 Task: Reply to email with the signature Austin King with the subject Job application submission from softage.1@softage.net with the message Could you provide an update on the progress of the market research project? Undo the message and rewrite the message as Please let me know if you have any questions or concerns. Send the email
Action: Mouse moved to (450, 590)
Screenshot: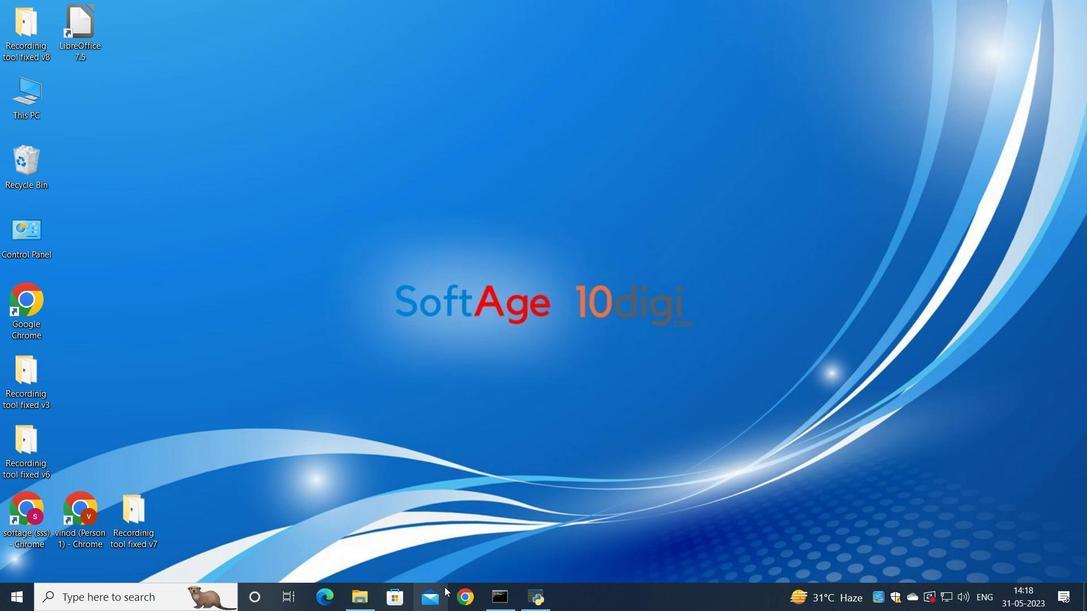 
Action: Mouse pressed left at (450, 590)
Screenshot: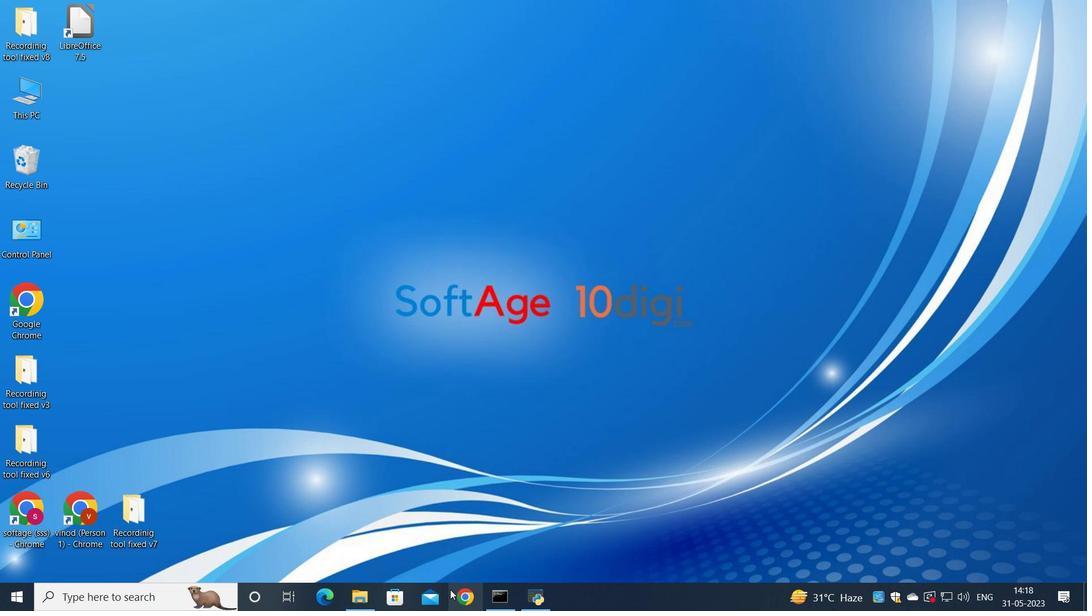 
Action: Mouse moved to (512, 345)
Screenshot: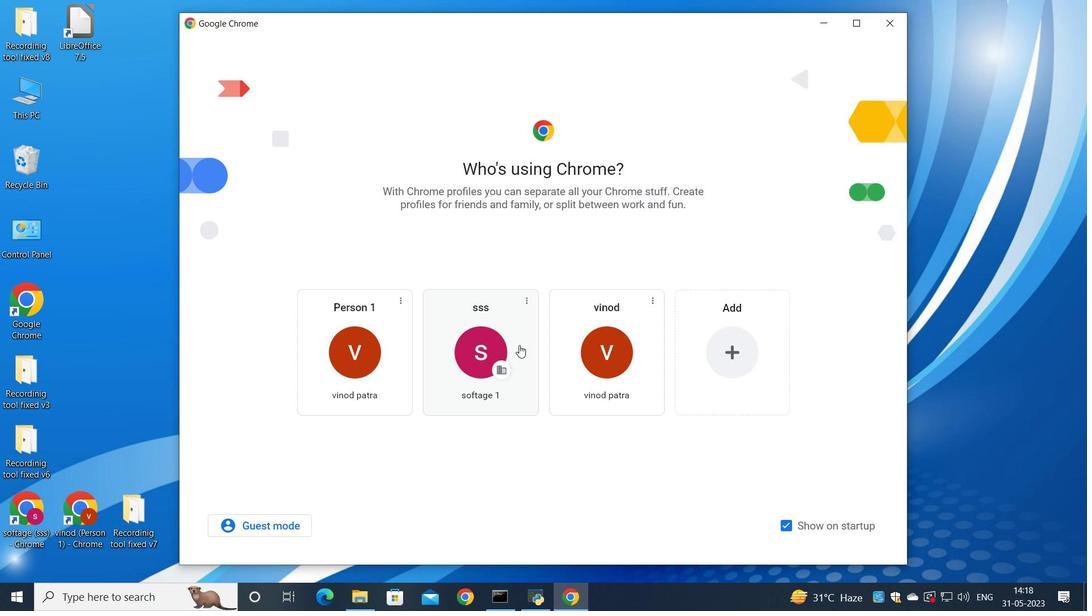 
Action: Mouse pressed left at (512, 345)
Screenshot: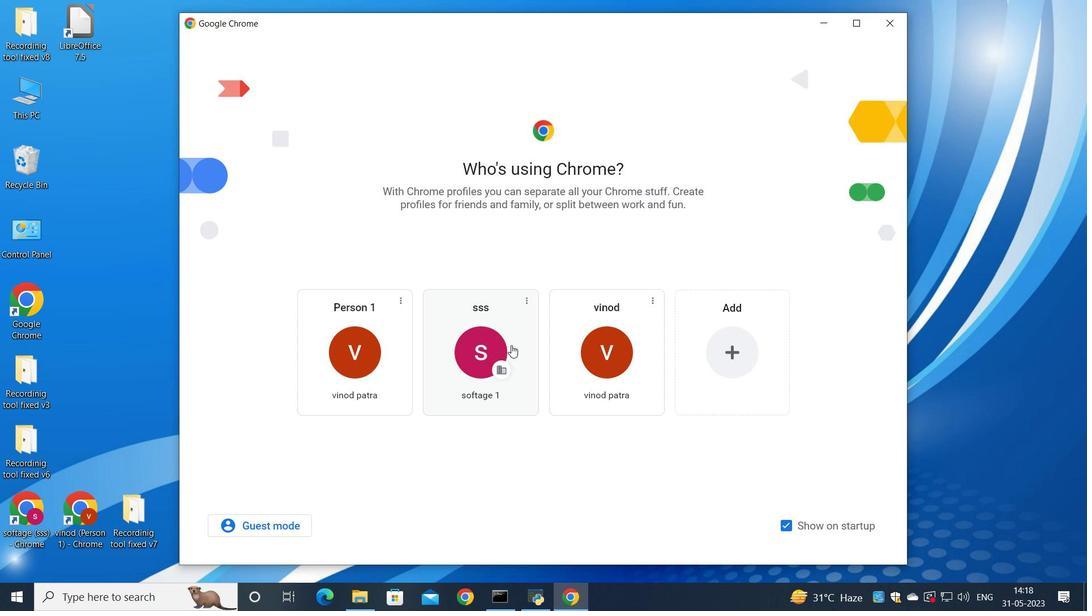 
Action: Mouse moved to (940, 78)
Screenshot: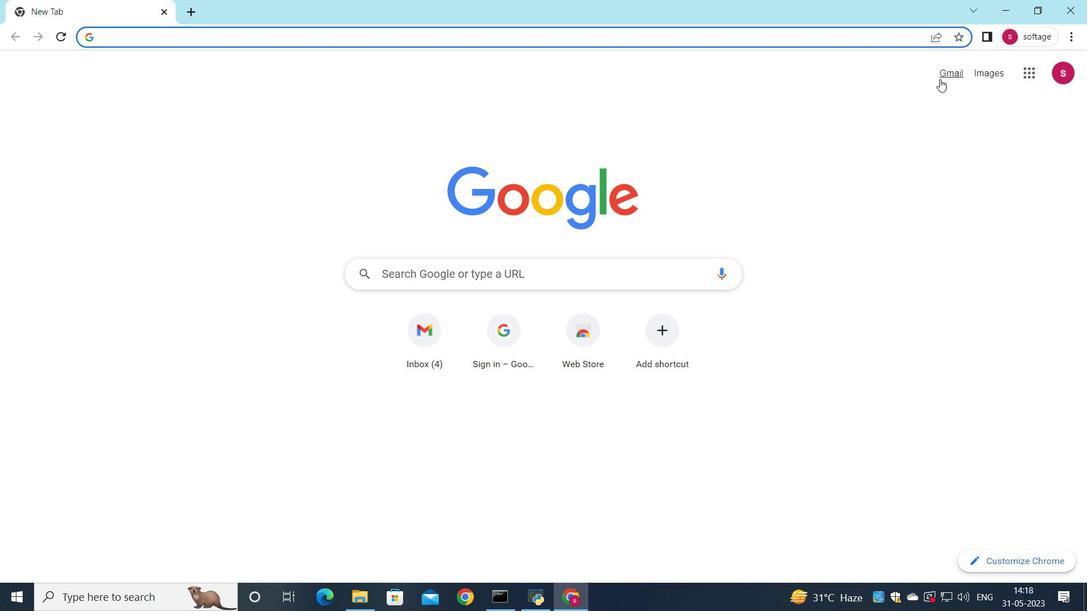 
Action: Mouse pressed left at (940, 78)
Screenshot: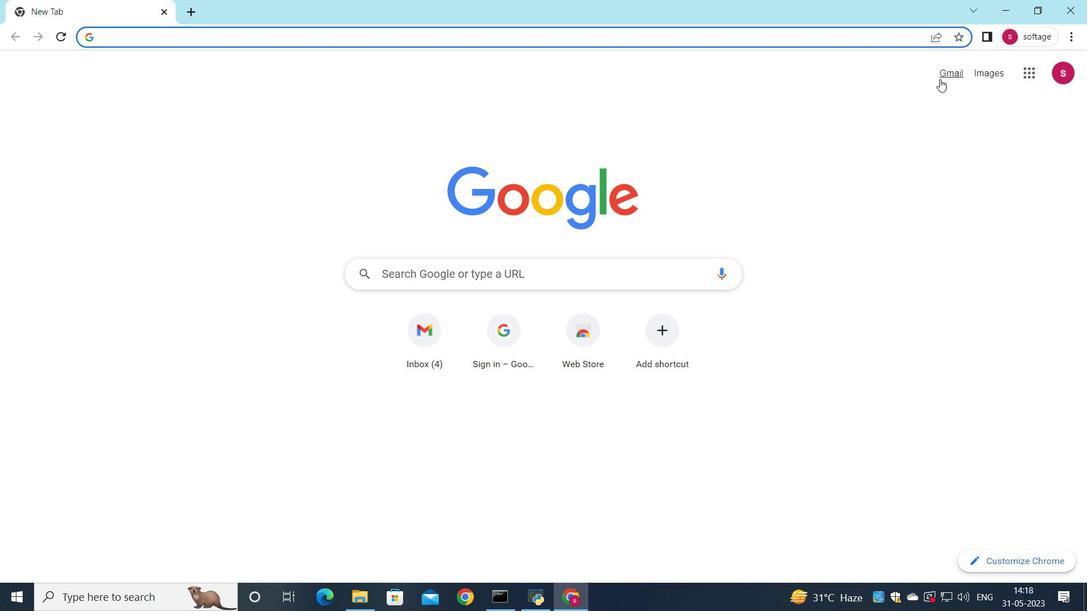 
Action: Mouse moved to (918, 105)
Screenshot: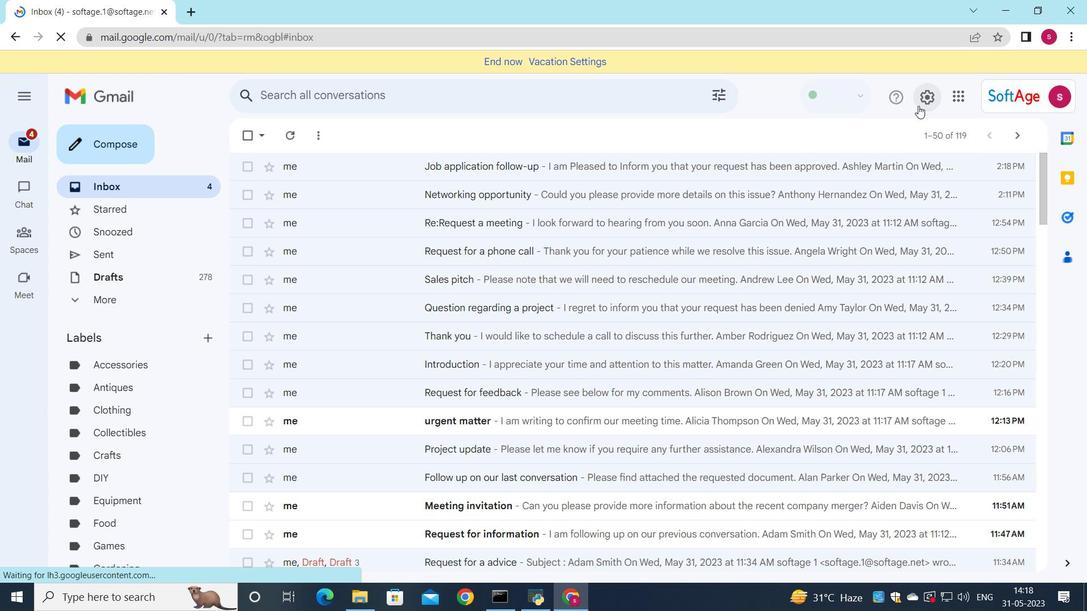 
Action: Mouse pressed left at (918, 105)
Screenshot: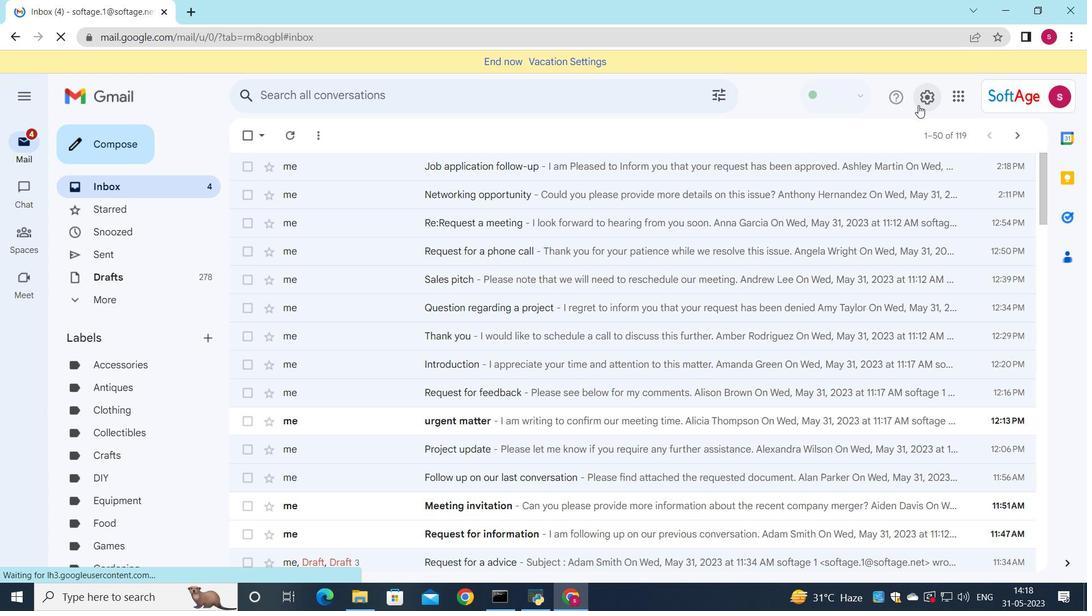 
Action: Mouse moved to (929, 172)
Screenshot: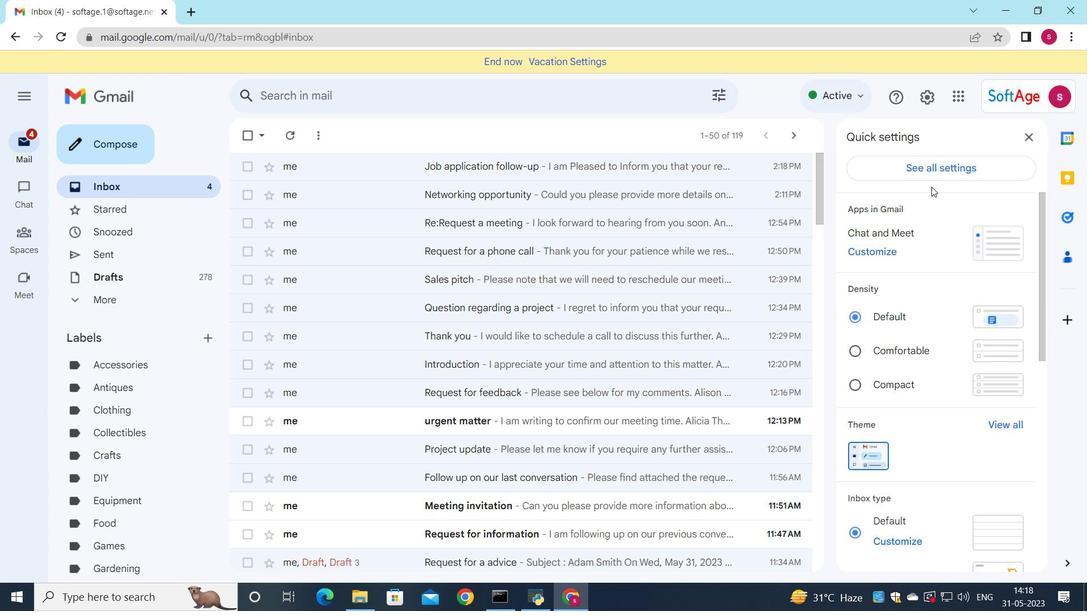 
Action: Mouse pressed left at (929, 172)
Screenshot: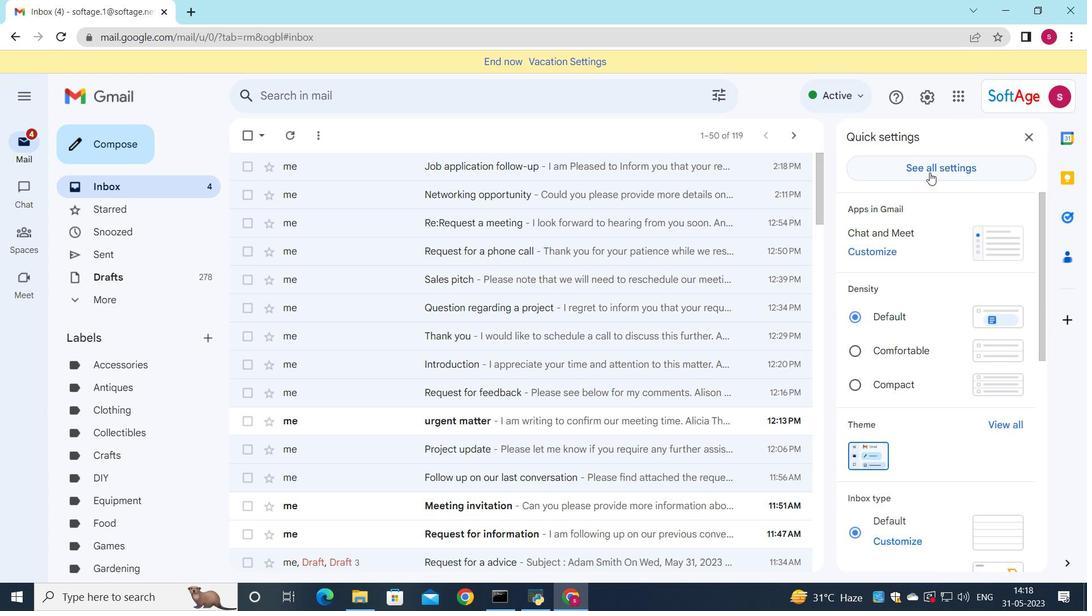 
Action: Mouse moved to (547, 323)
Screenshot: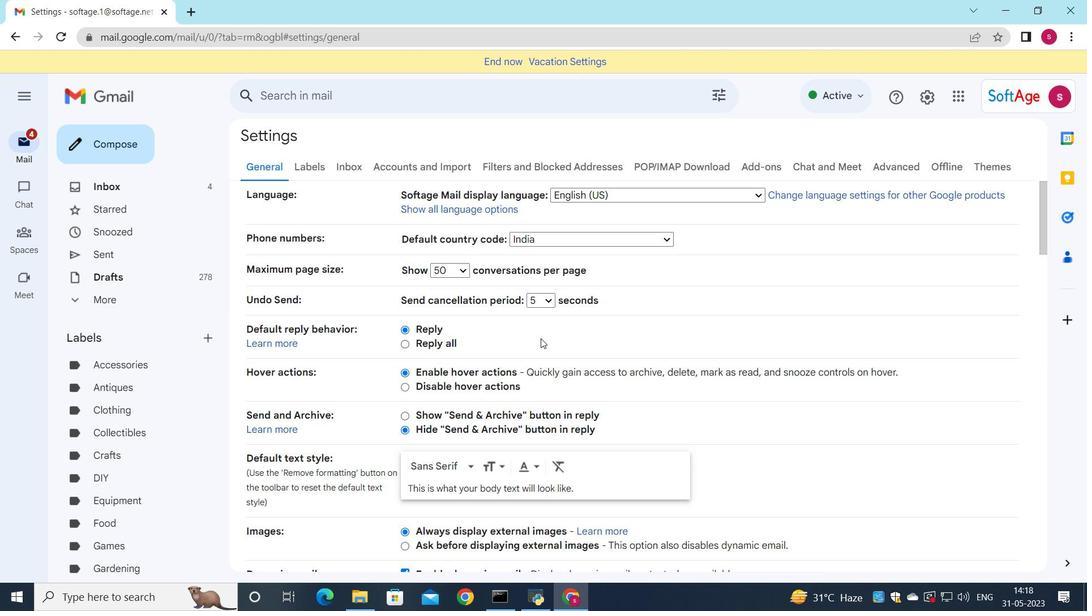 
Action: Mouse scrolled (547, 323) with delta (0, 0)
Screenshot: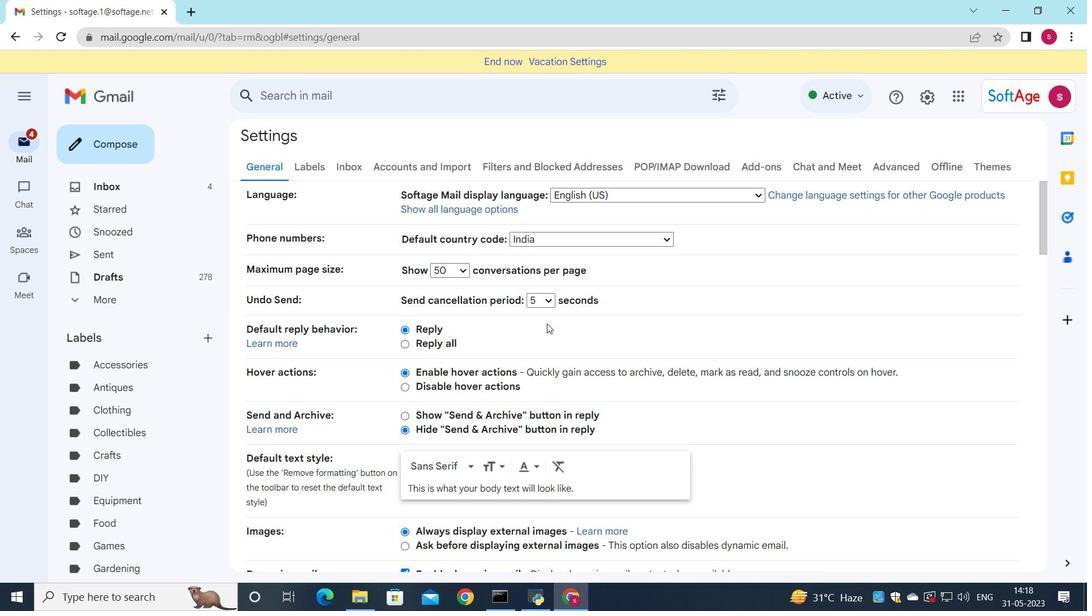 
Action: Mouse scrolled (547, 323) with delta (0, 0)
Screenshot: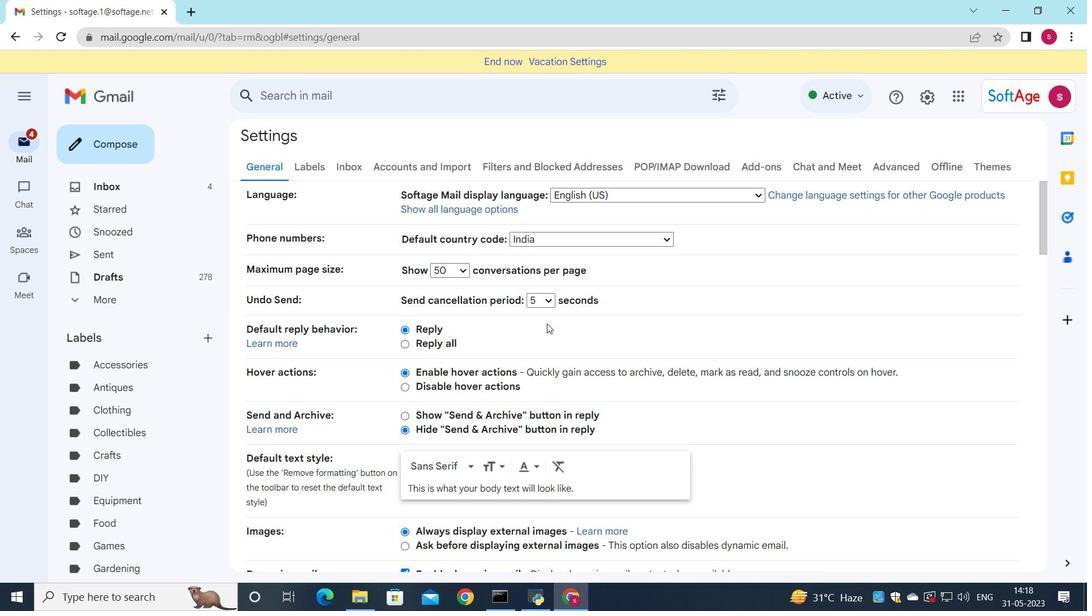 
Action: Mouse scrolled (547, 323) with delta (0, 0)
Screenshot: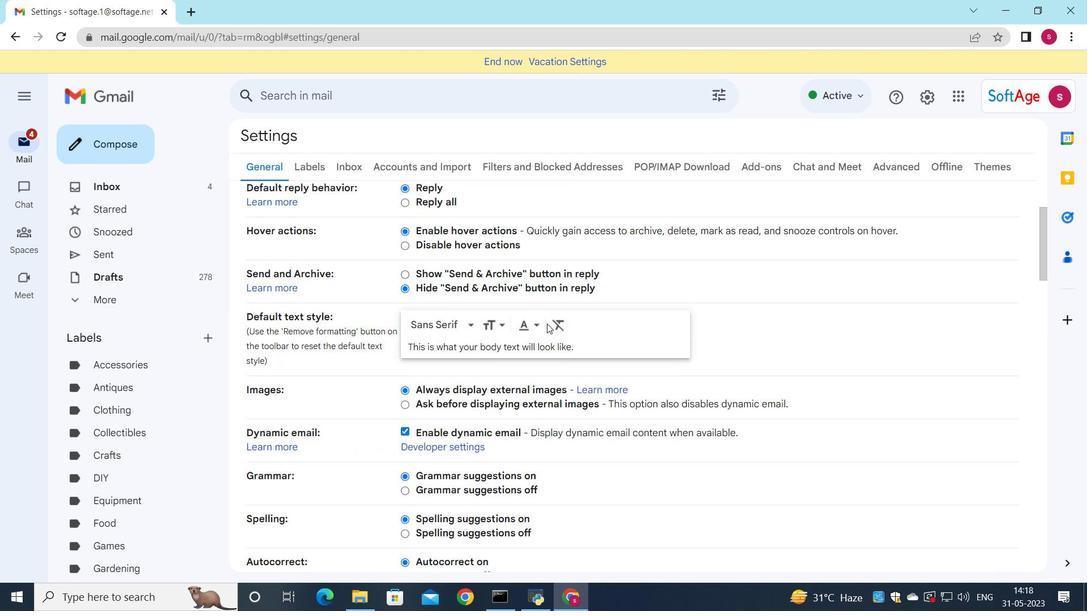 
Action: Mouse scrolled (547, 323) with delta (0, 0)
Screenshot: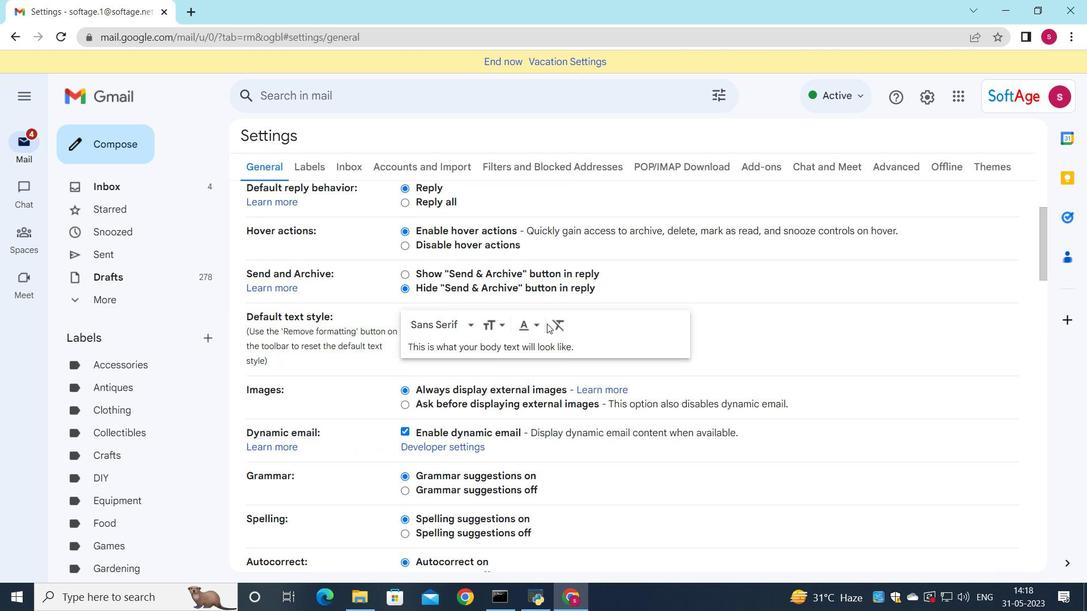 
Action: Mouse scrolled (547, 323) with delta (0, 0)
Screenshot: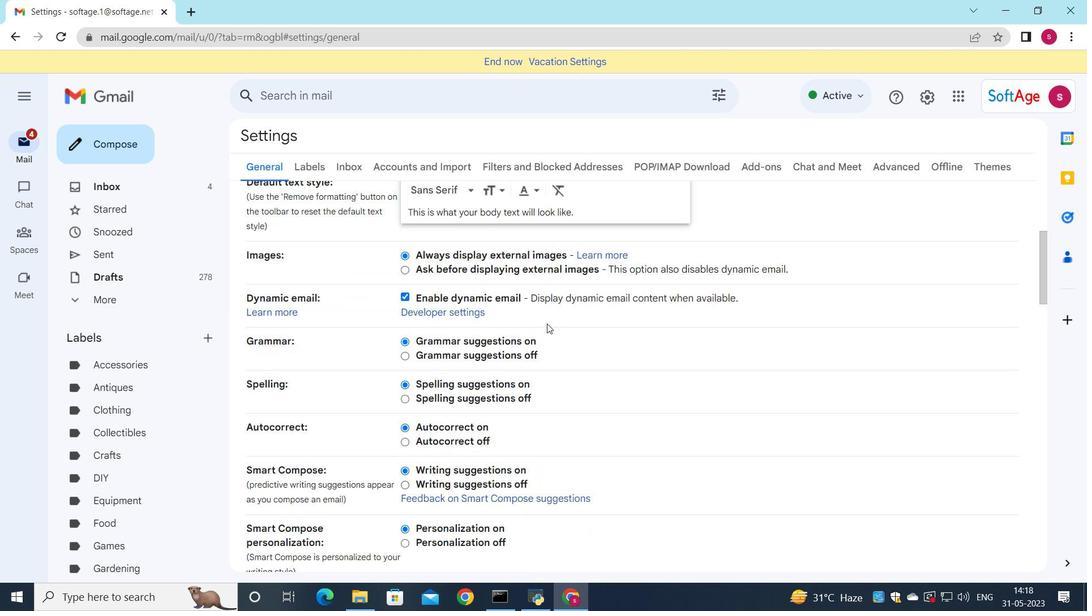 
Action: Mouse scrolled (547, 323) with delta (0, 0)
Screenshot: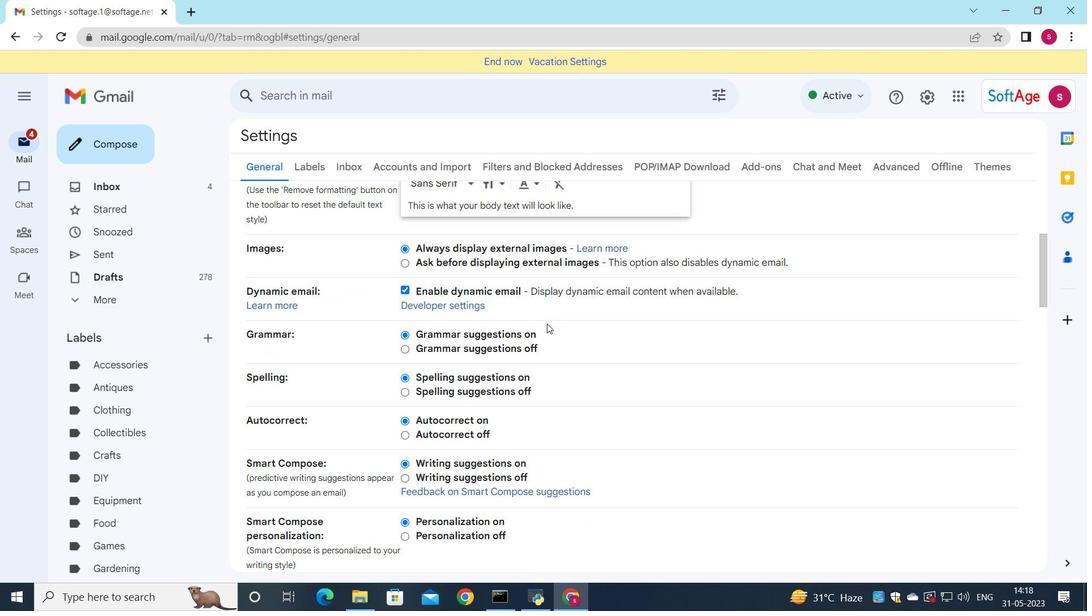 
Action: Mouse scrolled (547, 323) with delta (0, 0)
Screenshot: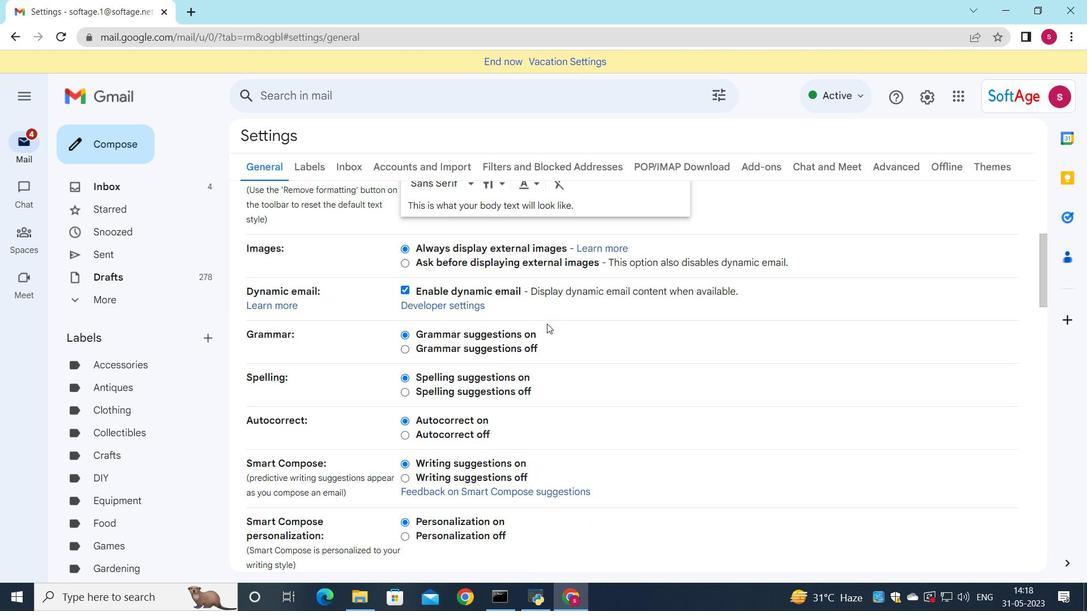 
Action: Mouse scrolled (547, 323) with delta (0, 0)
Screenshot: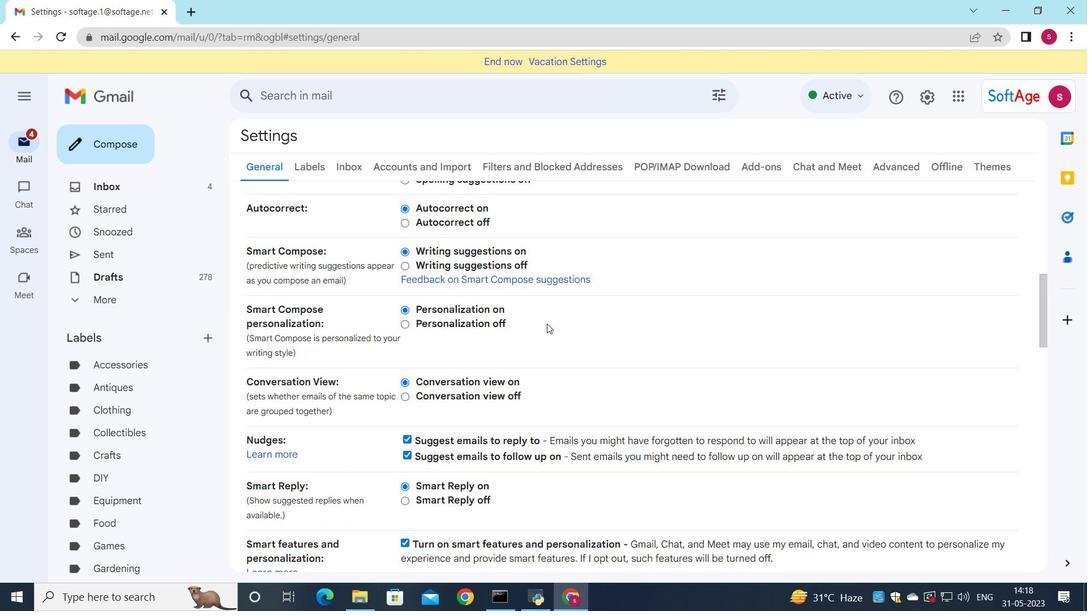 
Action: Mouse scrolled (547, 323) with delta (0, 0)
Screenshot: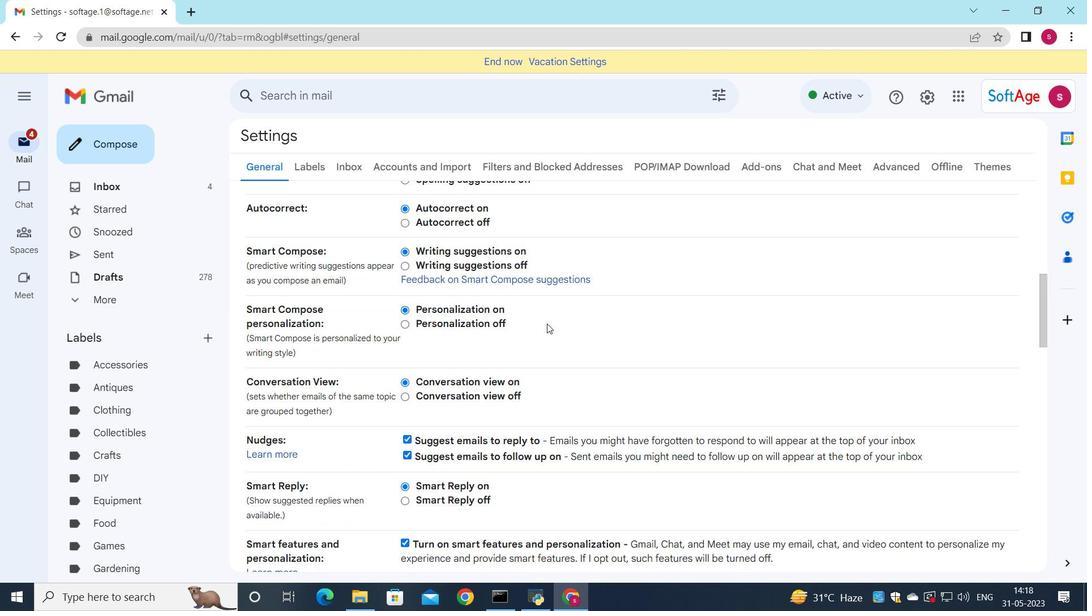 
Action: Mouse scrolled (547, 323) with delta (0, 0)
Screenshot: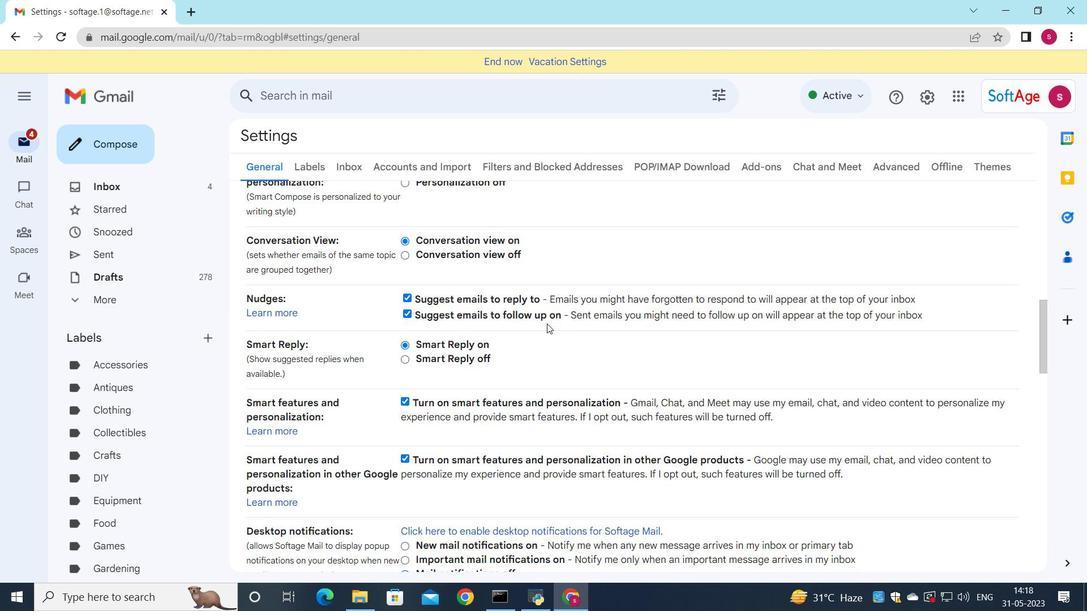 
Action: Mouse scrolled (547, 323) with delta (0, 0)
Screenshot: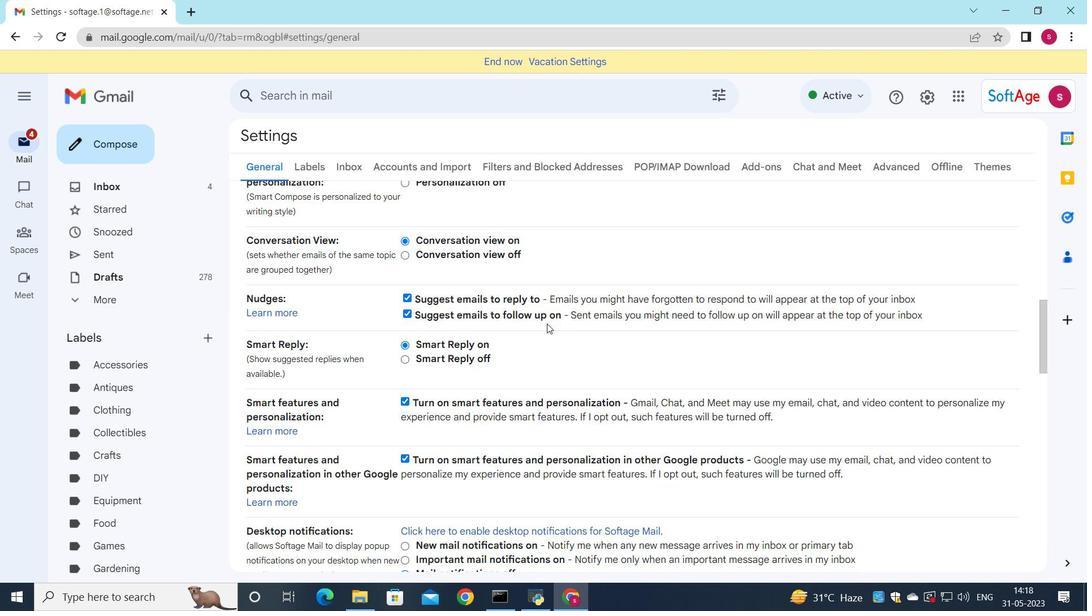 
Action: Mouse scrolled (547, 323) with delta (0, 0)
Screenshot: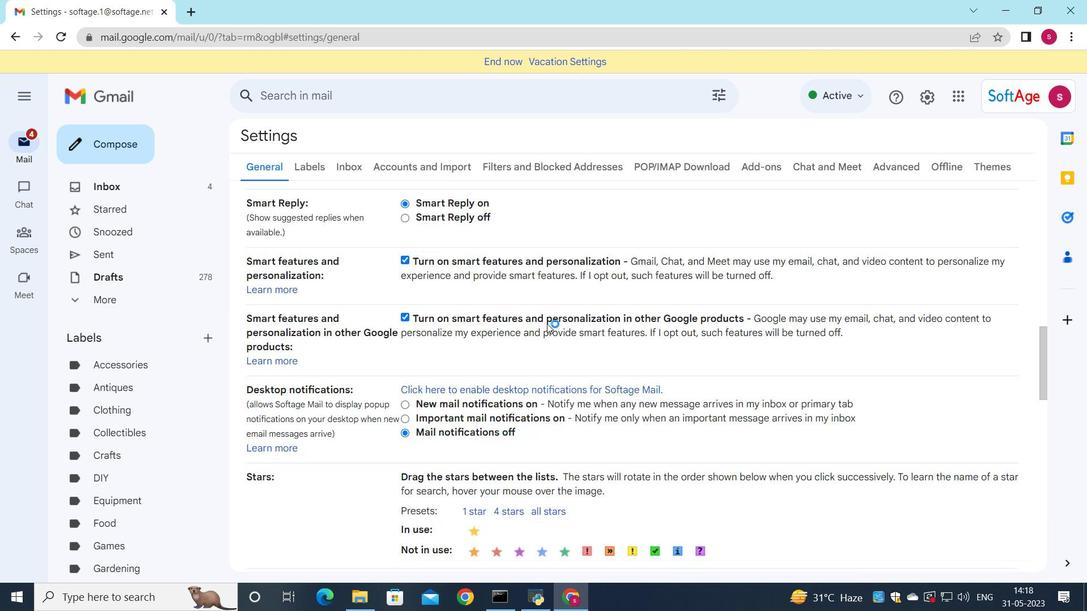 
Action: Mouse scrolled (547, 323) with delta (0, 0)
Screenshot: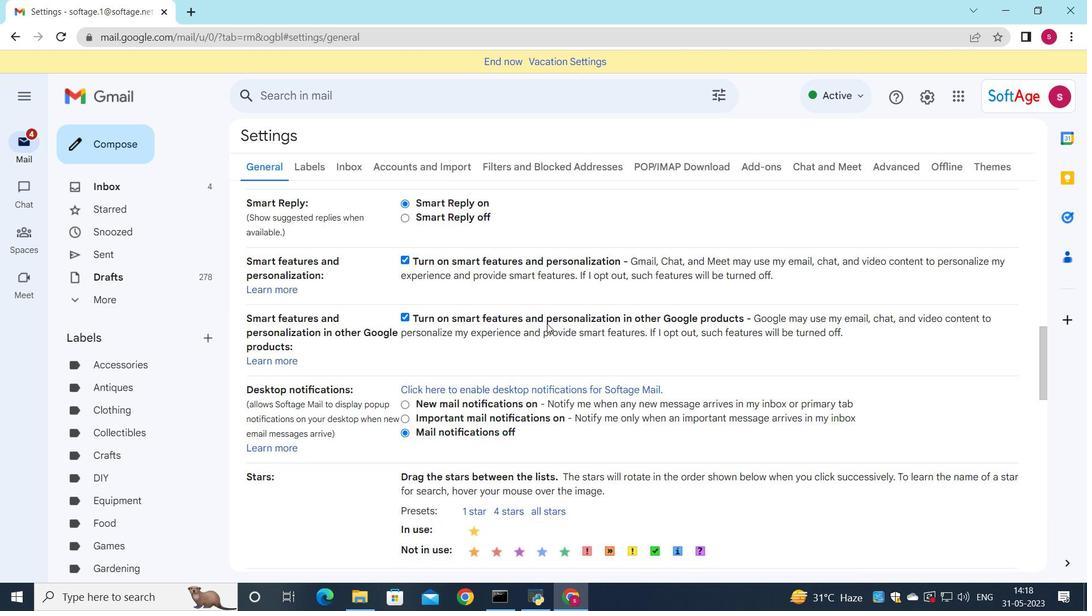 
Action: Mouse scrolled (547, 323) with delta (0, 0)
Screenshot: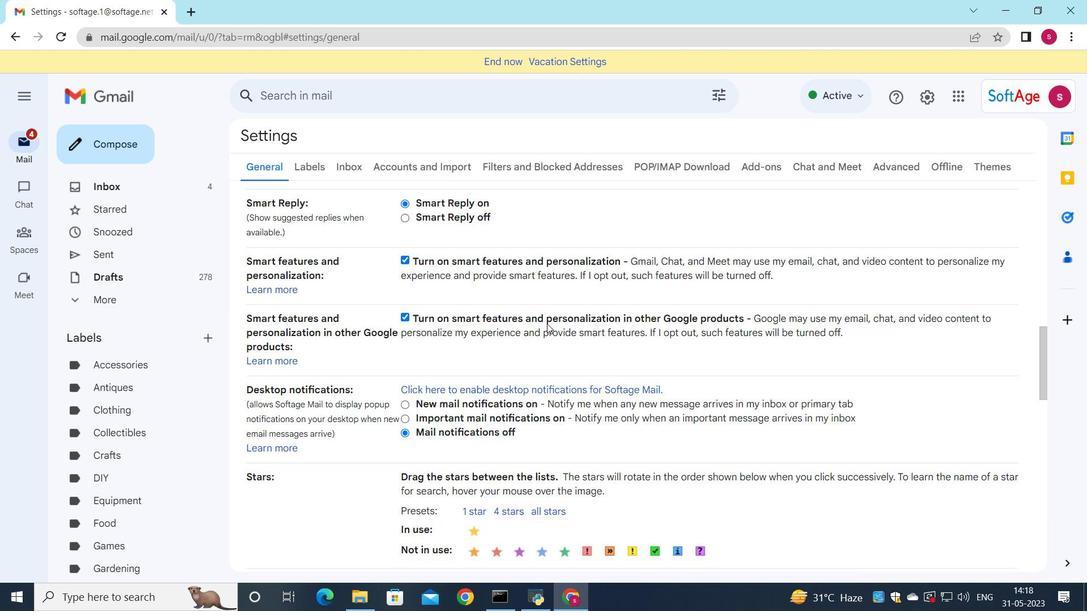 
Action: Mouse scrolled (547, 323) with delta (0, 0)
Screenshot: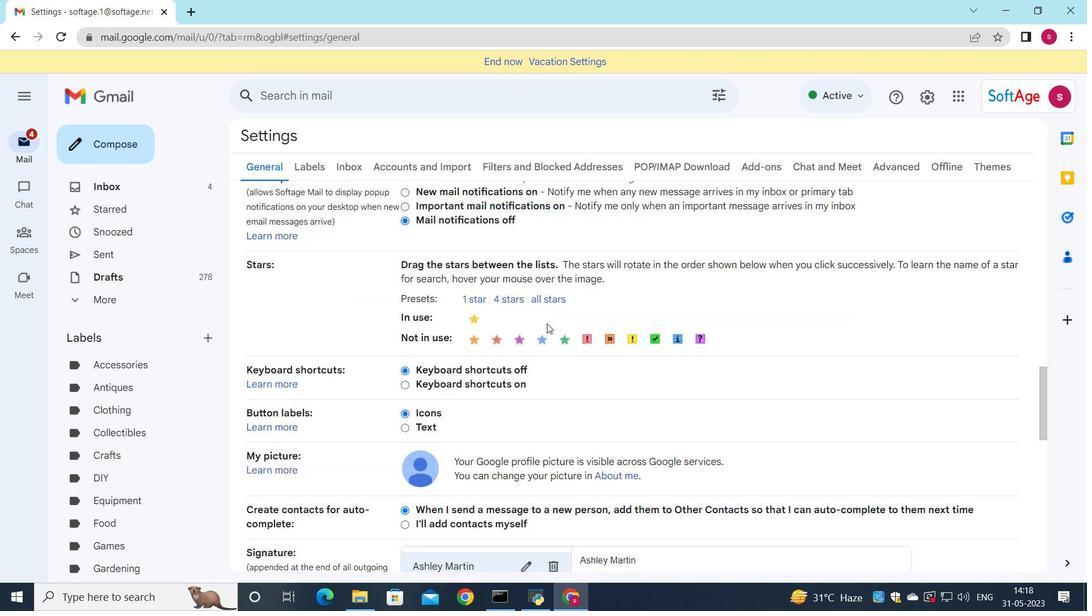 
Action: Mouse scrolled (547, 323) with delta (0, 0)
Screenshot: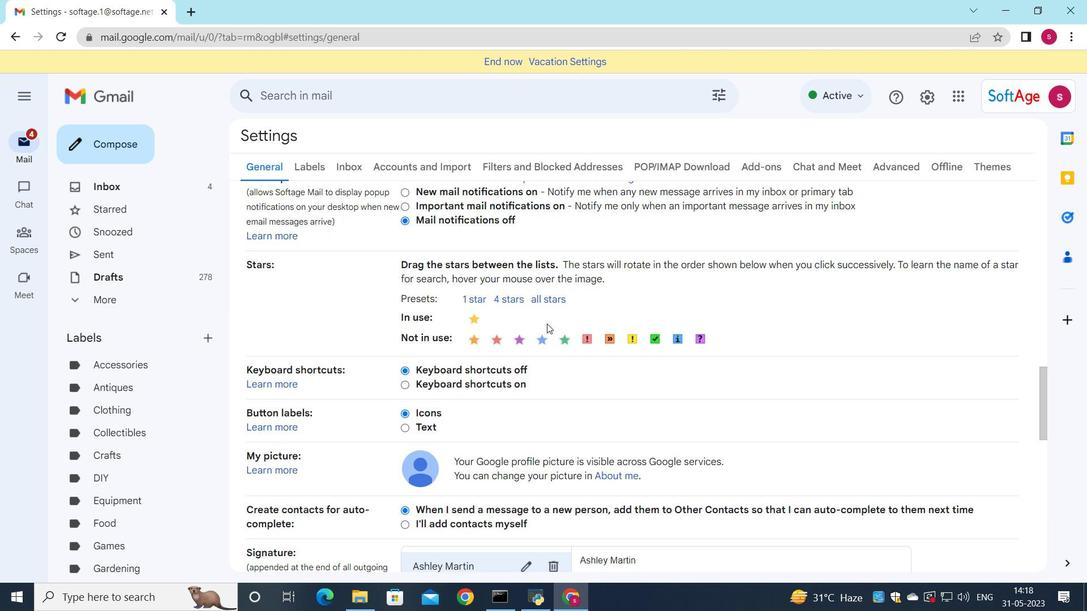 
Action: Mouse scrolled (547, 323) with delta (0, 0)
Screenshot: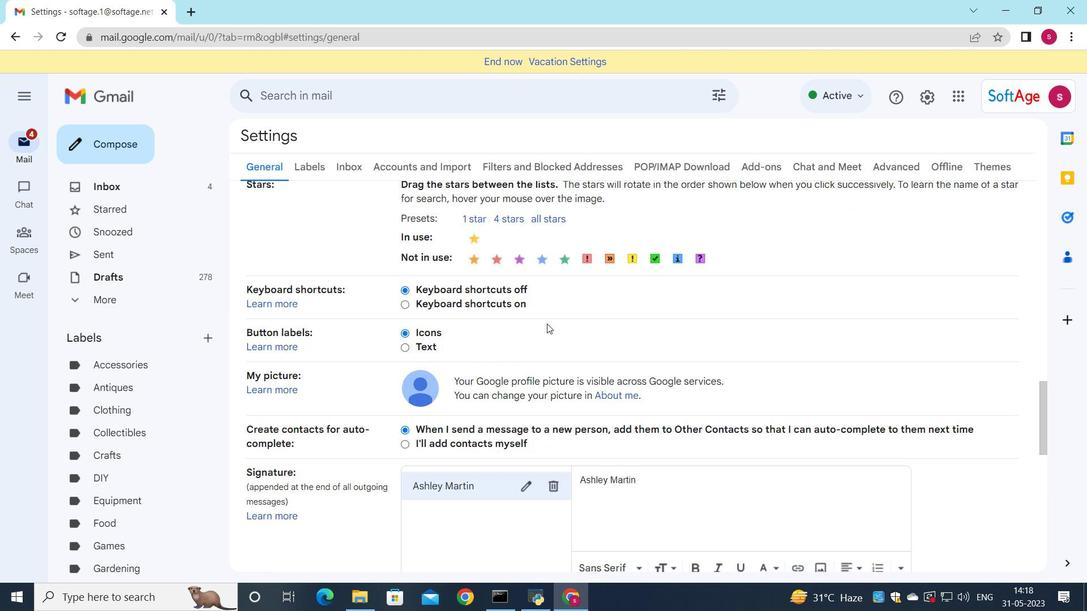 
Action: Mouse scrolled (547, 323) with delta (0, 0)
Screenshot: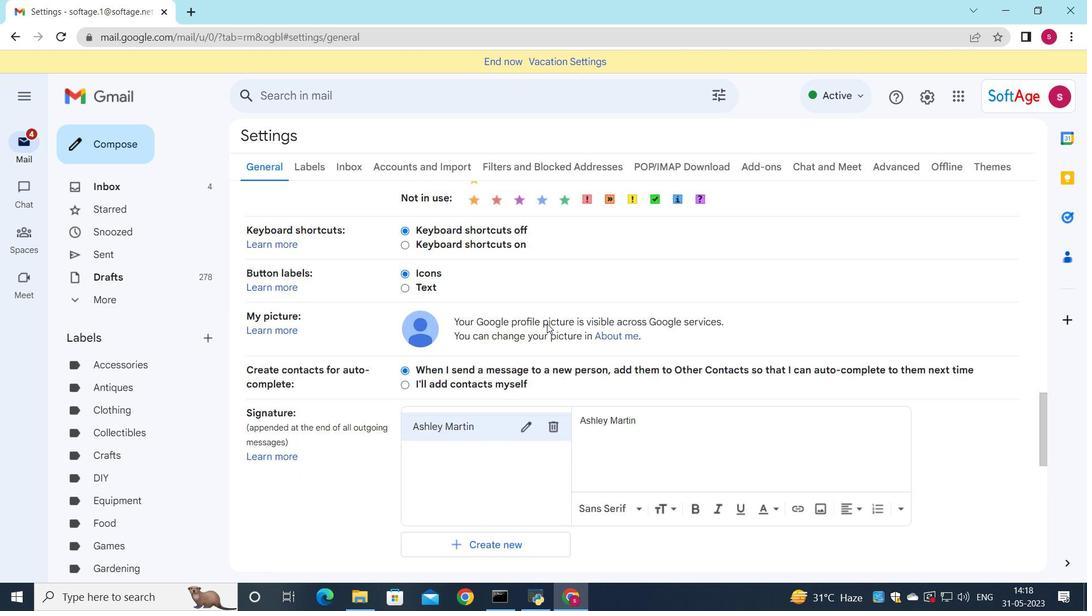 
Action: Mouse scrolled (547, 323) with delta (0, 0)
Screenshot: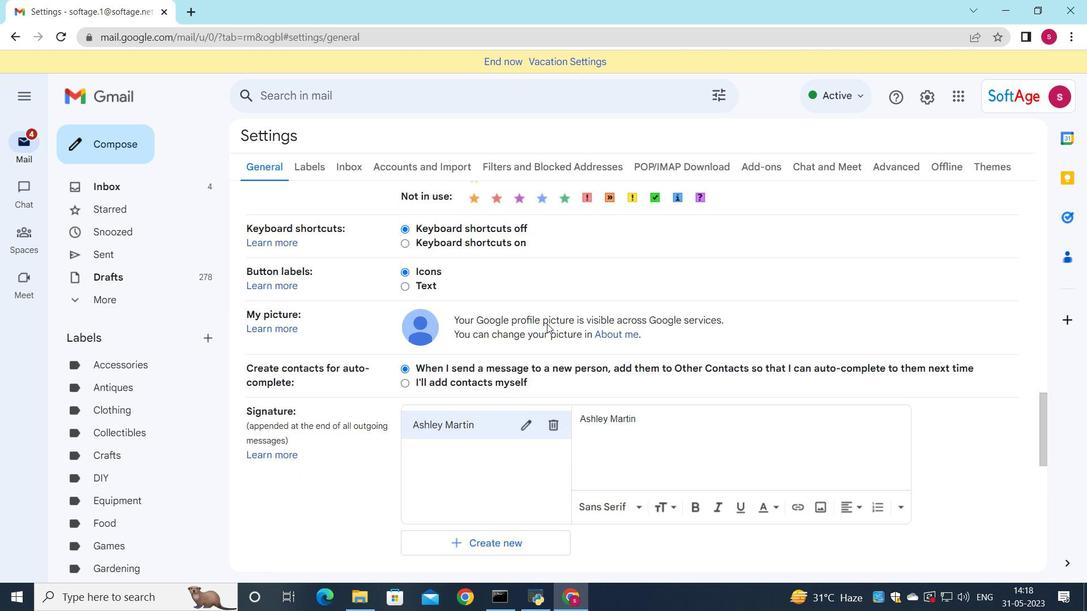 
Action: Mouse moved to (560, 220)
Screenshot: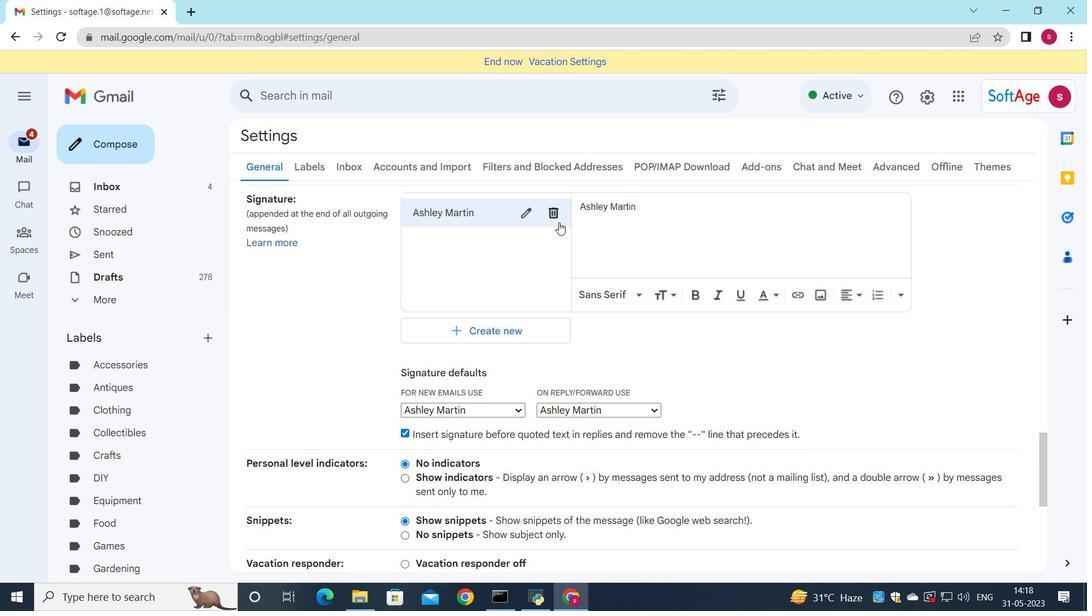 
Action: Mouse pressed left at (560, 220)
Screenshot: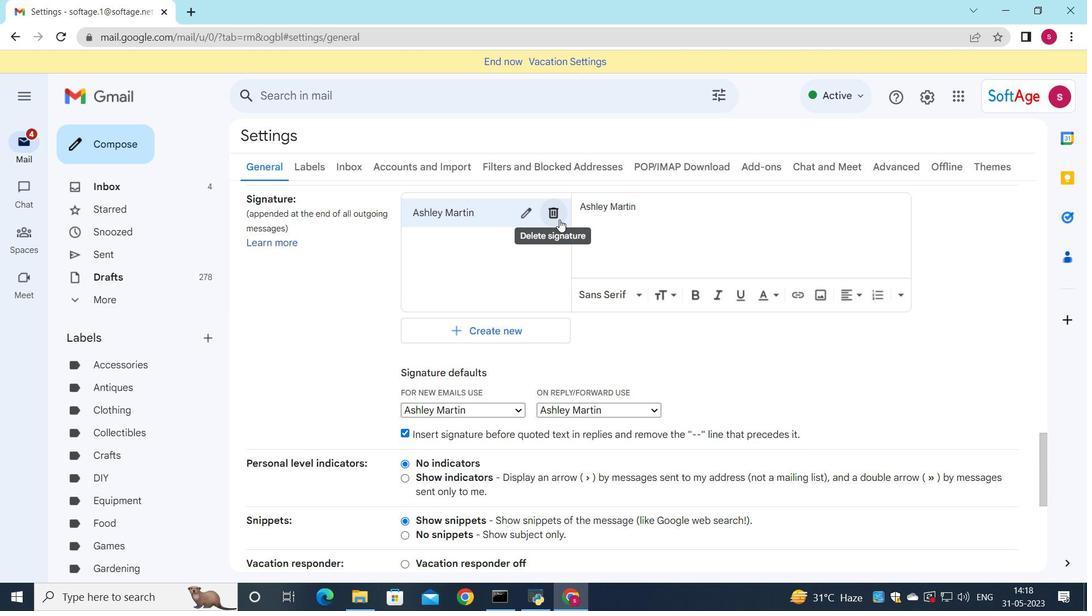 
Action: Mouse moved to (672, 347)
Screenshot: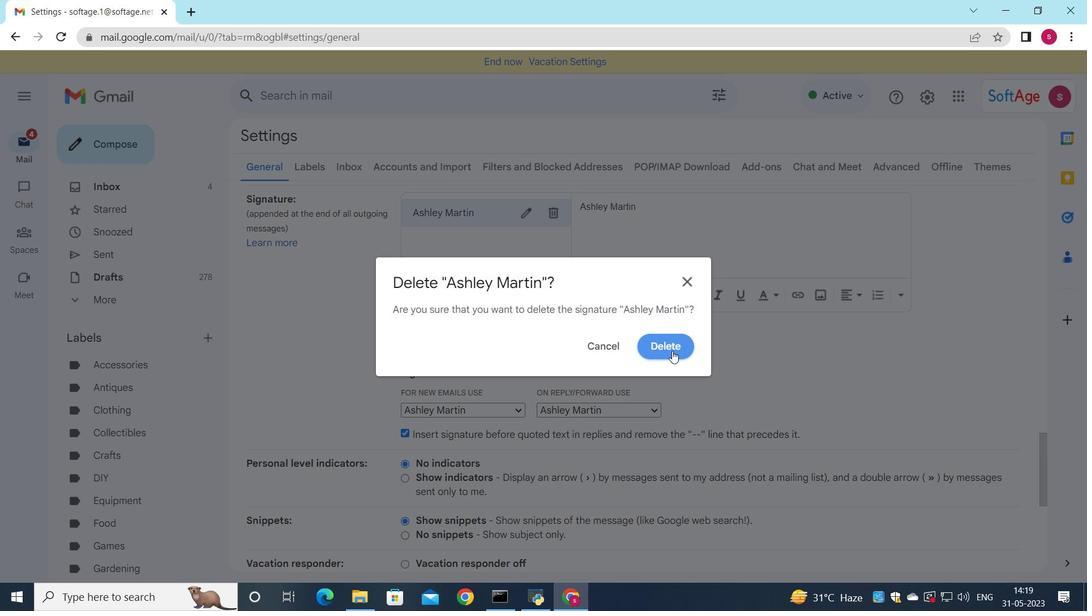 
Action: Mouse pressed left at (672, 347)
Screenshot: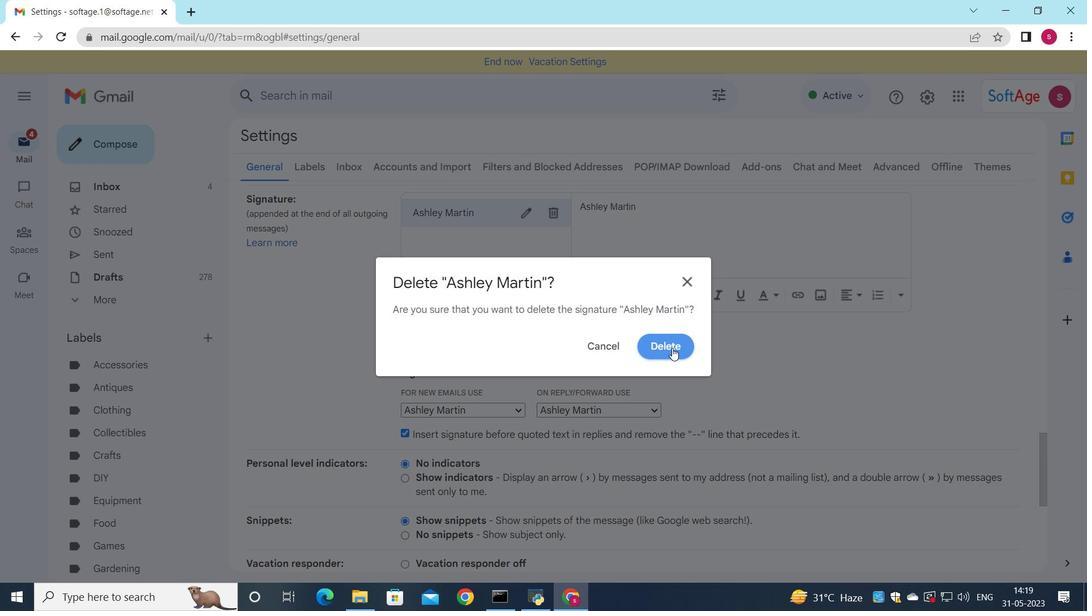 
Action: Mouse moved to (469, 220)
Screenshot: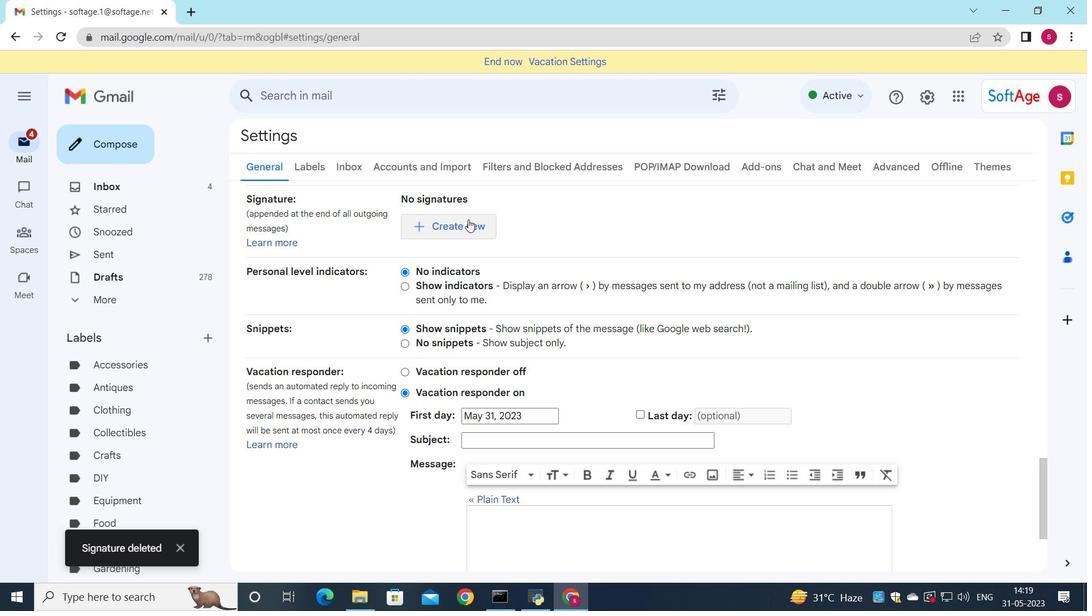 
Action: Mouse pressed left at (469, 220)
Screenshot: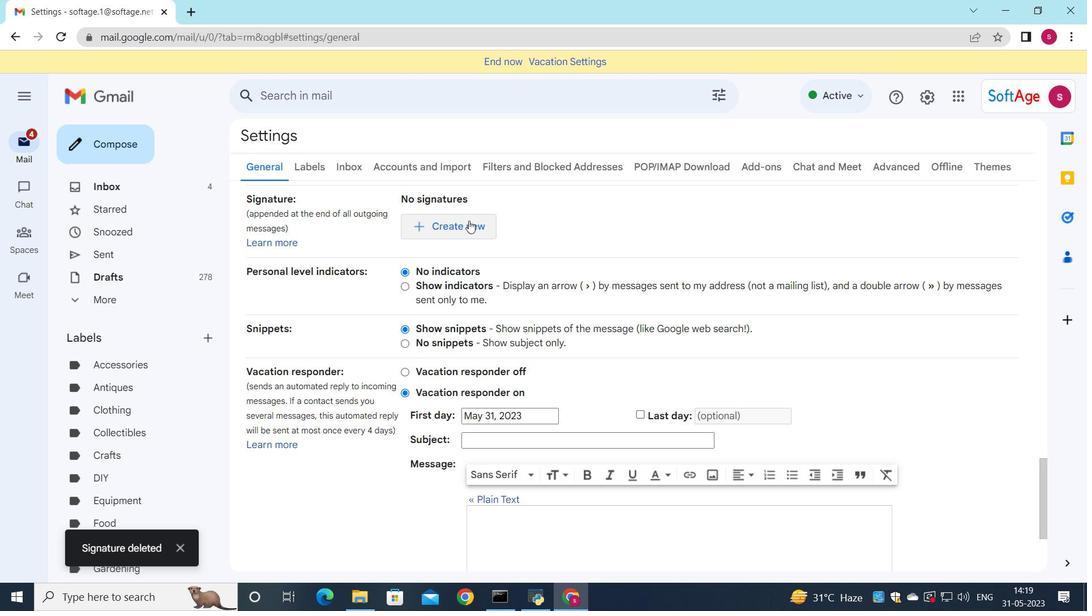 
Action: Mouse moved to (512, 311)
Screenshot: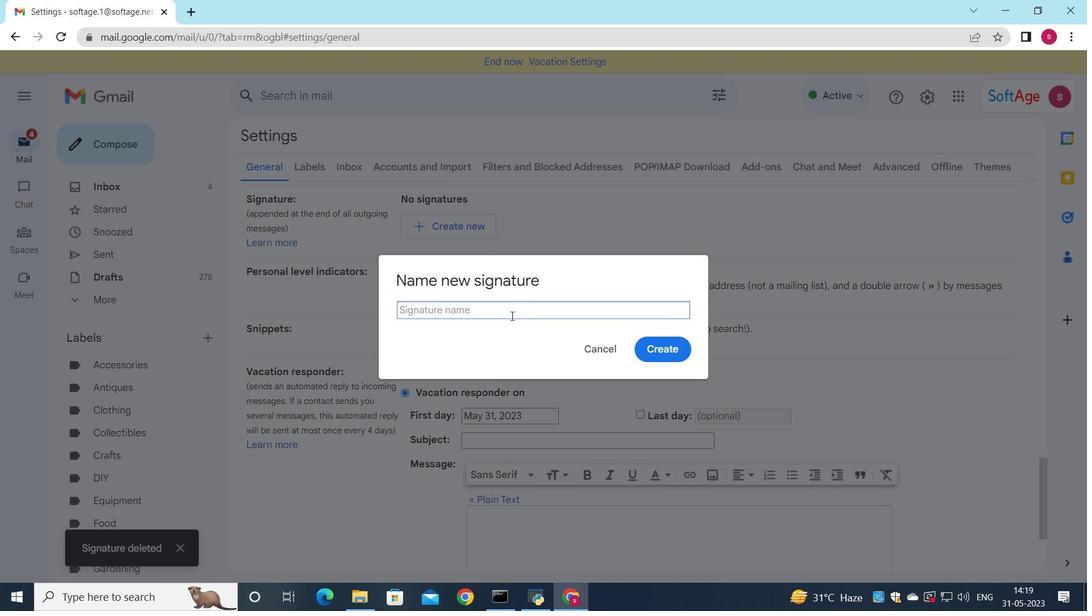 
Action: Key pressed <Key.shift>Austin<Key.space><Key.shift_r>King
Screenshot: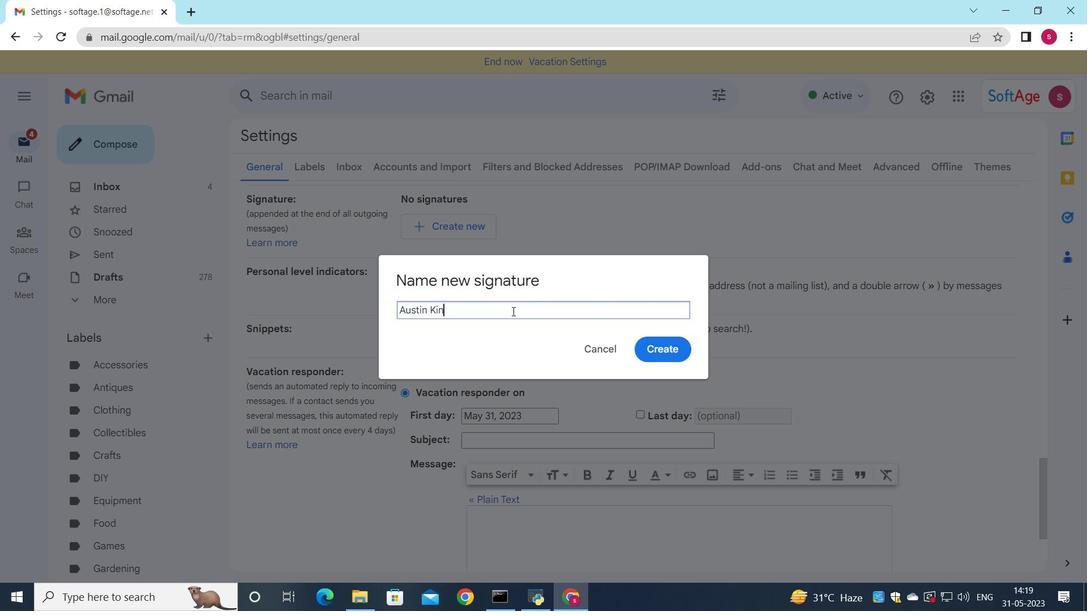
Action: Mouse moved to (676, 355)
Screenshot: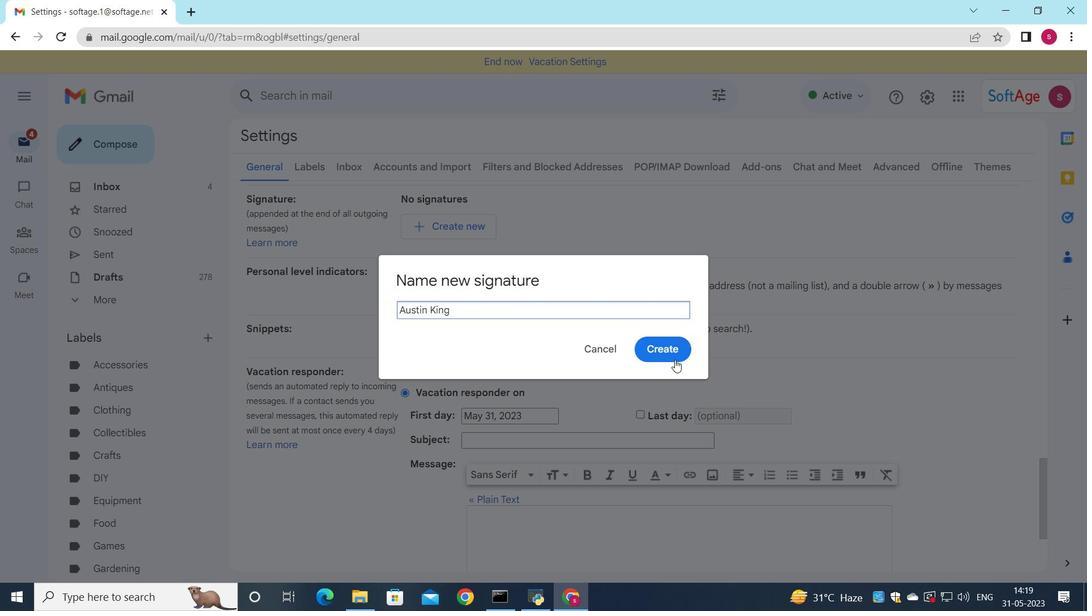 
Action: Mouse pressed left at (676, 355)
Screenshot: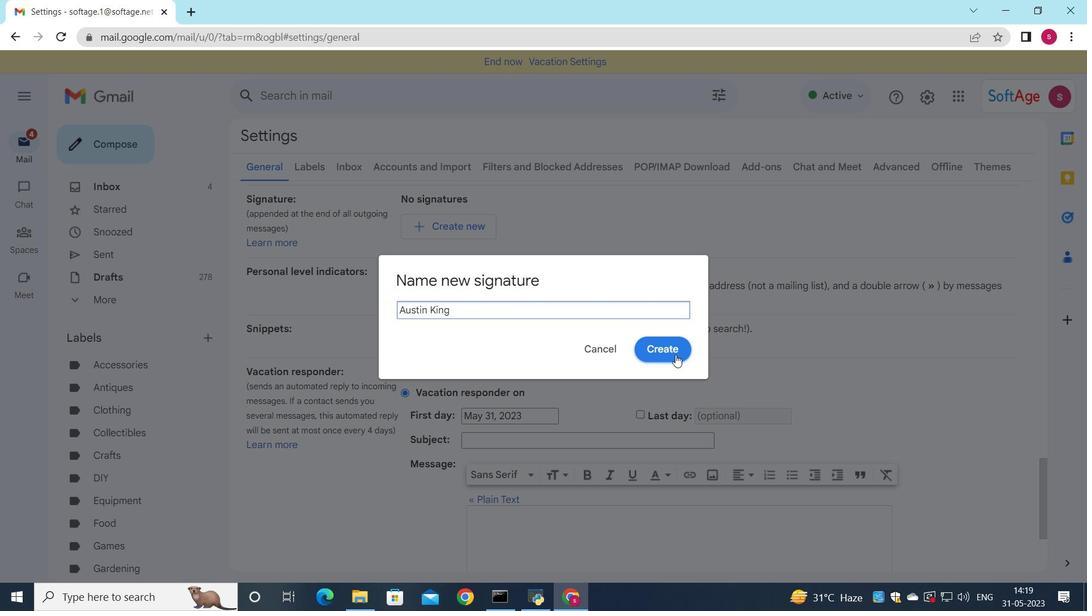 
Action: Mouse moved to (651, 214)
Screenshot: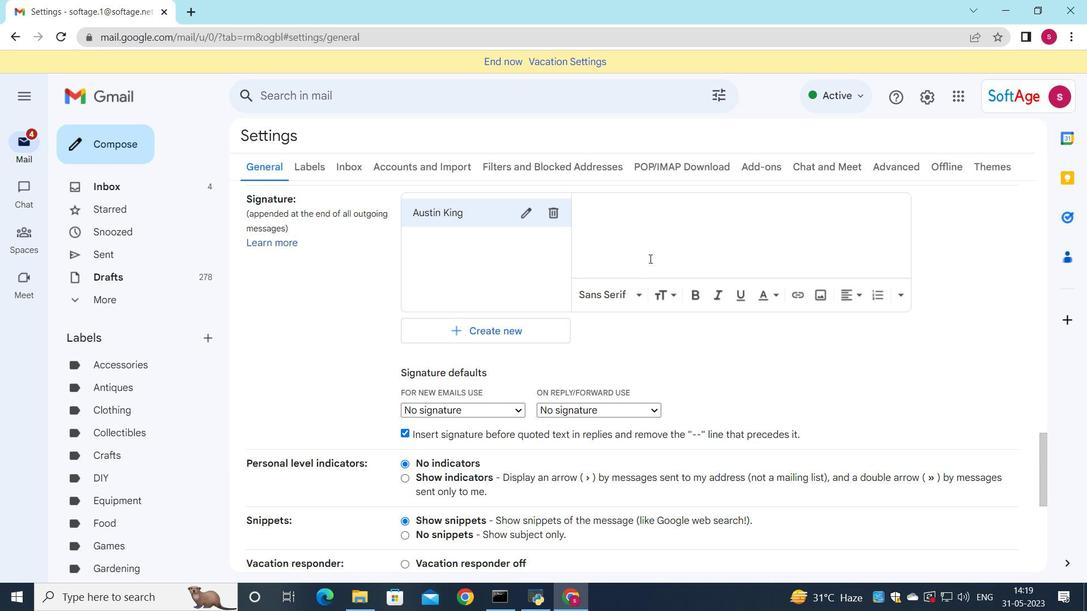 
Action: Mouse pressed left at (651, 214)
Screenshot: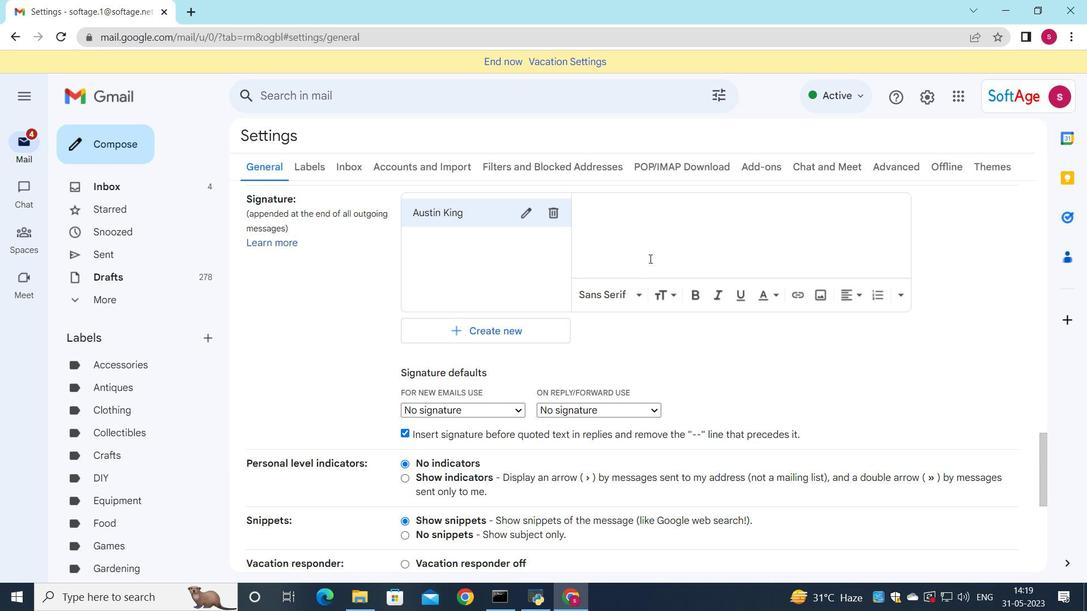 
Action: Key pressed <Key.shift>Austin<Key.space><Key.shift_r>King
Screenshot: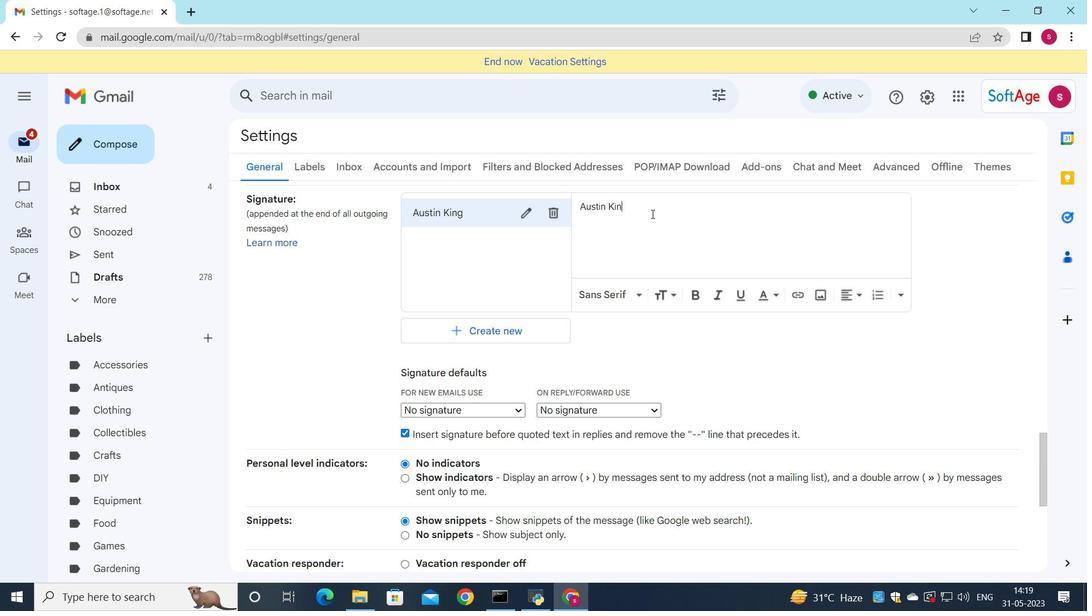 
Action: Mouse moved to (578, 313)
Screenshot: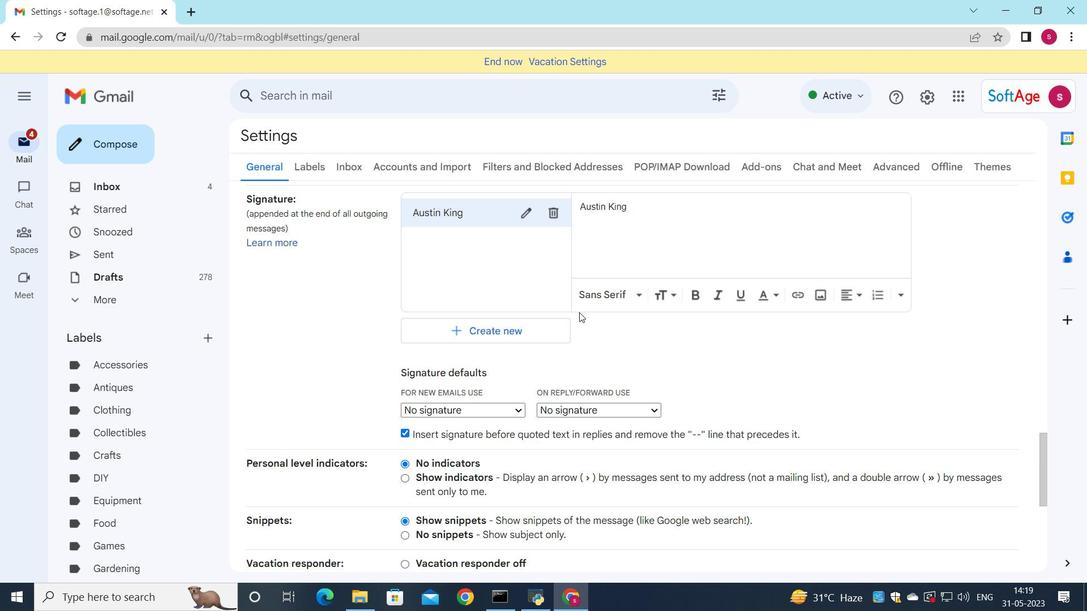 
Action: Mouse scrolled (578, 313) with delta (0, 0)
Screenshot: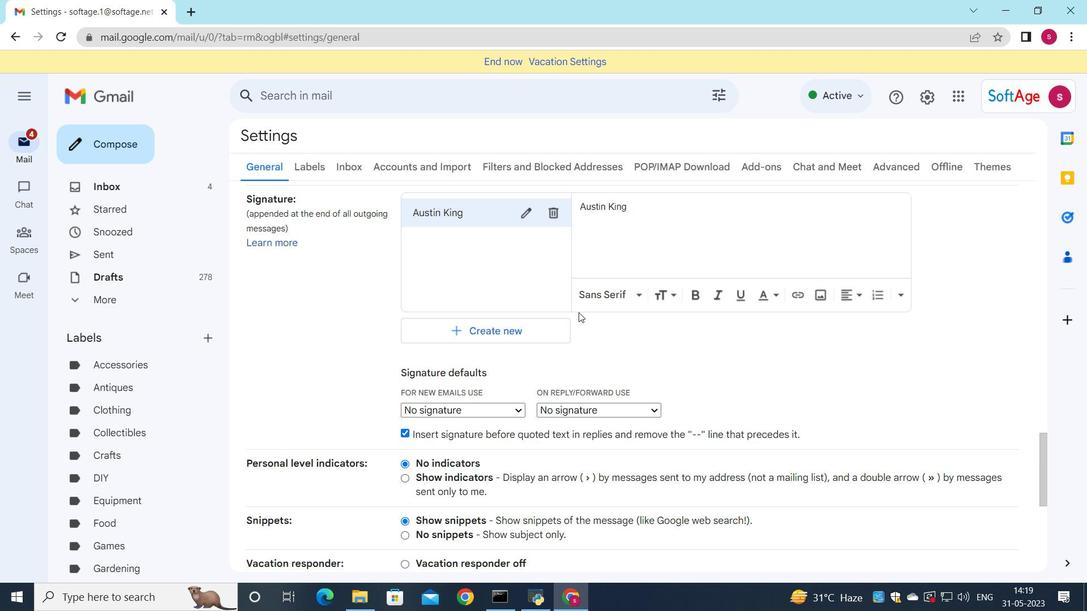 
Action: Mouse moved to (577, 313)
Screenshot: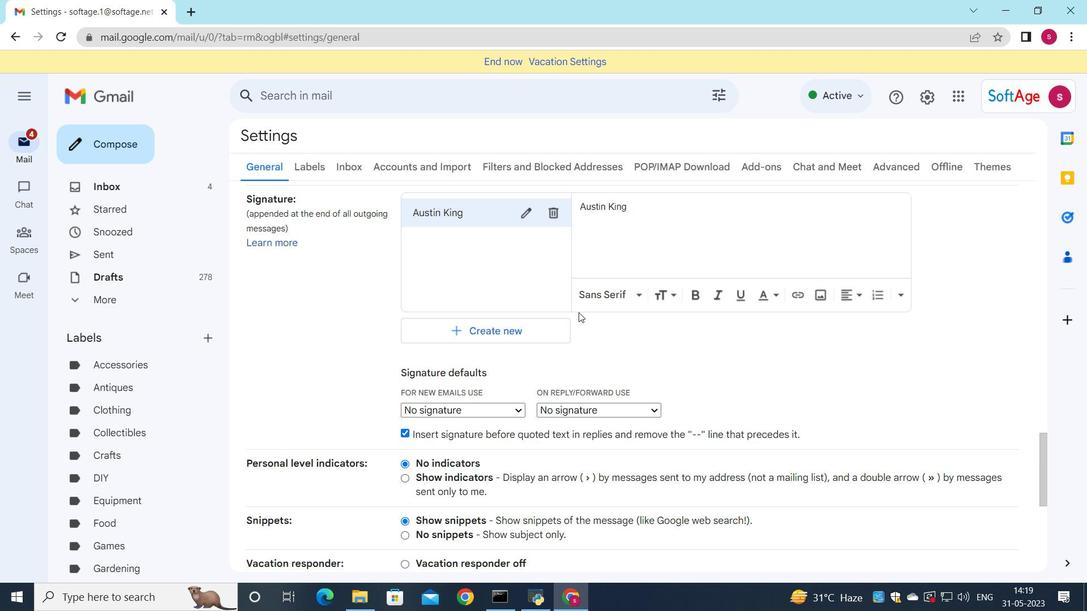 
Action: Mouse scrolled (577, 313) with delta (0, 0)
Screenshot: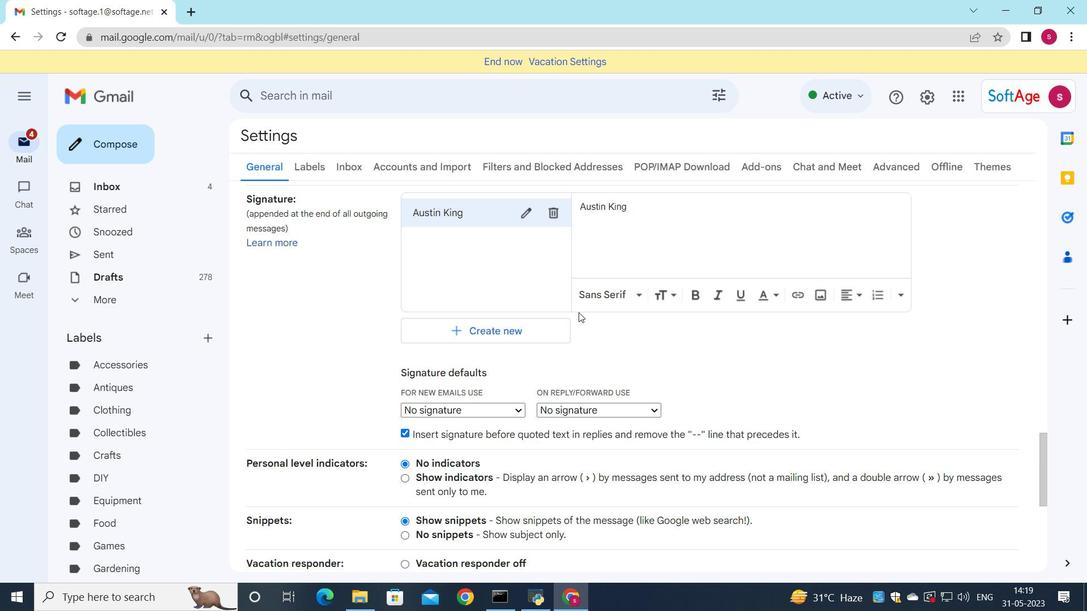
Action: Mouse moved to (513, 261)
Screenshot: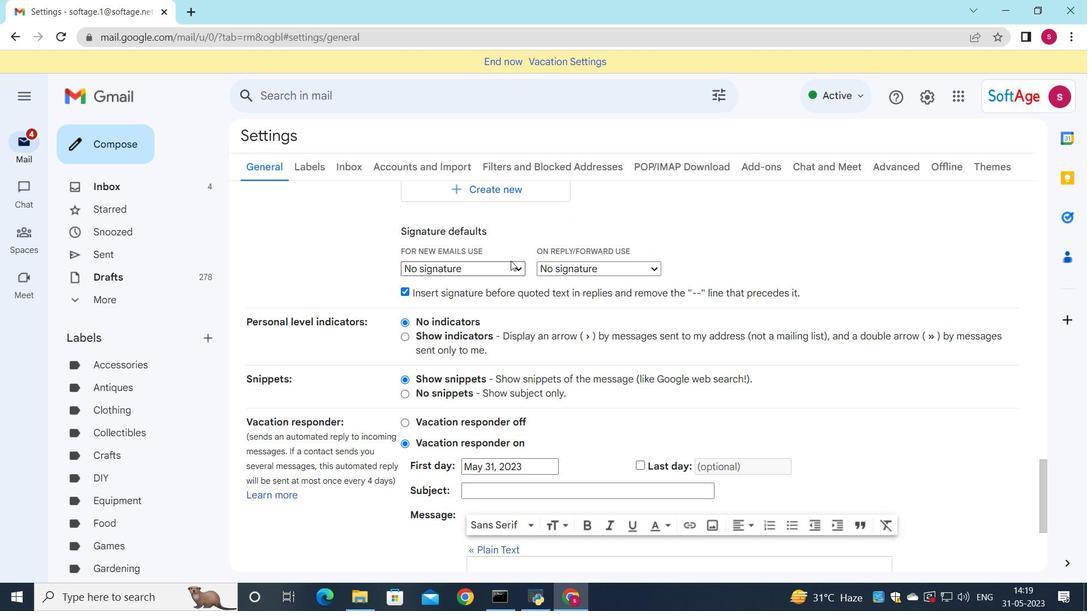 
Action: Mouse pressed left at (513, 261)
Screenshot: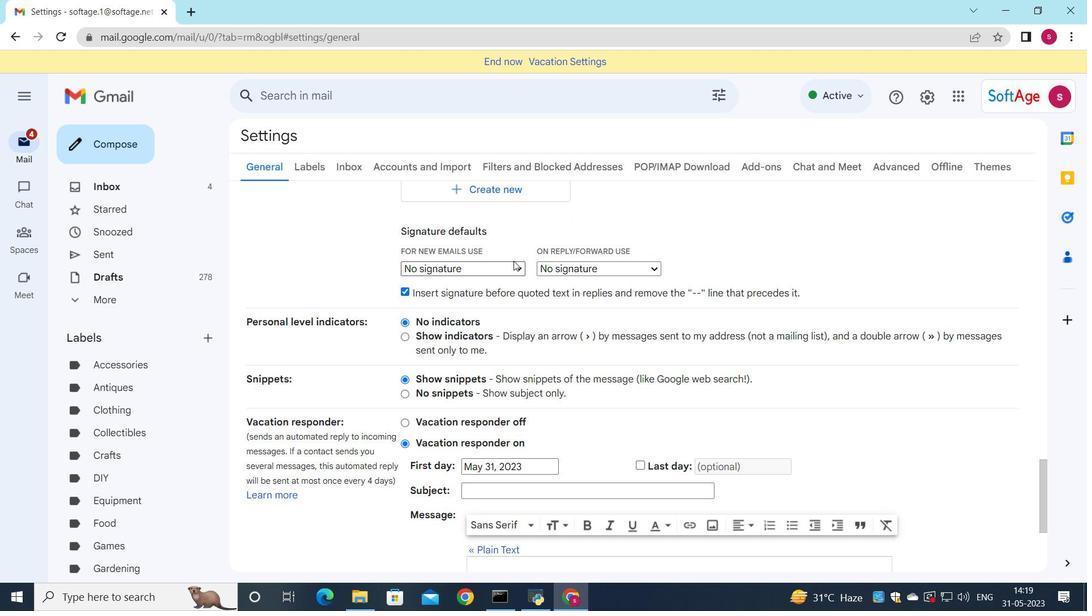 
Action: Mouse moved to (495, 302)
Screenshot: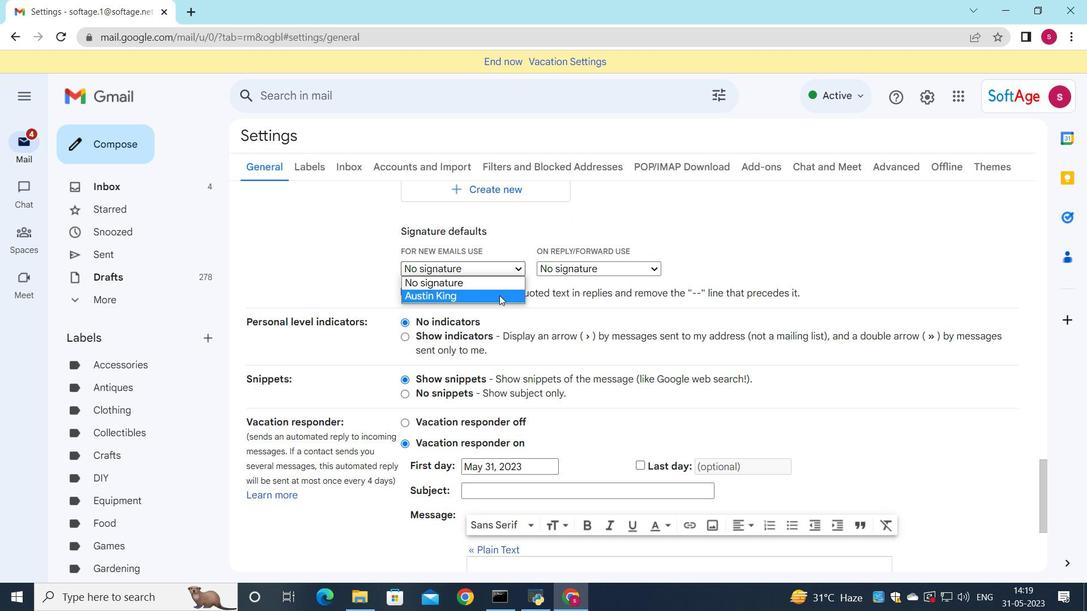 
Action: Mouse pressed left at (495, 302)
Screenshot: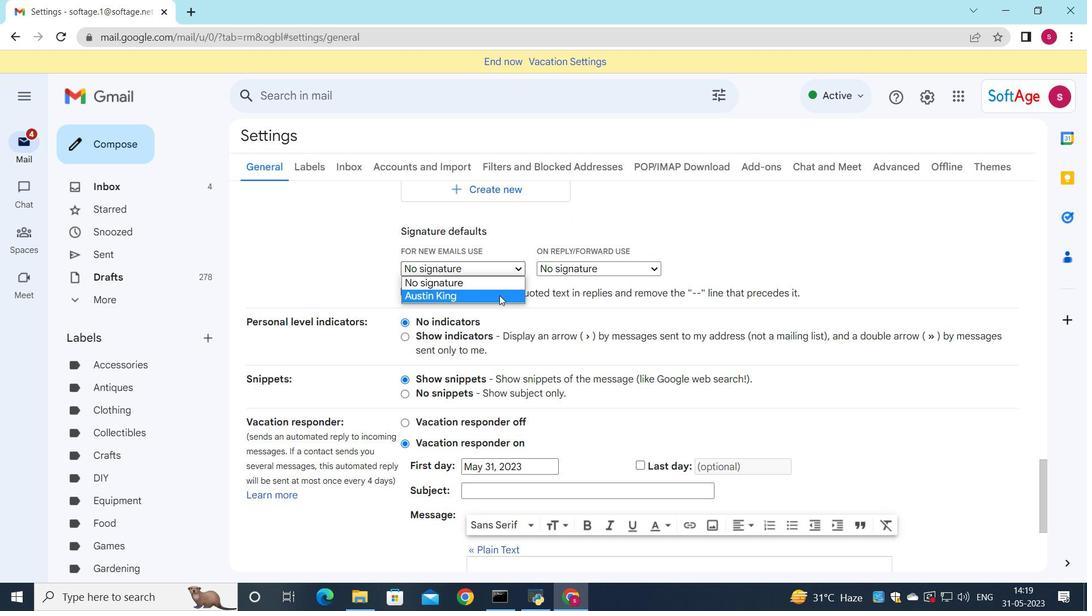 
Action: Mouse moved to (612, 268)
Screenshot: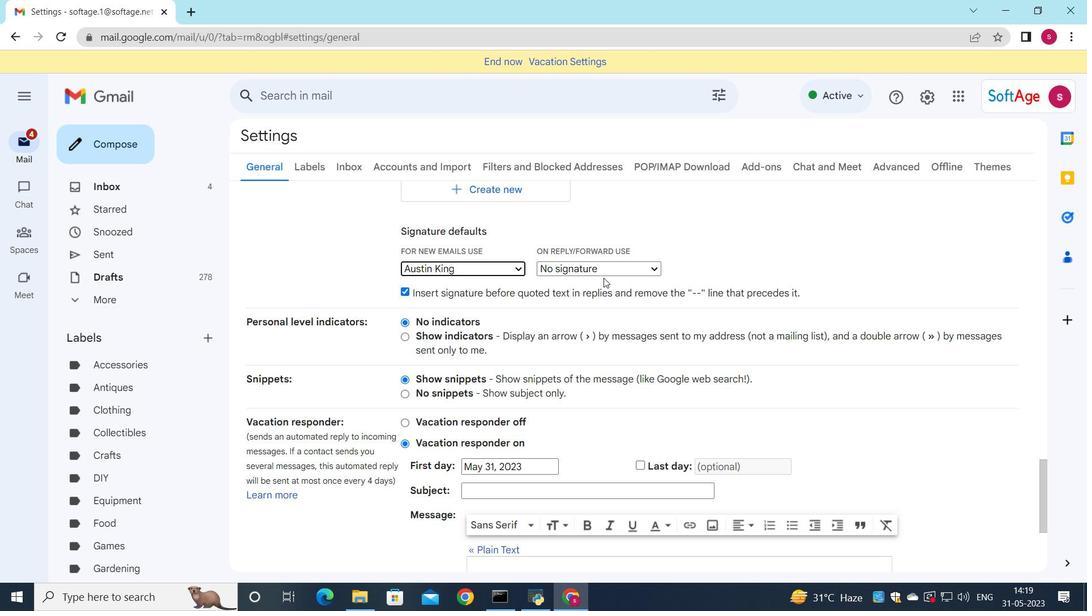 
Action: Mouse pressed left at (612, 268)
Screenshot: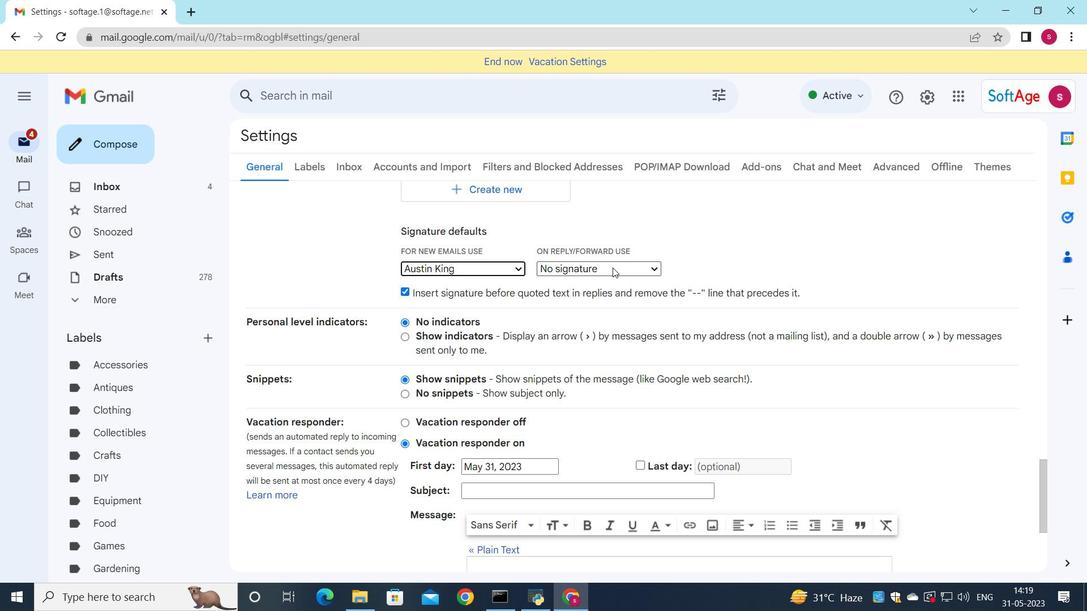 
Action: Mouse moved to (600, 295)
Screenshot: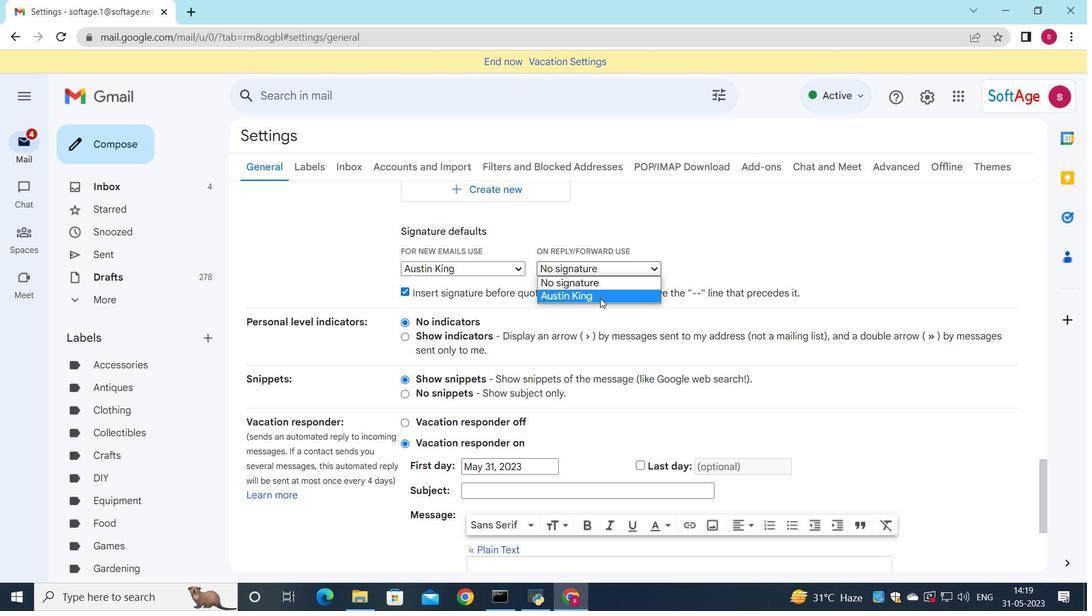 
Action: Mouse pressed left at (600, 295)
Screenshot: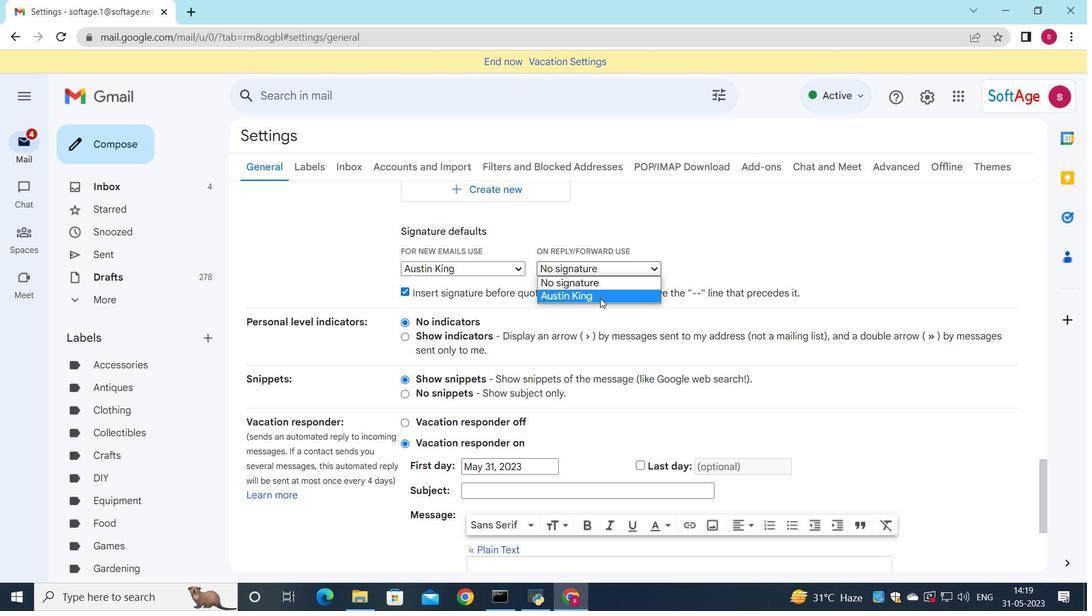 
Action: Mouse moved to (592, 282)
Screenshot: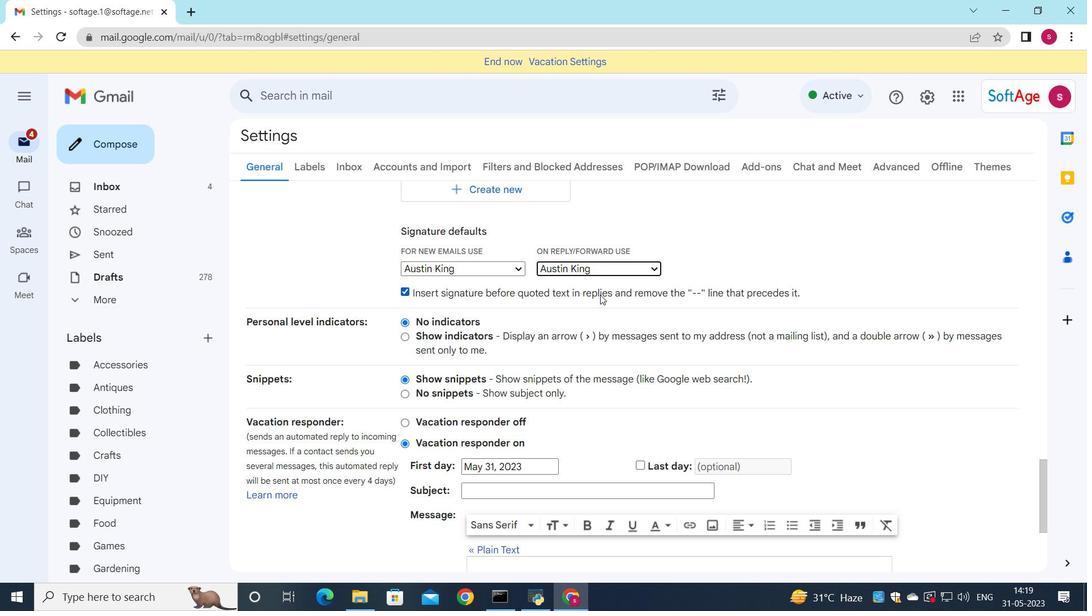 
Action: Mouse scrolled (592, 281) with delta (0, 0)
Screenshot: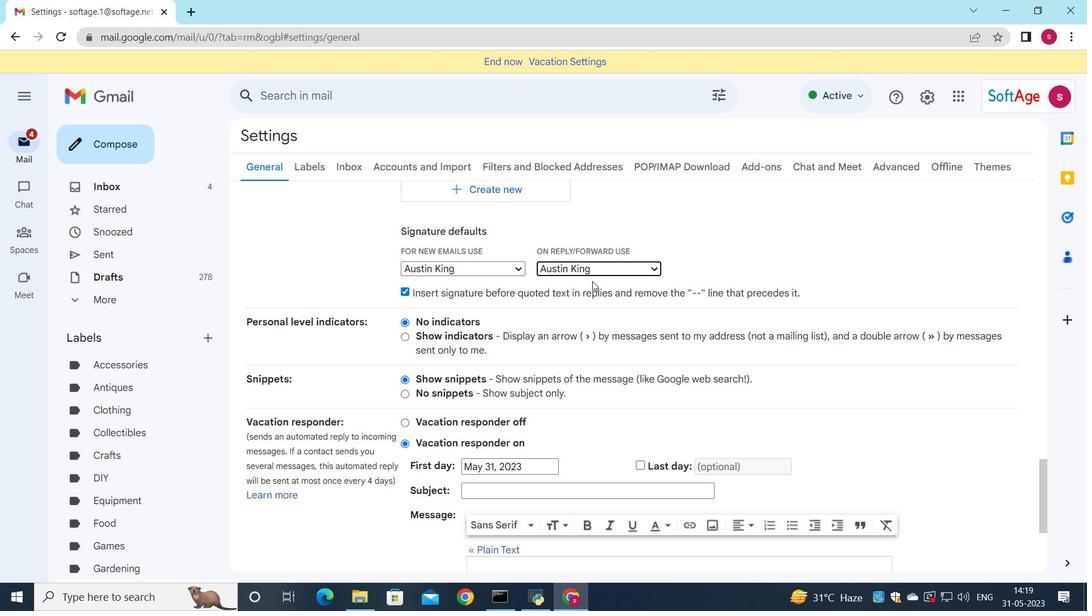 
Action: Mouse scrolled (592, 281) with delta (0, 0)
Screenshot: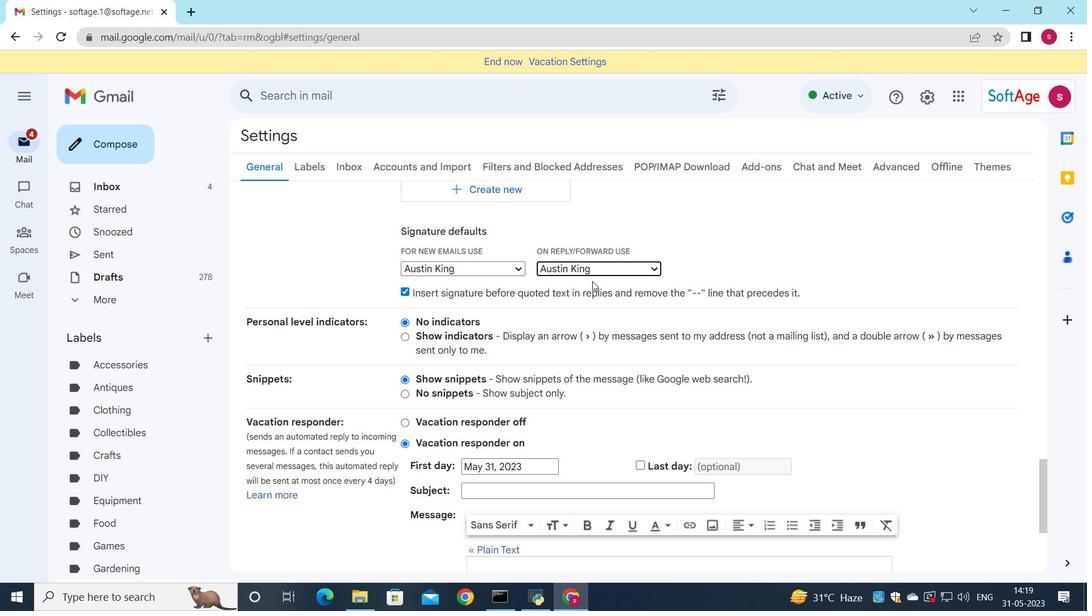 
Action: Mouse scrolled (592, 281) with delta (0, 0)
Screenshot: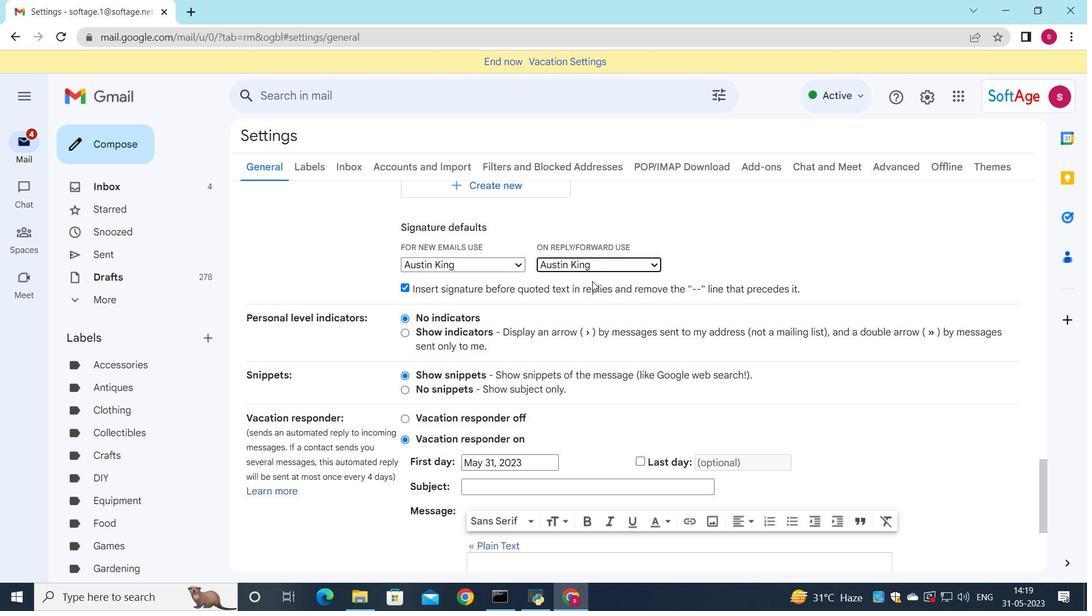 
Action: Mouse scrolled (592, 281) with delta (0, 0)
Screenshot: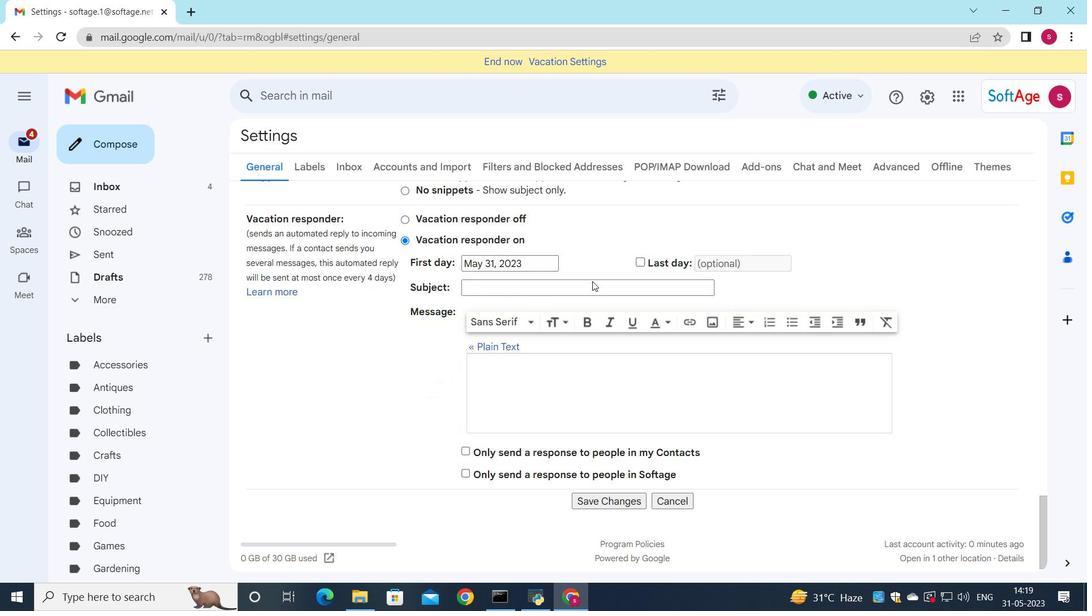 
Action: Mouse scrolled (592, 281) with delta (0, 0)
Screenshot: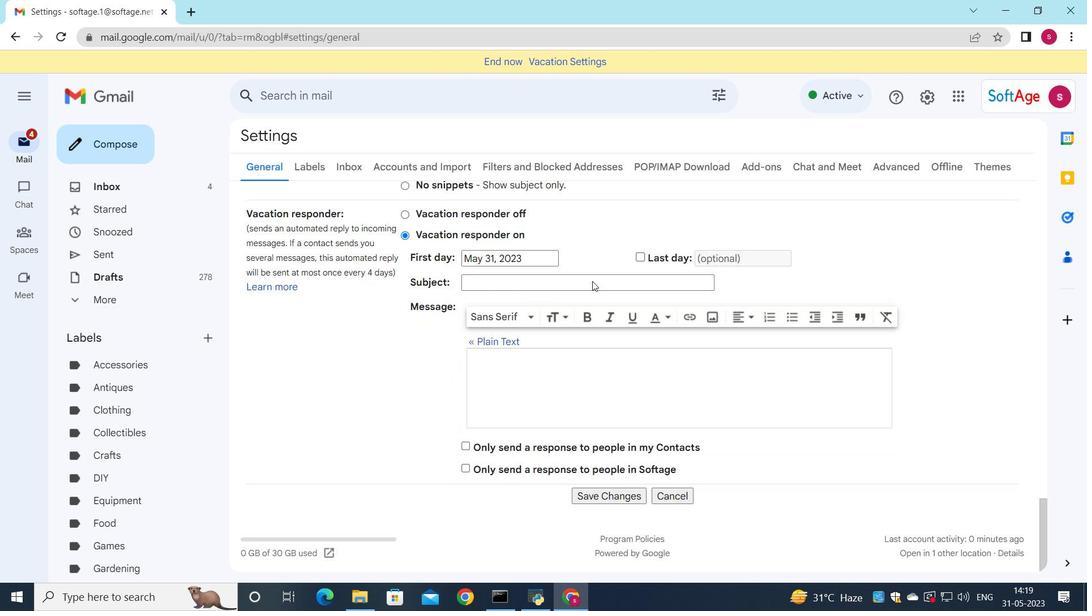 
Action: Mouse moved to (598, 498)
Screenshot: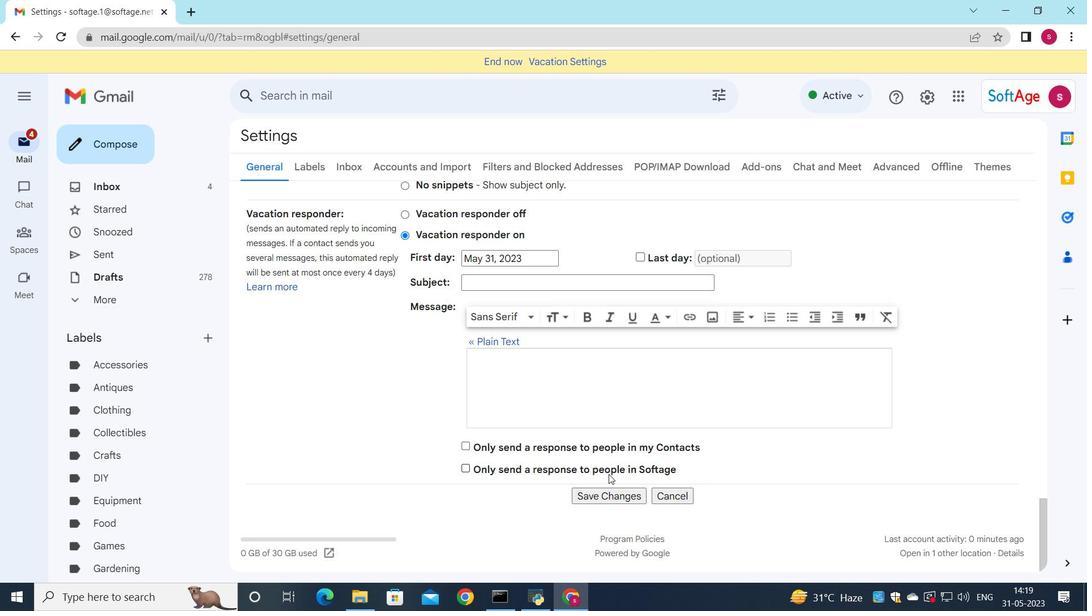 
Action: Mouse pressed left at (598, 498)
Screenshot: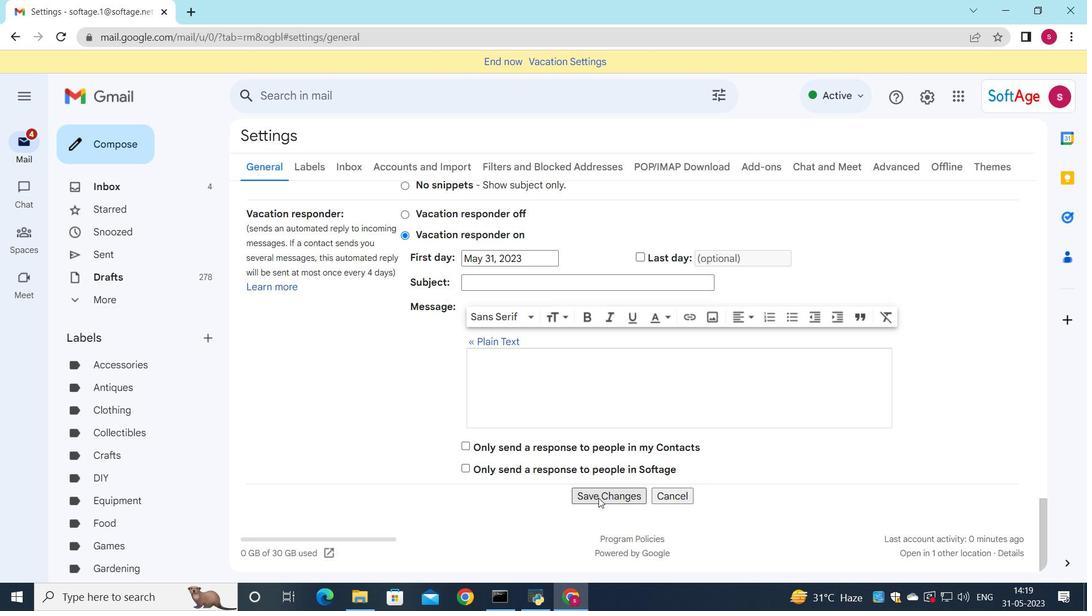 
Action: Mouse moved to (360, 329)
Screenshot: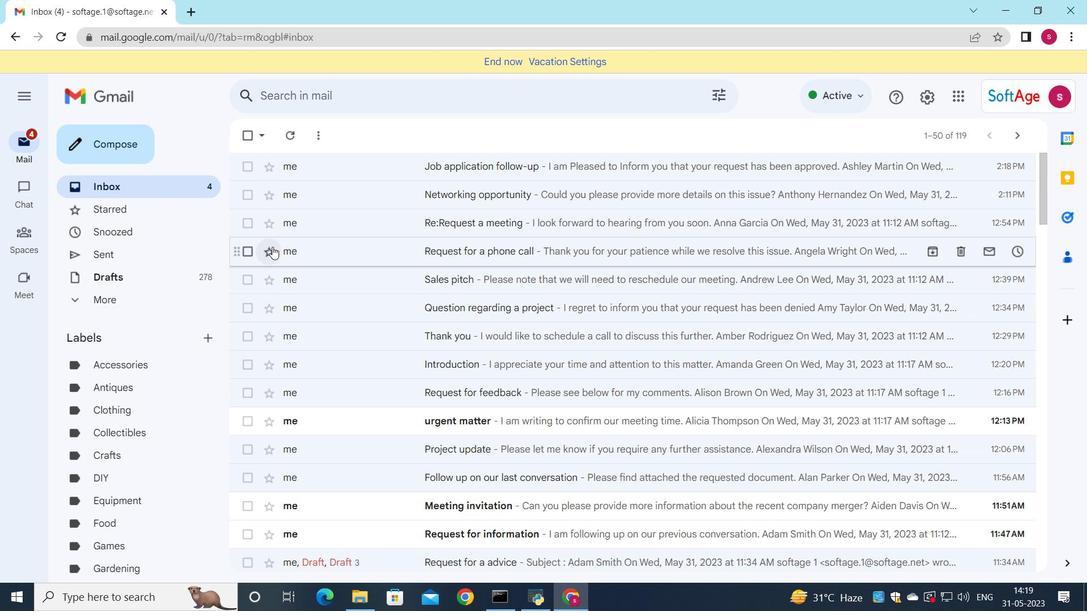 
Action: Mouse scrolled (360, 328) with delta (0, 0)
Screenshot: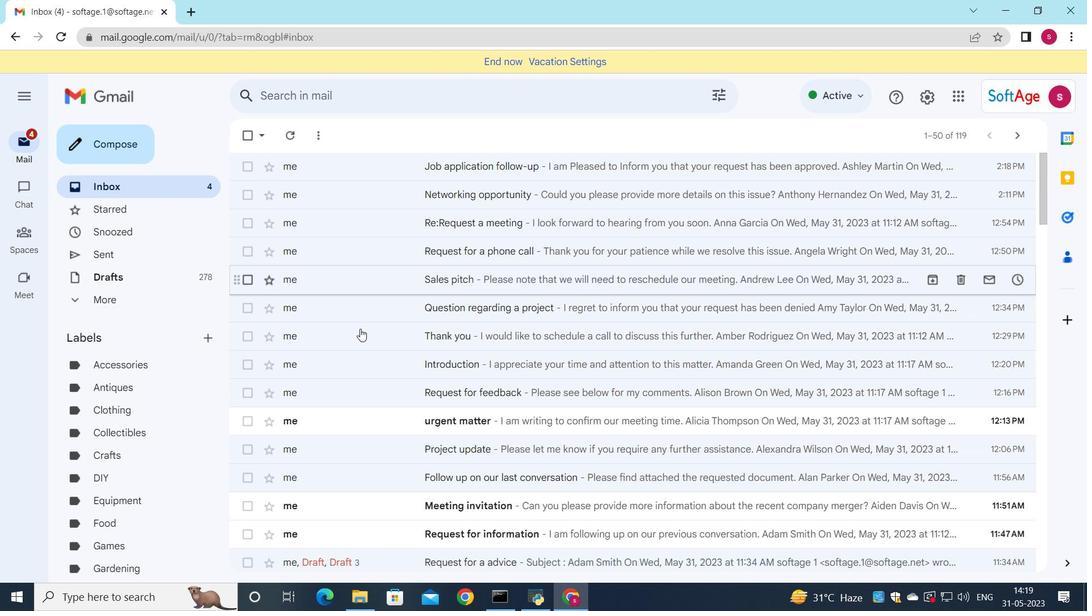 
Action: Mouse scrolled (360, 328) with delta (0, 0)
Screenshot: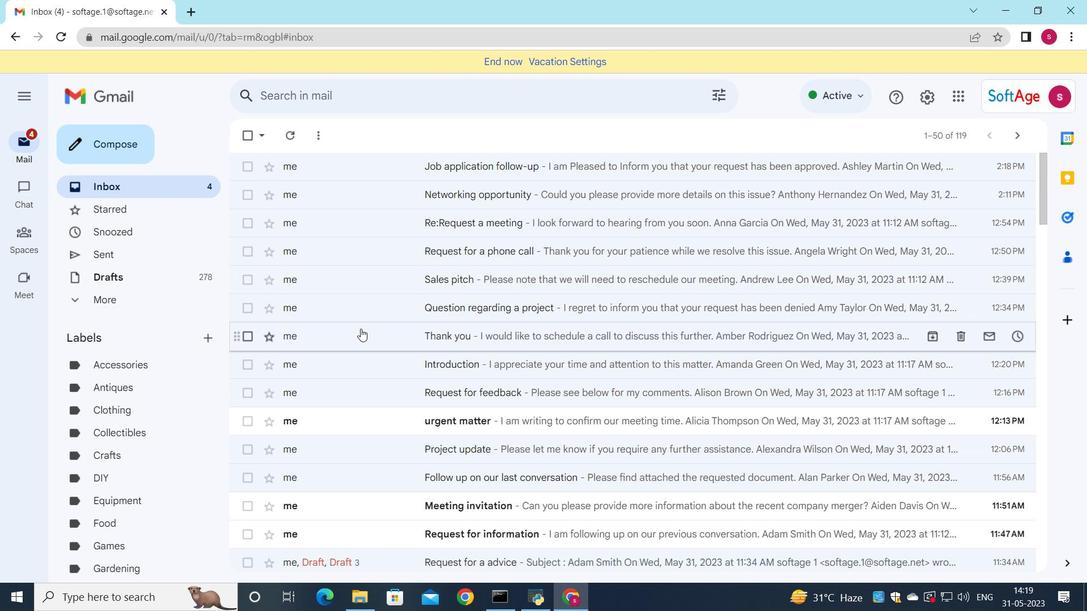 
Action: Mouse scrolled (360, 328) with delta (0, 0)
Screenshot: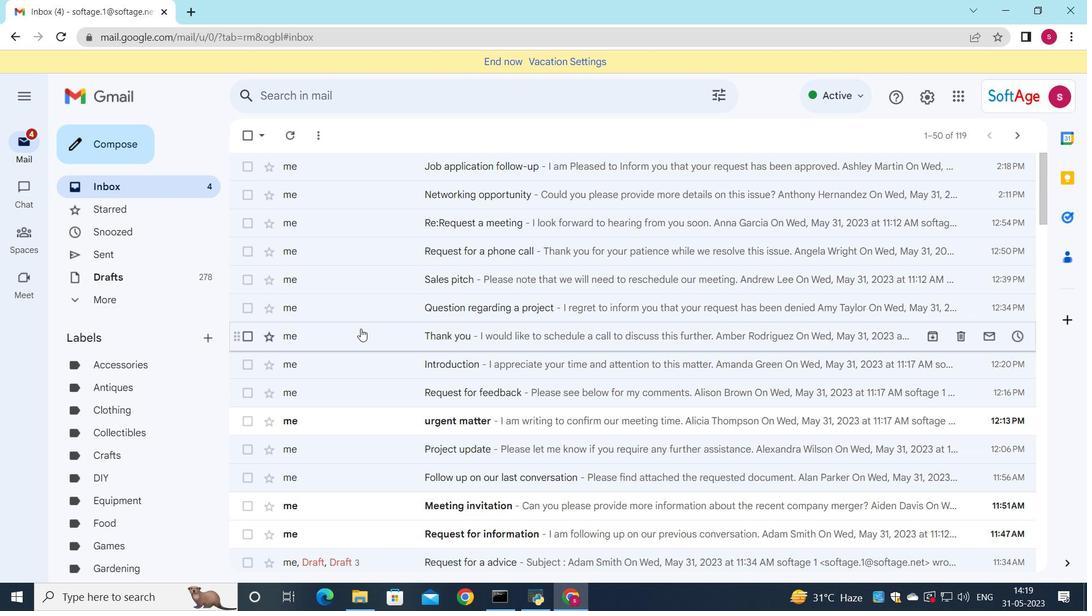 
Action: Mouse scrolled (360, 328) with delta (0, 0)
Screenshot: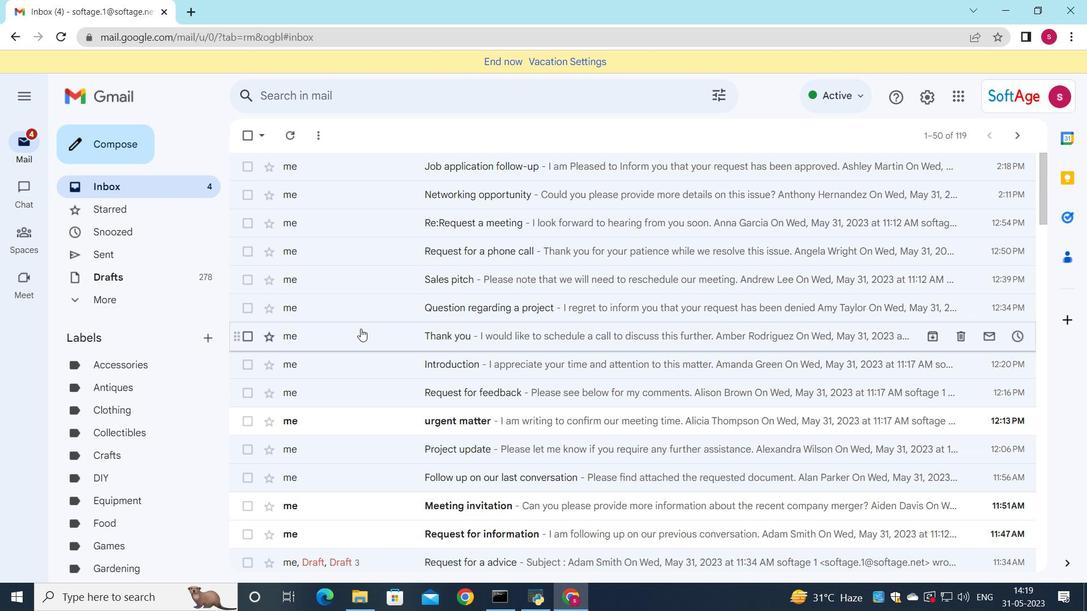 
Action: Mouse scrolled (360, 328) with delta (0, 0)
Screenshot: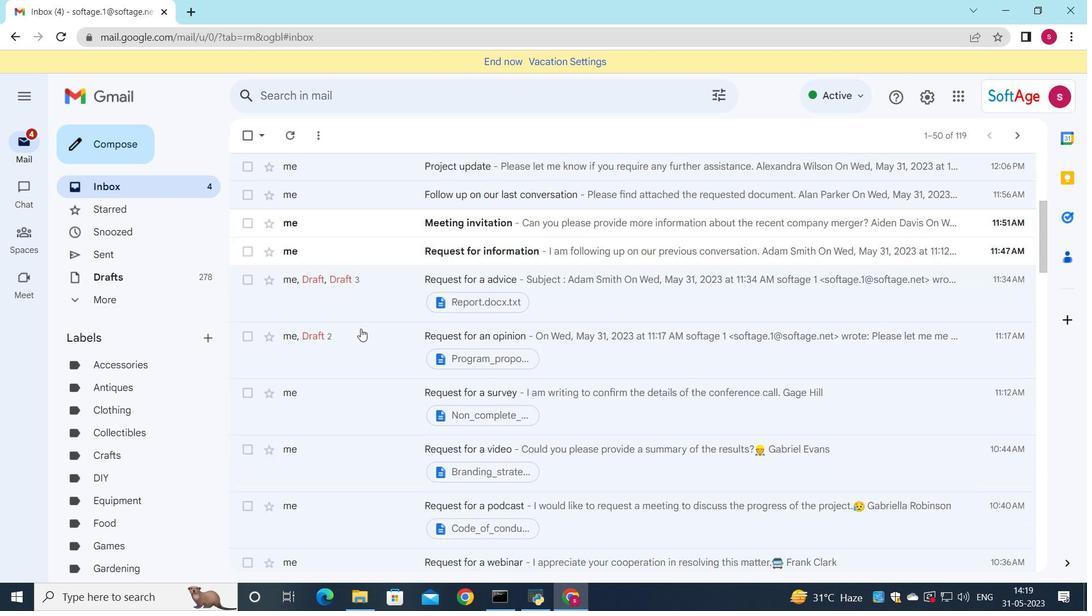 
Action: Mouse scrolled (360, 328) with delta (0, 0)
Screenshot: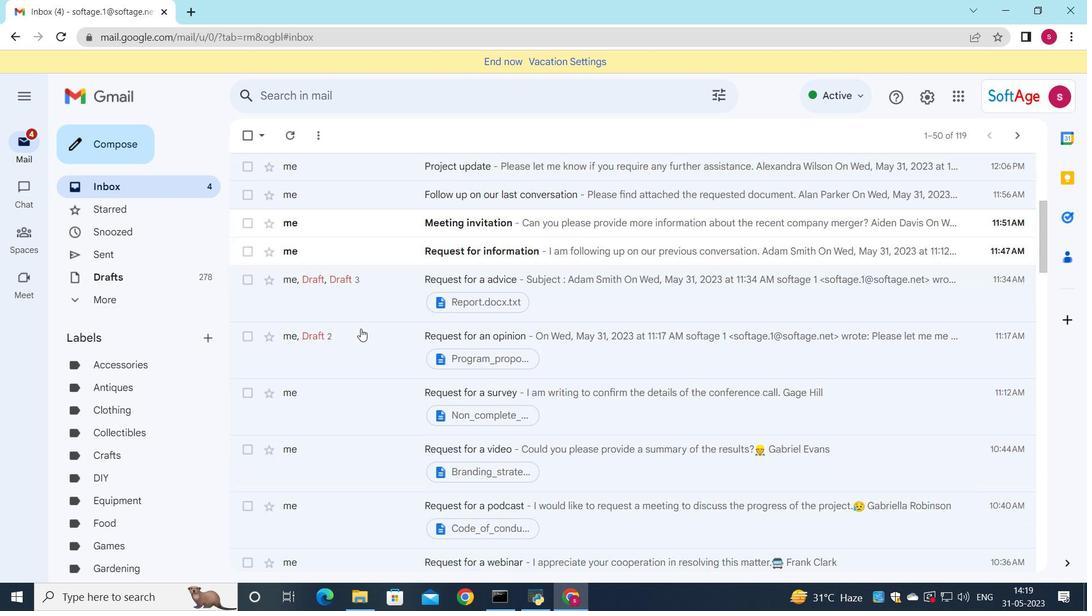 
Action: Mouse scrolled (360, 328) with delta (0, 0)
Screenshot: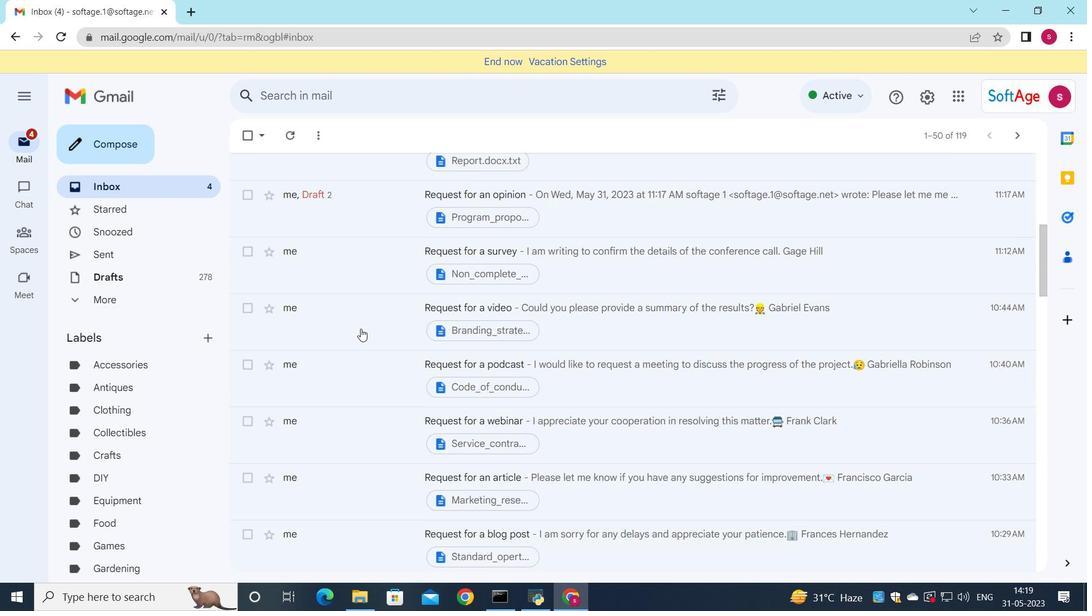 
Action: Mouse scrolled (360, 328) with delta (0, 0)
Screenshot: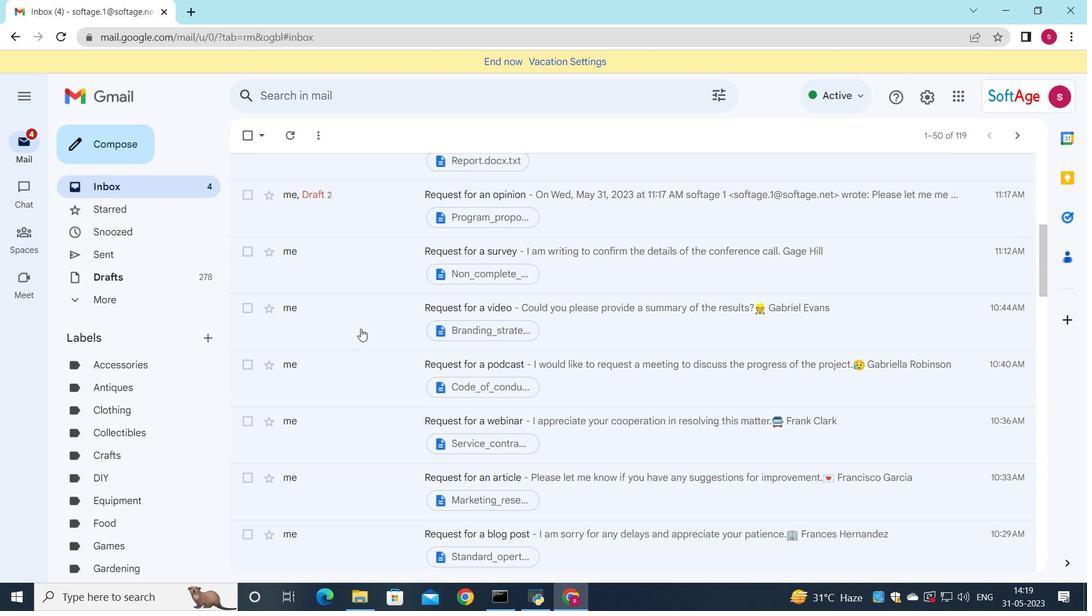 
Action: Mouse scrolled (360, 328) with delta (0, 0)
Screenshot: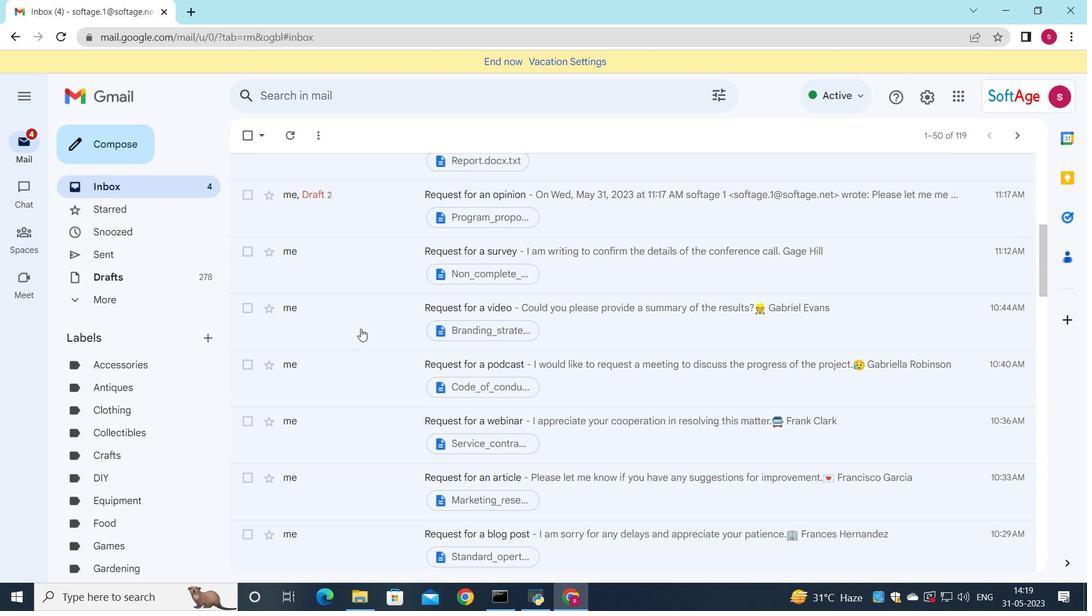 
Action: Mouse scrolled (360, 328) with delta (0, 0)
Screenshot: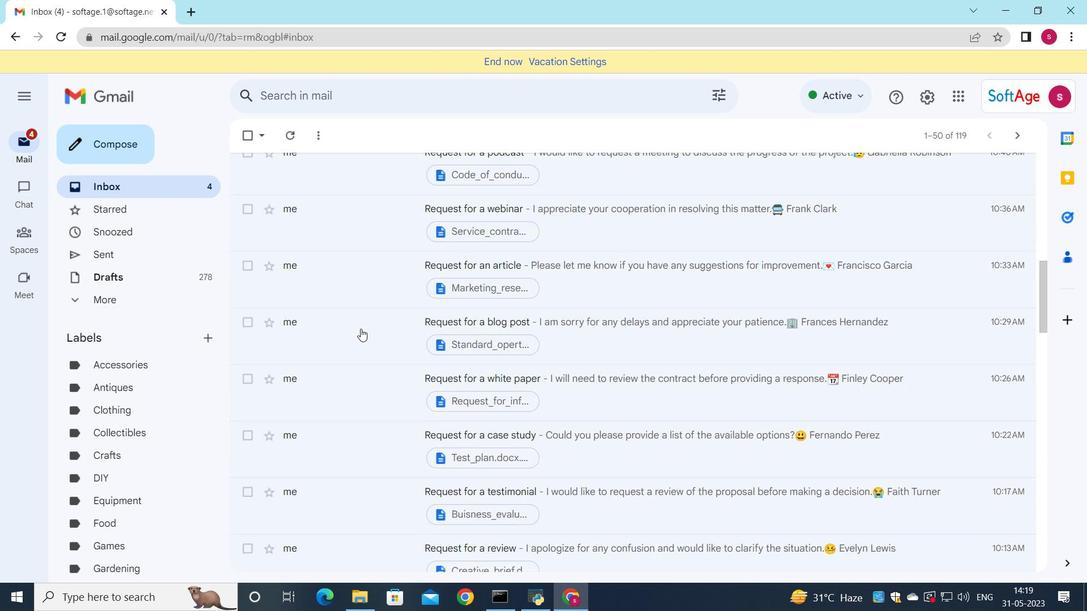
Action: Mouse scrolled (360, 328) with delta (0, 0)
Screenshot: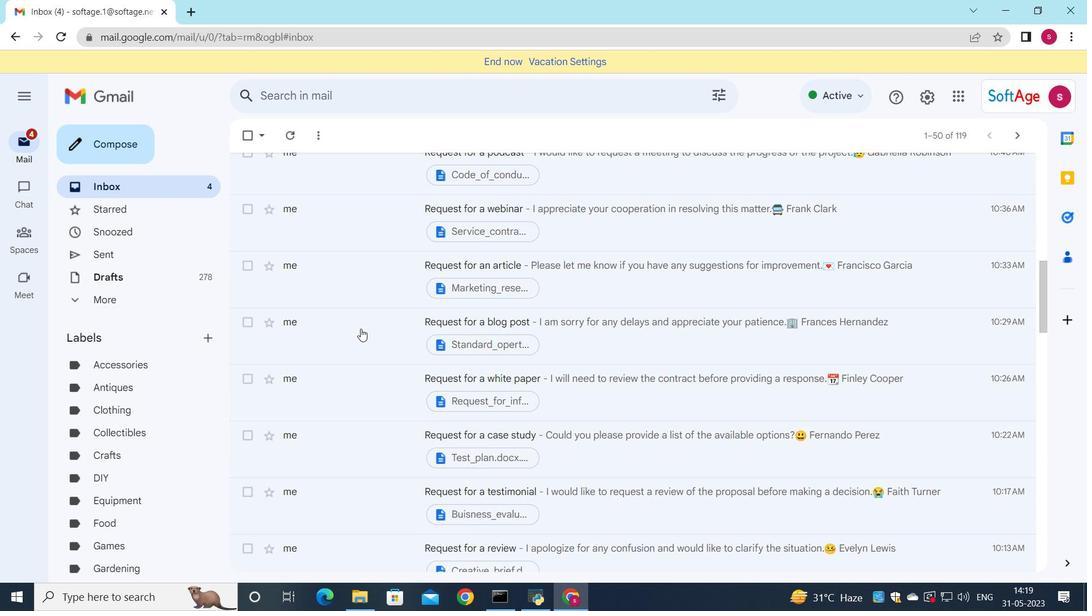 
Action: Mouse scrolled (360, 328) with delta (0, 0)
Screenshot: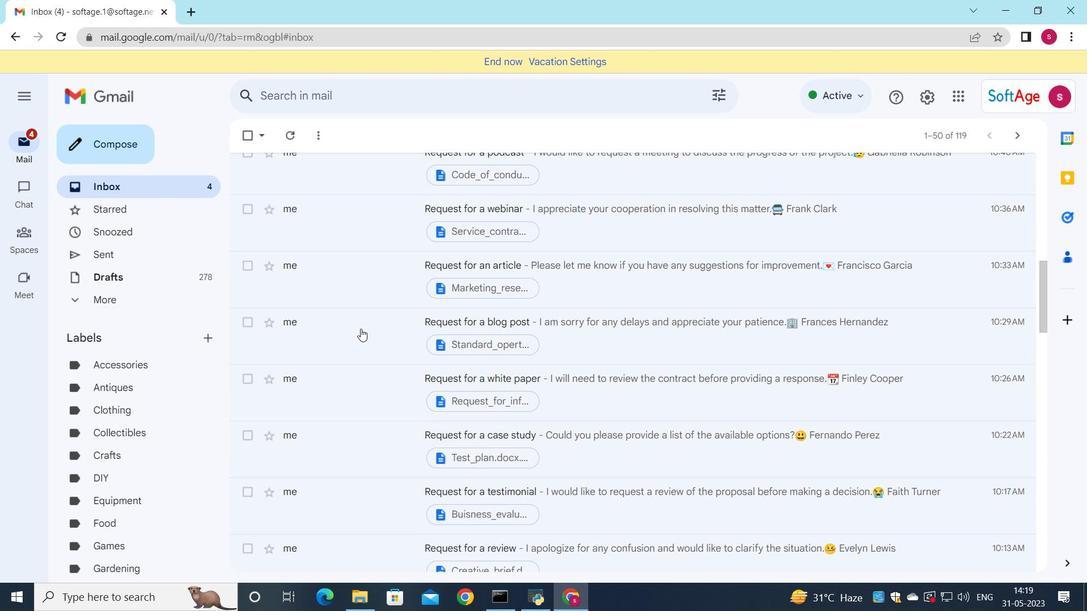 
Action: Mouse scrolled (360, 328) with delta (0, 0)
Screenshot: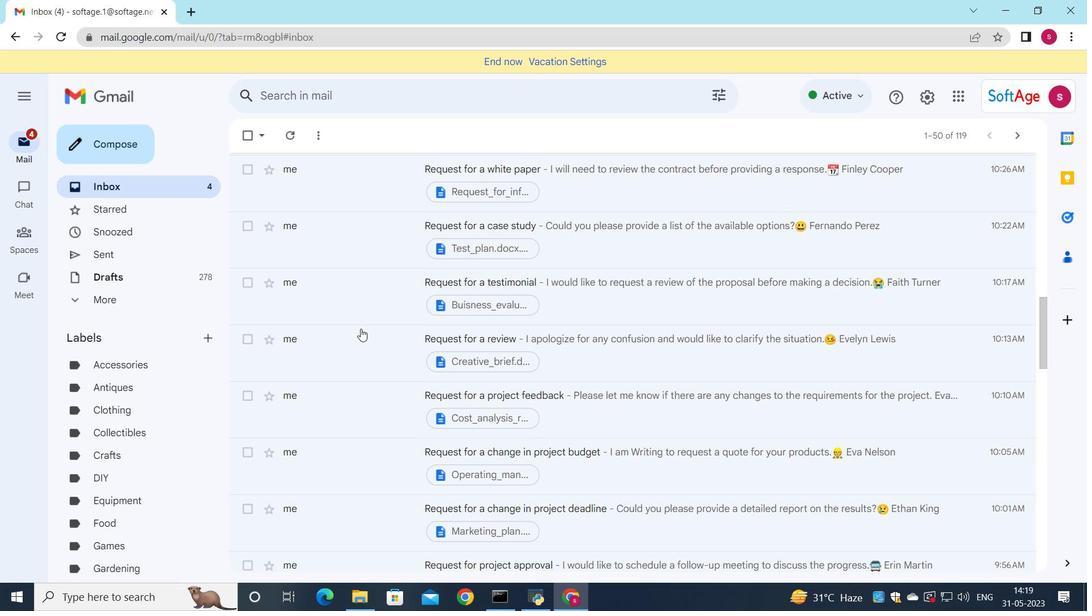 
Action: Mouse scrolled (360, 328) with delta (0, 0)
Screenshot: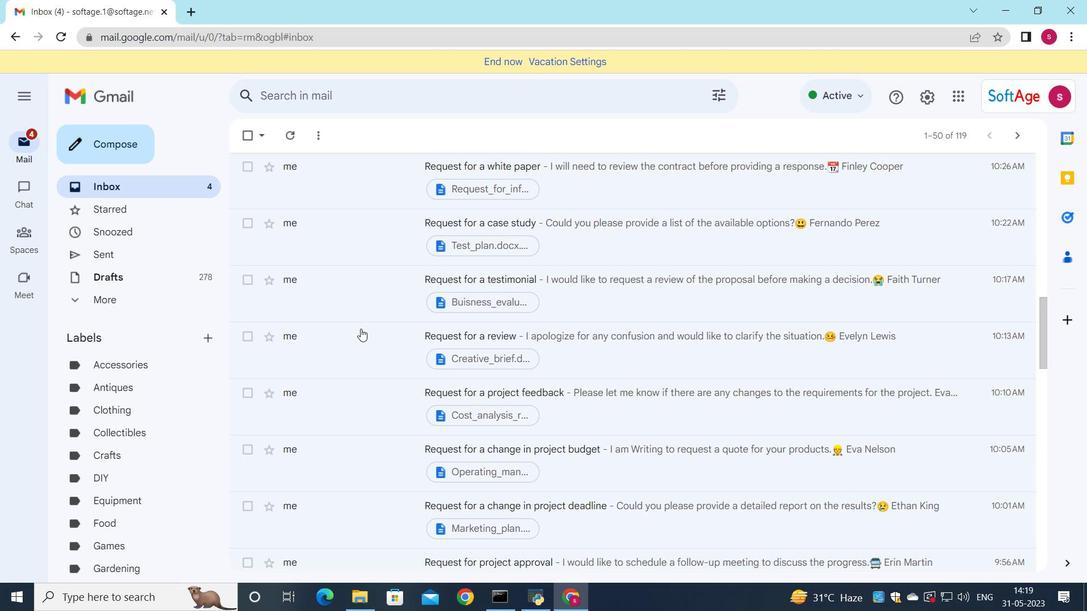 
Action: Mouse scrolled (360, 328) with delta (0, 0)
Screenshot: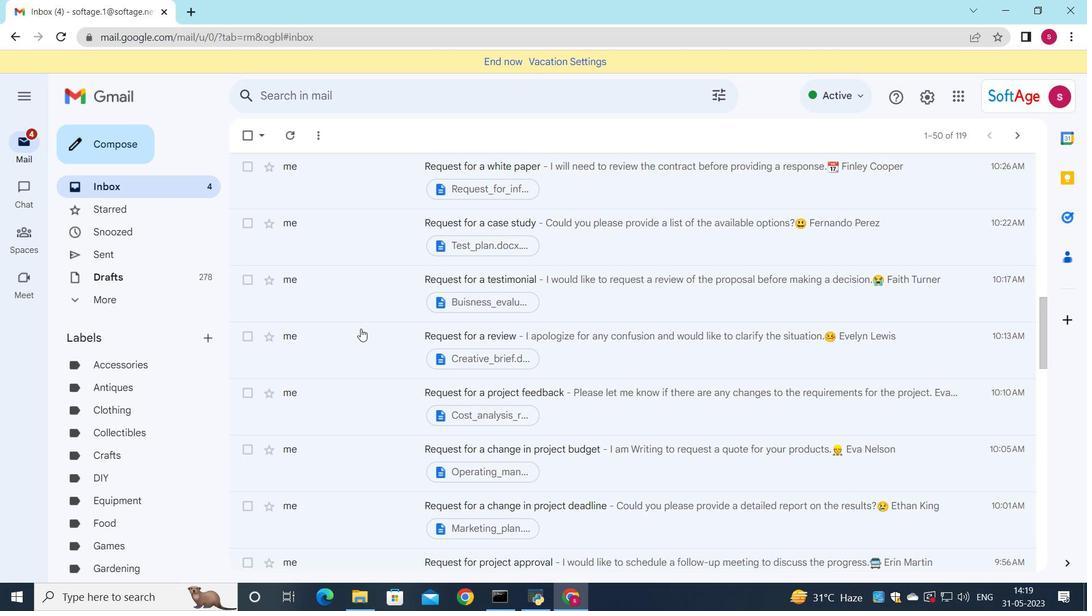 
Action: Mouse scrolled (360, 328) with delta (0, 0)
Screenshot: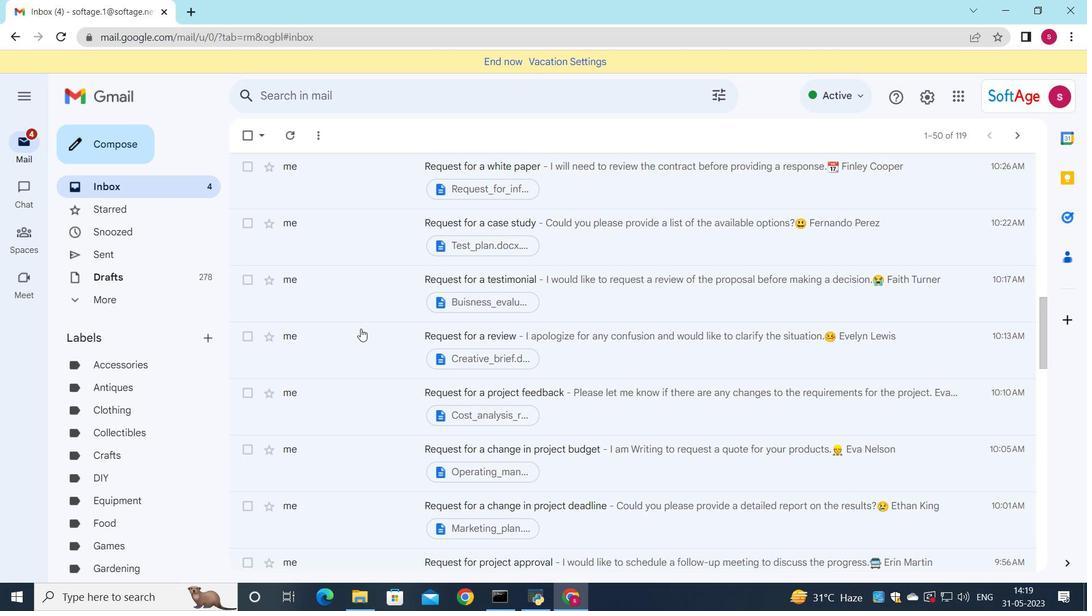 
Action: Mouse scrolled (360, 328) with delta (0, 0)
Screenshot: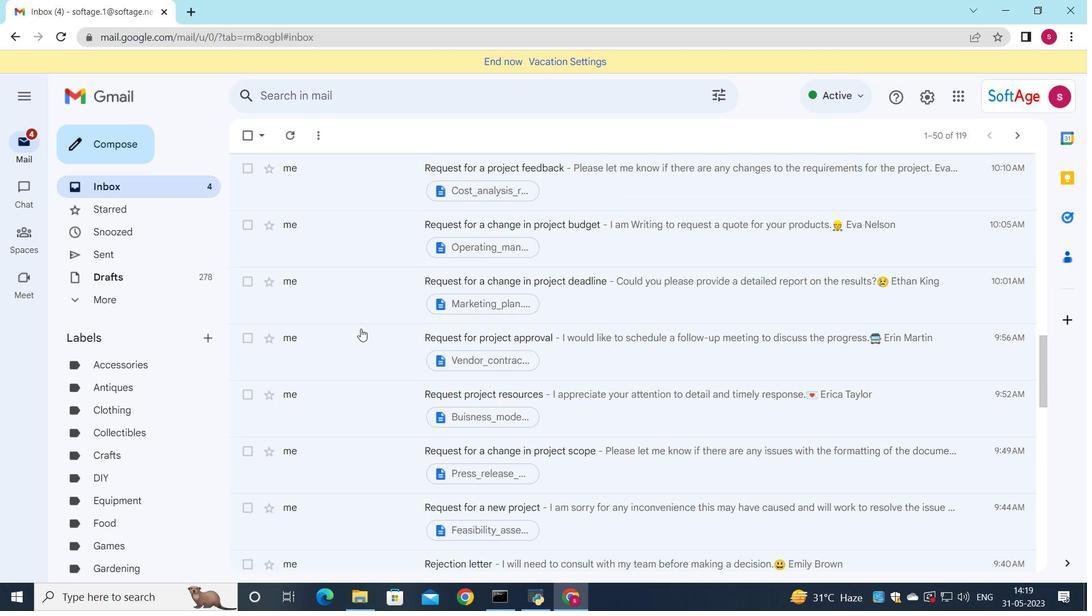 
Action: Mouse scrolled (360, 328) with delta (0, 0)
Screenshot: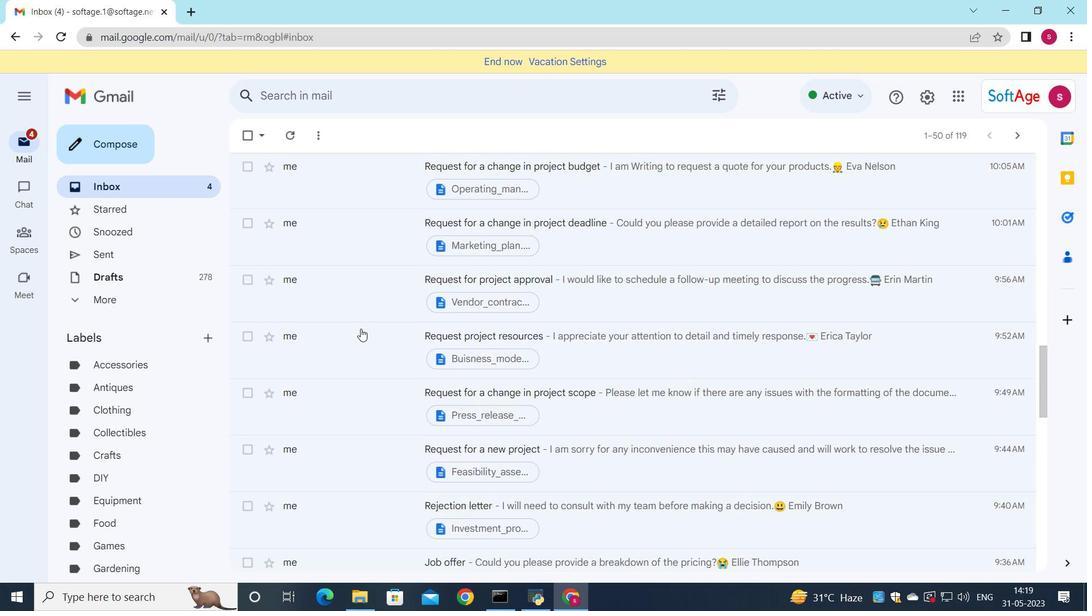 
Action: Mouse scrolled (360, 328) with delta (0, 0)
Screenshot: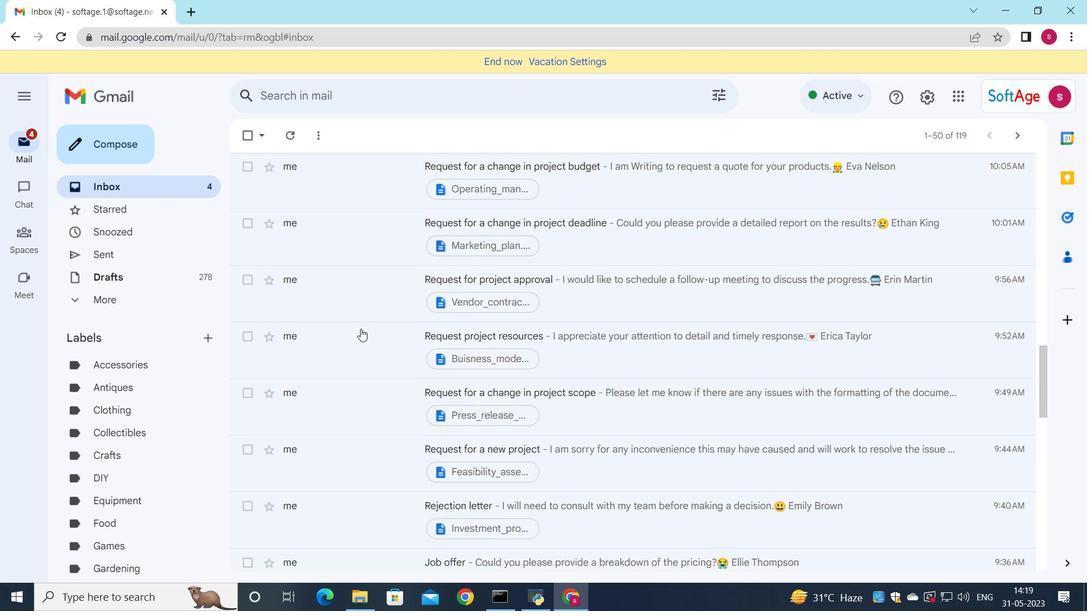 
Action: Mouse scrolled (360, 328) with delta (0, 0)
Screenshot: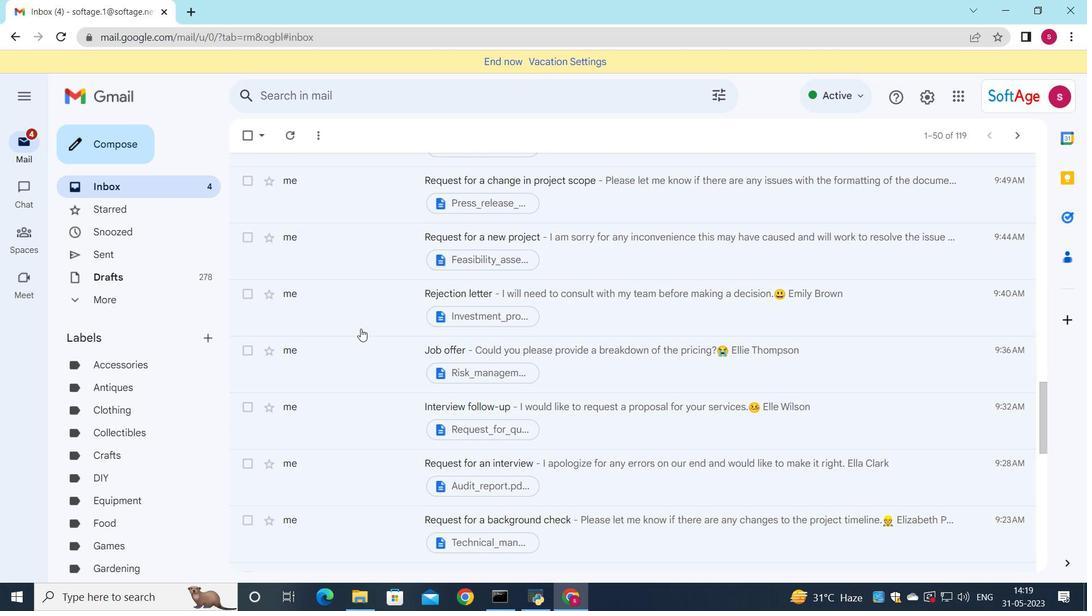 
Action: Mouse scrolled (360, 328) with delta (0, 0)
Screenshot: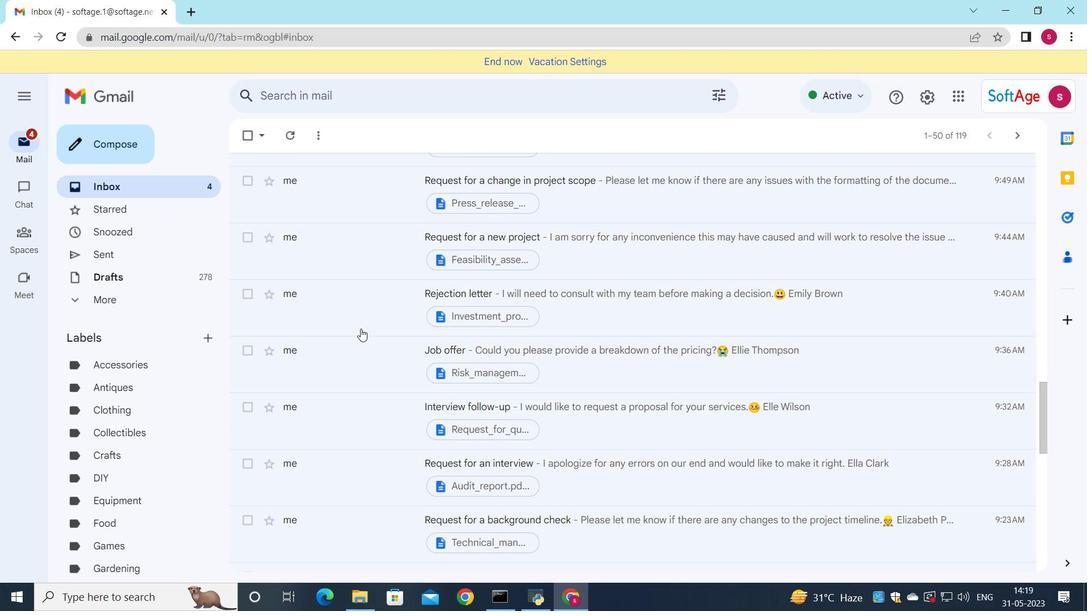 
Action: Mouse scrolled (360, 328) with delta (0, 0)
Screenshot: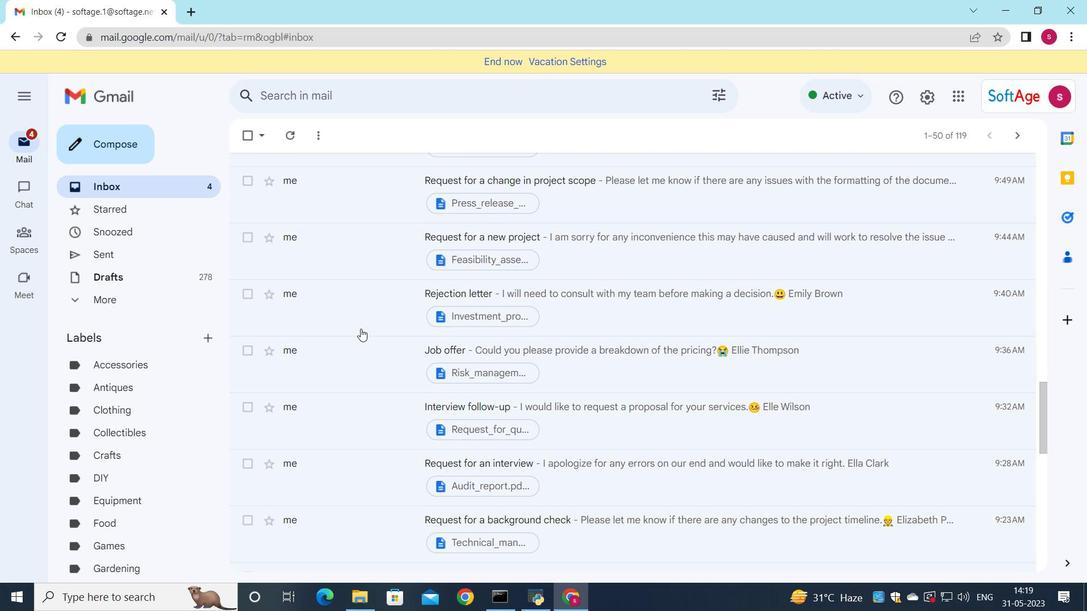
Action: Mouse scrolled (360, 328) with delta (0, 0)
Screenshot: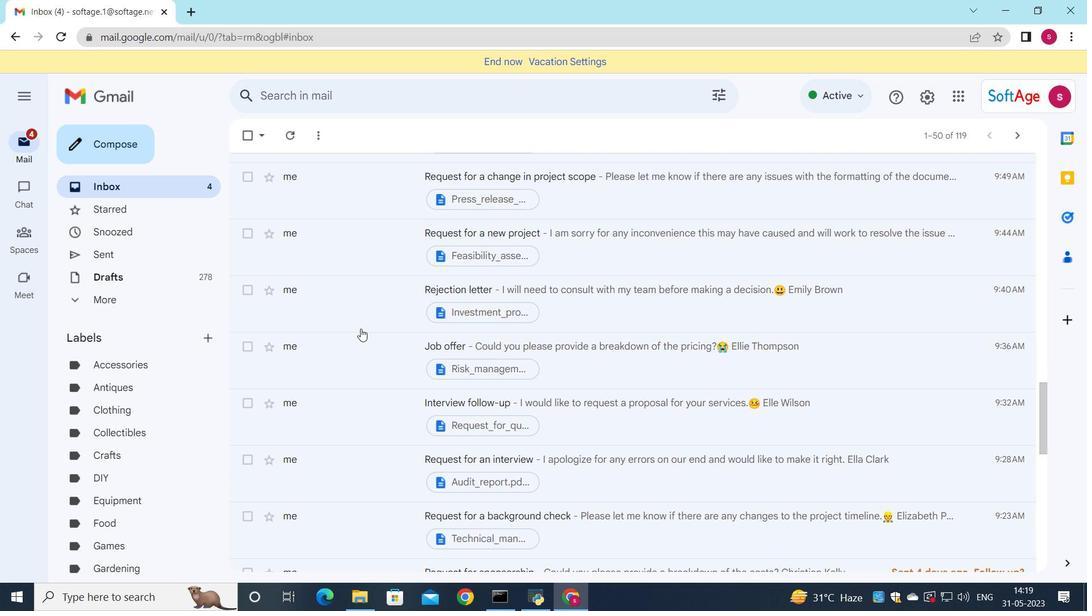 
Action: Mouse scrolled (360, 328) with delta (0, 0)
Screenshot: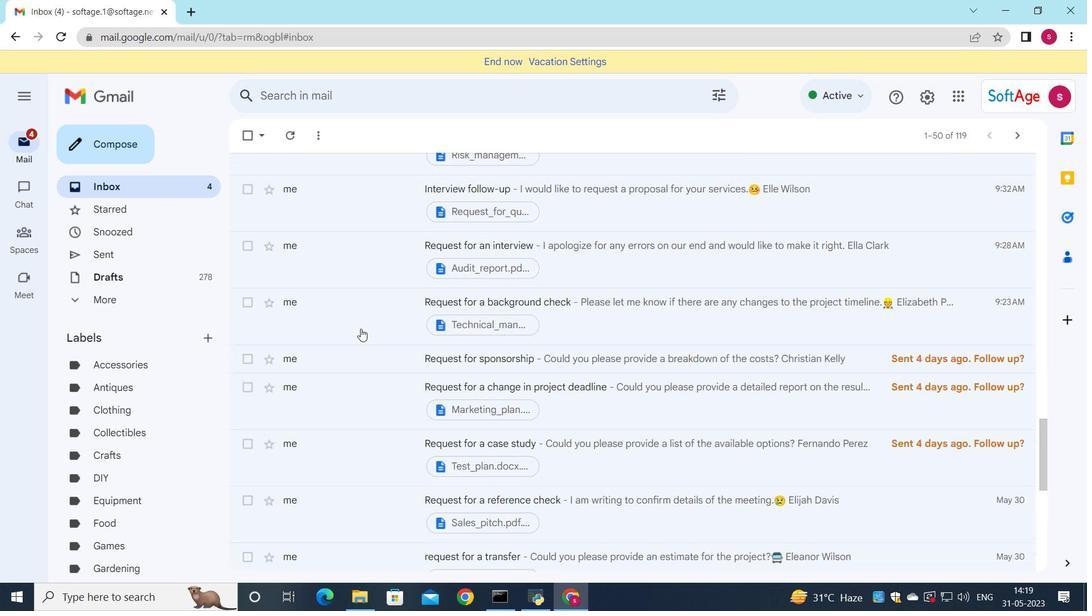 
Action: Mouse scrolled (360, 328) with delta (0, 0)
Screenshot: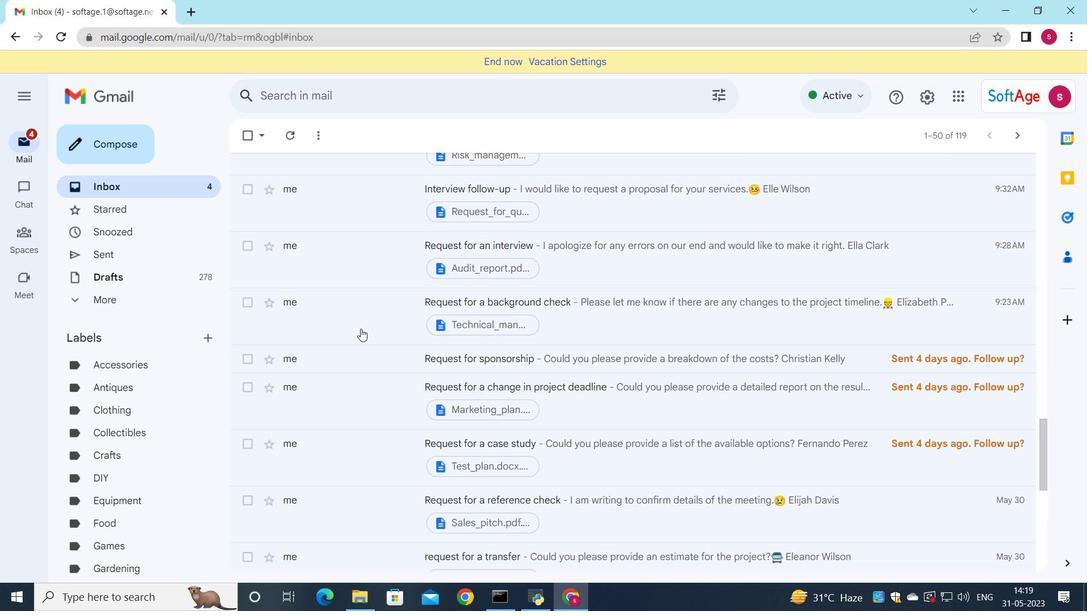 
Action: Mouse scrolled (360, 328) with delta (0, 0)
Screenshot: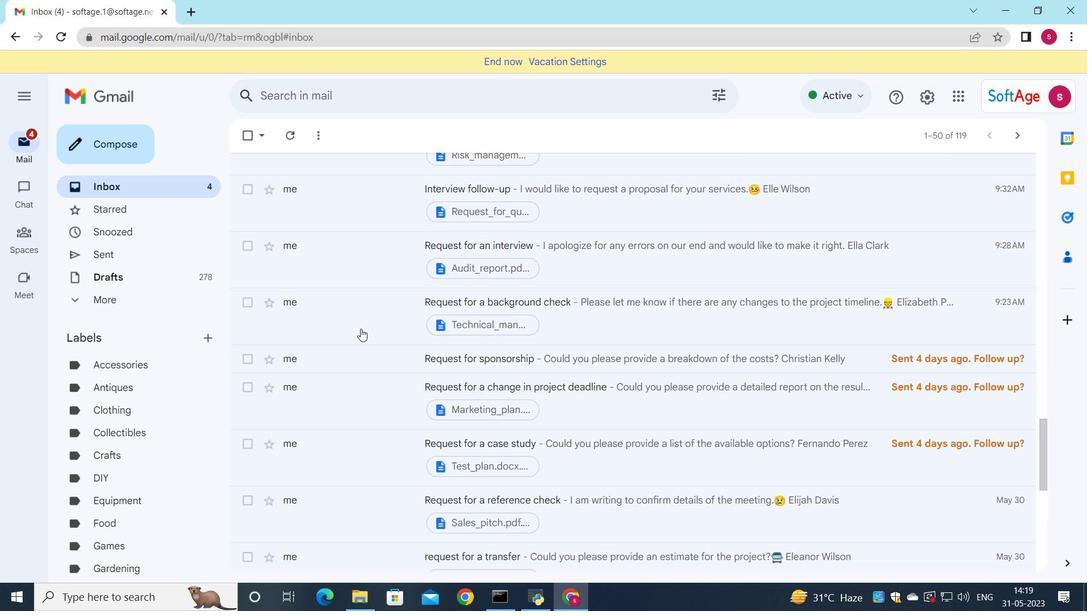 
Action: Mouse scrolled (360, 328) with delta (0, 0)
Screenshot: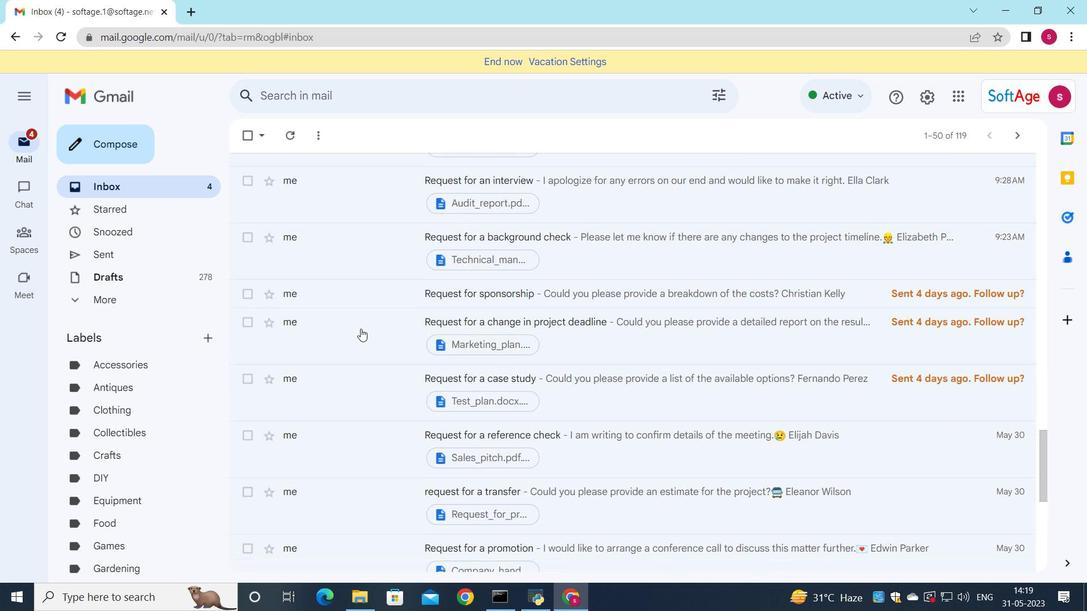 
Action: Mouse scrolled (360, 328) with delta (0, 0)
Screenshot: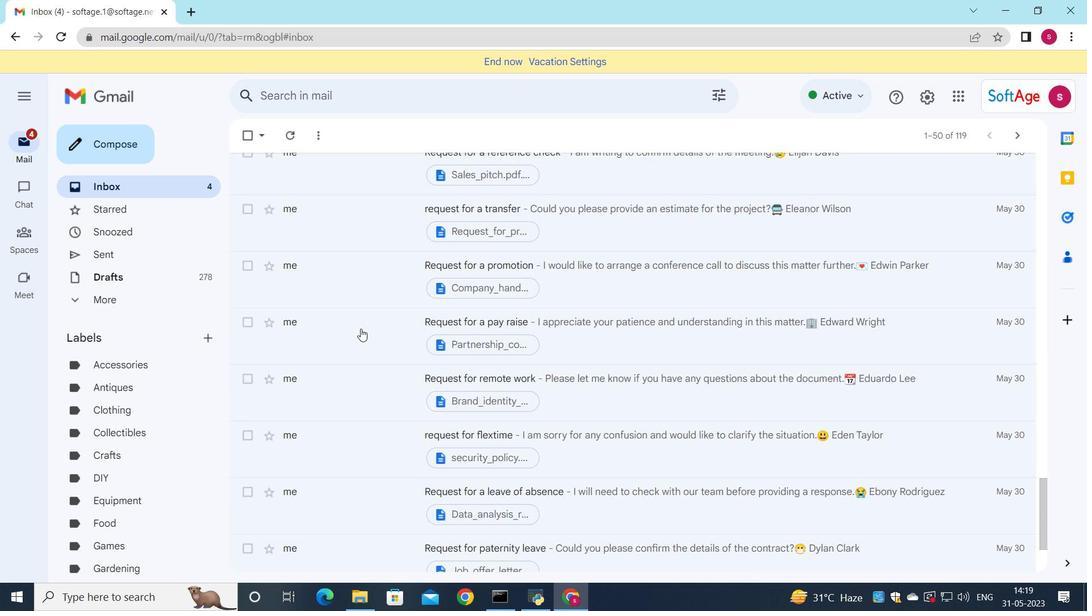 
Action: Mouse scrolled (360, 328) with delta (0, 0)
Screenshot: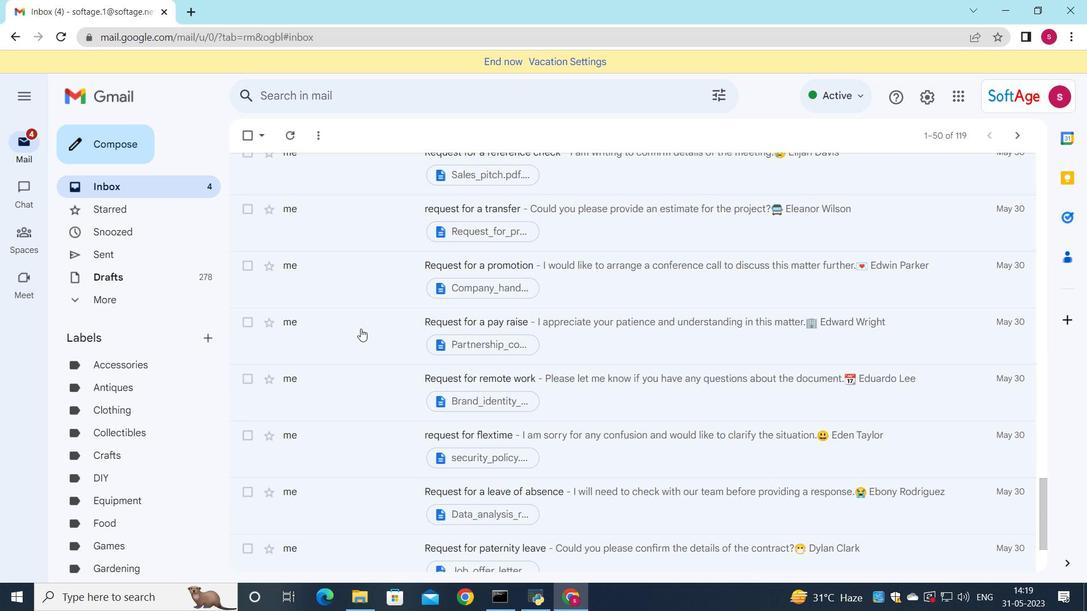 
Action: Mouse scrolled (360, 328) with delta (0, 0)
Screenshot: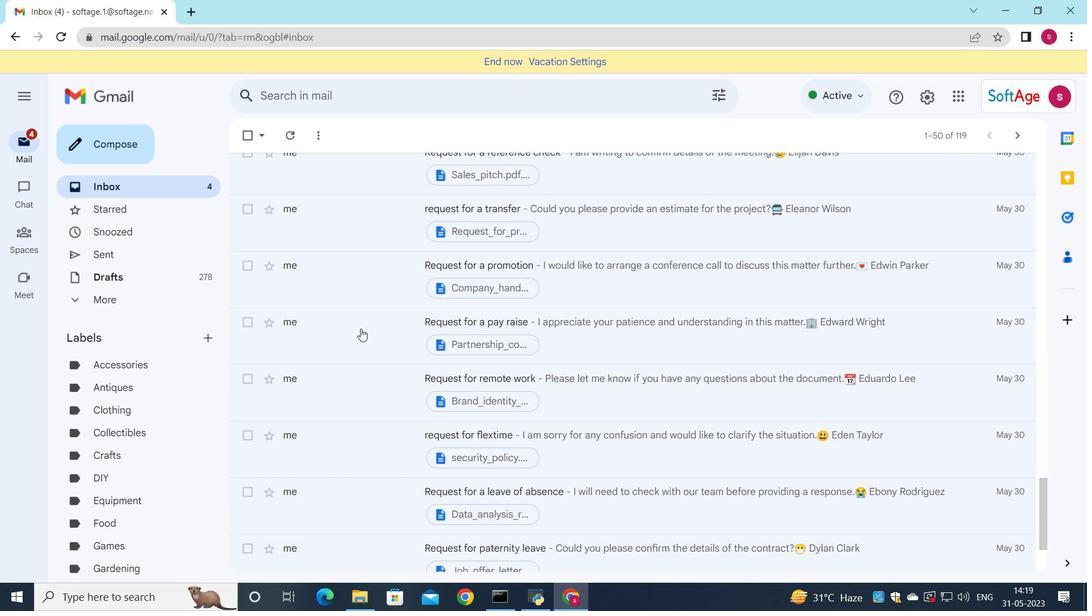 
Action: Mouse scrolled (360, 328) with delta (0, 0)
Screenshot: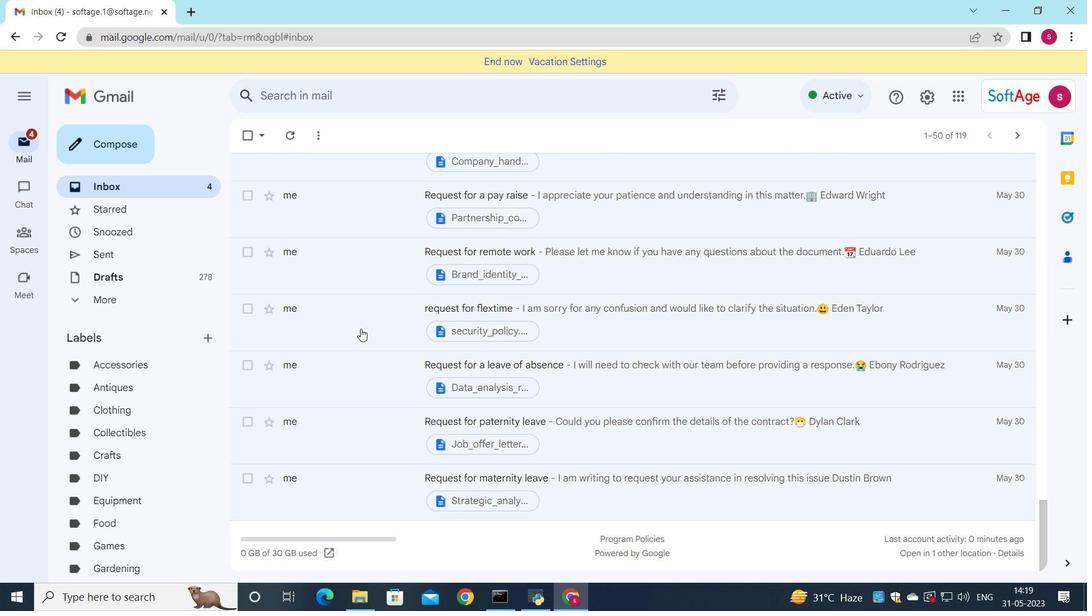
Action: Mouse scrolled (360, 328) with delta (0, 0)
Screenshot: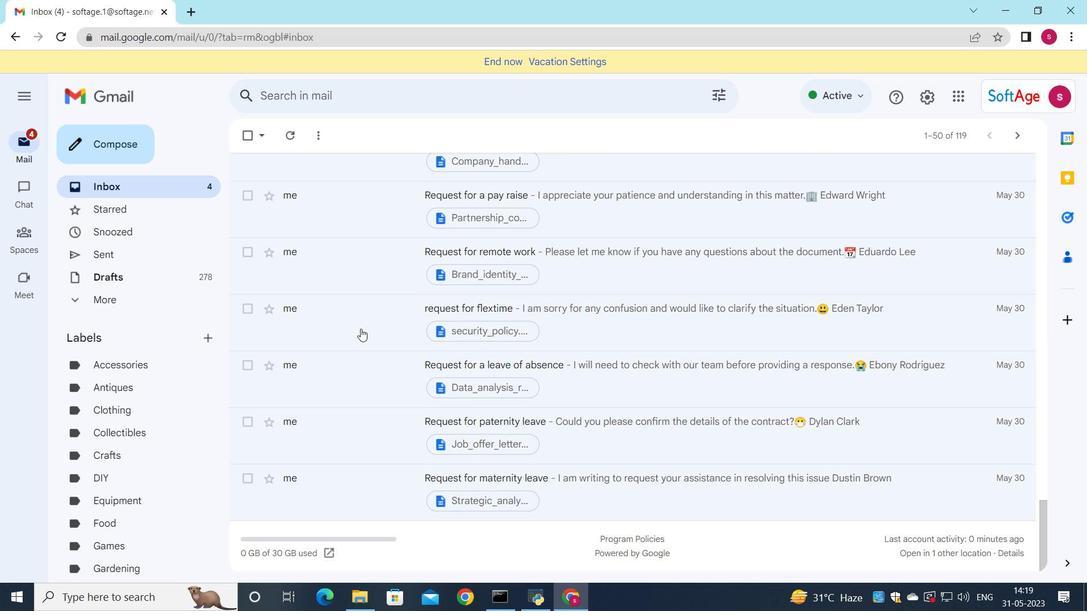 
Action: Mouse scrolled (360, 328) with delta (0, 0)
Screenshot: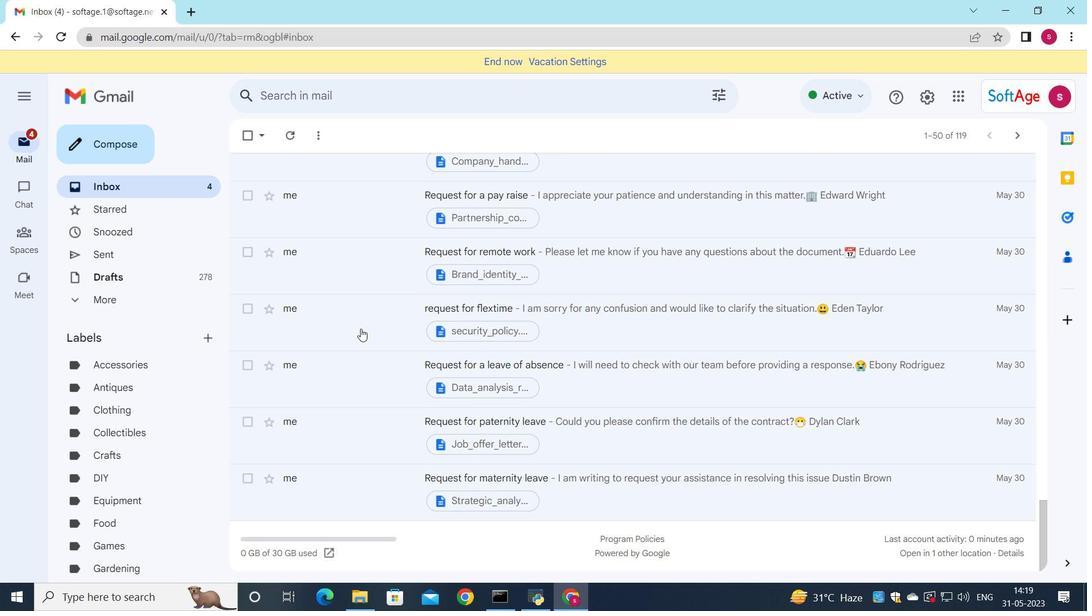 
Action: Mouse scrolled (360, 329) with delta (0, 0)
Screenshot: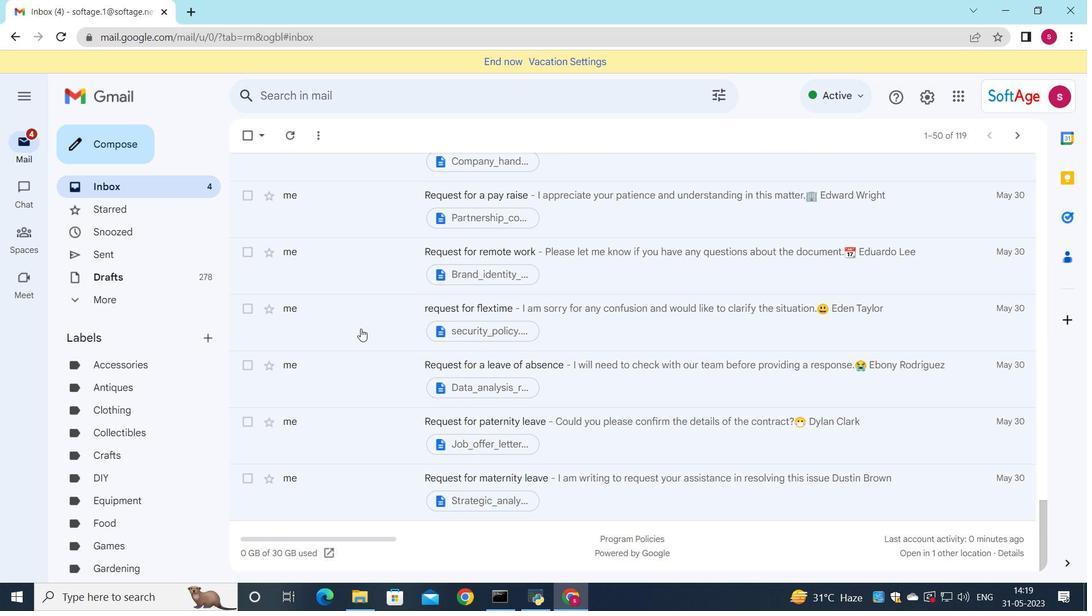 
Action: Mouse scrolled (360, 329) with delta (0, 0)
Screenshot: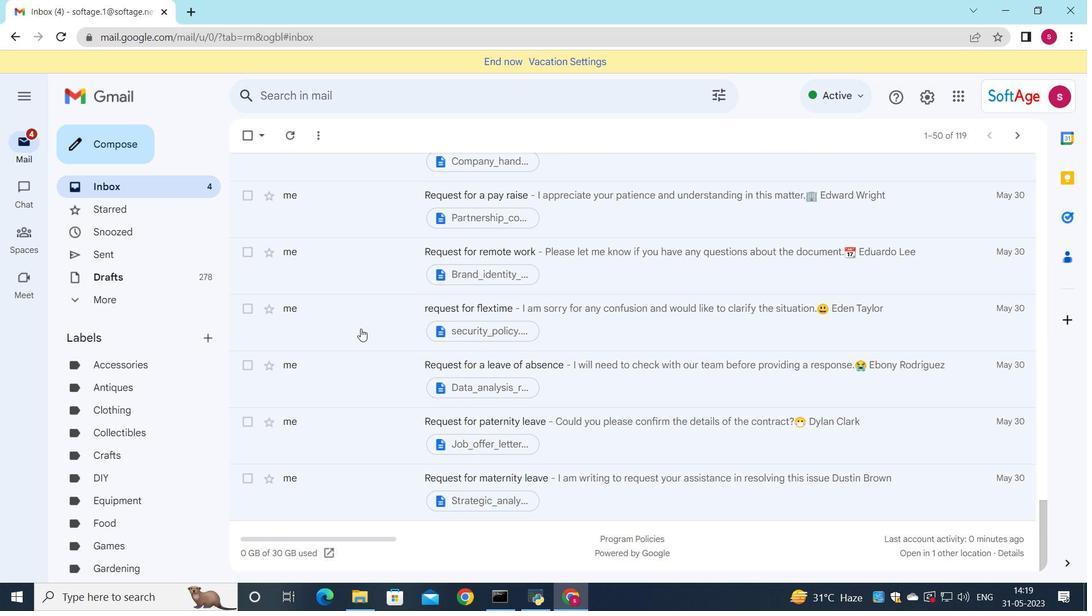 
Action: Mouse scrolled (360, 329) with delta (0, 0)
Screenshot: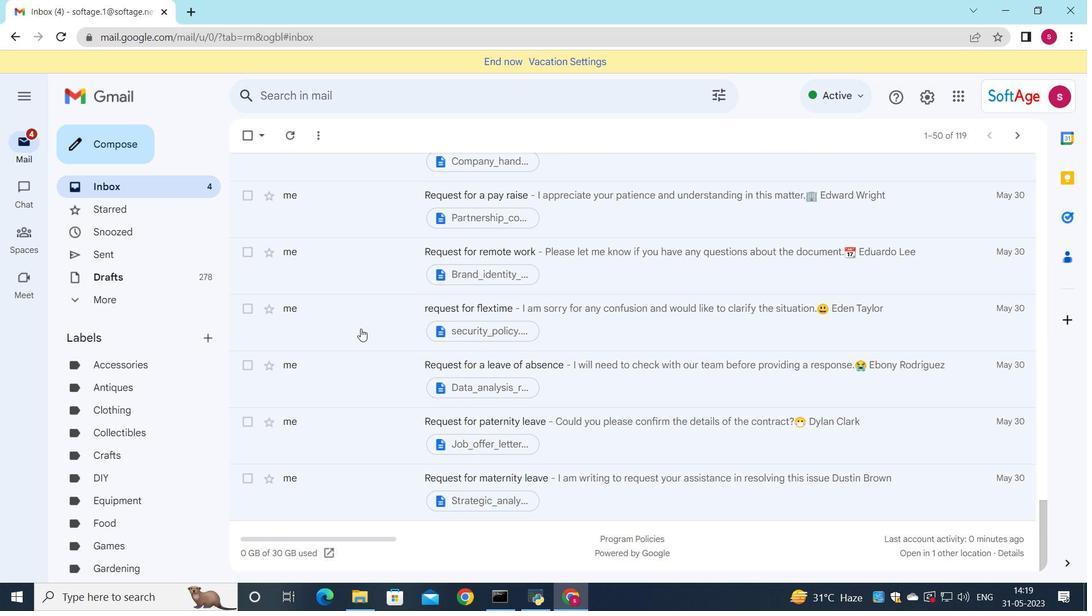 
Action: Mouse scrolled (360, 329) with delta (0, 0)
Screenshot: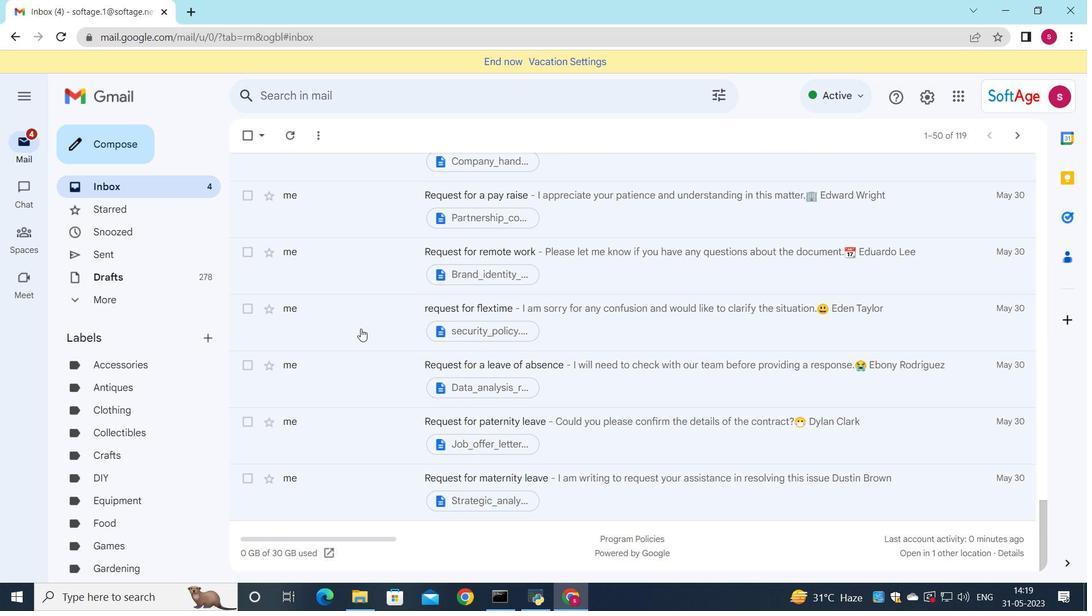 
Action: Mouse scrolled (360, 329) with delta (0, 0)
Screenshot: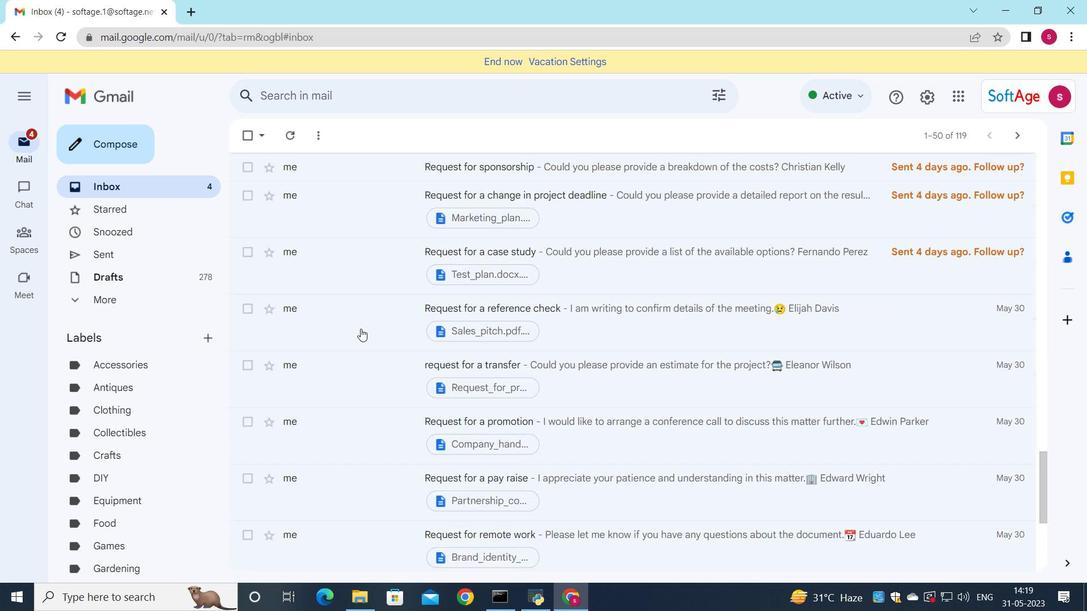 
Action: Mouse scrolled (360, 329) with delta (0, 0)
Screenshot: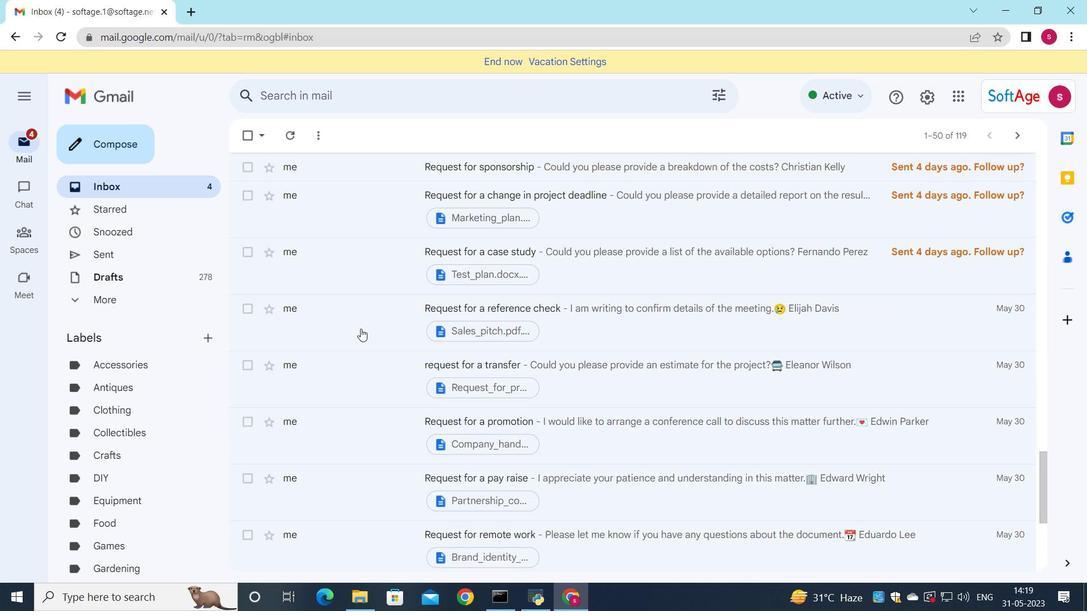 
Action: Mouse scrolled (360, 329) with delta (0, 0)
Screenshot: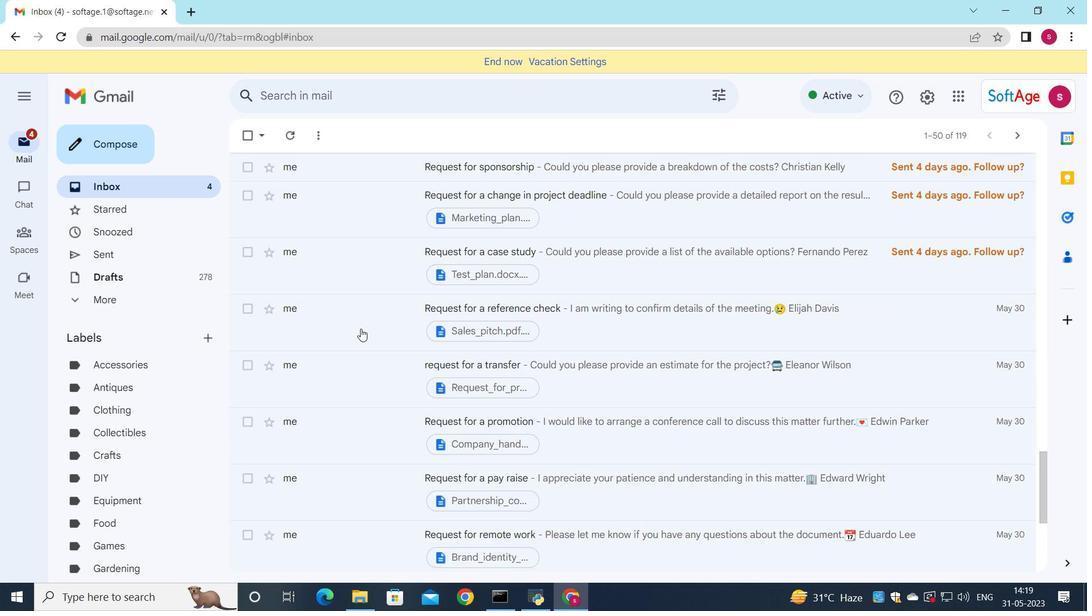
Action: Mouse scrolled (360, 329) with delta (0, 0)
Screenshot: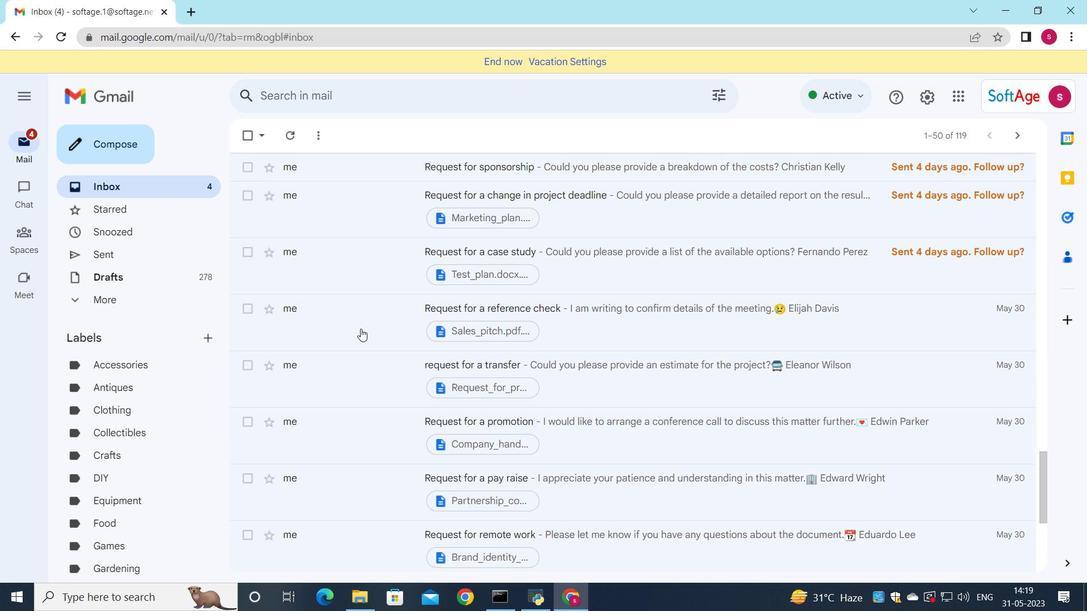
Action: Mouse scrolled (360, 329) with delta (0, 0)
Screenshot: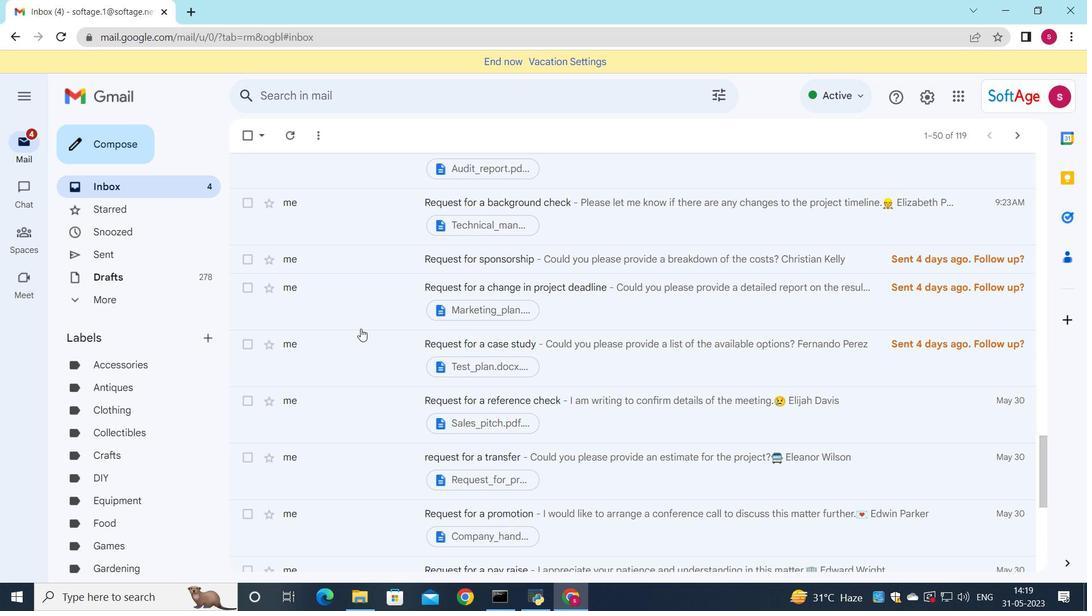 
Action: Mouse scrolled (360, 329) with delta (0, 0)
Screenshot: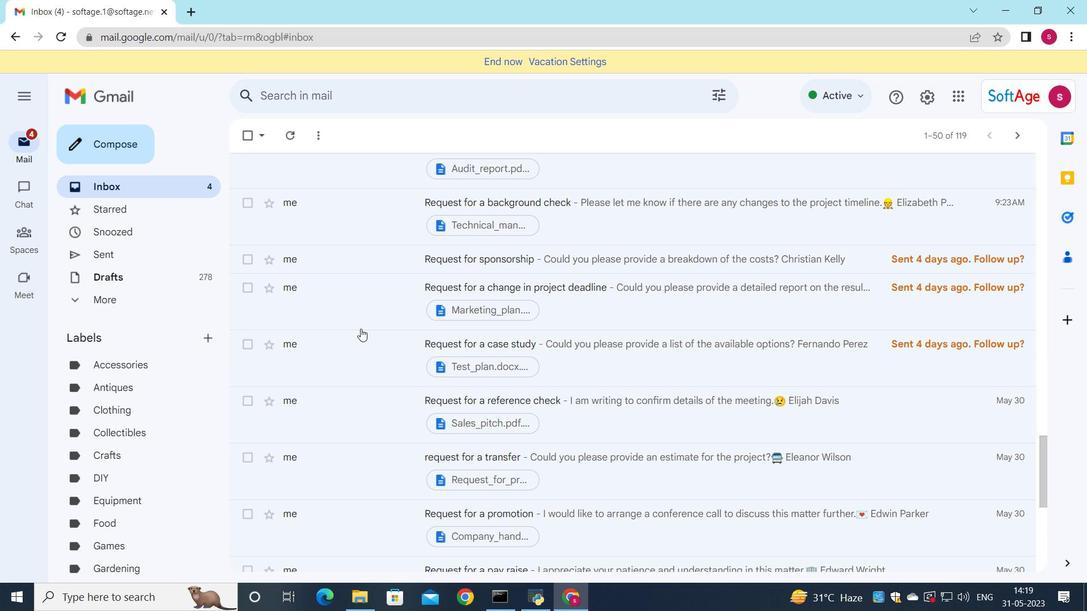 
Action: Mouse scrolled (360, 329) with delta (0, 0)
Screenshot: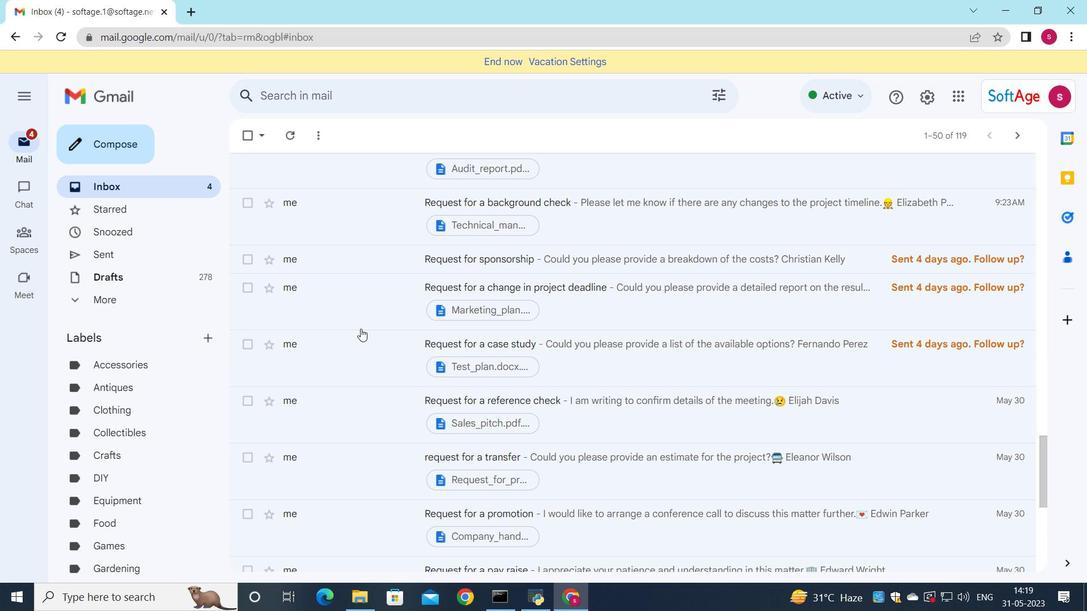 
Action: Mouse scrolled (360, 329) with delta (0, 0)
Screenshot: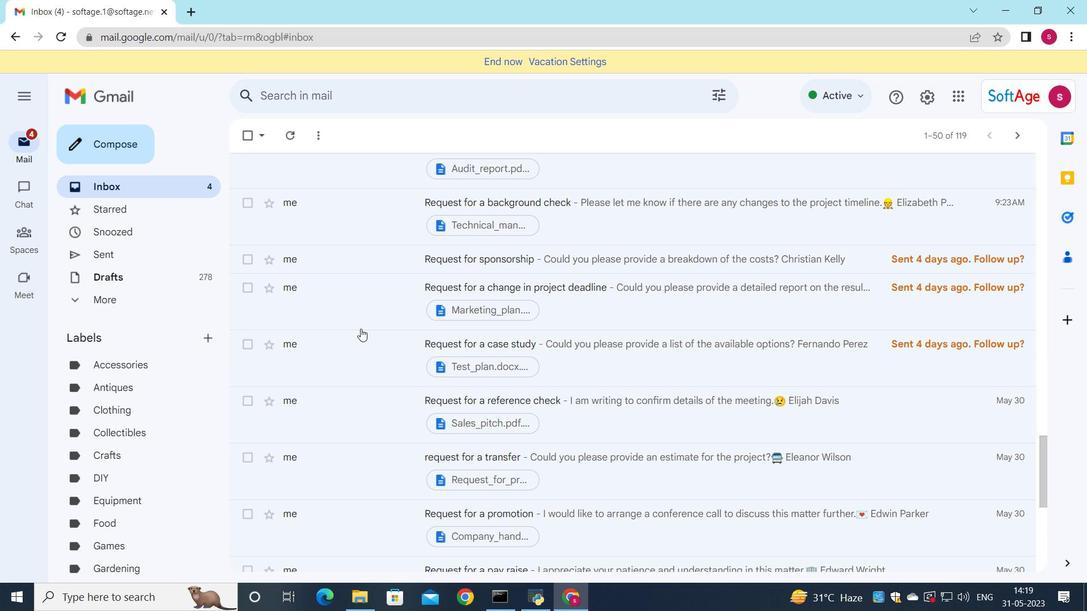 
Action: Mouse scrolled (360, 329) with delta (0, 0)
Screenshot: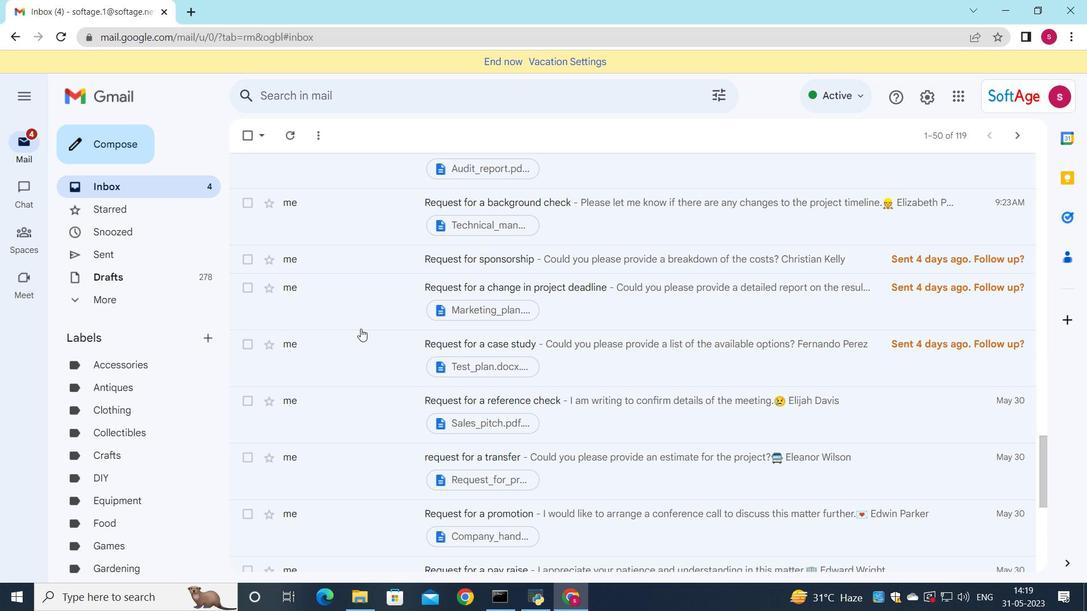 
Action: Mouse scrolled (360, 329) with delta (0, 0)
Screenshot: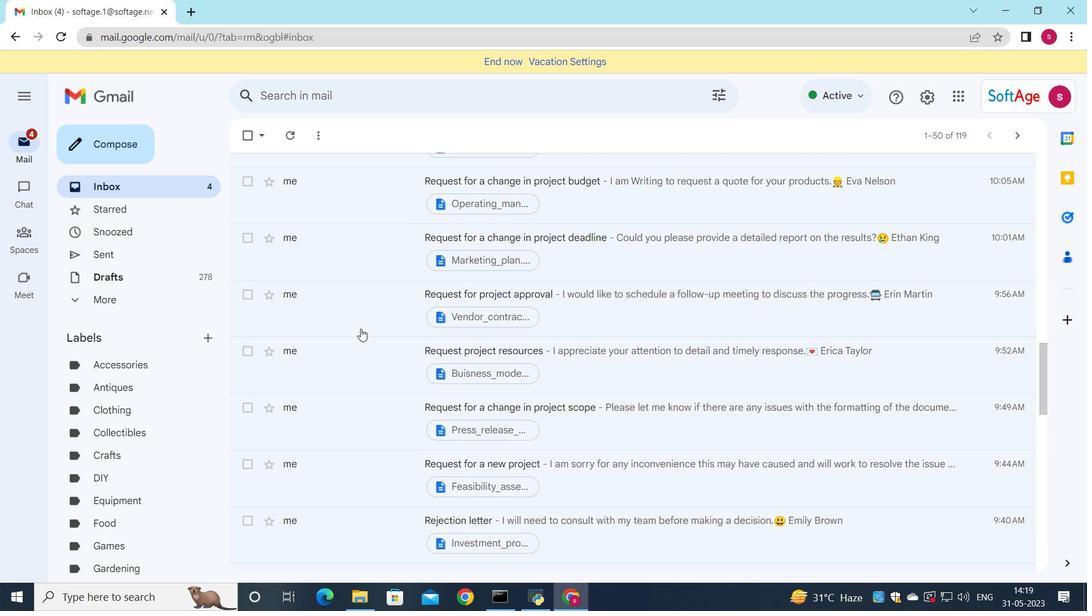
Action: Mouse scrolled (360, 329) with delta (0, 0)
Screenshot: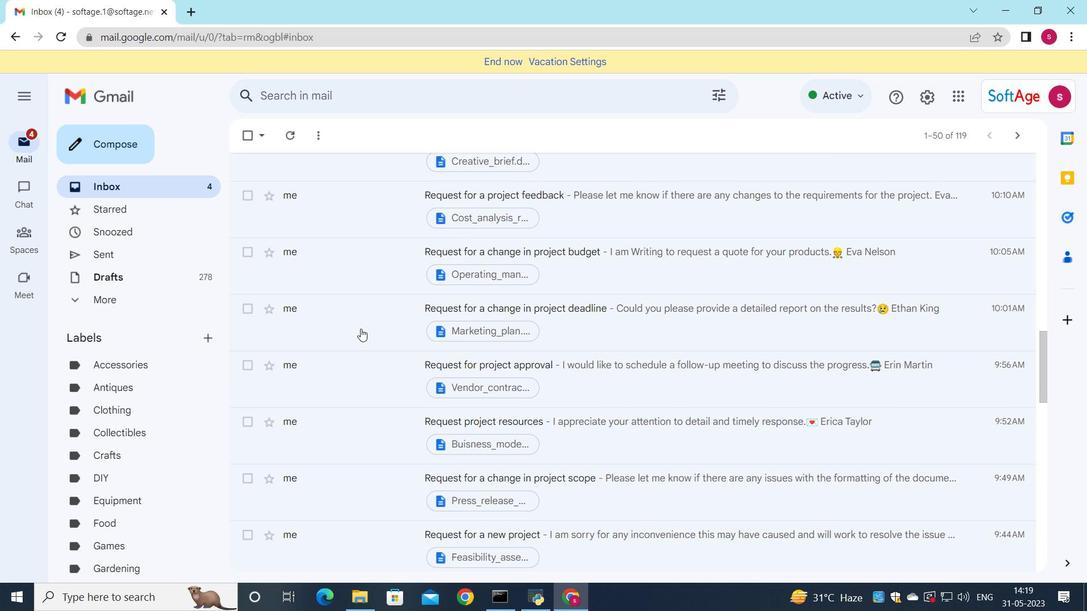 
Action: Mouse scrolled (360, 329) with delta (0, 0)
Screenshot: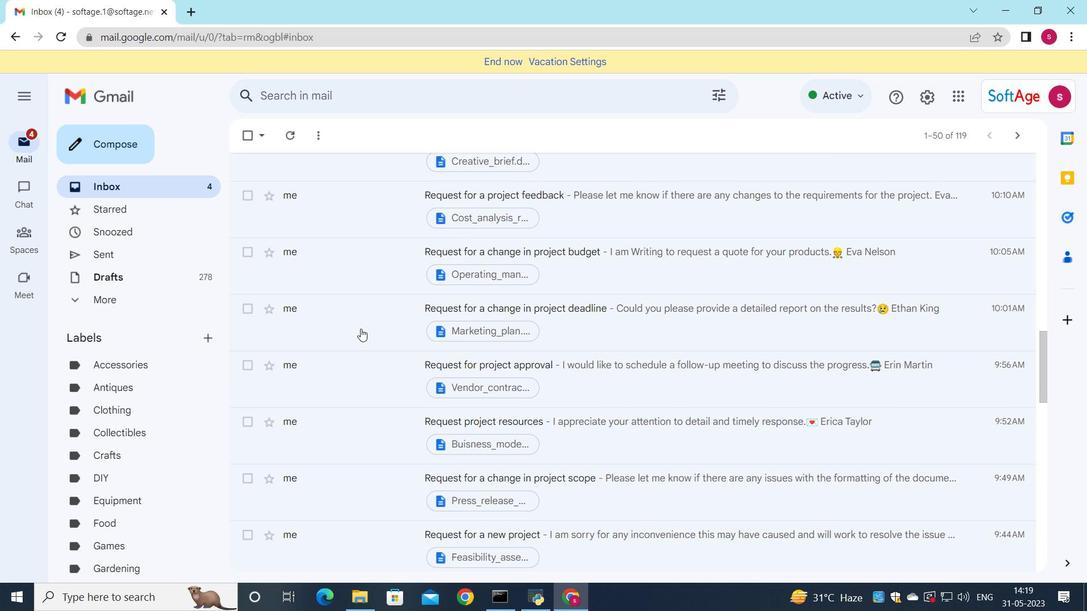 
Action: Mouse scrolled (360, 329) with delta (0, 0)
Screenshot: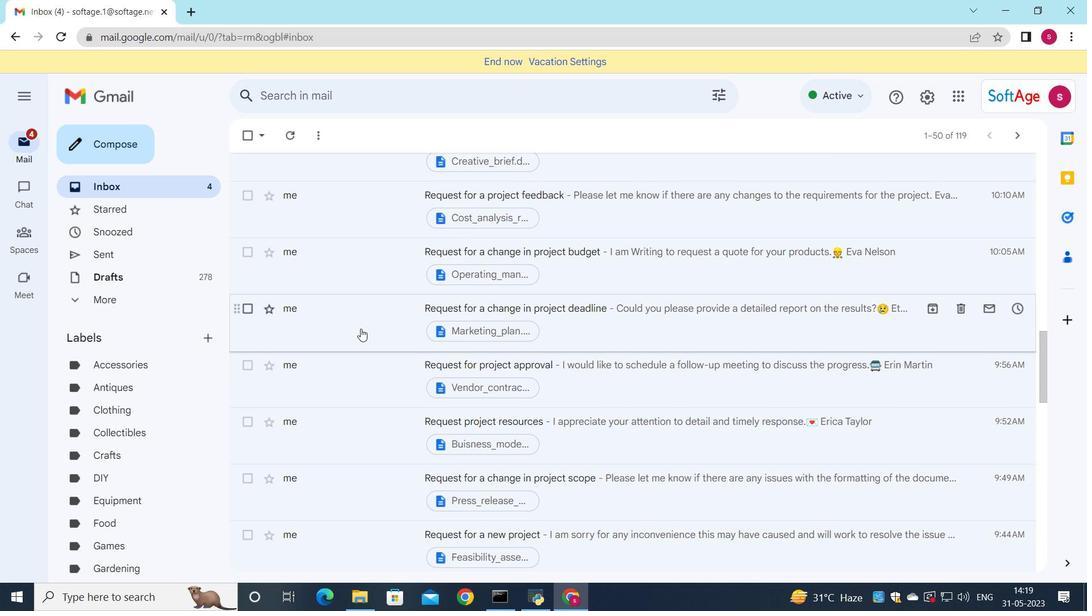 
Action: Mouse moved to (590, 253)
Screenshot: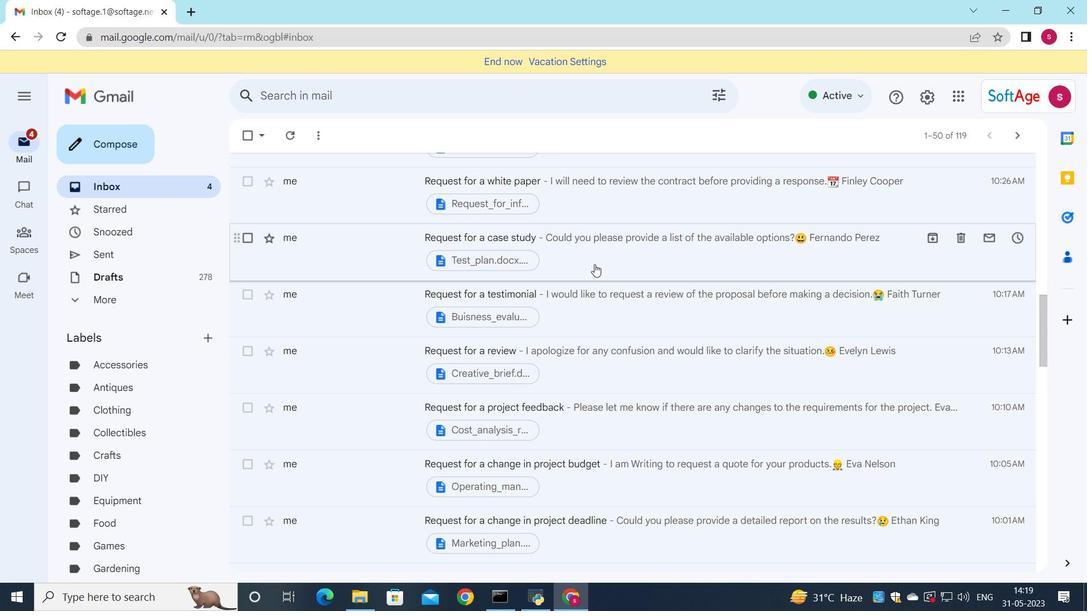 
Action: Mouse scrolled (590, 253) with delta (0, 0)
Screenshot: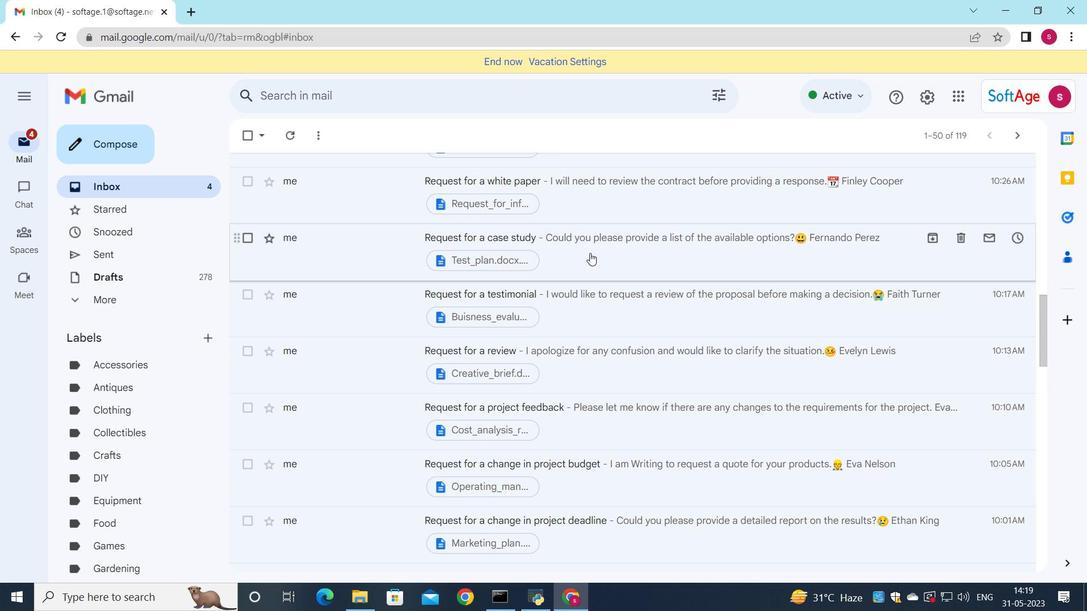 
Action: Mouse scrolled (590, 253) with delta (0, 0)
Screenshot: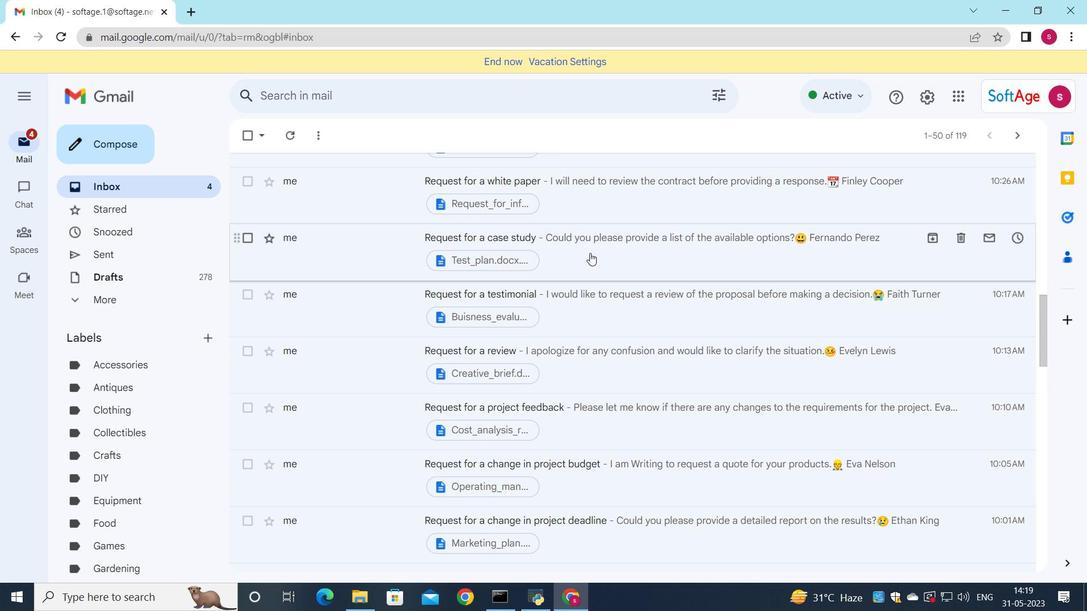 
Action: Mouse scrolled (590, 253) with delta (0, 0)
Screenshot: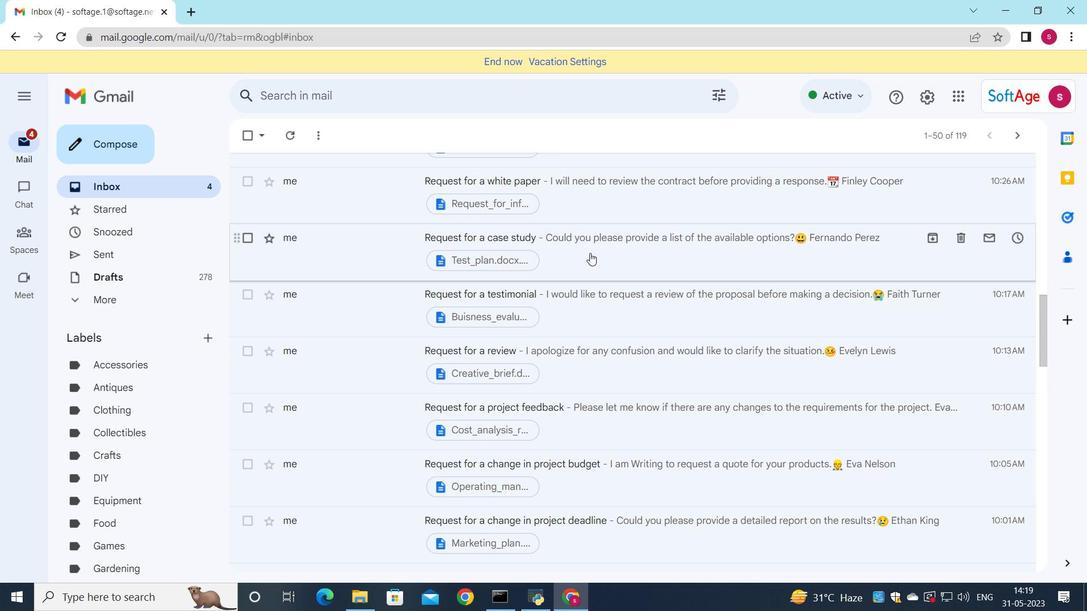 
Action: Mouse scrolled (590, 253) with delta (0, 0)
Screenshot: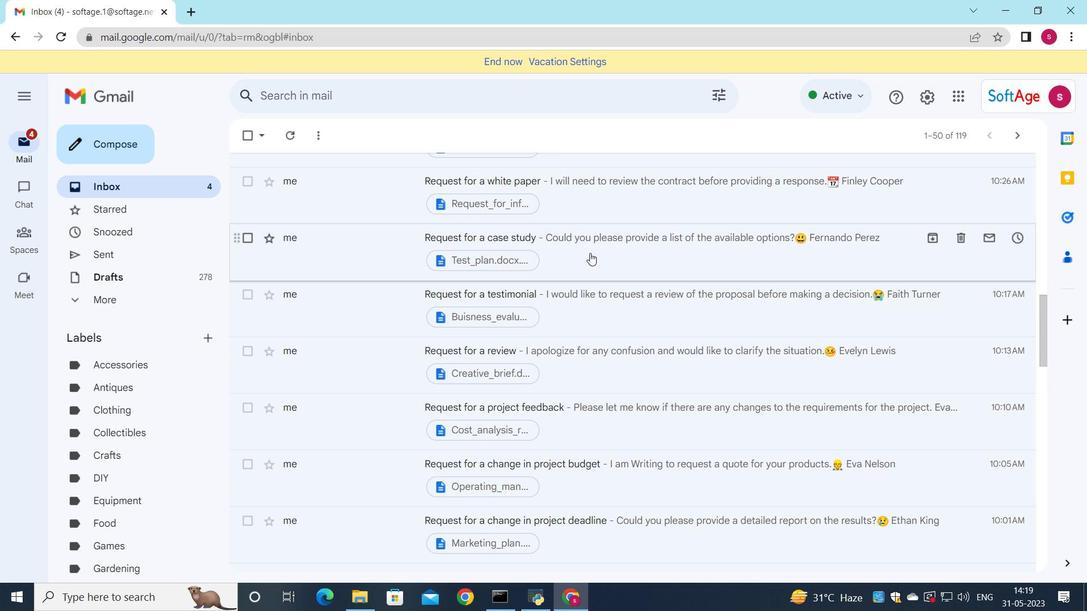 
Action: Mouse scrolled (590, 253) with delta (0, 0)
Screenshot: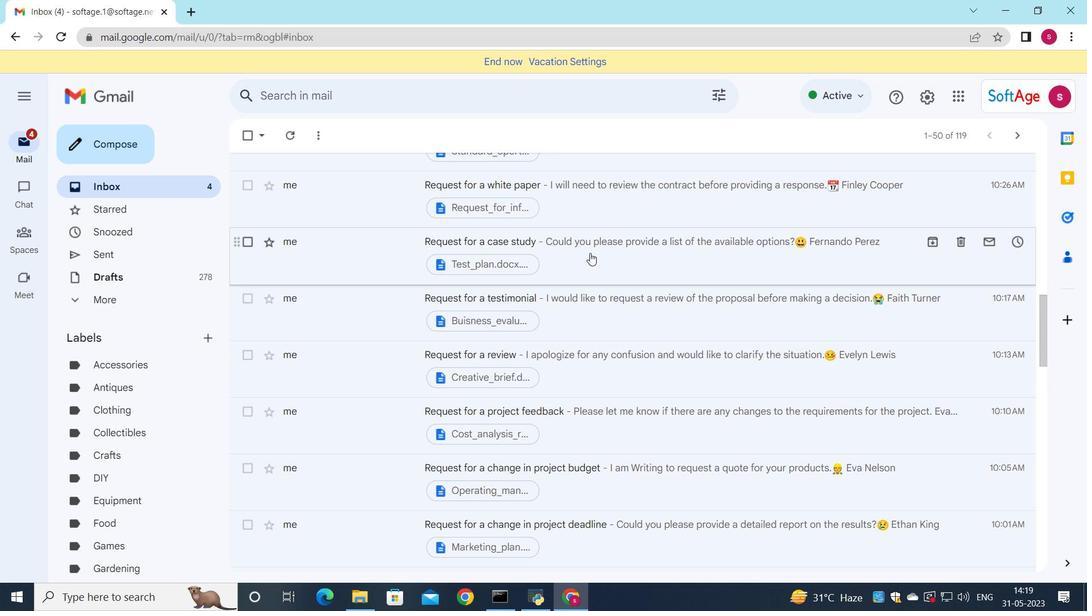 
Action: Mouse scrolled (590, 253) with delta (0, 0)
Screenshot: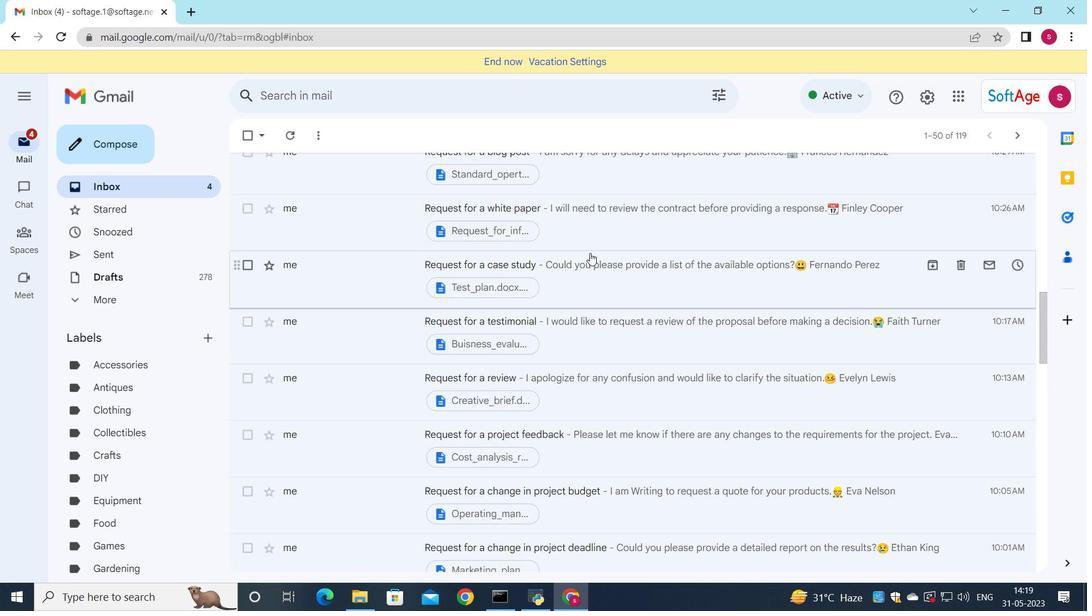 
Action: Mouse scrolled (590, 253) with delta (0, 0)
Screenshot: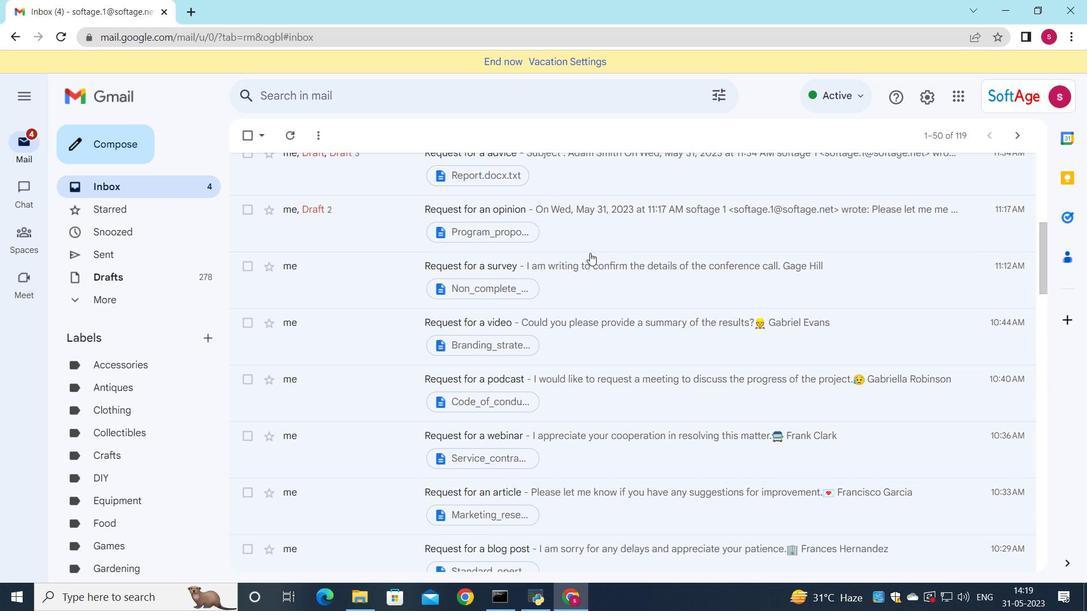 
Action: Mouse scrolled (590, 253) with delta (0, 0)
Screenshot: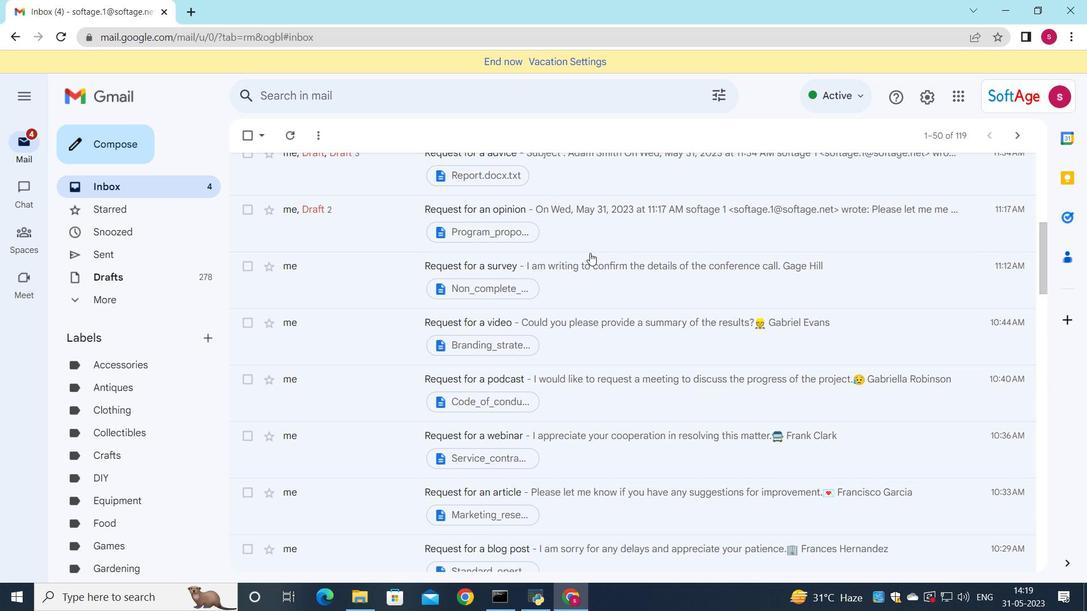 
Action: Mouse scrolled (590, 253) with delta (0, 0)
Screenshot: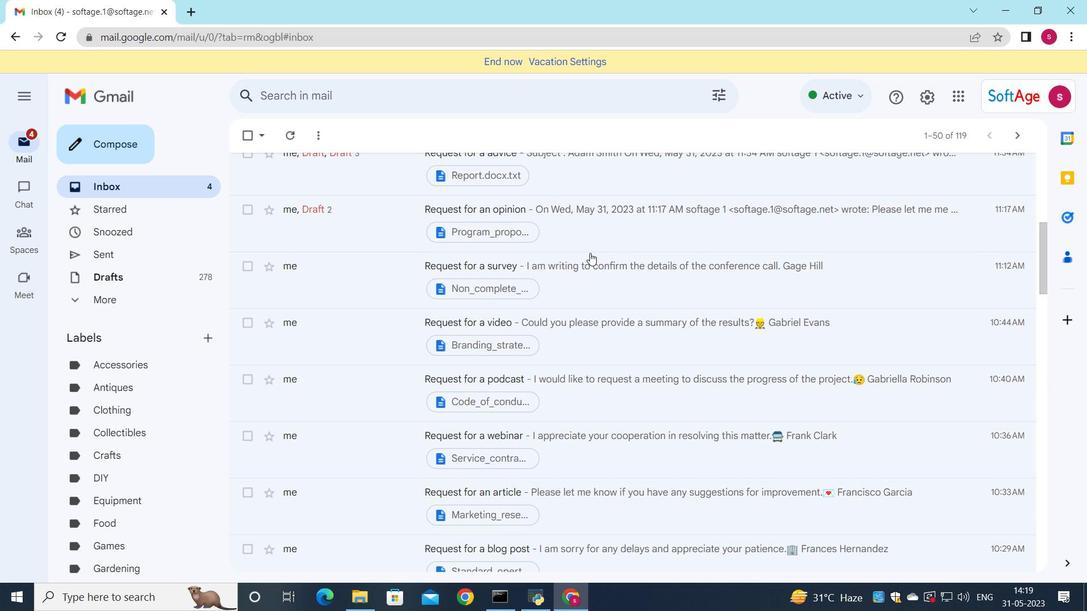 
Action: Mouse scrolled (590, 253) with delta (0, 0)
Screenshot: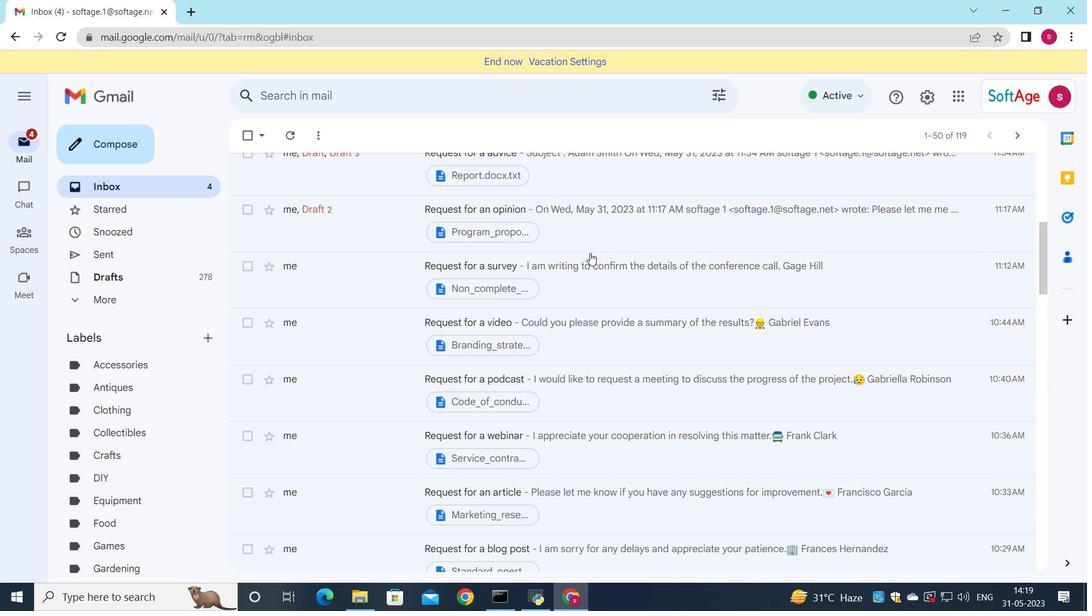 
Action: Mouse scrolled (590, 253) with delta (0, 0)
Screenshot: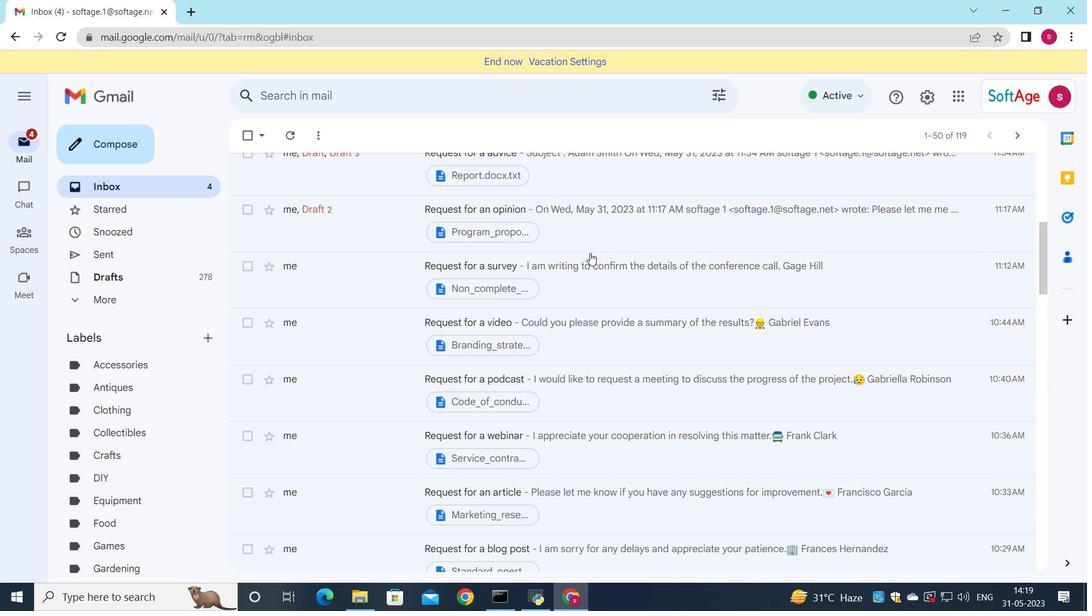 
Action: Mouse scrolled (590, 252) with delta (0, 0)
Screenshot: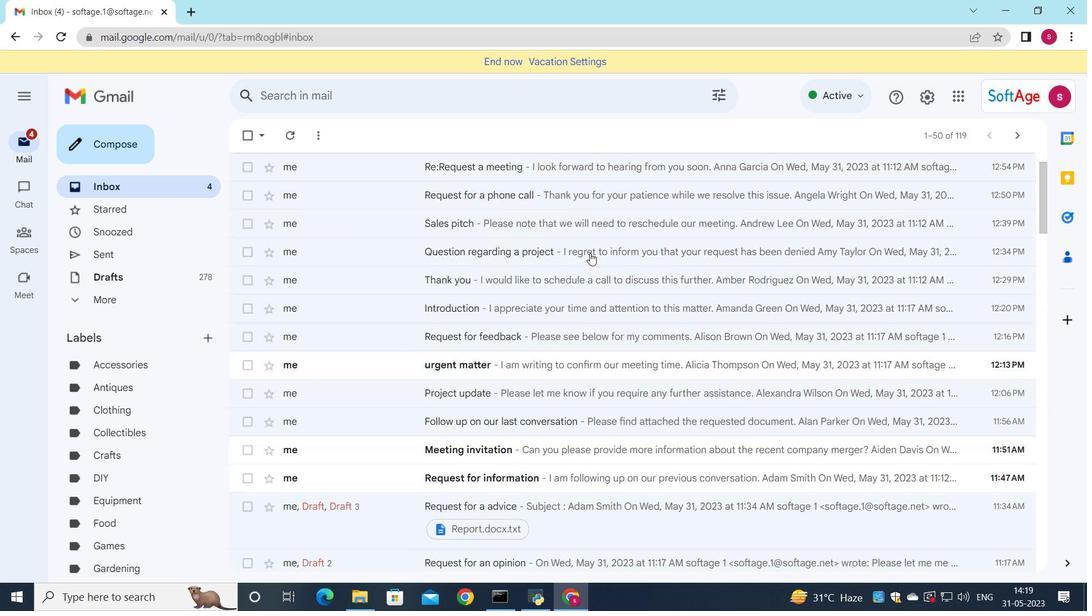 
Action: Mouse scrolled (590, 252) with delta (0, 0)
Screenshot: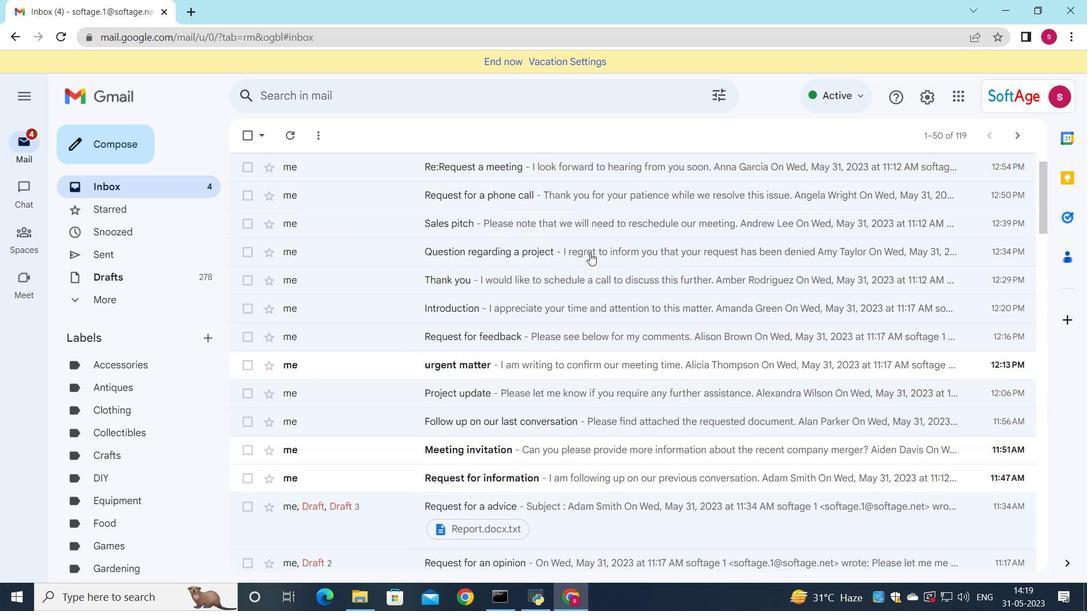 
Action: Mouse scrolled (590, 252) with delta (0, 0)
Screenshot: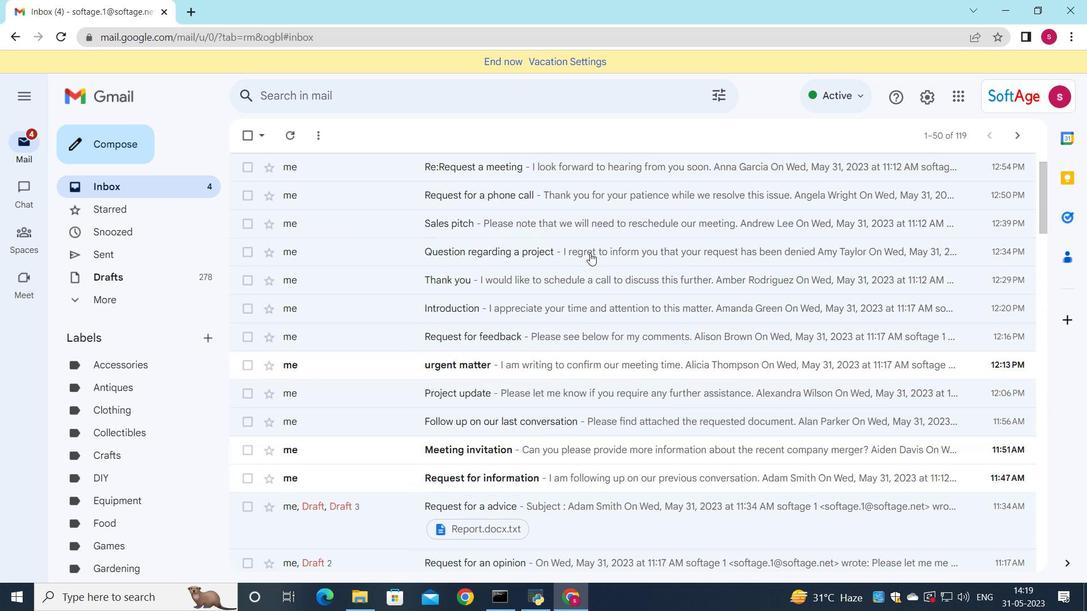 
Action: Mouse scrolled (590, 252) with delta (0, 0)
Screenshot: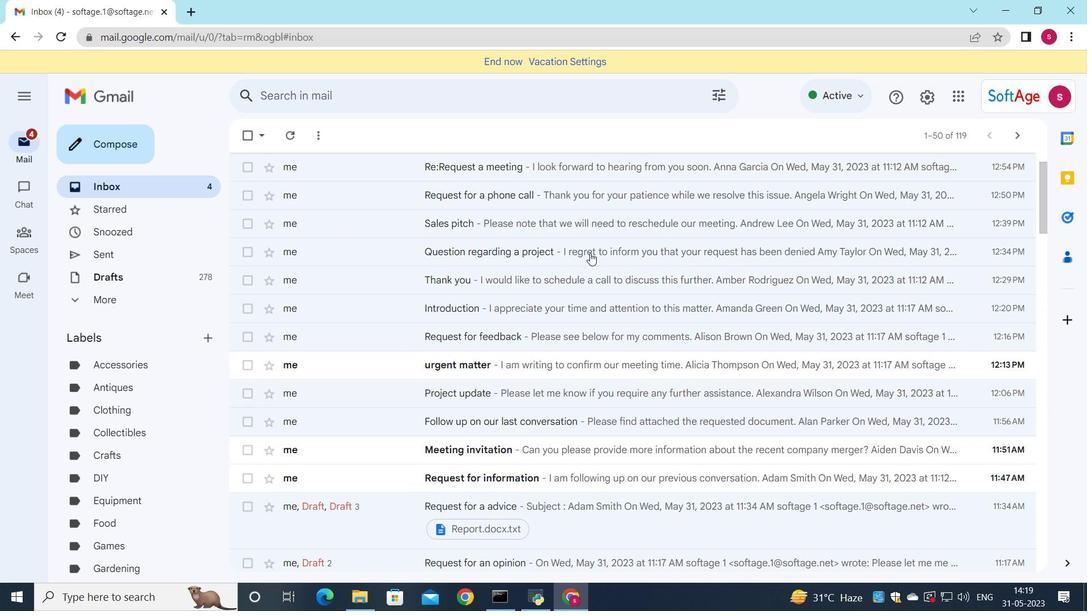 
Action: Mouse scrolled (590, 252) with delta (0, 0)
Screenshot: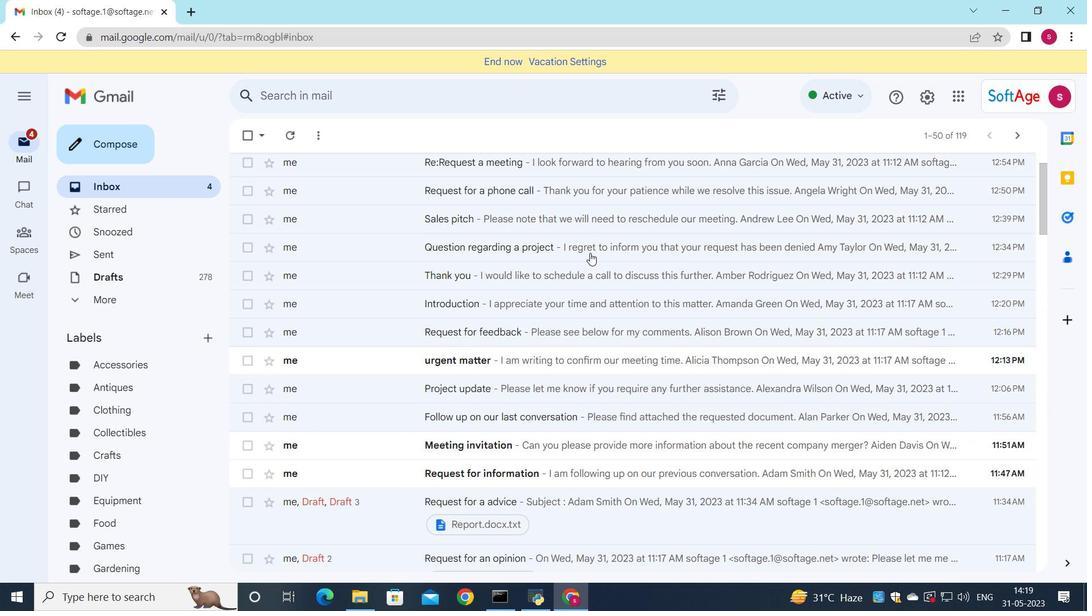 
Action: Mouse moved to (645, 270)
Screenshot: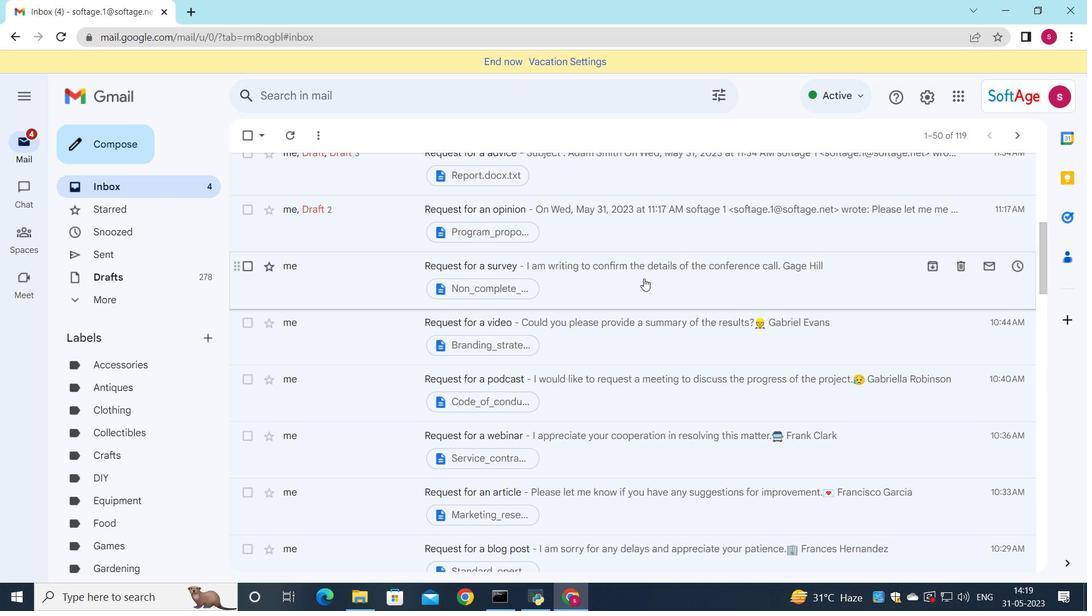 
Action: Mouse pressed left at (645, 270)
Screenshot: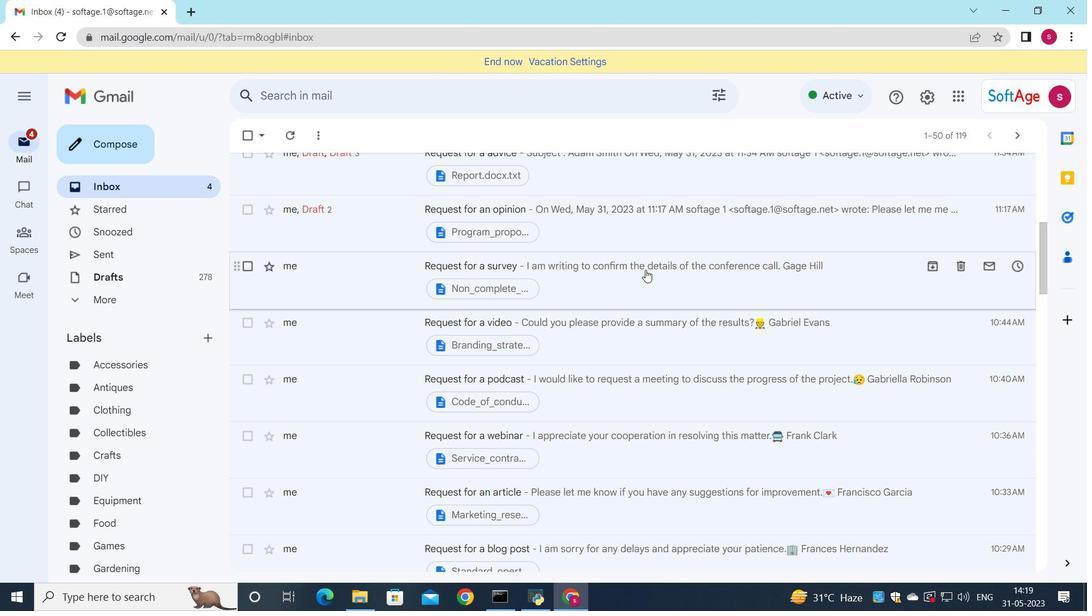 
Action: Mouse moved to (325, 442)
Screenshot: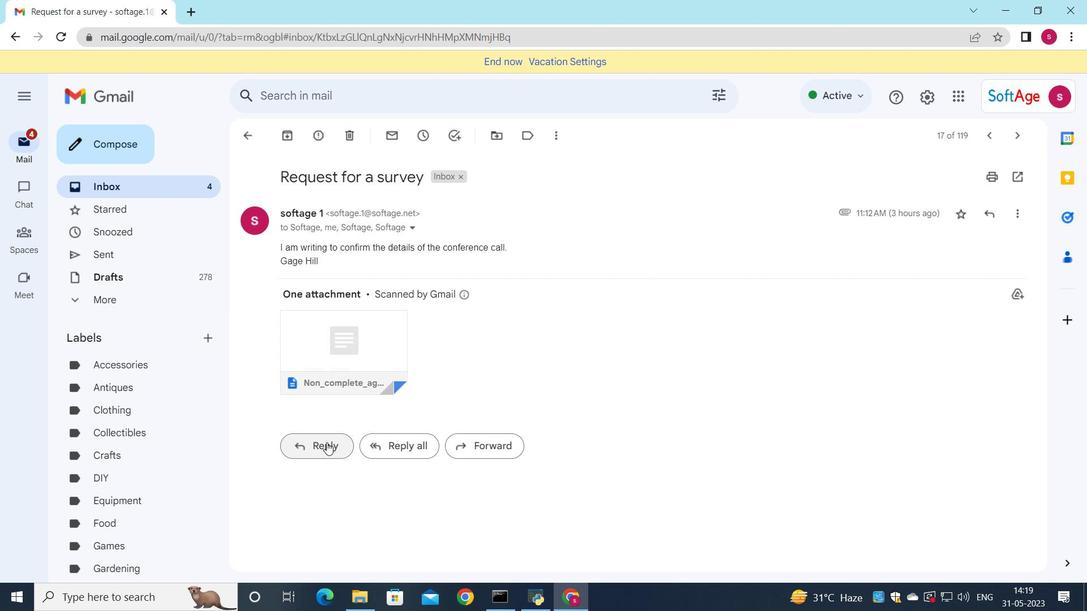 
Action: Mouse pressed left at (325, 442)
Screenshot: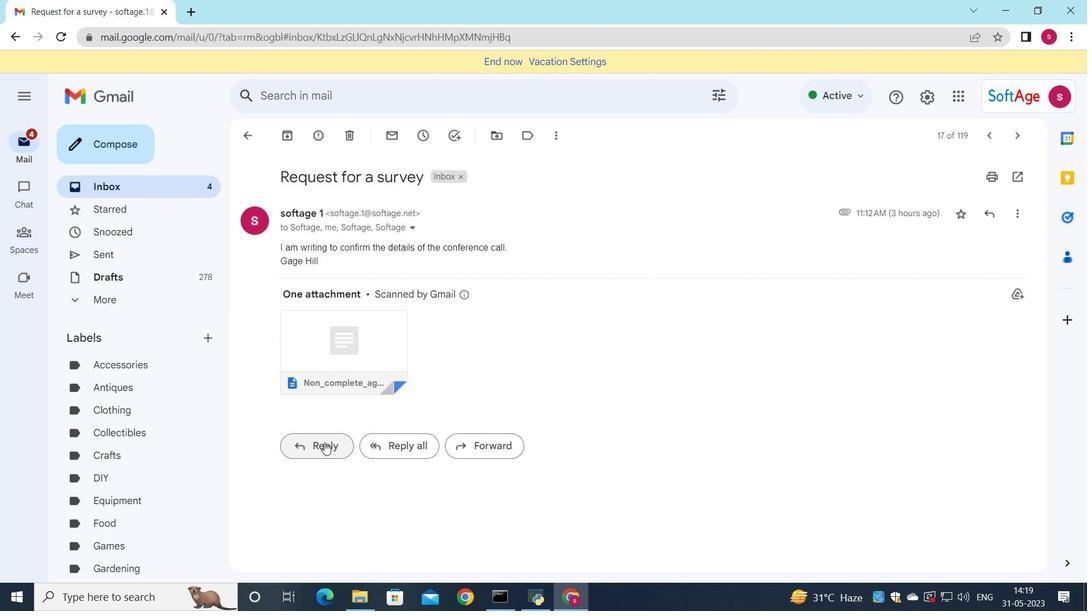 
Action: Mouse moved to (304, 385)
Screenshot: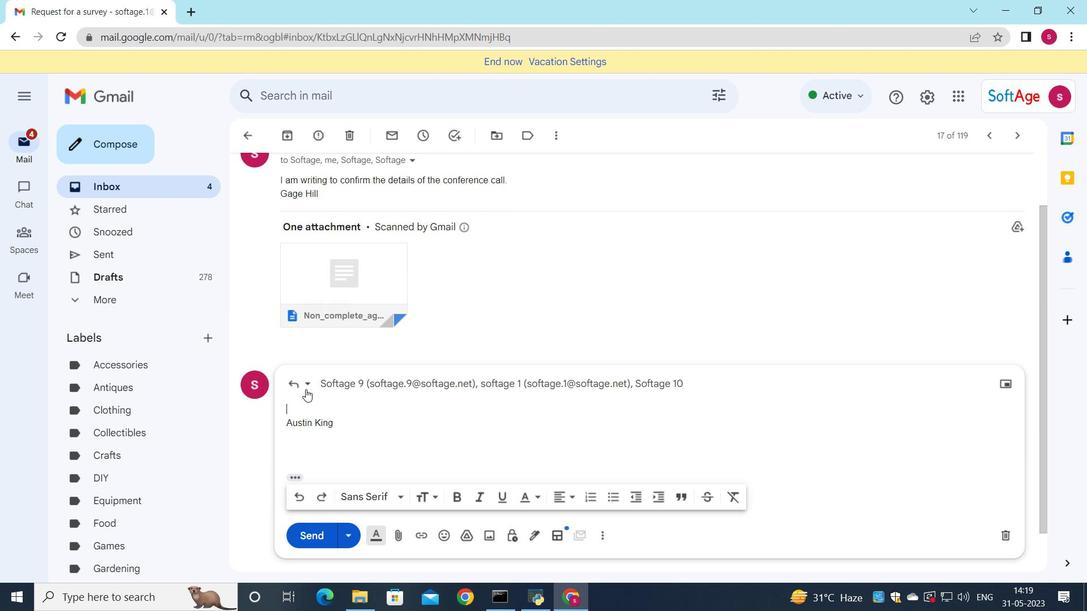 
Action: Mouse pressed left at (304, 385)
Screenshot: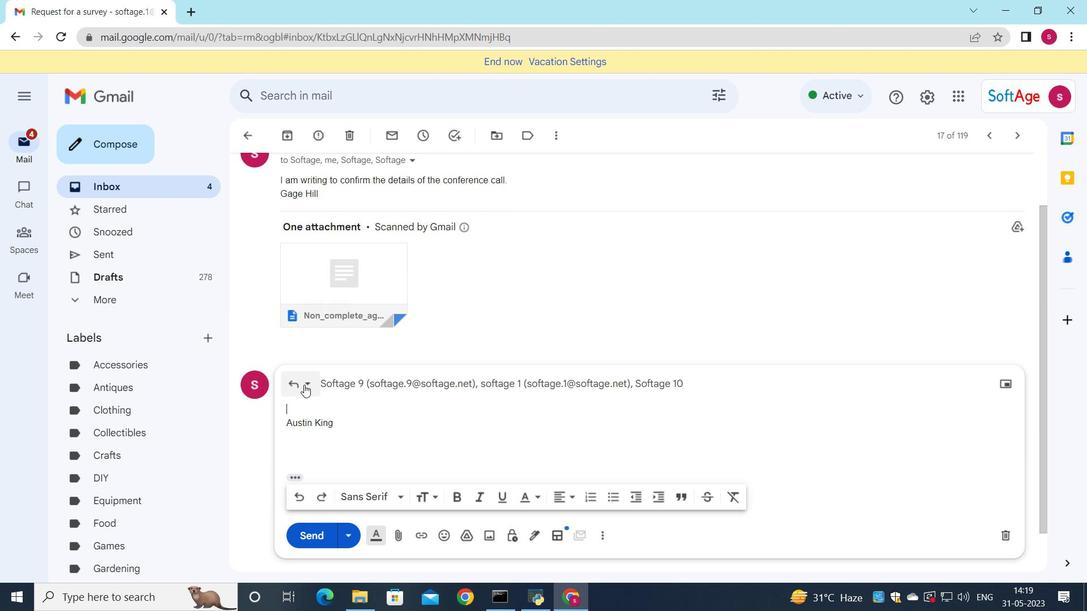 
Action: Mouse moved to (326, 492)
Screenshot: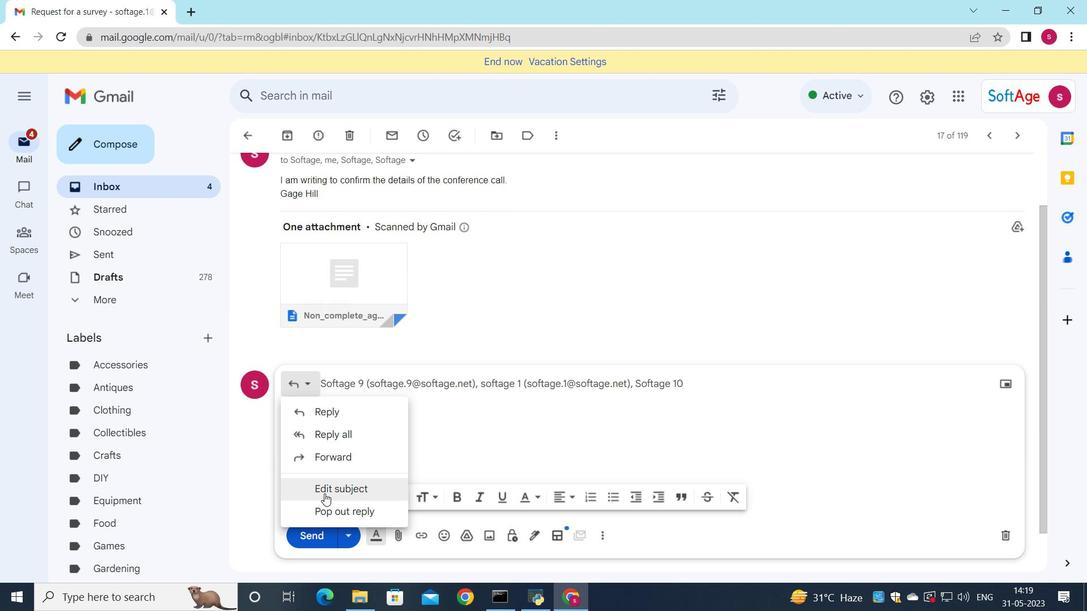 
Action: Mouse pressed left at (326, 492)
Screenshot: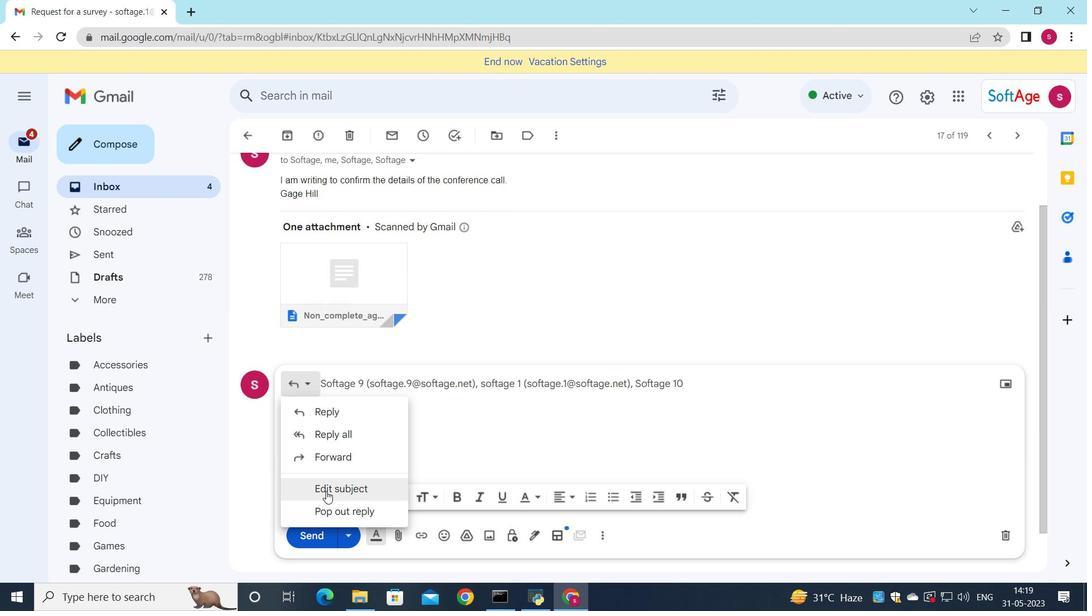 
Action: Mouse moved to (773, 525)
Screenshot: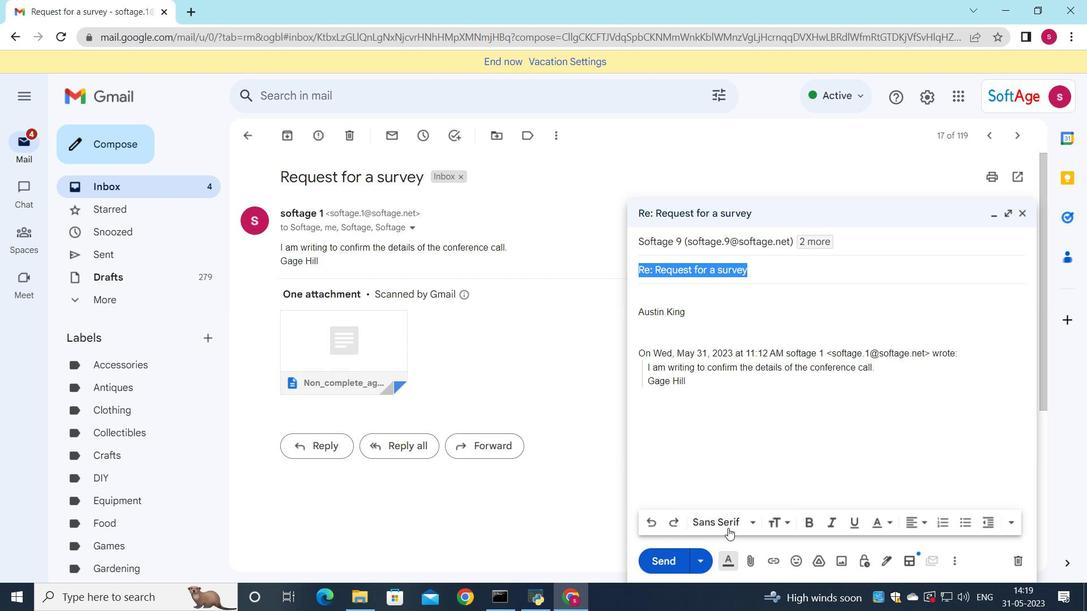 
Action: Key pressed <Key.shift>Job<Key.space>application<Key.space>submissin<Key.backspace>op<Key.backspace>n
Screenshot: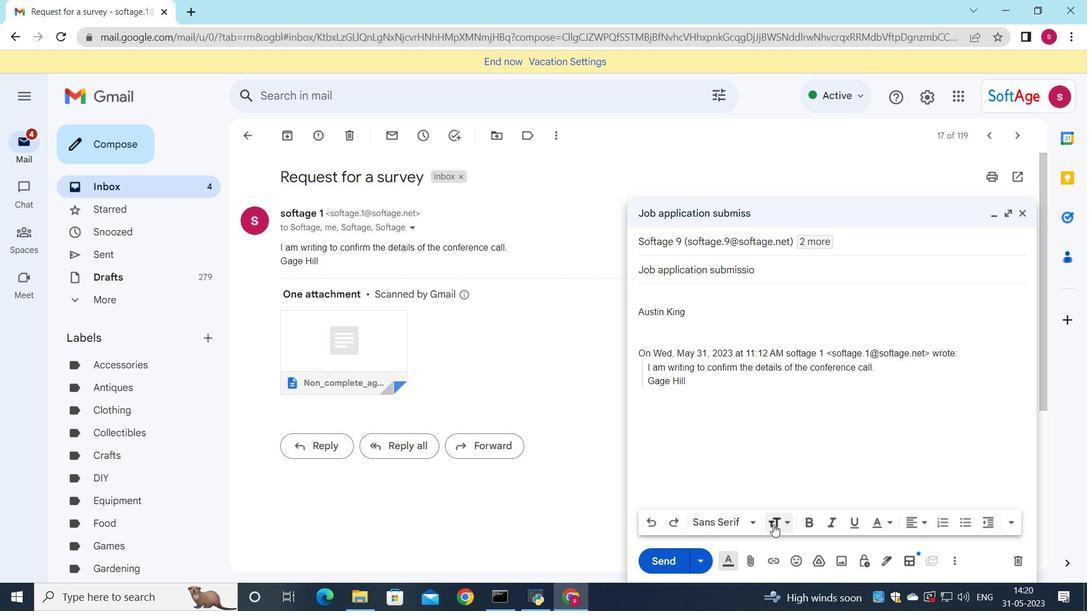 
Action: Mouse moved to (645, 296)
Screenshot: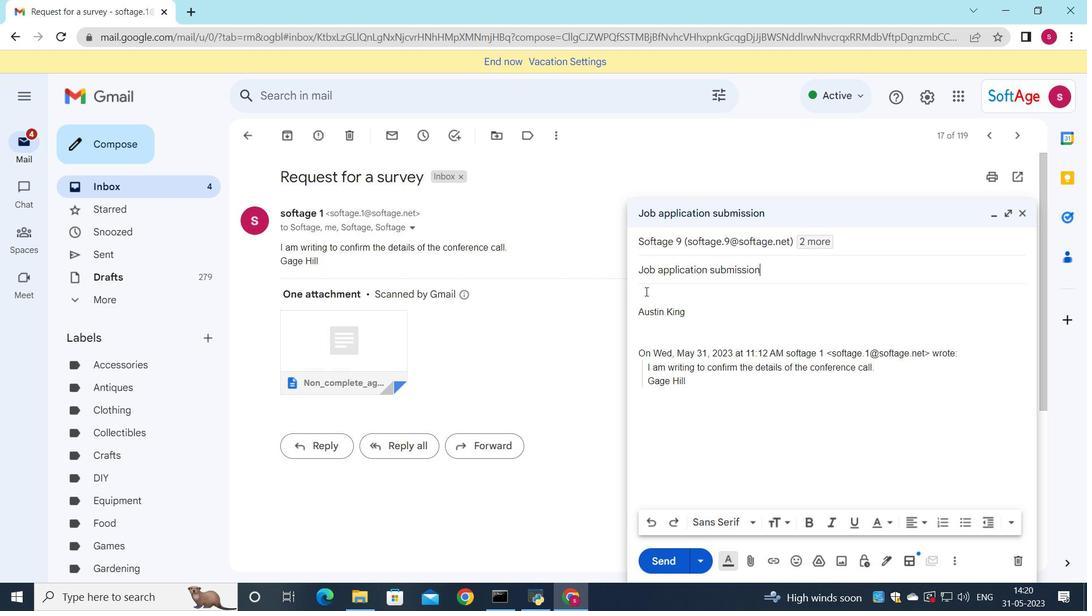 
Action: Mouse pressed left at (645, 296)
Screenshot: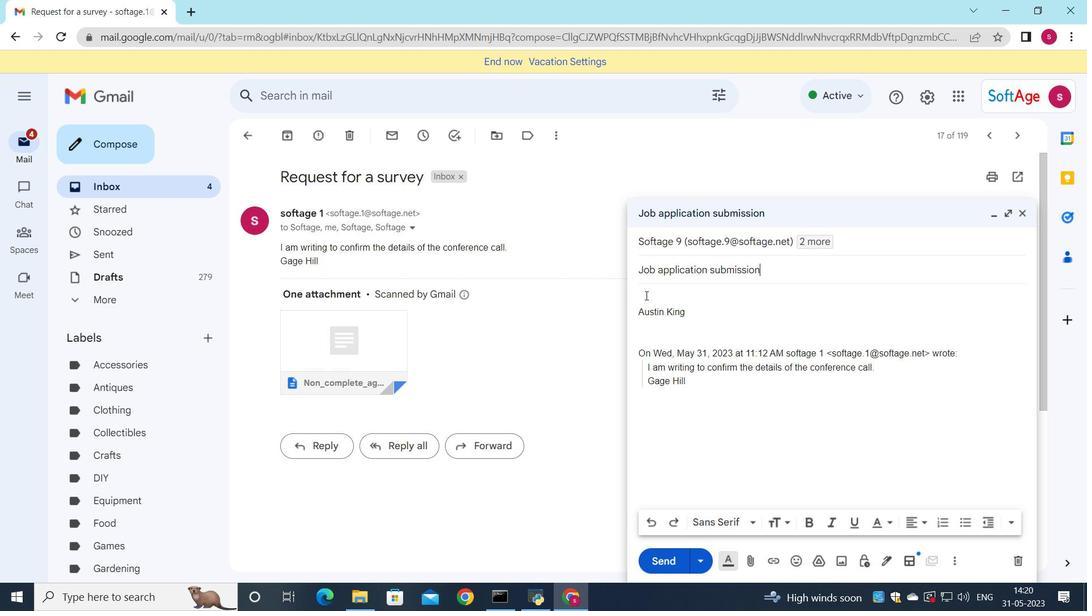 
Action: Mouse moved to (652, 295)
Screenshot: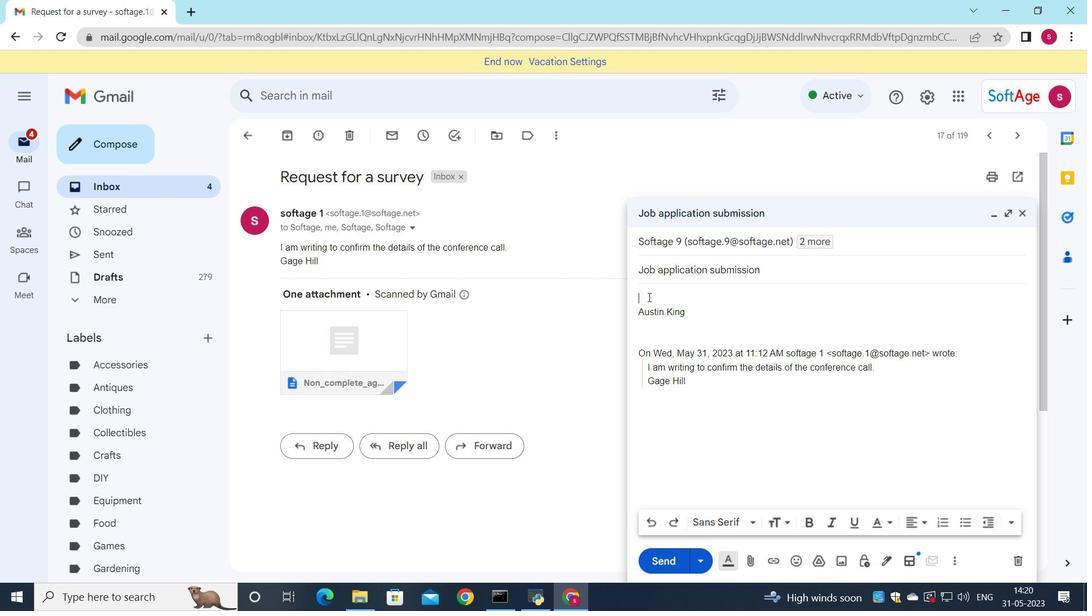 
Action: Key pressed <Key.shift>Could<Key.space>you<Key.space>provide<Key.space>an<Key.space>update<Key.space>on<Key.space>the<Key.space>progress<Key.space>of<Key.space>the<Key.space>market<Key.space>research<Key.space>project<Key.shift_r>?
Screenshot: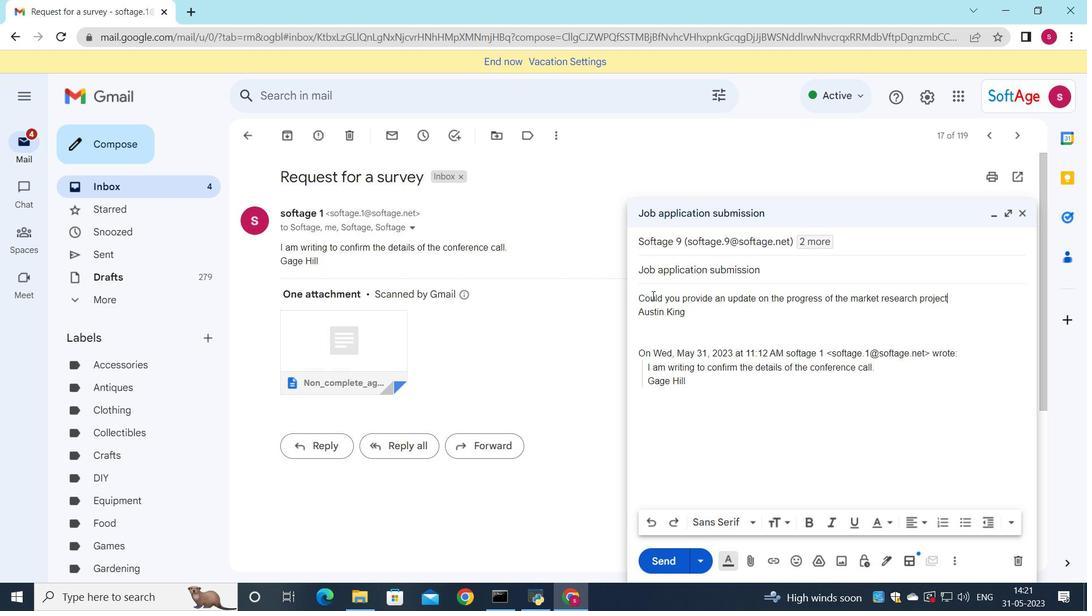 
Action: Mouse moved to (653, 523)
Screenshot: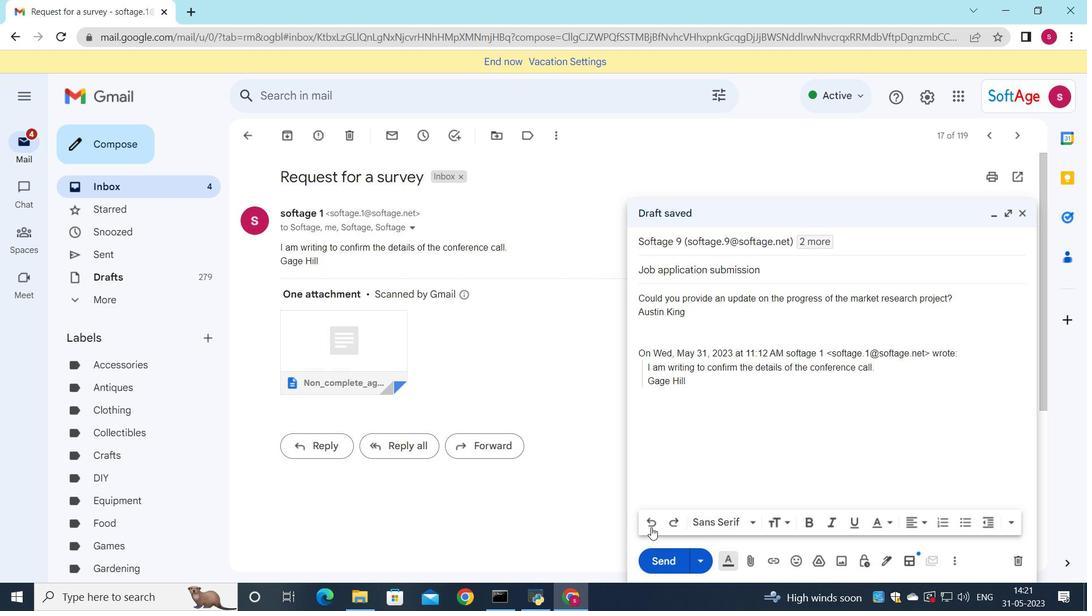 
Action: Mouse pressed left at (653, 523)
Screenshot: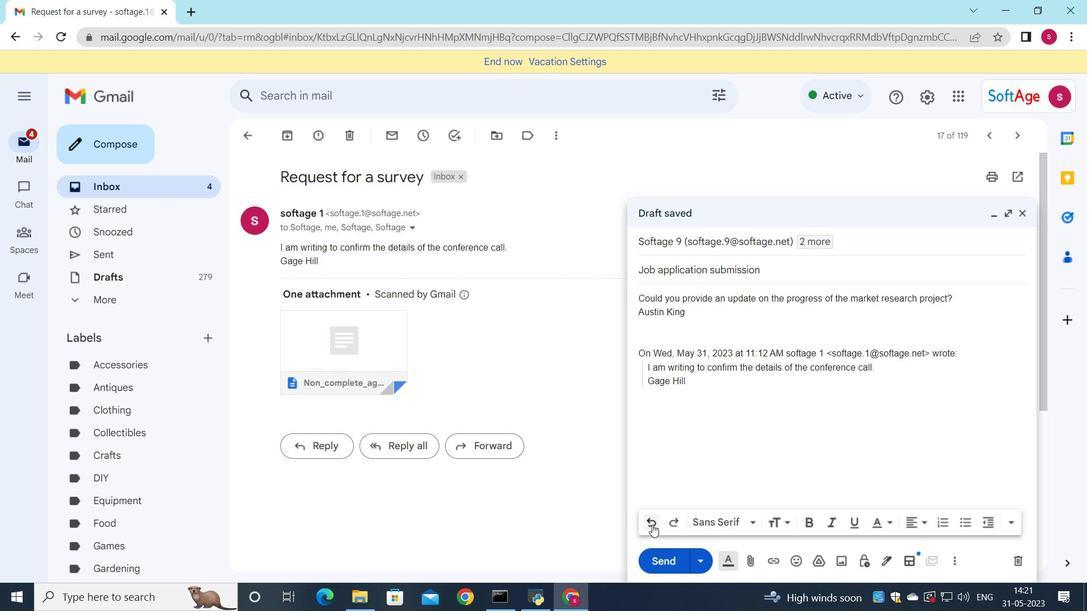 
Action: Mouse pressed left at (653, 523)
Screenshot: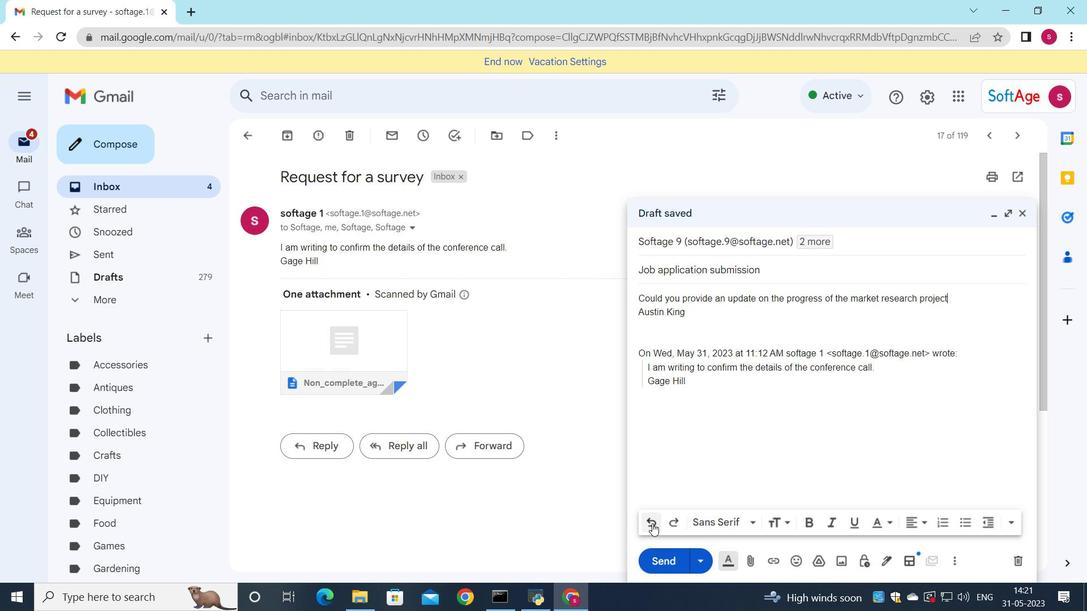 
Action: Mouse pressed left at (653, 523)
Screenshot: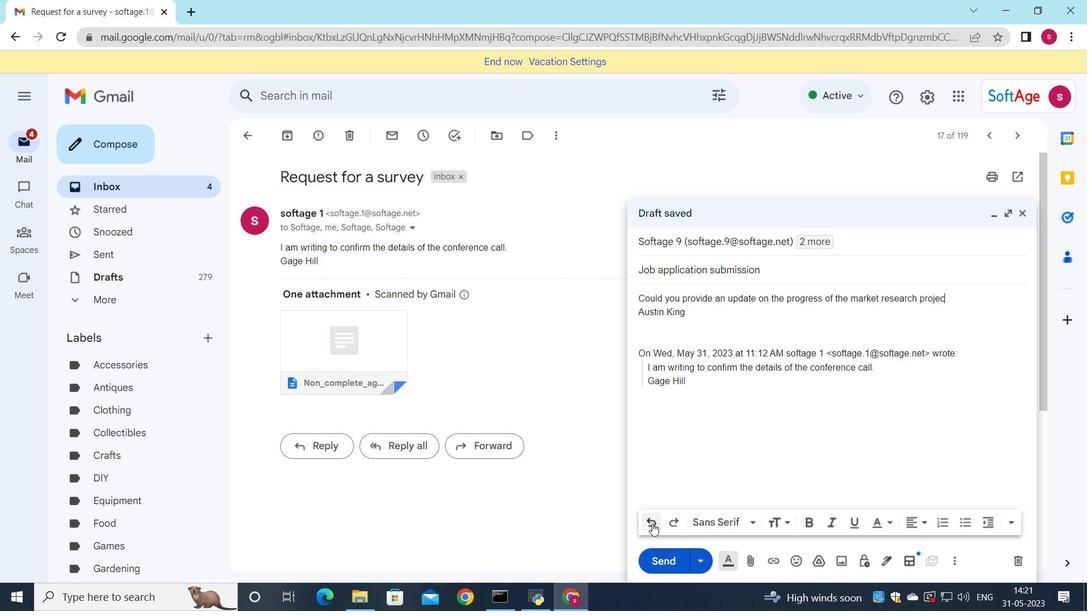 
Action: Mouse pressed left at (653, 523)
Screenshot: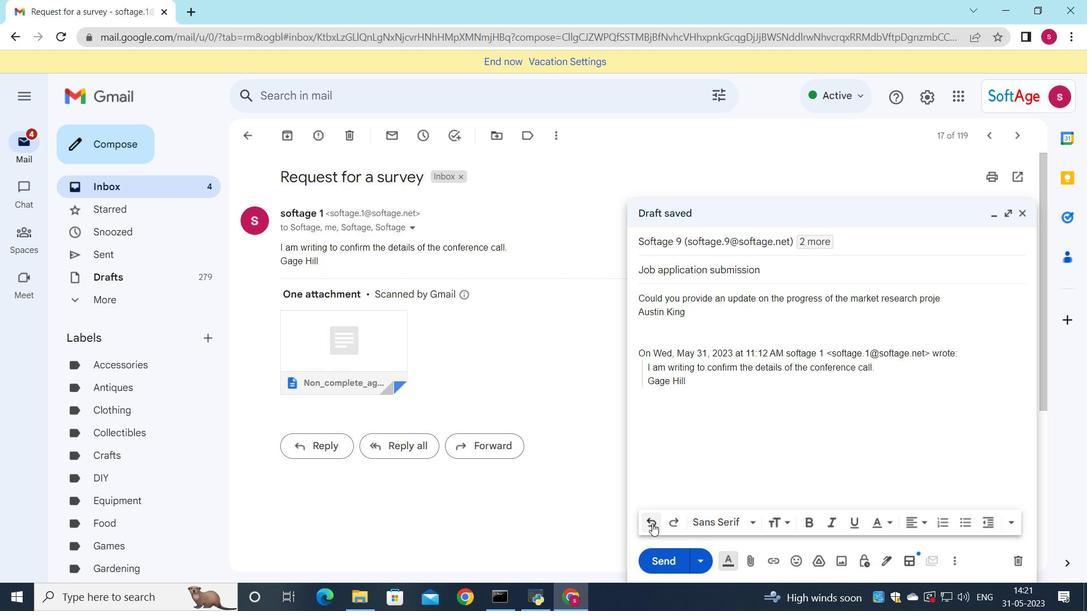 
Action: Mouse pressed left at (653, 523)
Screenshot: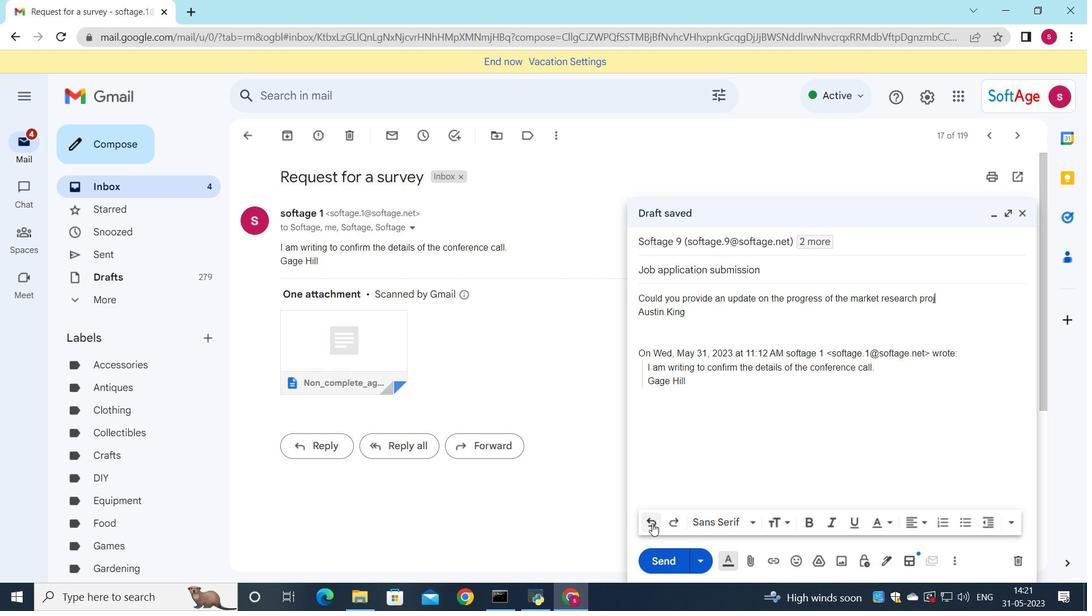 
Action: Mouse pressed left at (653, 523)
Screenshot: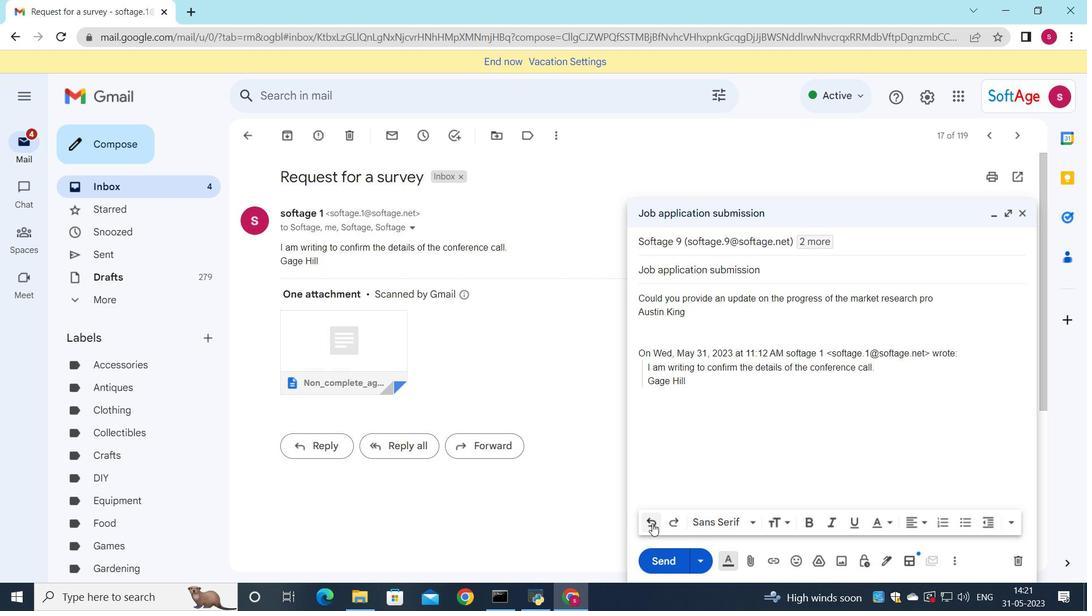 
Action: Mouse pressed left at (653, 523)
Screenshot: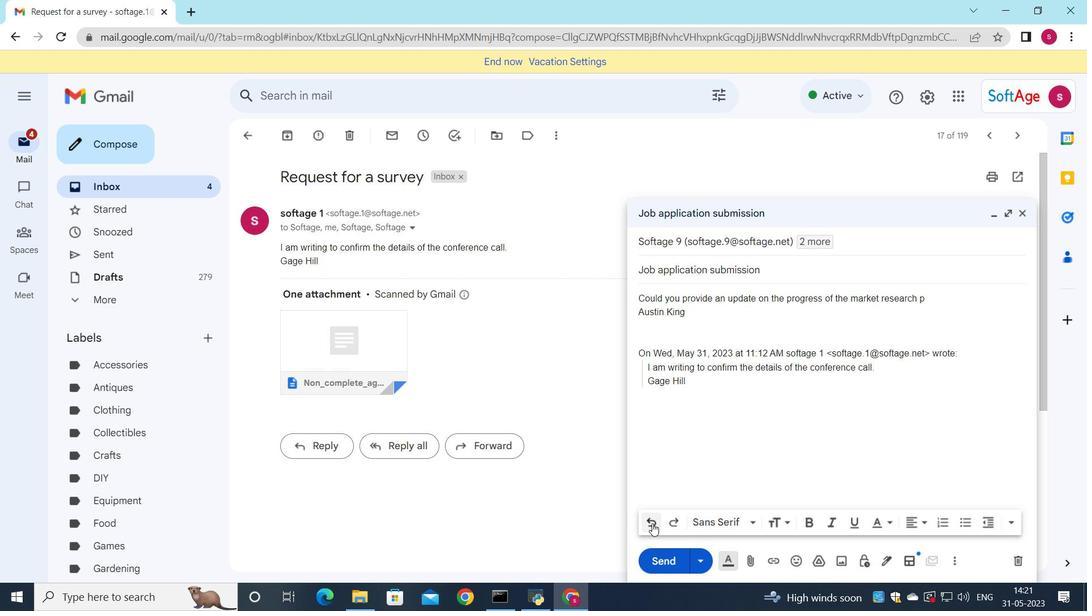 
Action: Mouse pressed left at (653, 523)
Screenshot: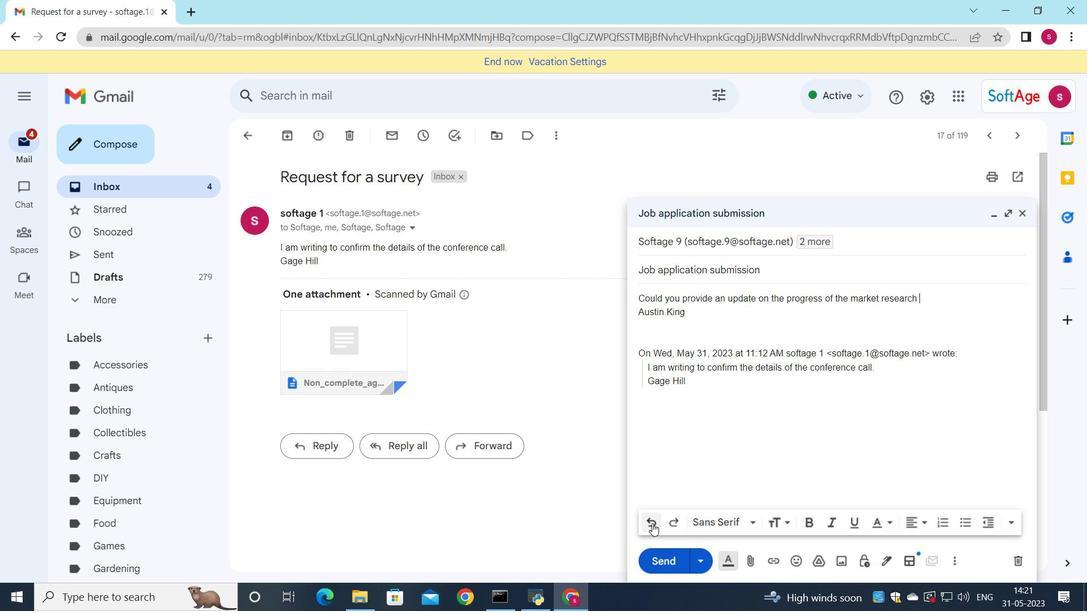 
Action: Mouse pressed left at (653, 523)
Screenshot: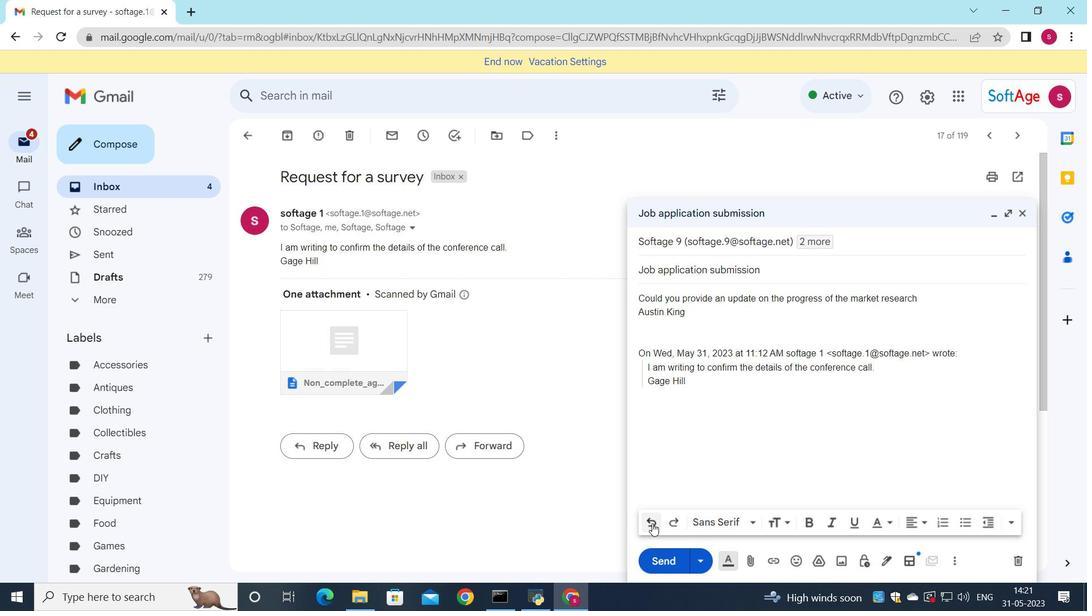 
Action: Mouse pressed left at (653, 523)
Screenshot: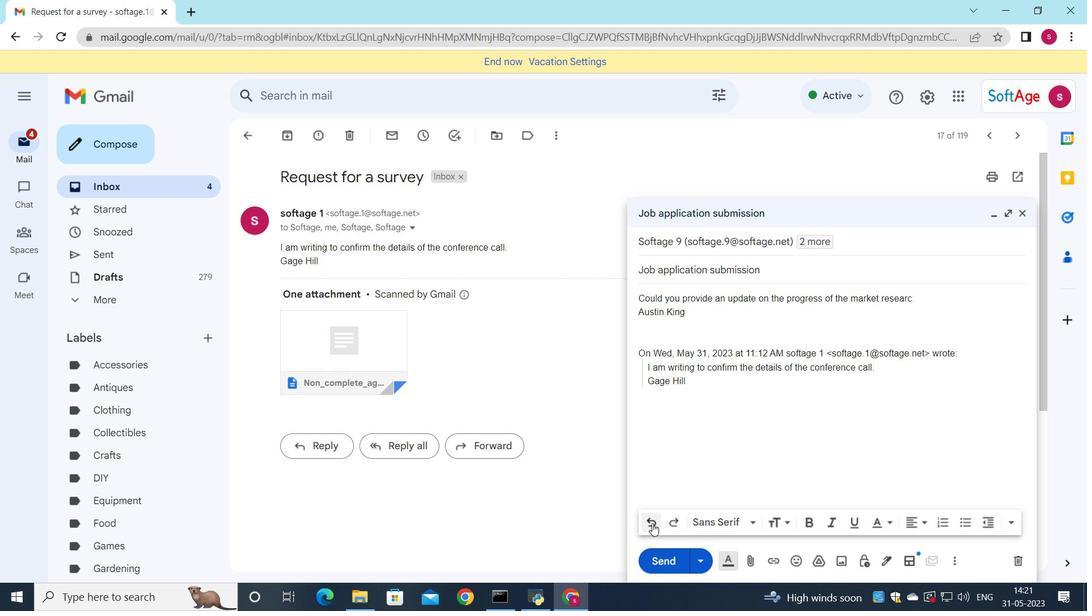 
Action: Mouse pressed left at (653, 523)
Screenshot: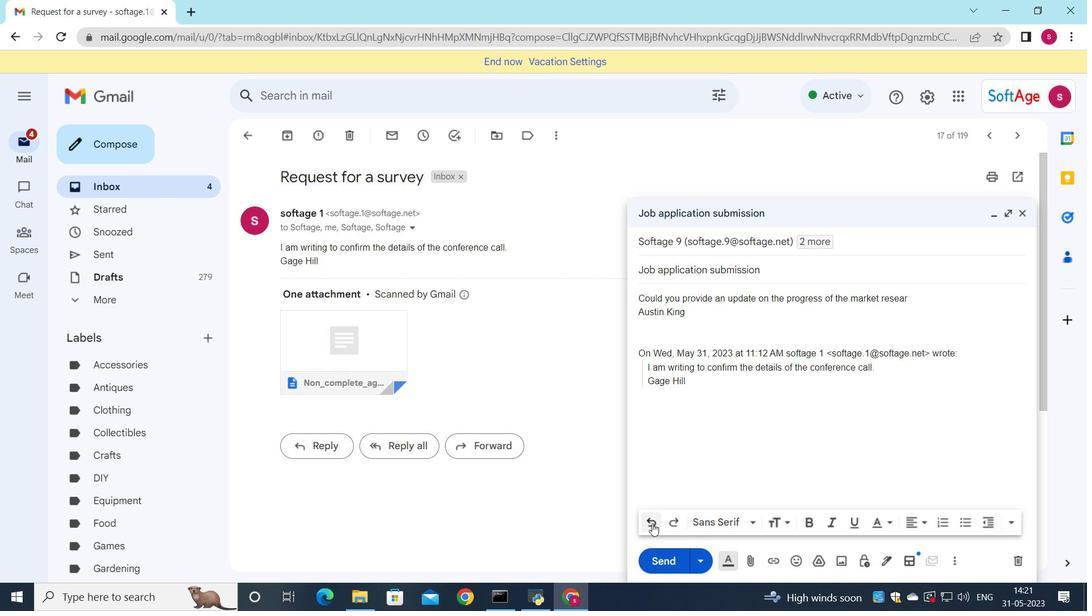 
Action: Mouse pressed left at (653, 523)
Screenshot: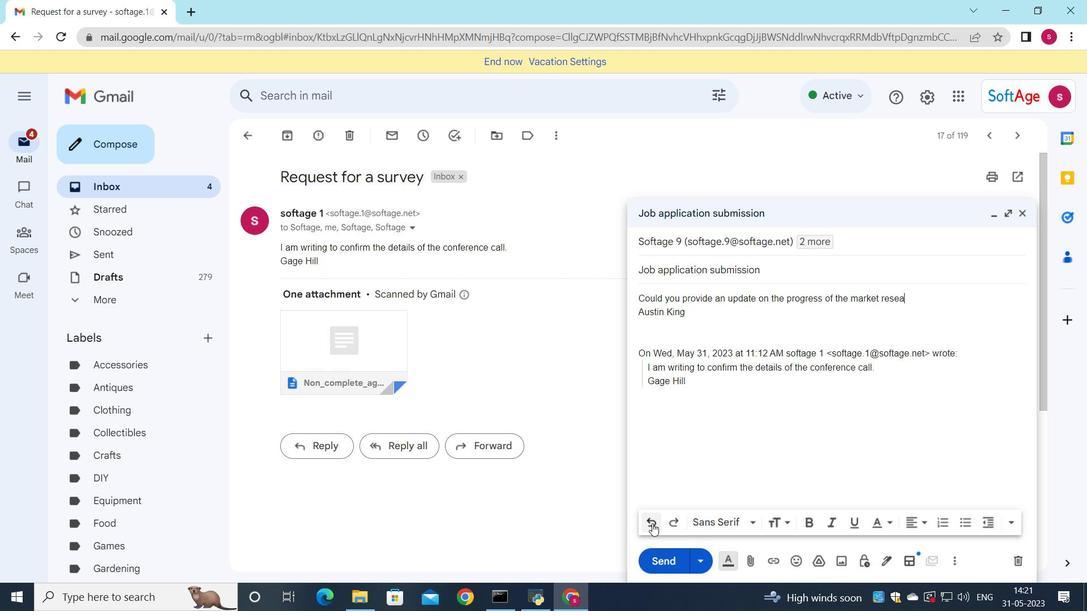 
Action: Mouse pressed left at (653, 523)
Screenshot: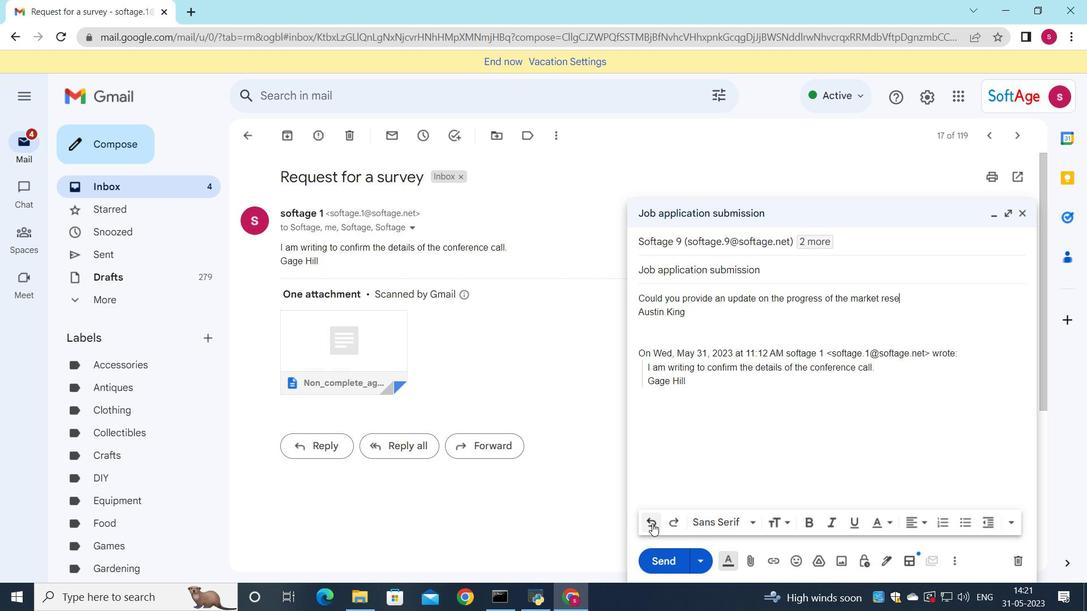 
Action: Mouse pressed left at (653, 523)
Screenshot: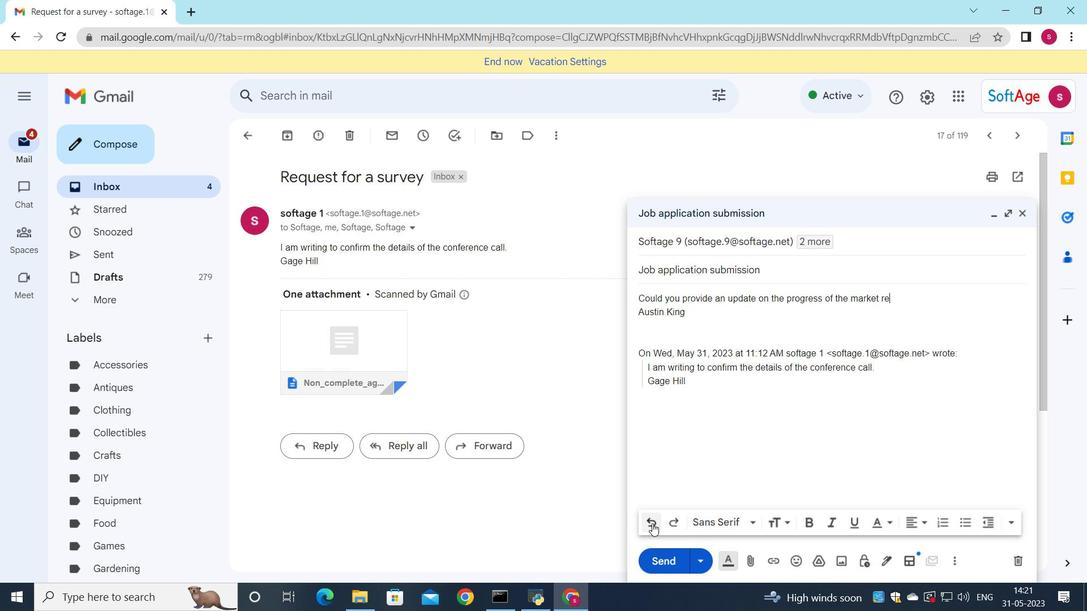 
Action: Mouse pressed left at (653, 523)
Screenshot: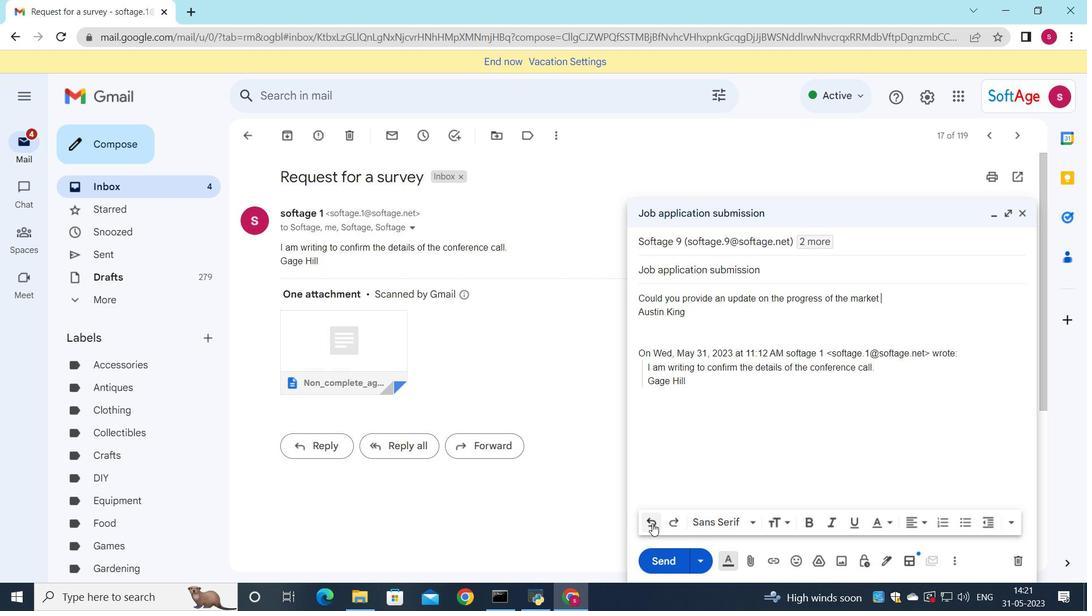 
Action: Mouse pressed left at (653, 523)
Screenshot: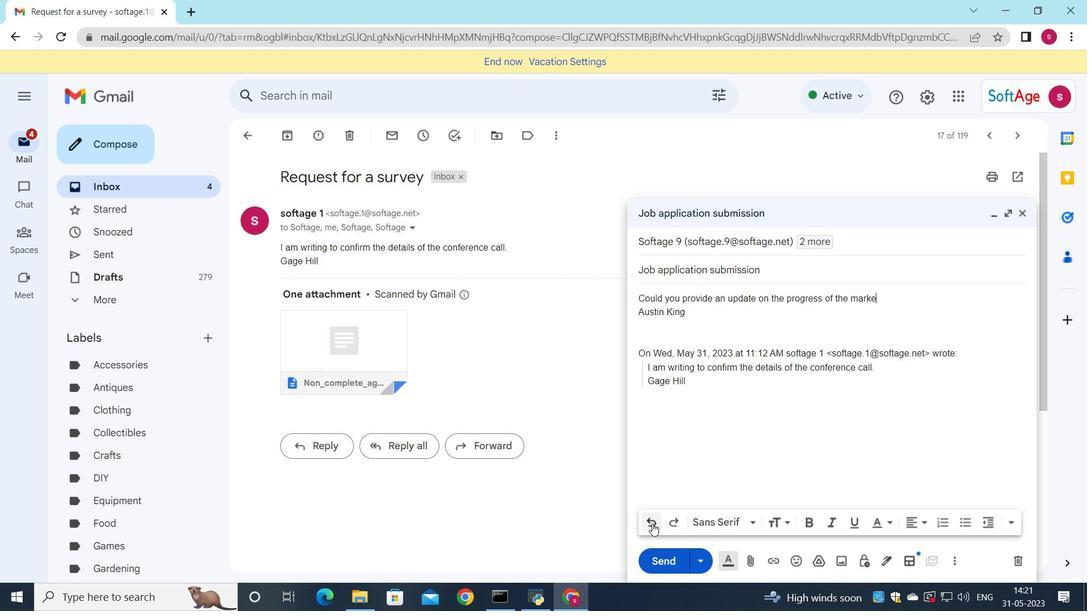 
Action: Mouse pressed left at (653, 523)
Screenshot: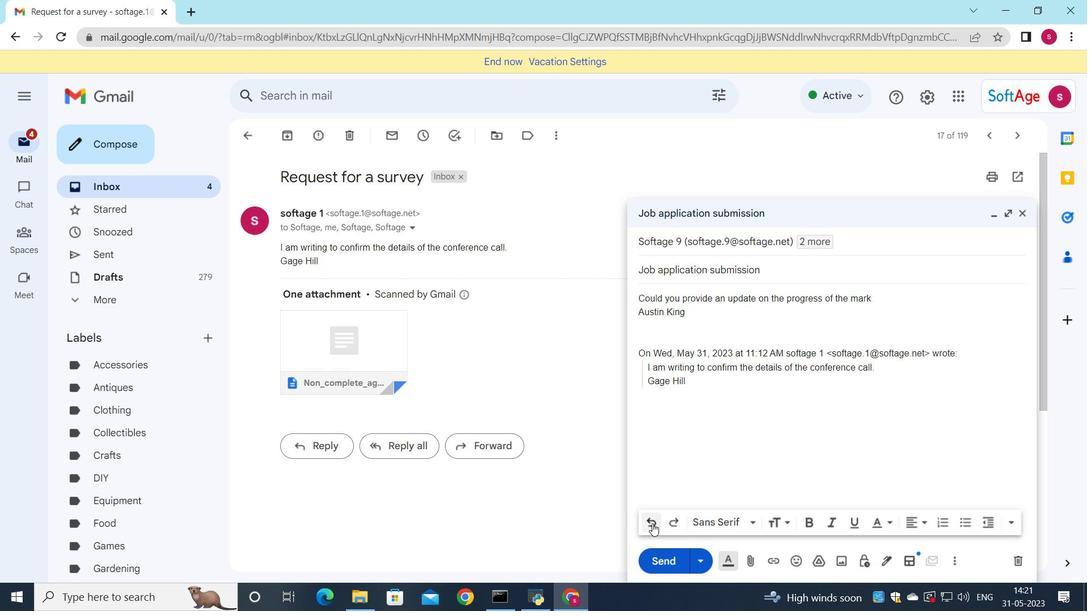 
Action: Mouse pressed left at (653, 523)
Screenshot: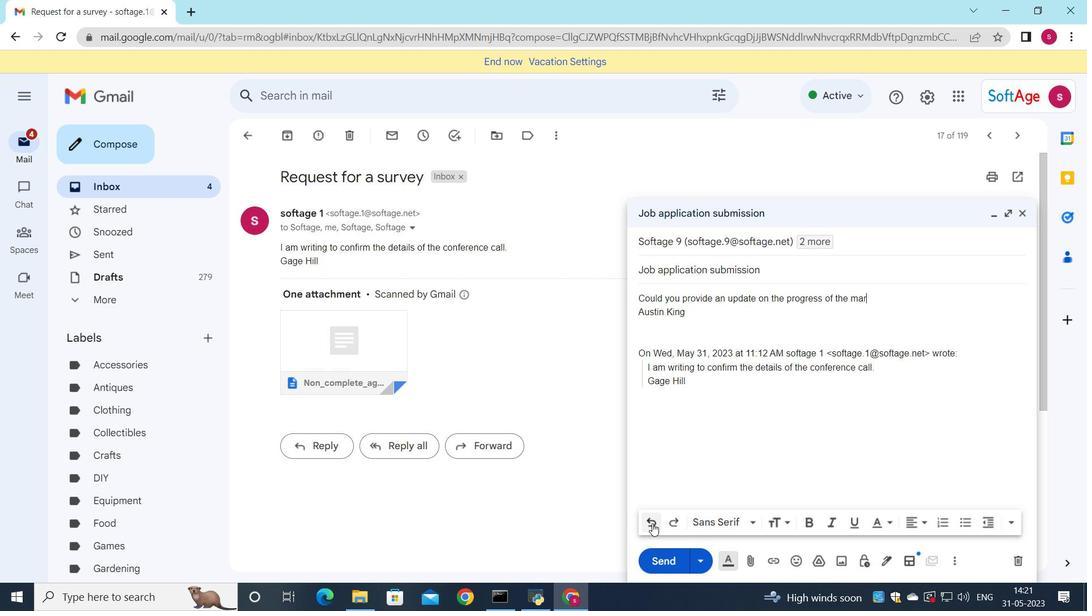 
Action: Mouse pressed left at (653, 523)
Screenshot: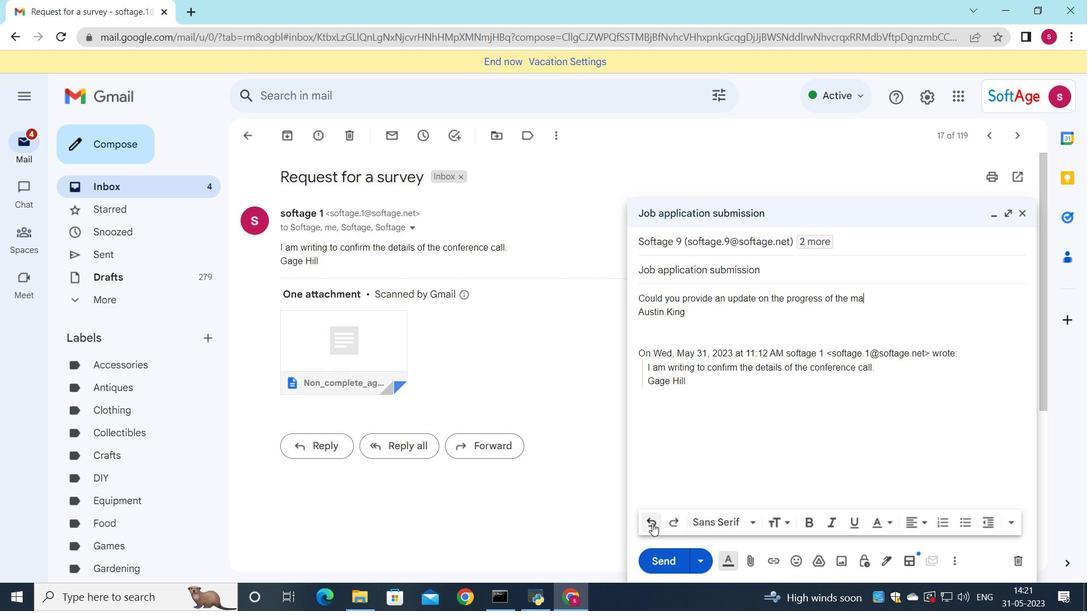 
Action: Mouse pressed left at (653, 523)
Screenshot: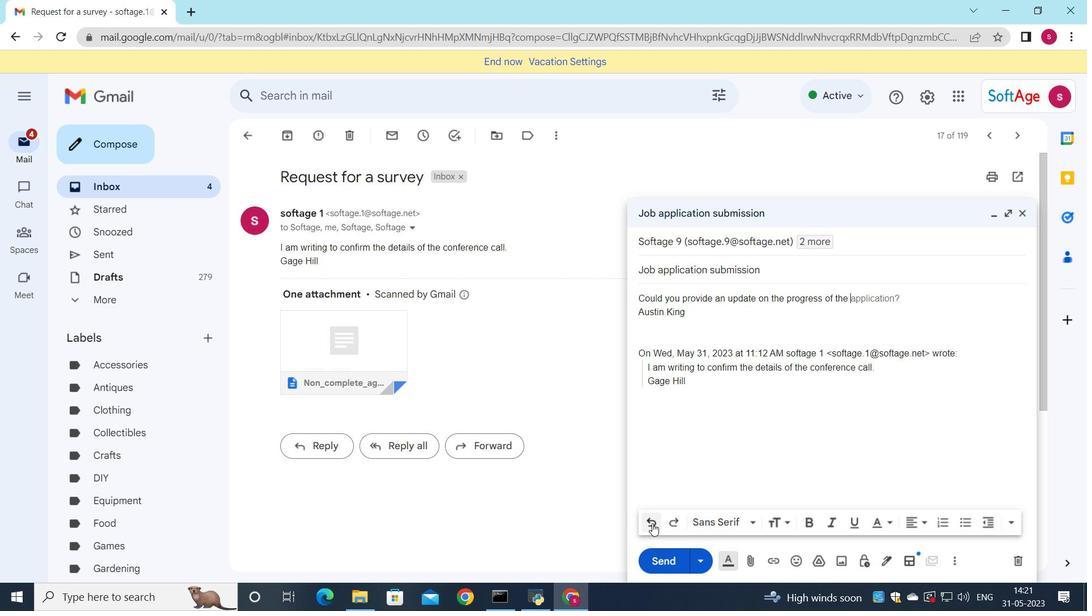 
Action: Mouse pressed left at (653, 523)
Screenshot: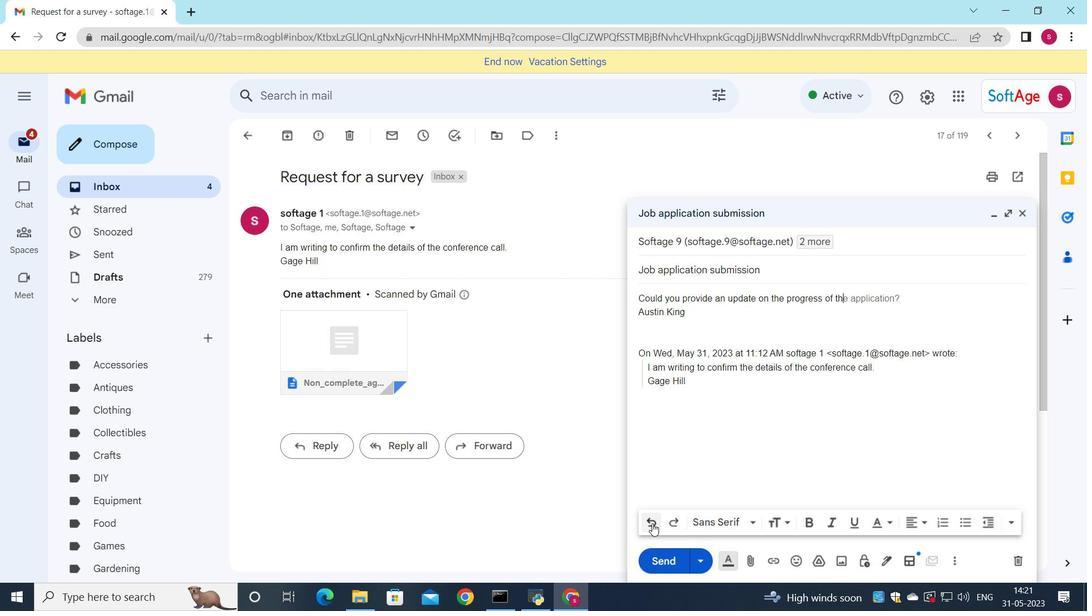 
Action: Mouse pressed left at (653, 523)
Screenshot: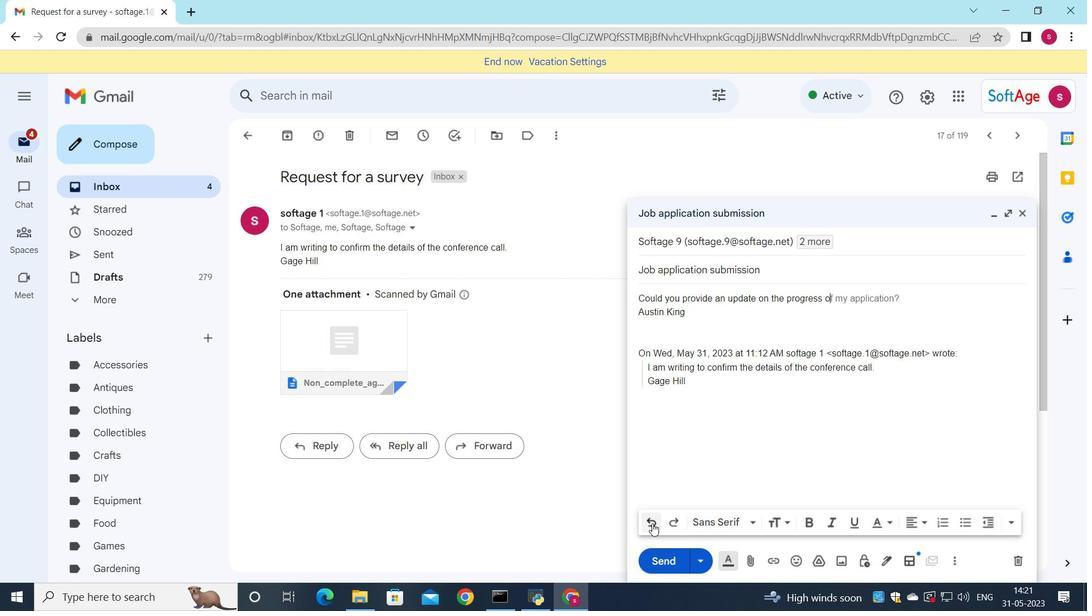 
Action: Mouse pressed left at (653, 523)
Screenshot: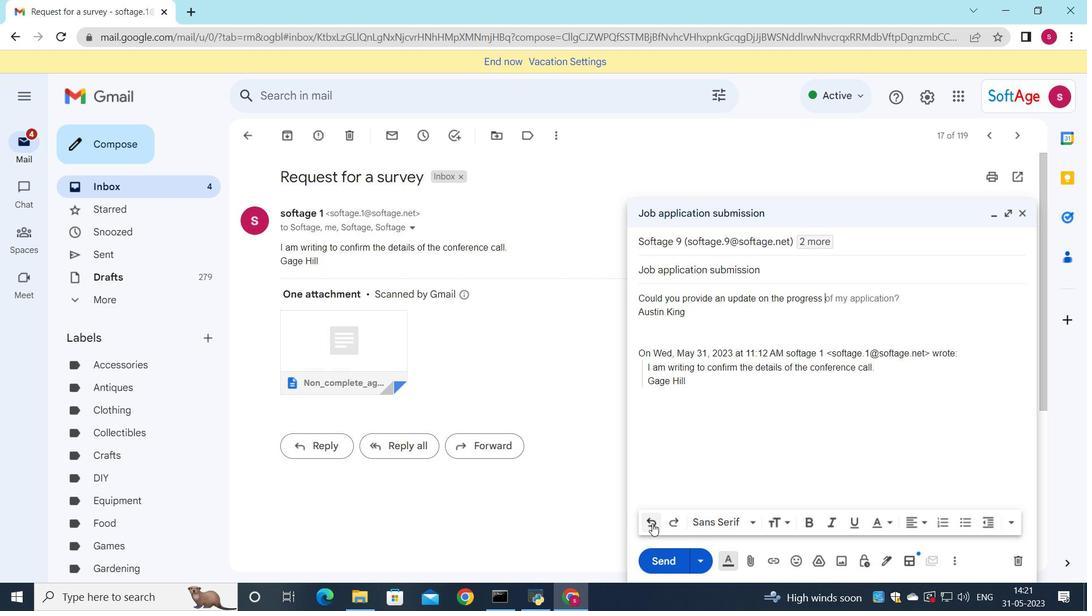 
Action: Mouse pressed left at (653, 523)
Screenshot: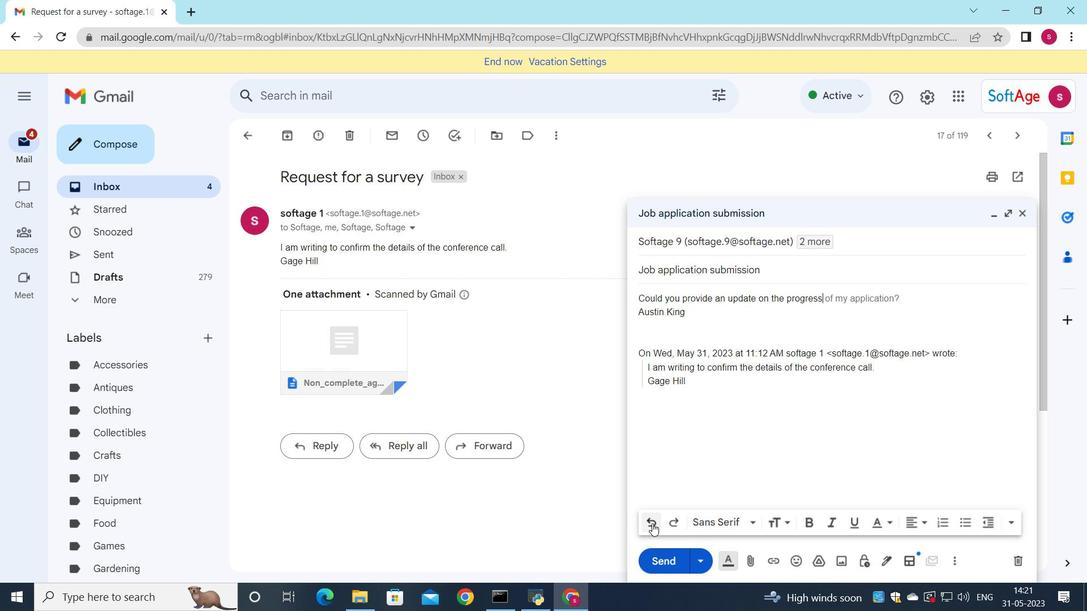 
Action: Mouse pressed left at (653, 523)
Screenshot: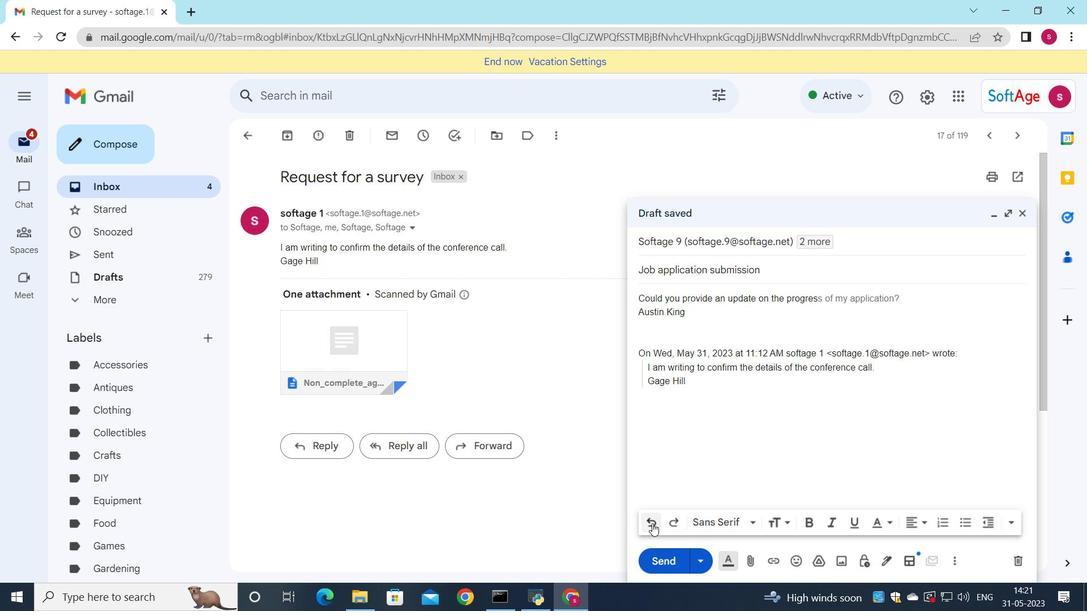 
Action: Mouse pressed left at (653, 523)
Screenshot: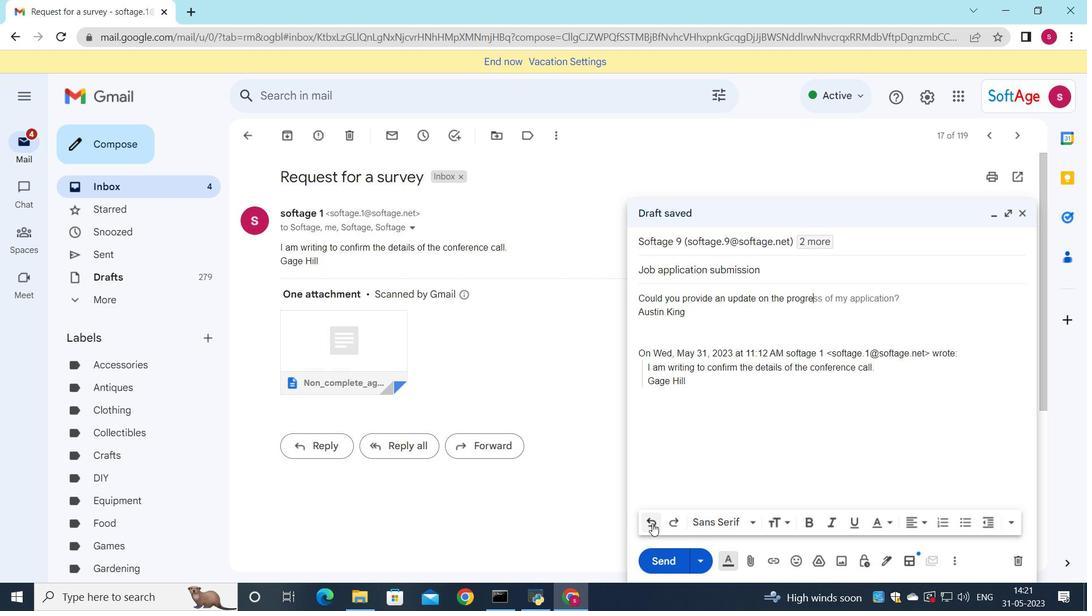 
Action: Mouse pressed left at (653, 523)
Screenshot: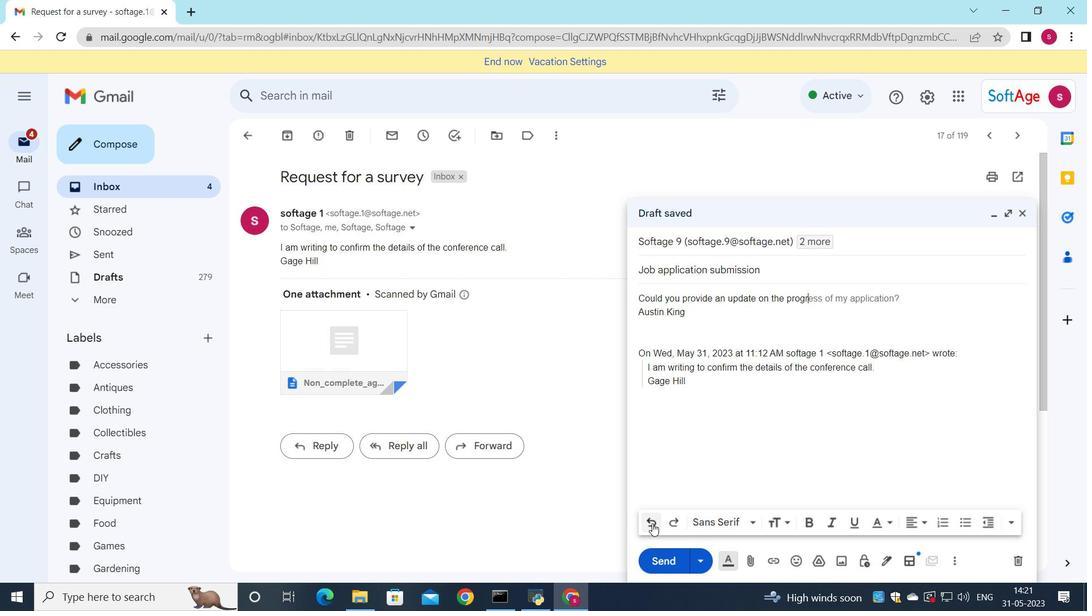 
Action: Mouse pressed left at (653, 523)
Screenshot: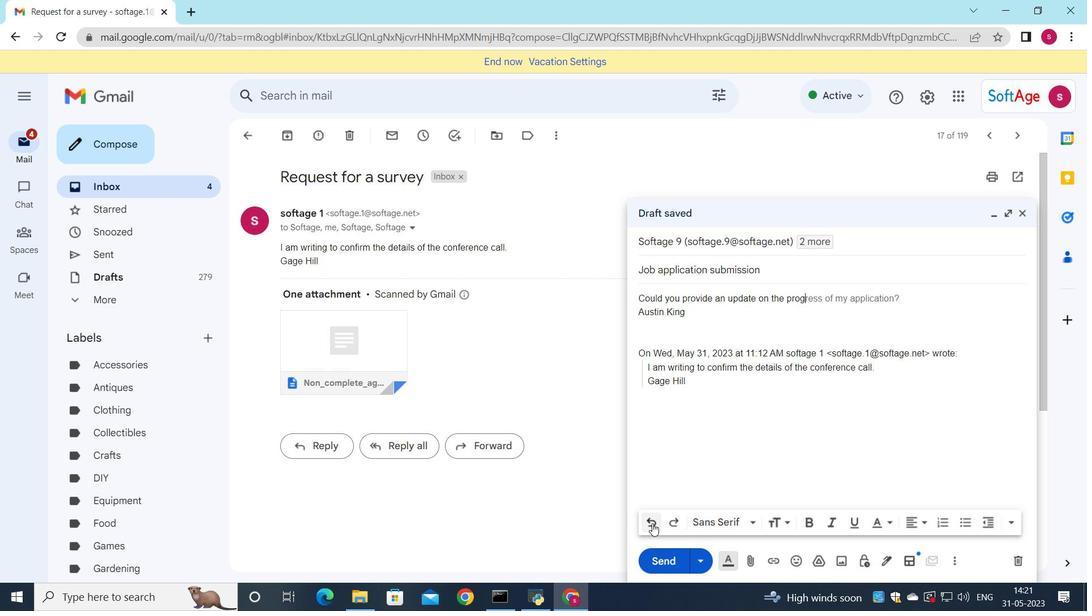 
Action: Mouse pressed left at (653, 523)
Screenshot: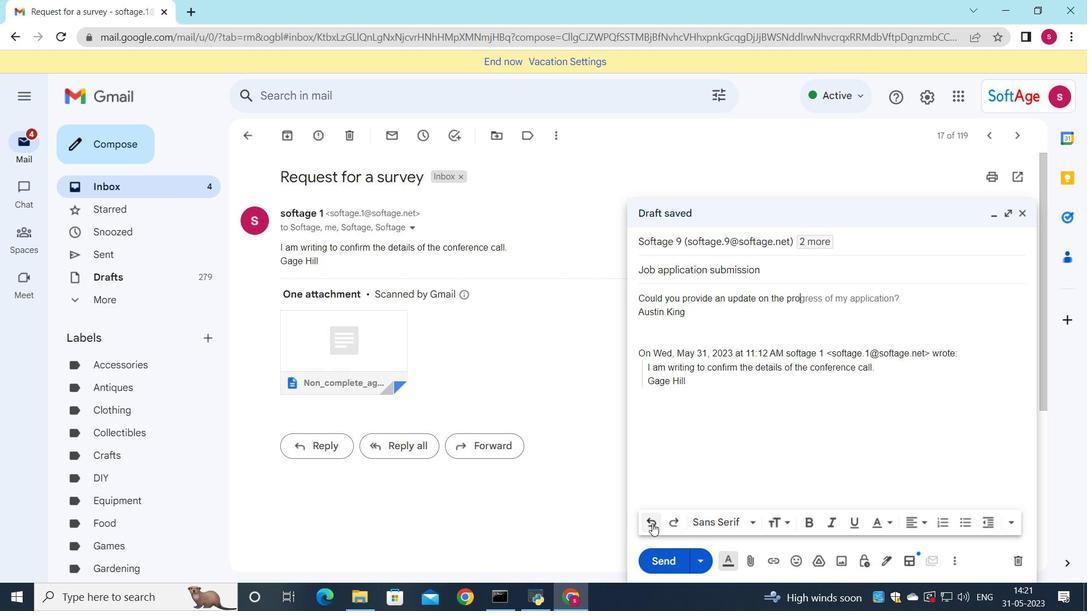 
Action: Mouse pressed left at (653, 523)
Screenshot: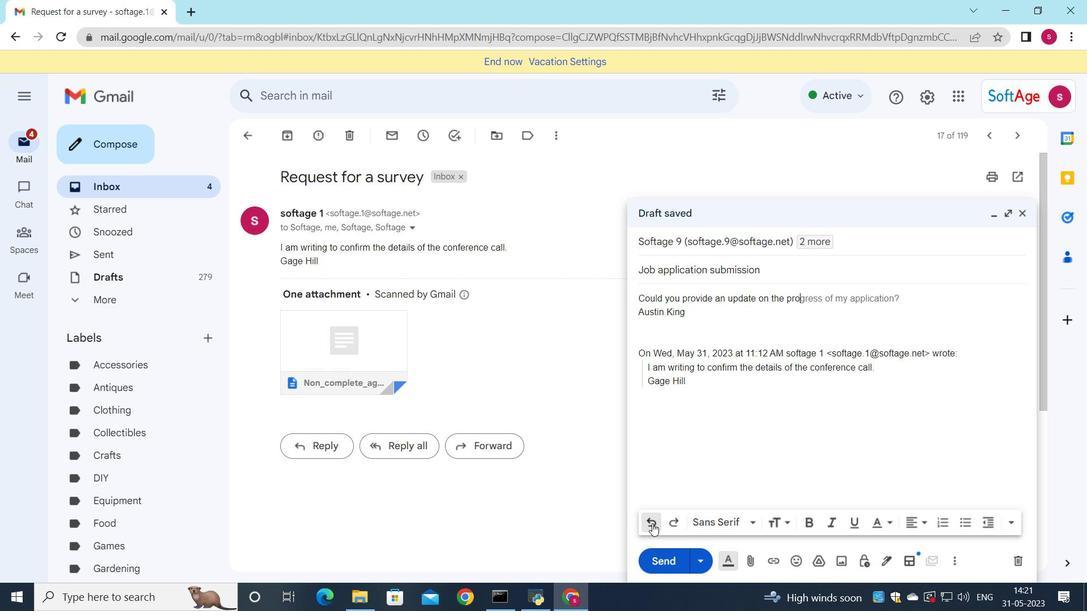 
Action: Mouse pressed left at (653, 523)
Screenshot: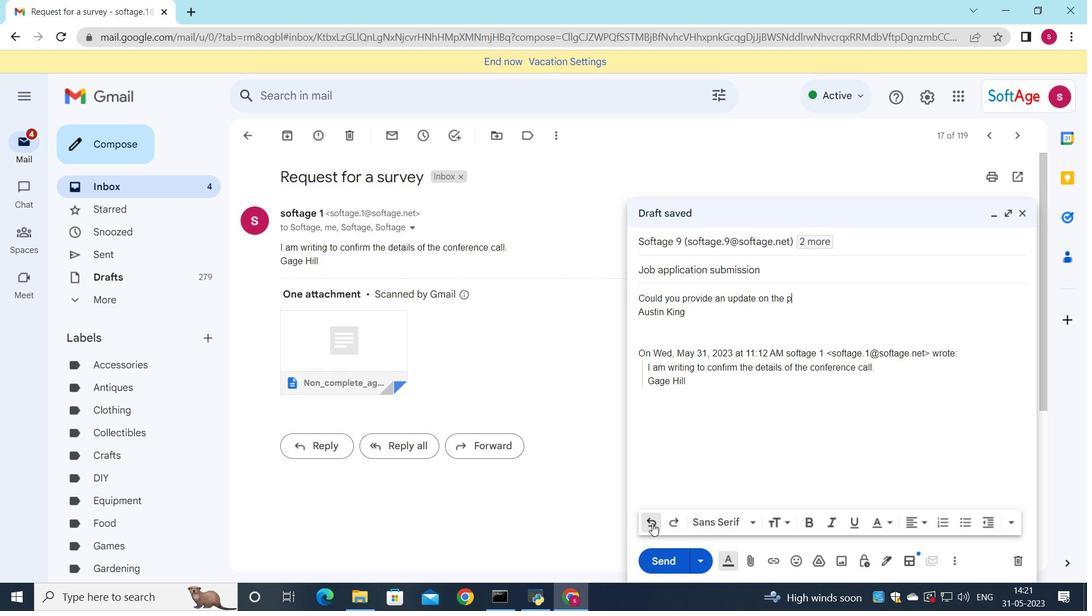
Action: Mouse pressed left at (653, 523)
Screenshot: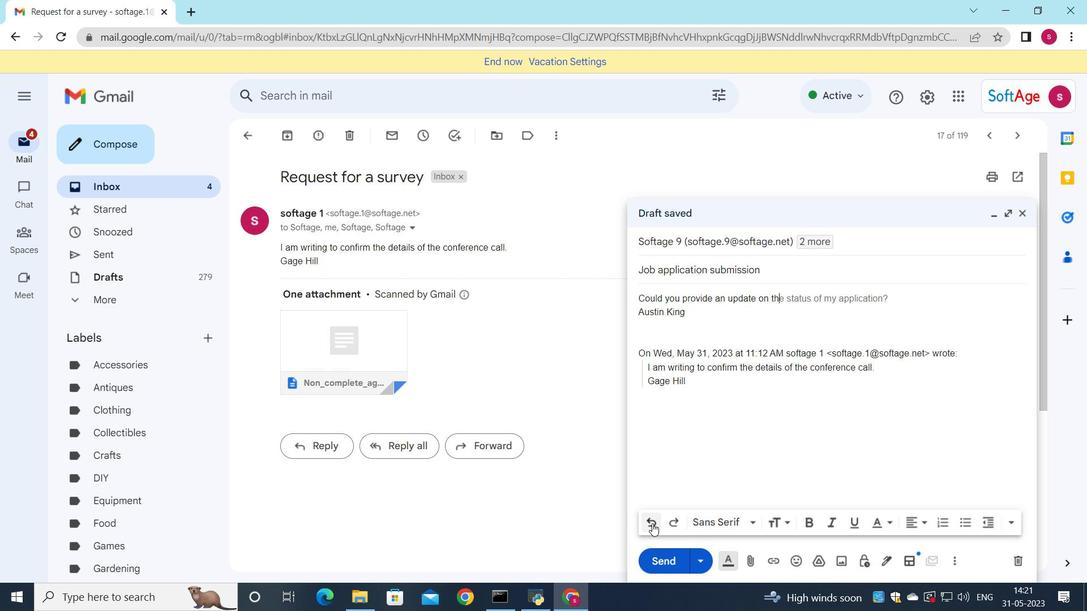 
Action: Mouse pressed left at (653, 523)
Screenshot: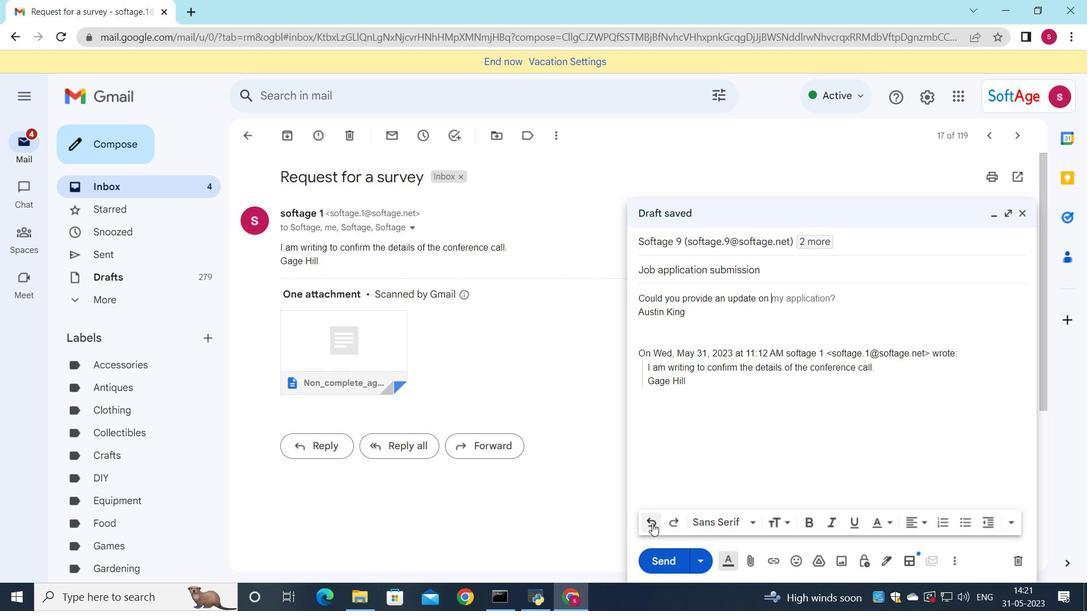 
Action: Mouse pressed left at (653, 523)
Screenshot: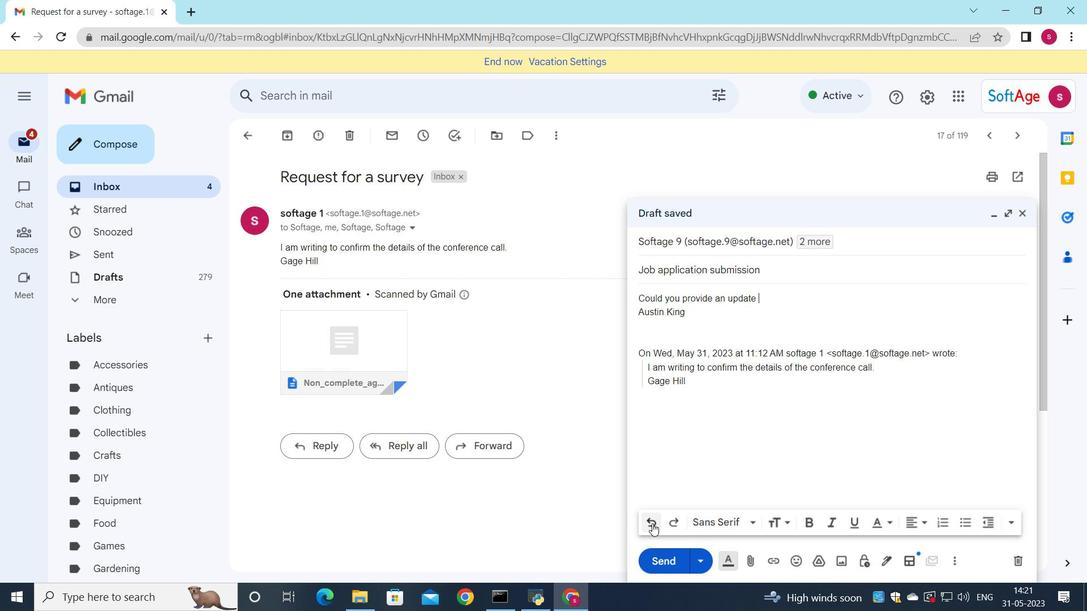 
Action: Mouse pressed left at (653, 523)
Screenshot: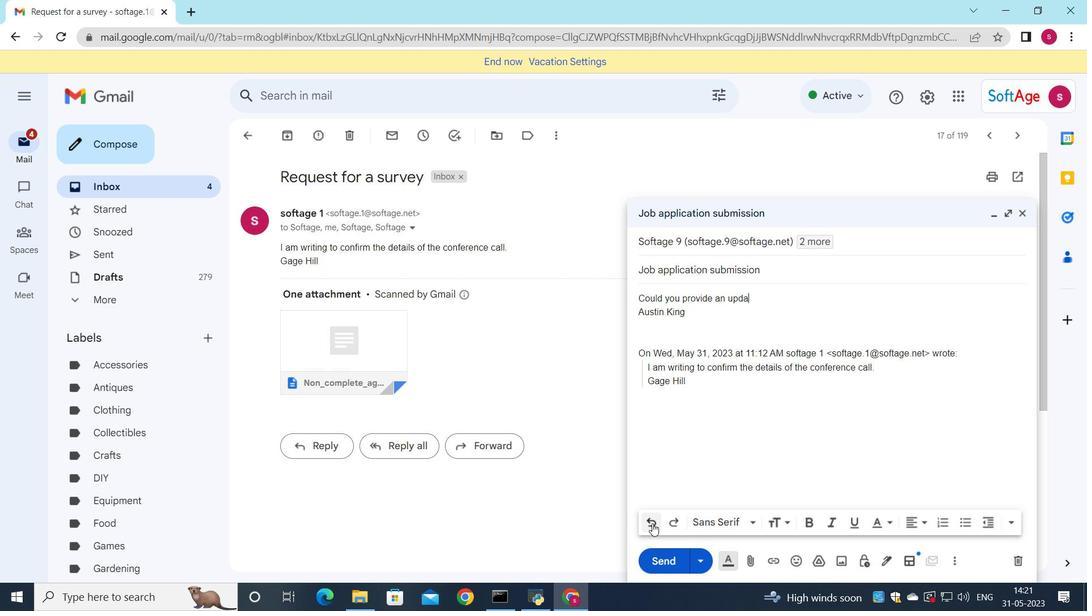 
Action: Mouse pressed left at (653, 523)
Screenshot: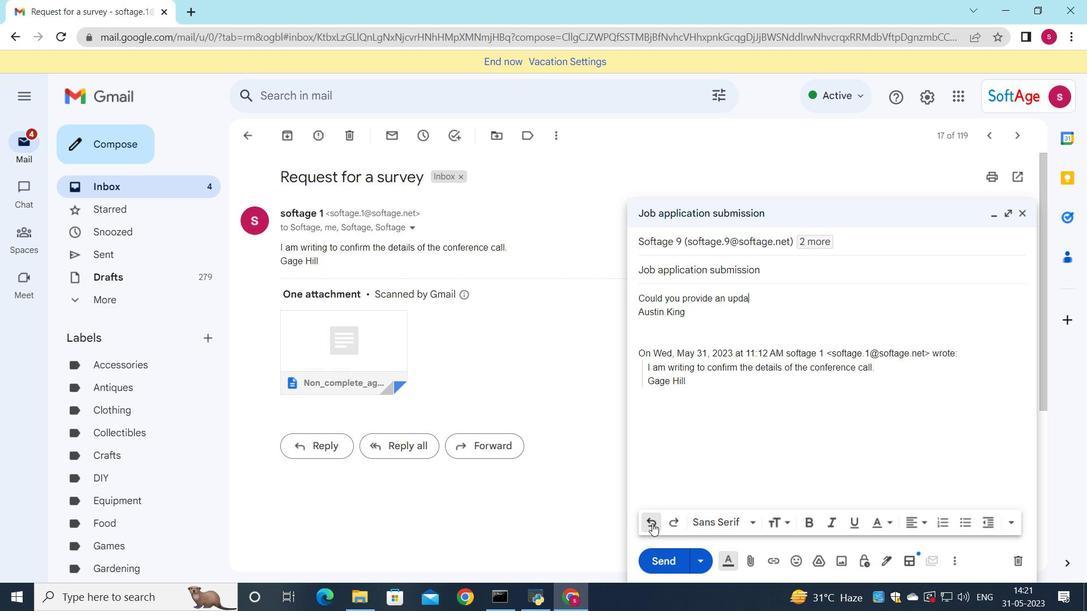 
Action: Mouse pressed left at (653, 523)
Screenshot: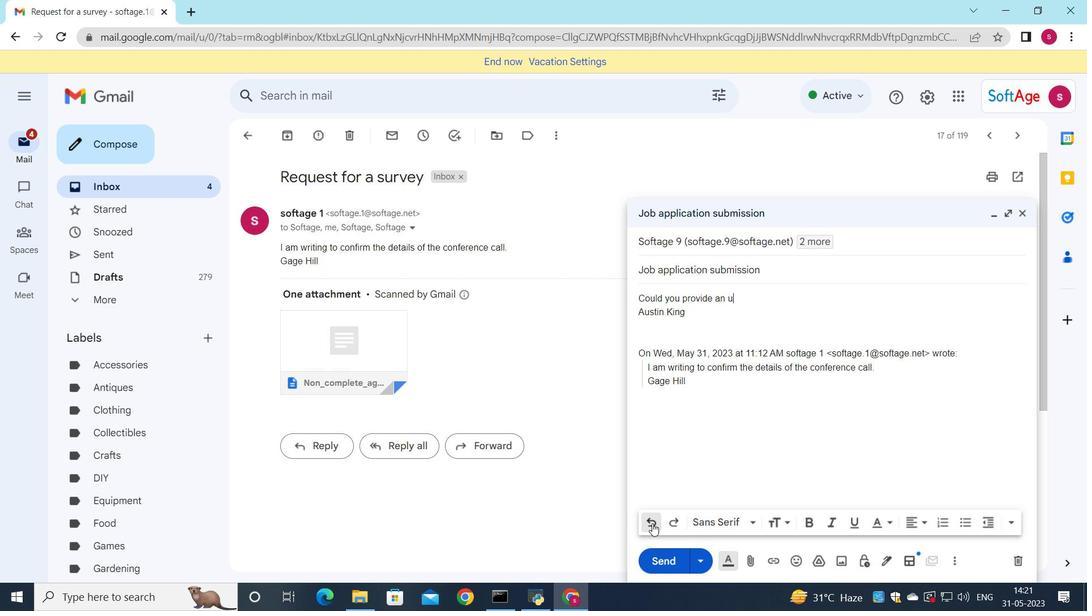 
Action: Mouse pressed left at (653, 523)
Screenshot: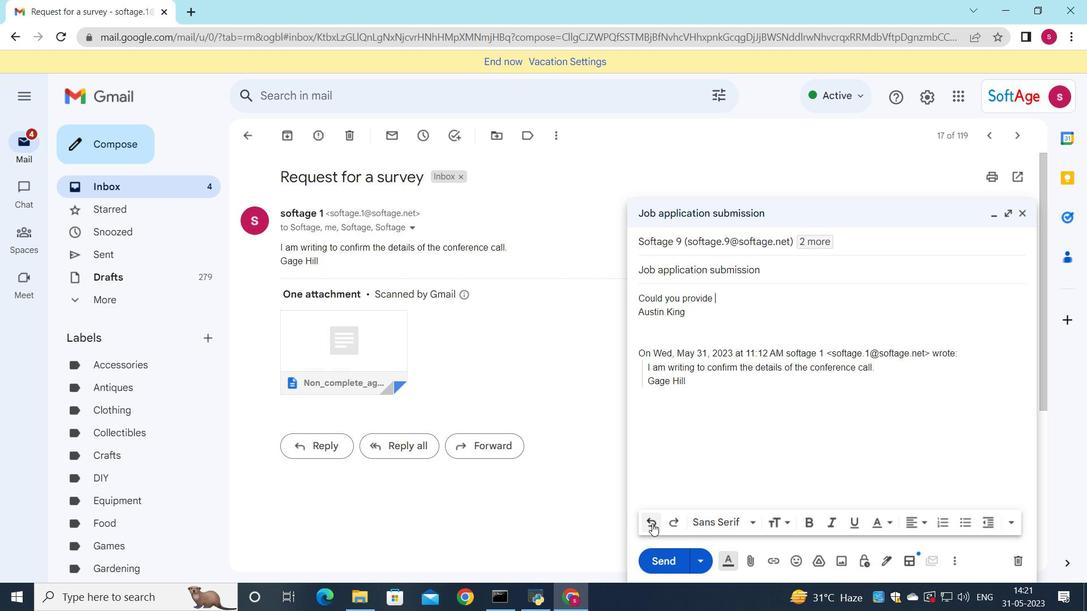 
Action: Mouse pressed left at (653, 523)
Screenshot: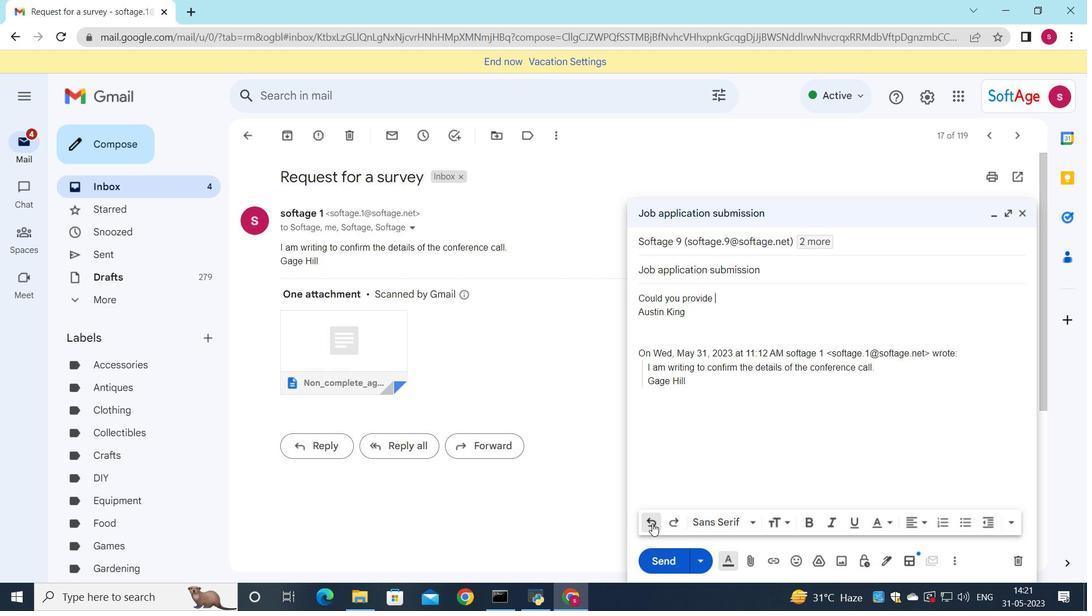
Action: Mouse pressed left at (653, 523)
Screenshot: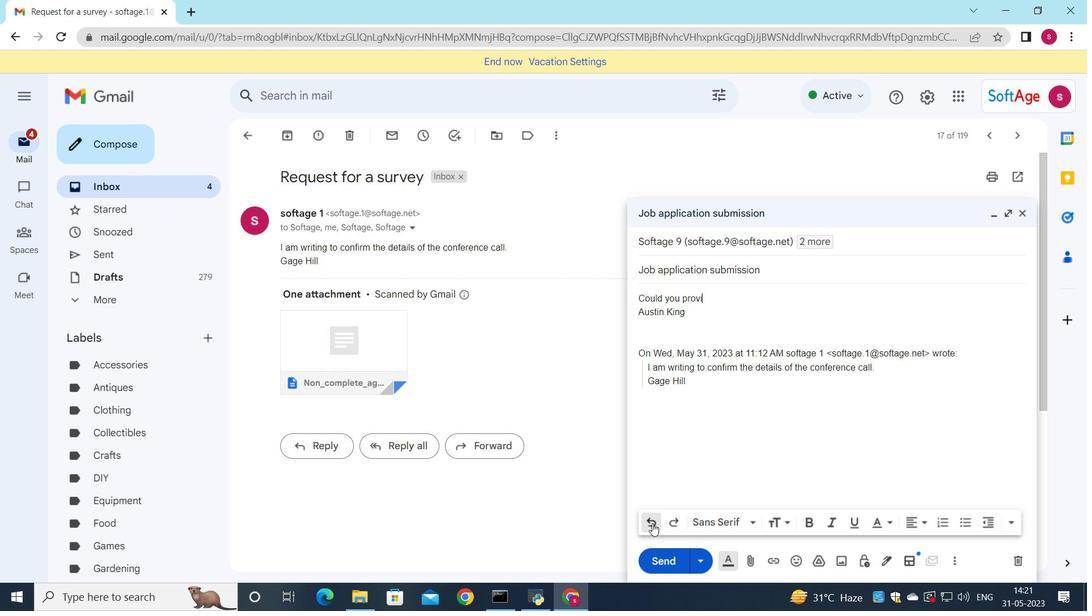 
Action: Mouse pressed left at (653, 523)
Screenshot: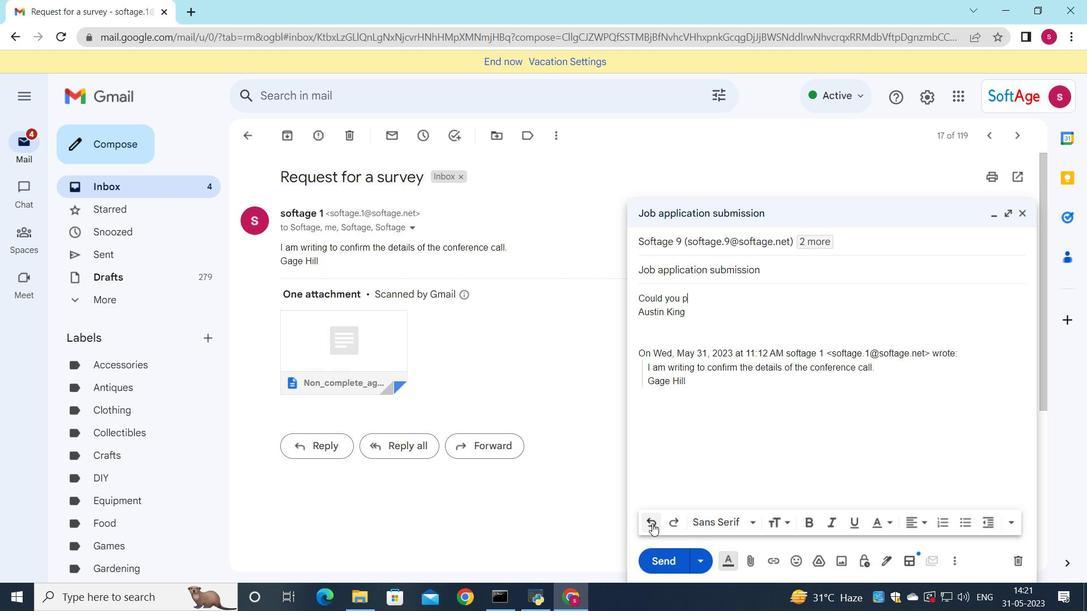 
Action: Mouse pressed left at (653, 523)
Screenshot: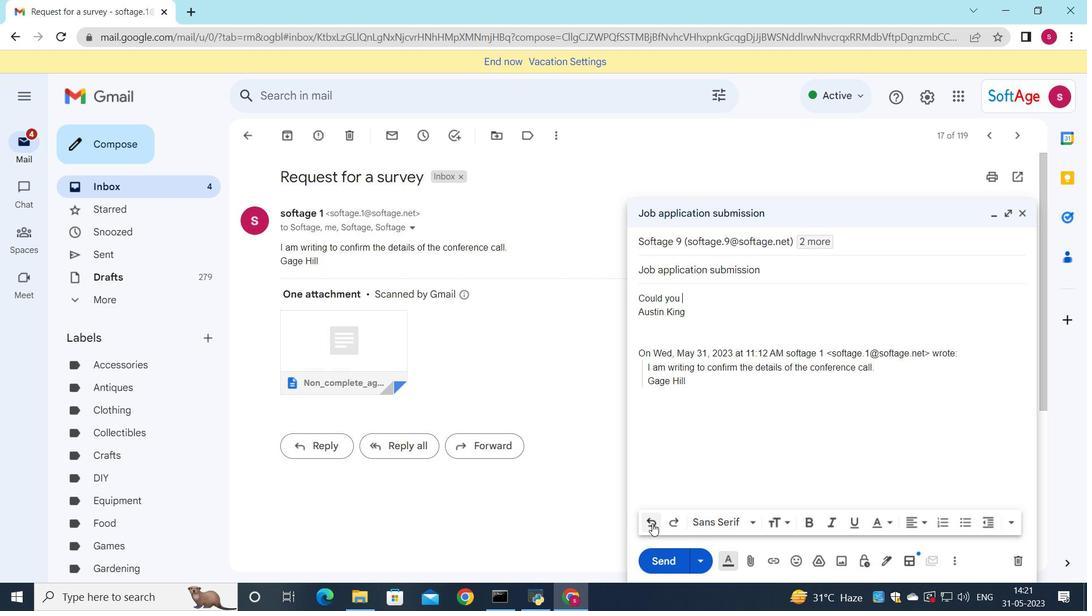 
Action: Mouse pressed left at (653, 523)
Screenshot: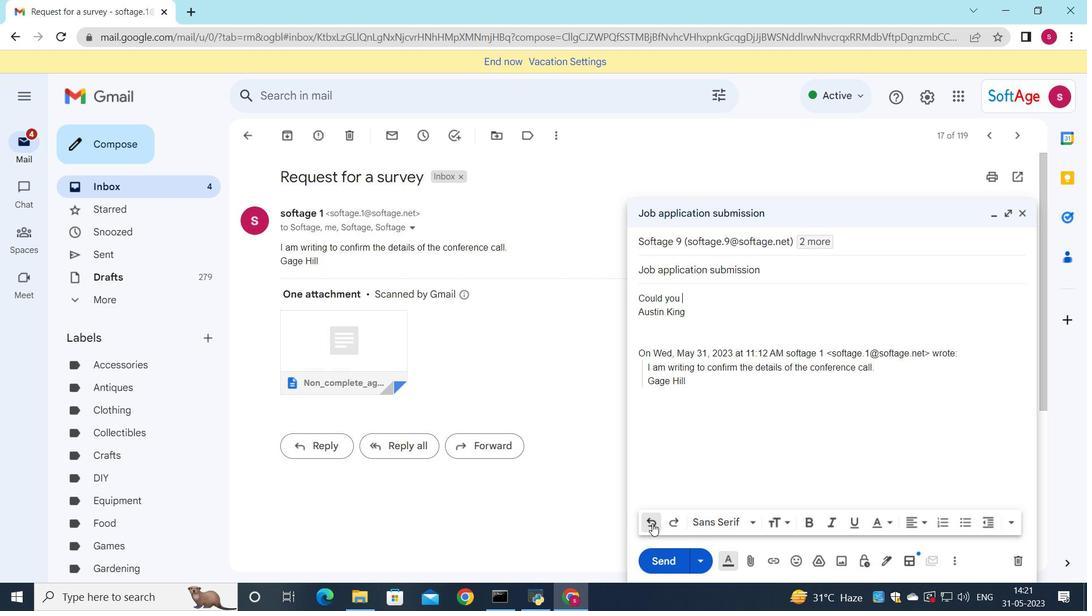 
Action: Mouse pressed left at (653, 523)
Screenshot: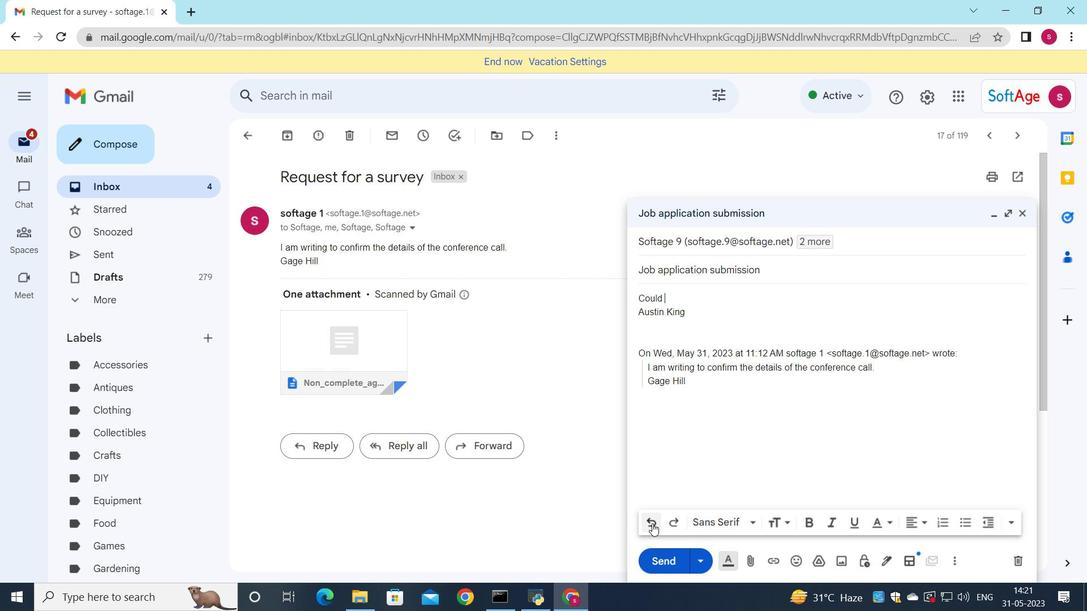 
Action: Mouse pressed left at (653, 523)
Screenshot: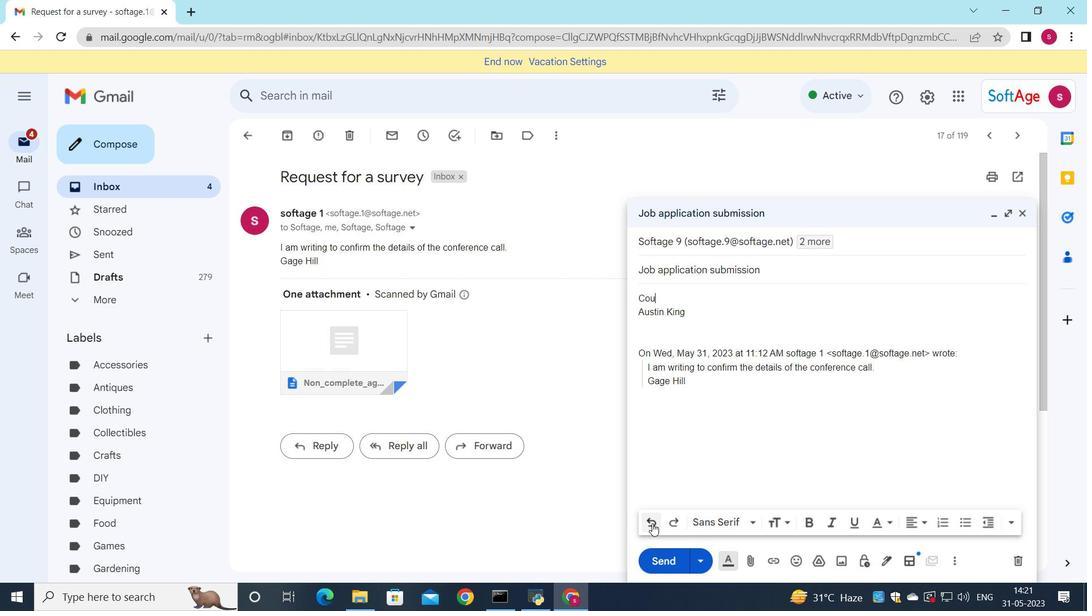 
Action: Mouse pressed left at (653, 523)
Screenshot: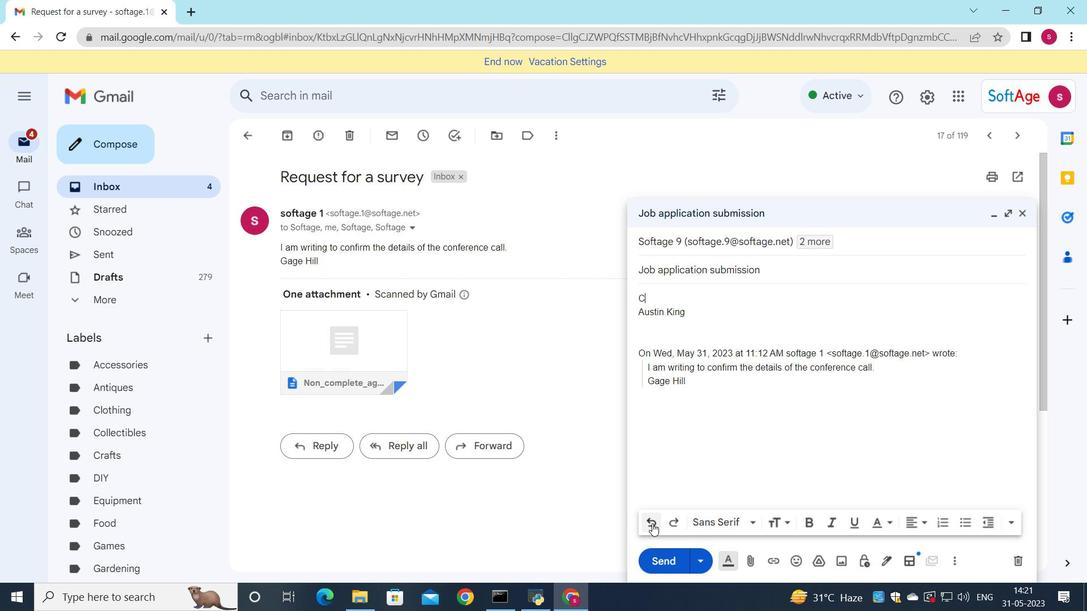 
Action: Mouse pressed left at (653, 523)
Screenshot: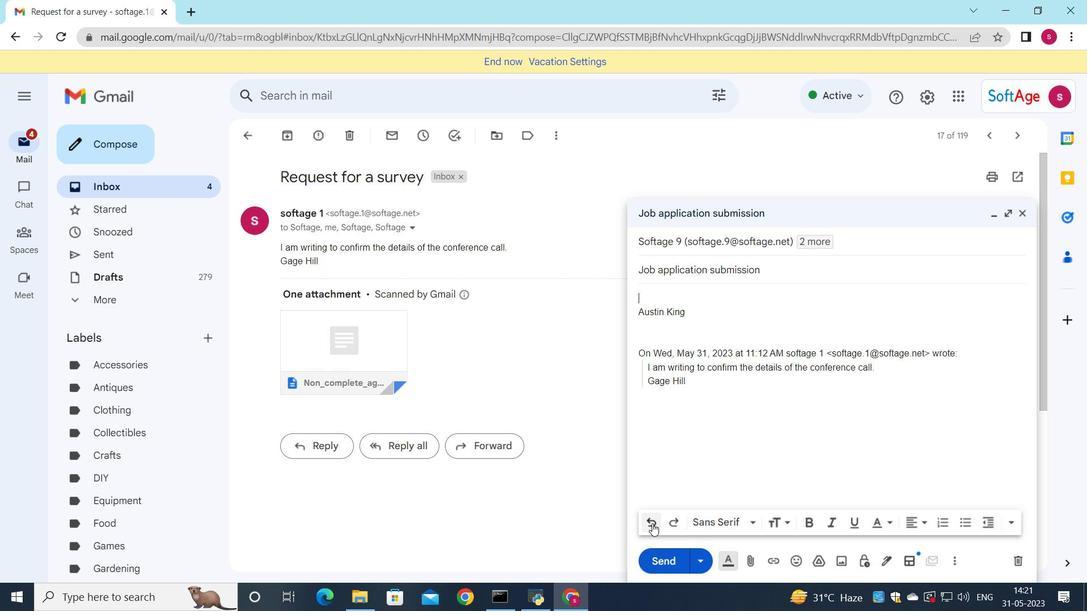 
Action: Key pressed <Key.shift>Please<Key.space>let<Key.space>me<Key.space>know<Key.space>if<Key.space>you<Key.space>have<Key.space>any<Key.space>questions<Key.space>and<Key.space>concerns
Screenshot: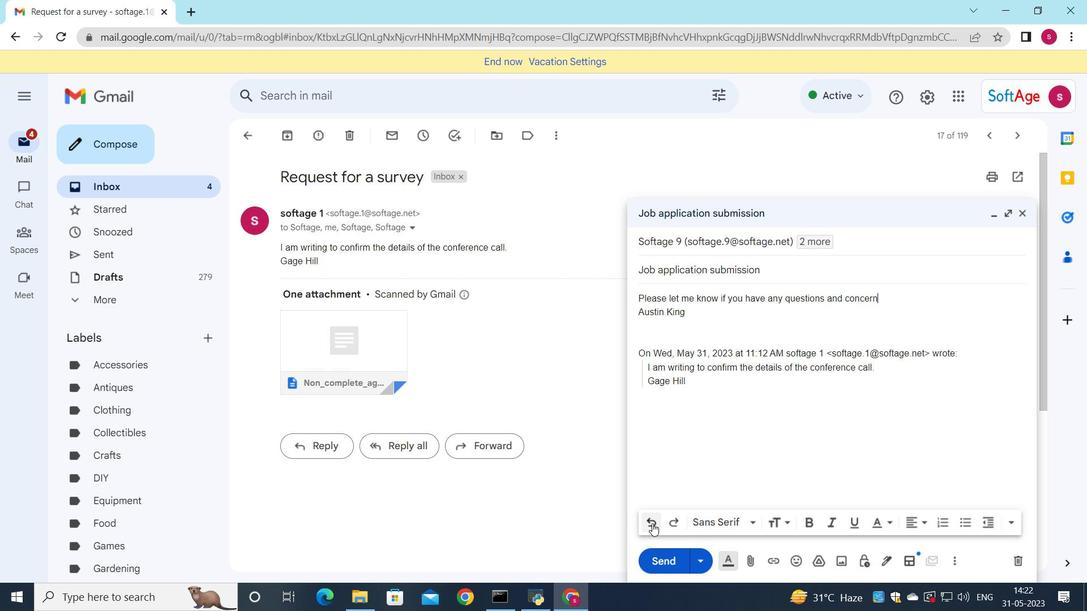 
Action: Mouse moved to (572, 518)
Screenshot: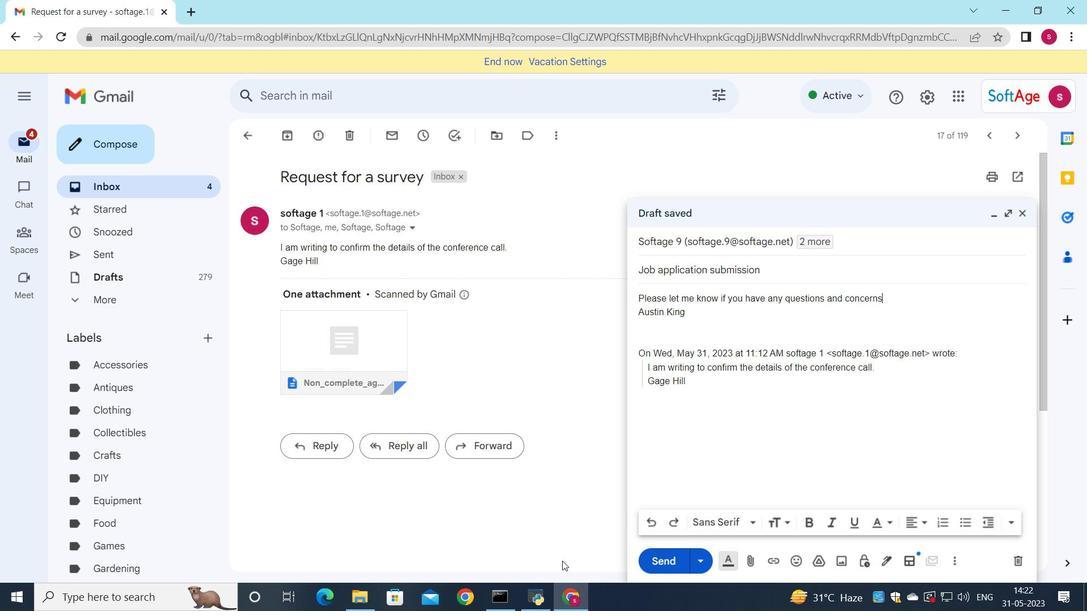 
Action: Key pressed .
Screenshot: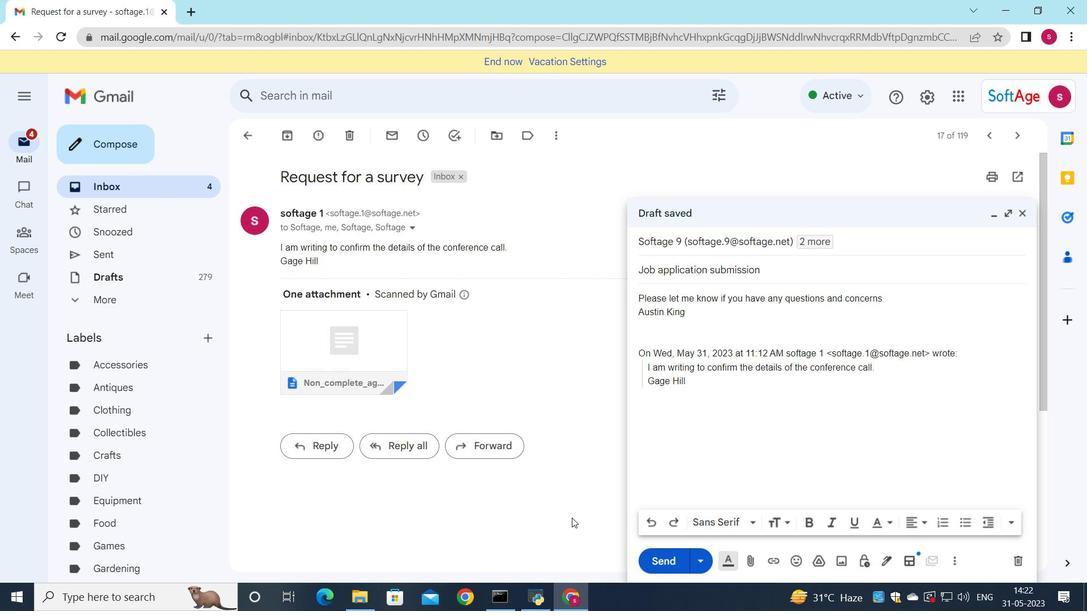
Action: Mouse moved to (645, 562)
Screenshot: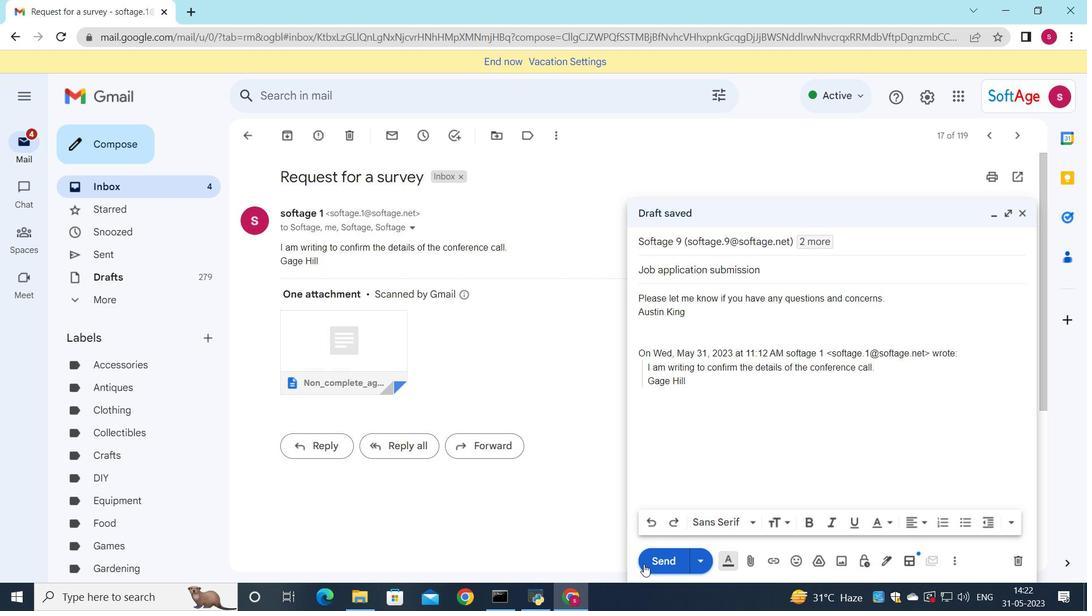 
Action: Mouse pressed left at (645, 562)
Screenshot: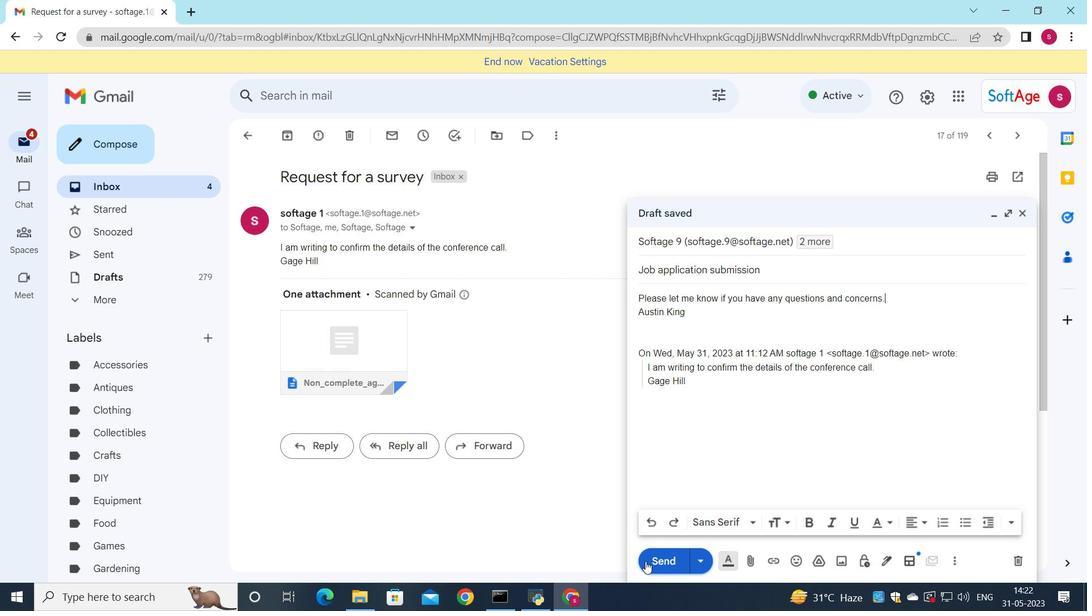 
Action: Mouse moved to (152, 198)
Screenshot: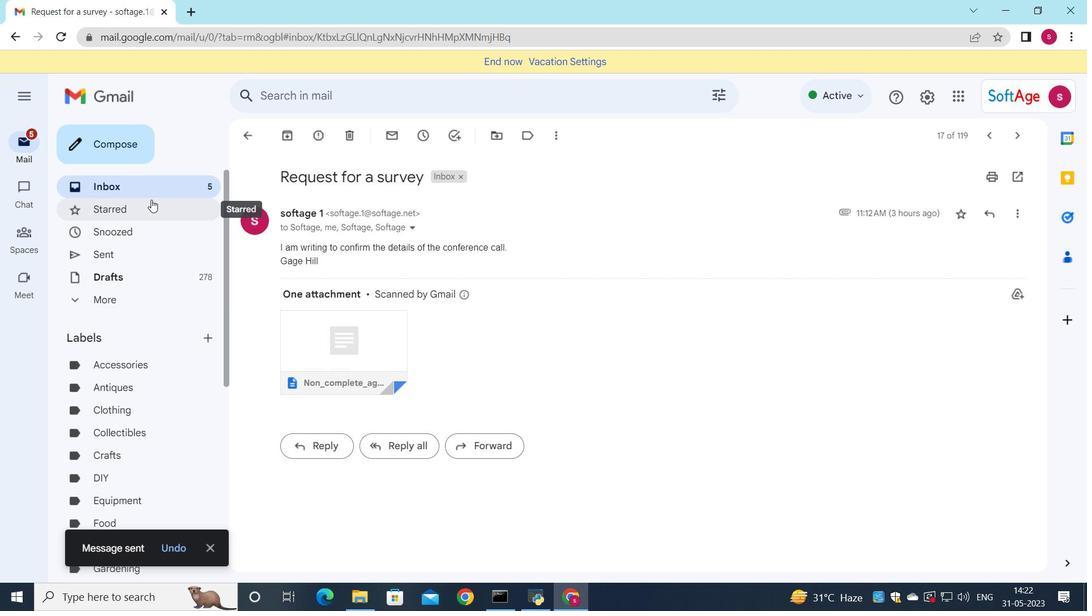 
Action: Mouse pressed left at (152, 198)
Screenshot: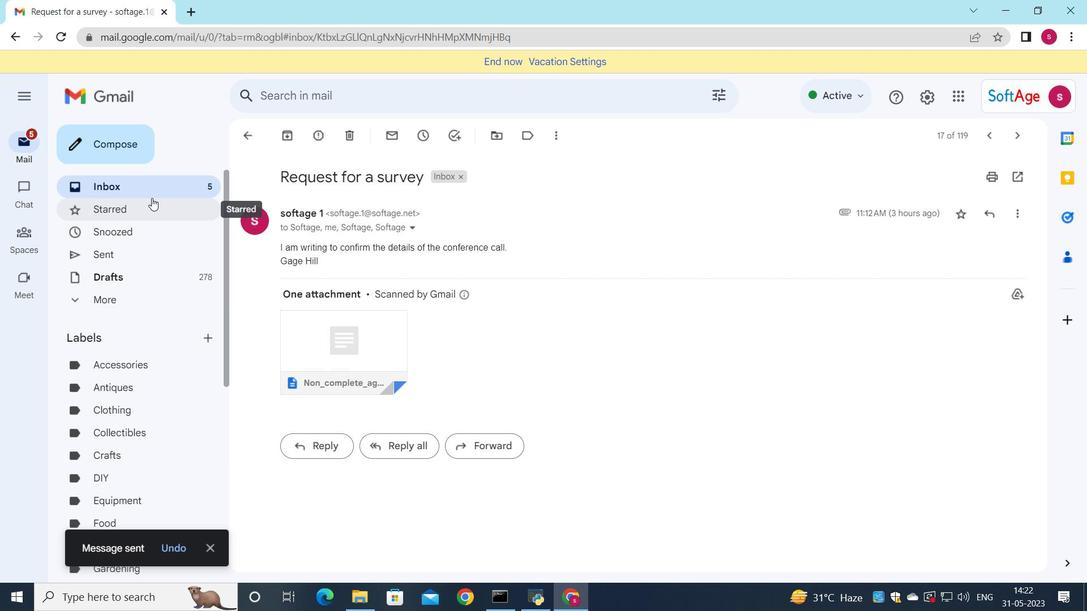 
Action: Mouse moved to (159, 185)
Screenshot: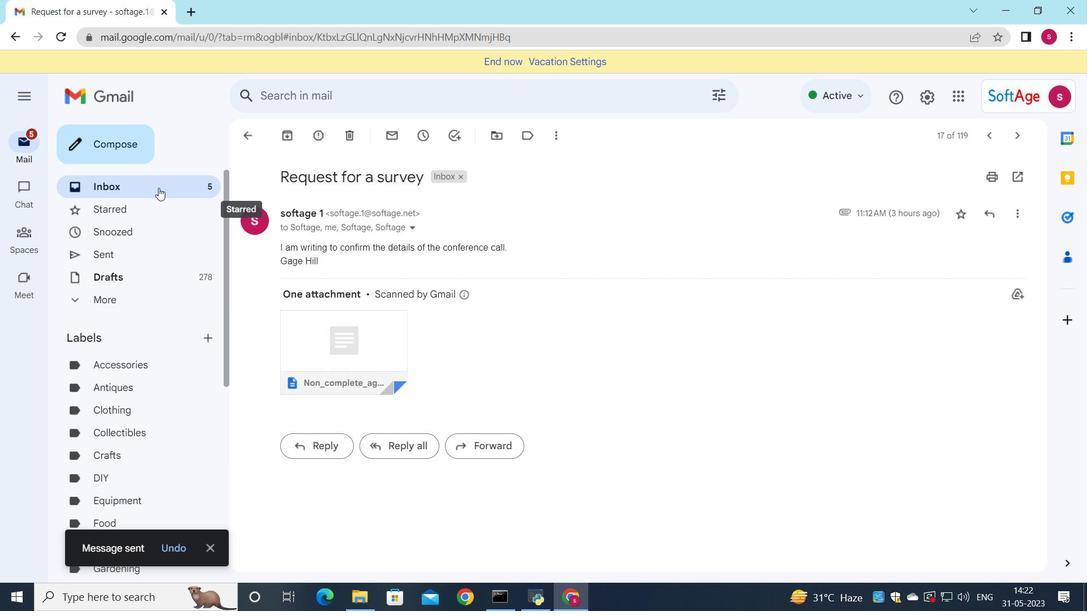 
Action: Mouse pressed left at (159, 185)
Screenshot: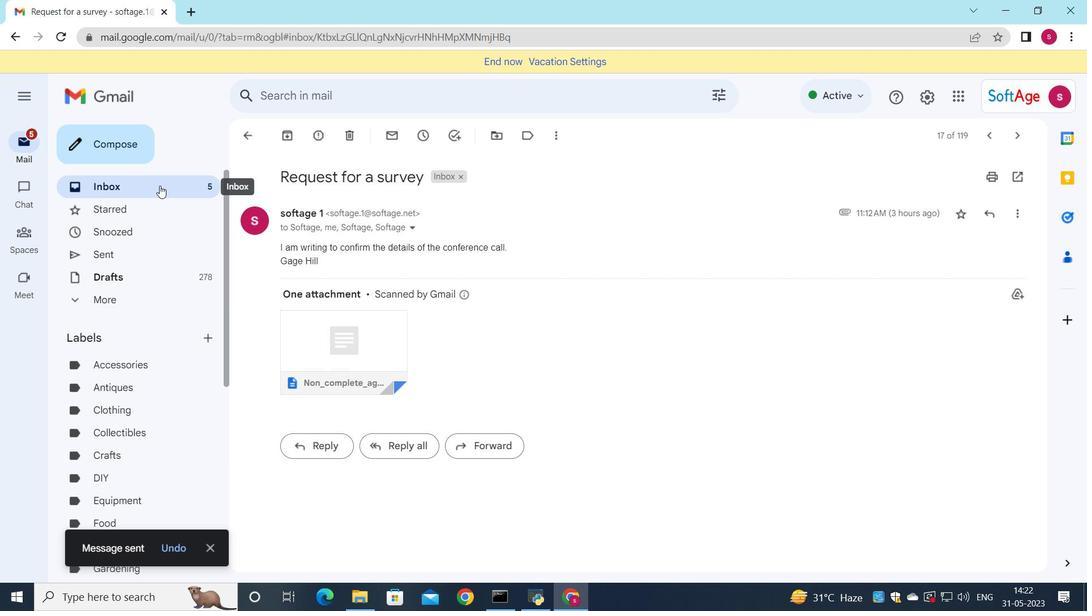 
Action: Mouse moved to (399, 195)
Screenshot: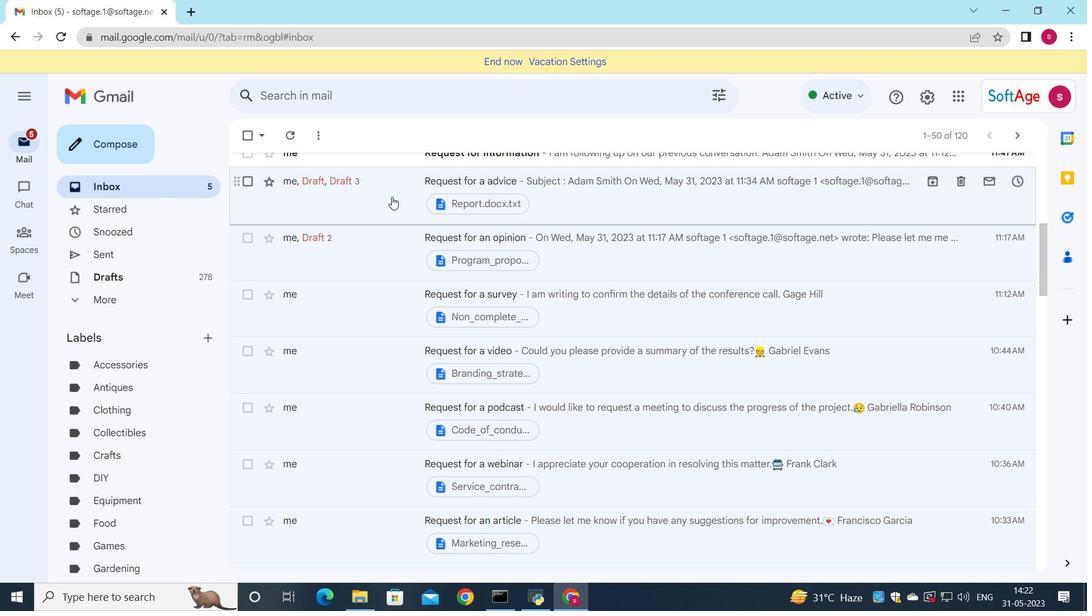 
Action: Mouse scrolled (399, 195) with delta (0, 0)
Screenshot: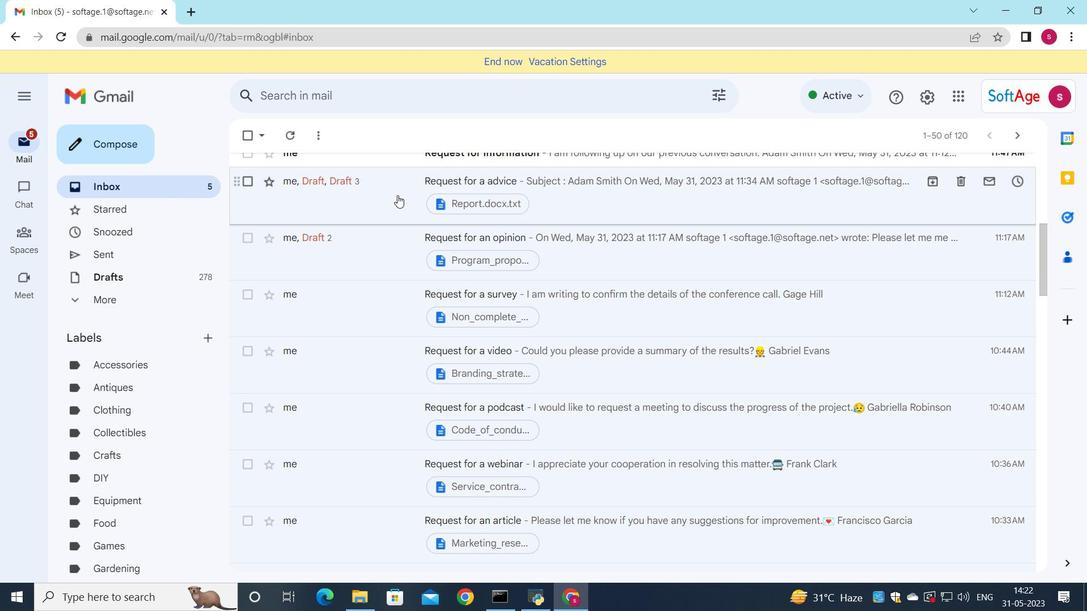 
Action: Mouse scrolled (399, 195) with delta (0, 0)
Screenshot: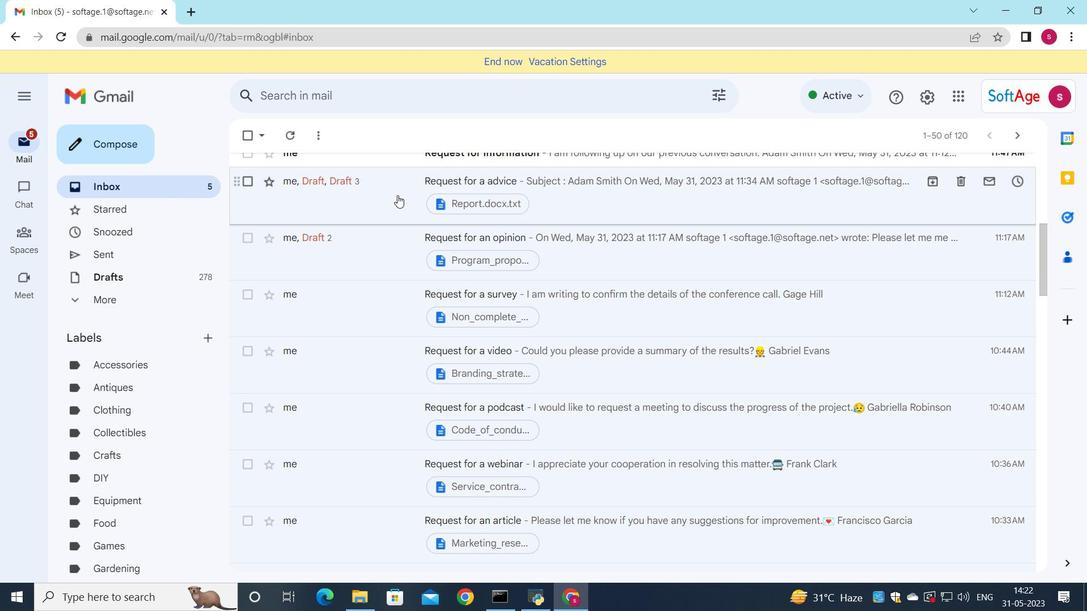 
Action: Mouse scrolled (399, 195) with delta (0, 0)
Screenshot: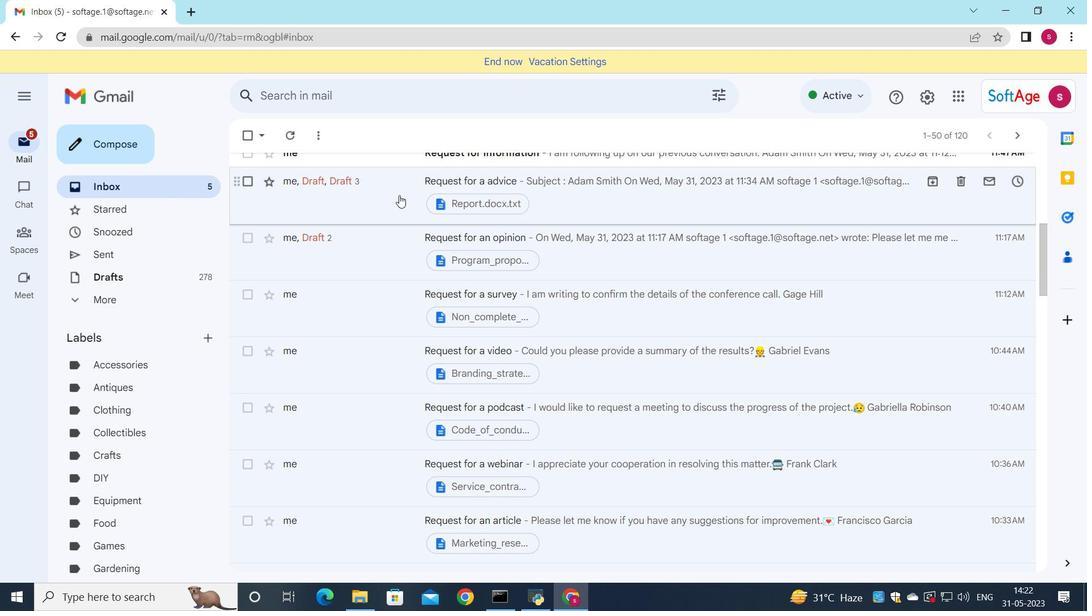 
Action: Mouse scrolled (399, 195) with delta (0, 0)
Screenshot: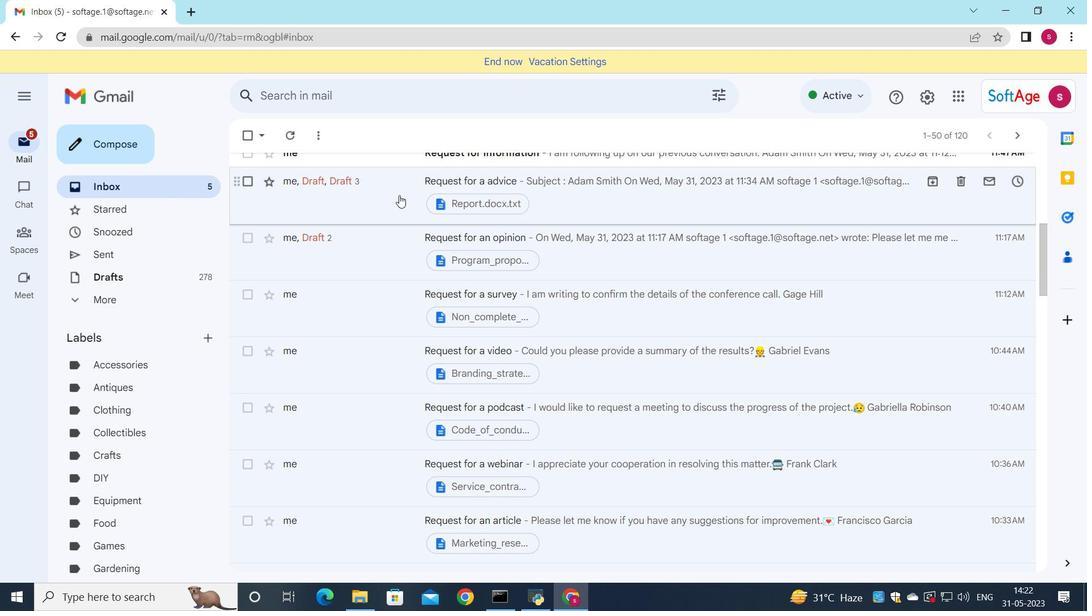 
Action: Mouse scrolled (399, 195) with delta (0, 0)
Screenshot: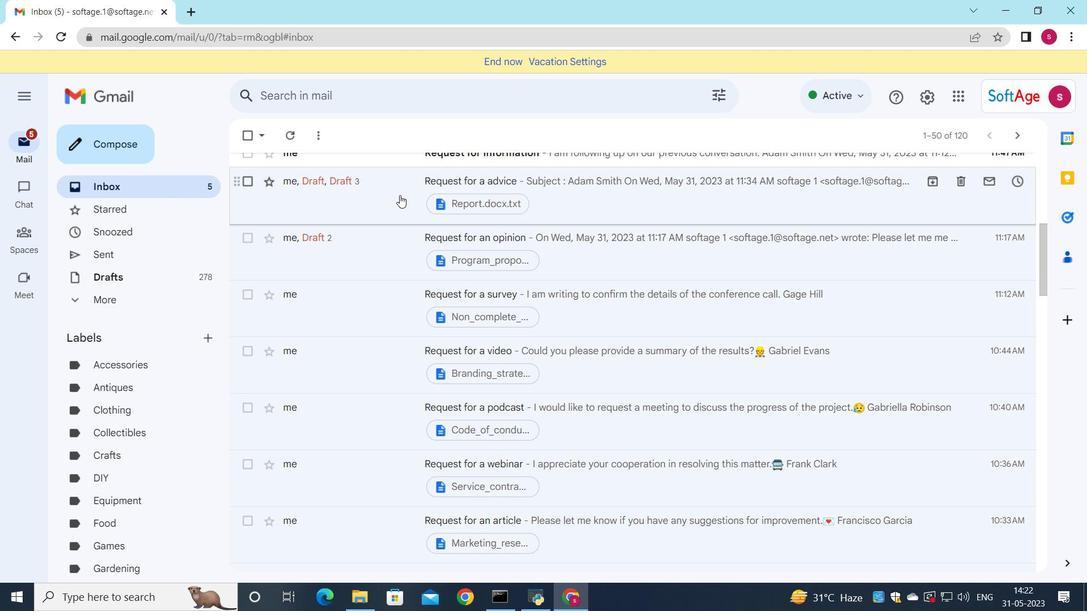 
Action: Mouse moved to (446, 266)
Screenshot: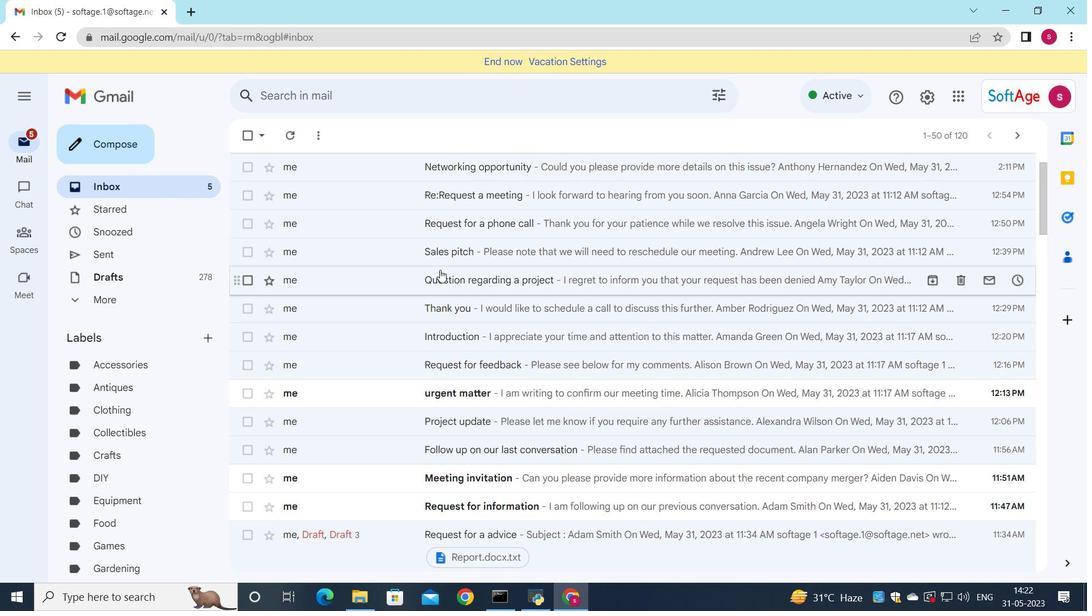 
Action: Mouse scrolled (444, 268) with delta (0, 0)
Screenshot: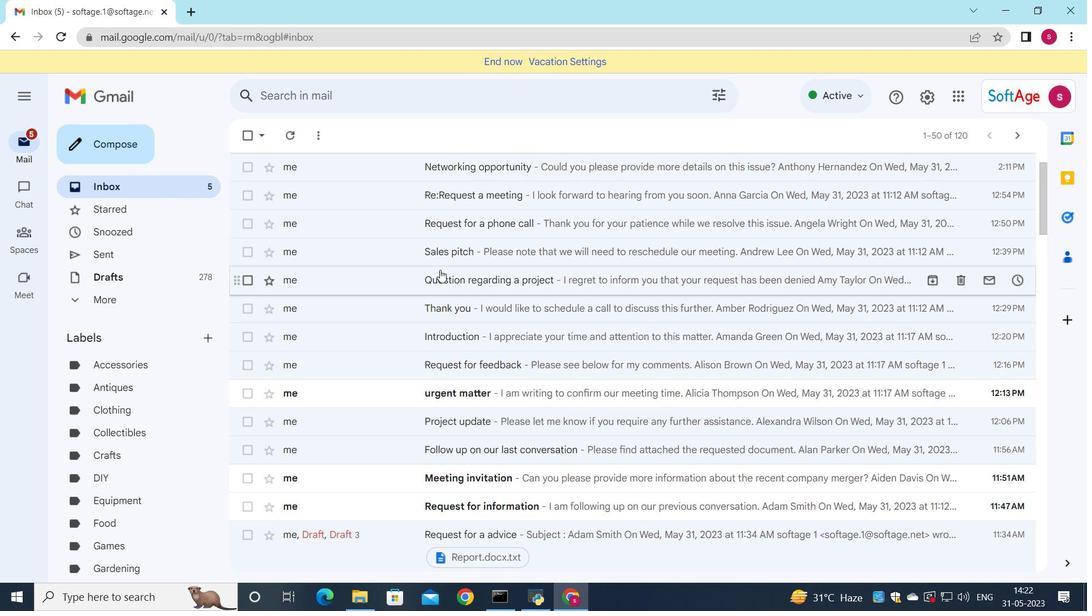 
Action: Mouse scrolled (446, 267) with delta (0, 0)
Screenshot: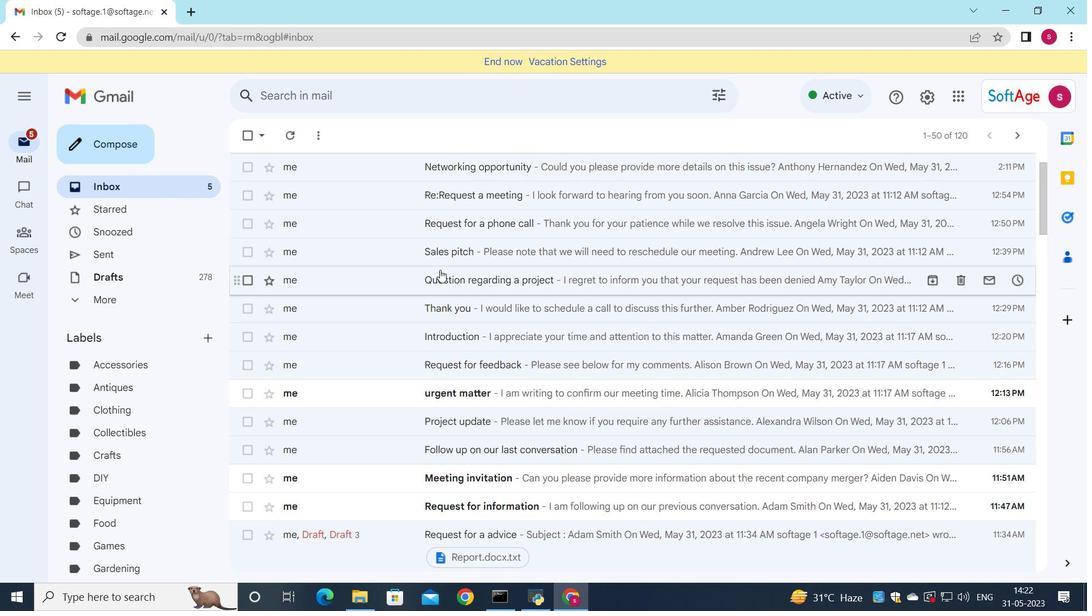 
Action: Mouse scrolled (446, 267) with delta (0, 0)
Screenshot: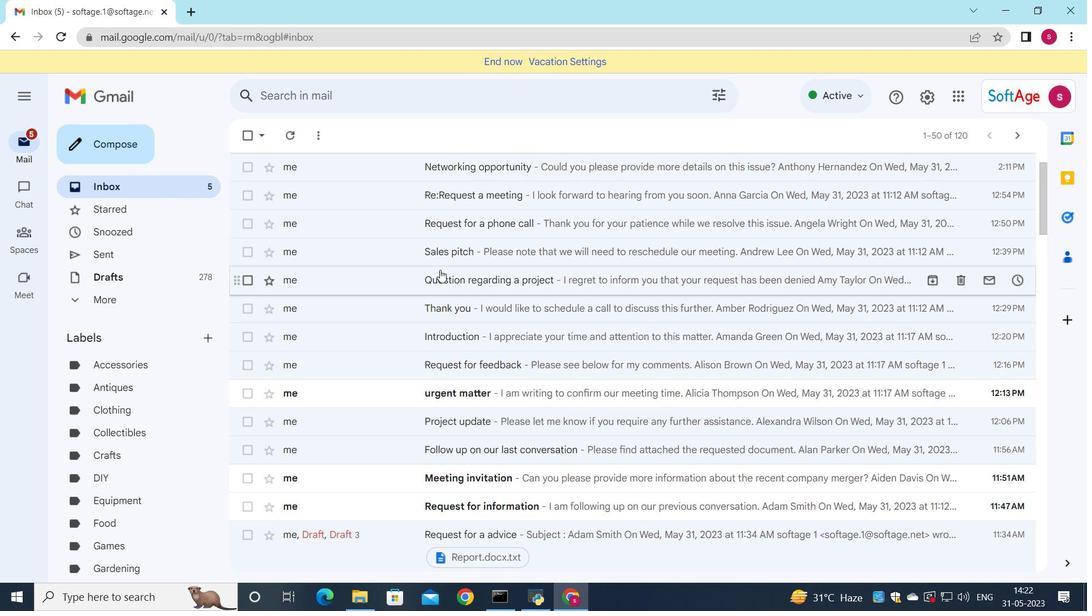
Action: Mouse scrolled (446, 267) with delta (0, 0)
Screenshot: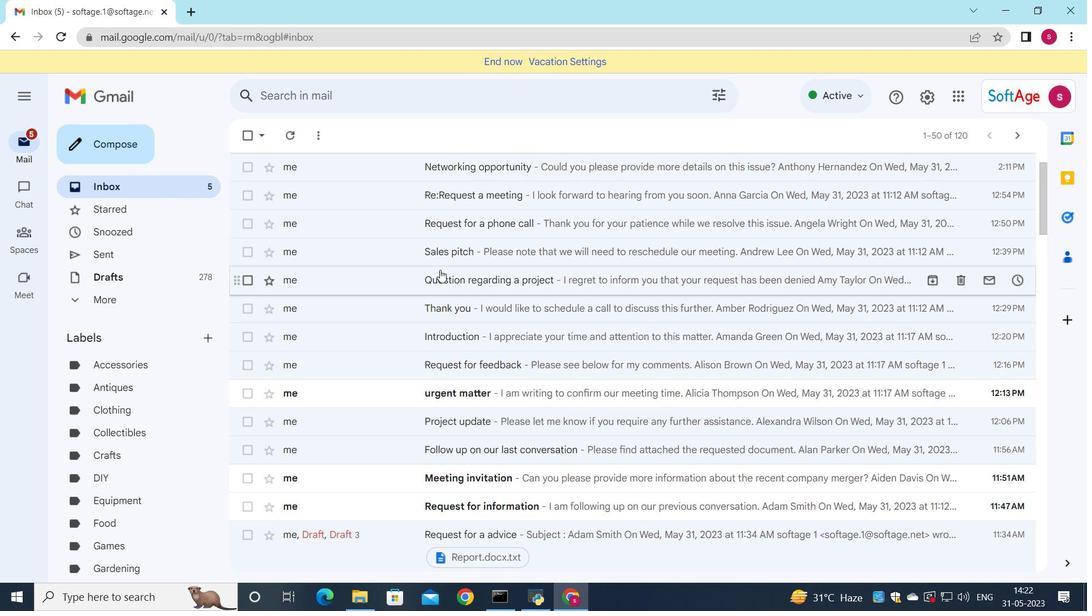 
Action: Mouse scrolled (446, 267) with delta (0, 0)
Screenshot: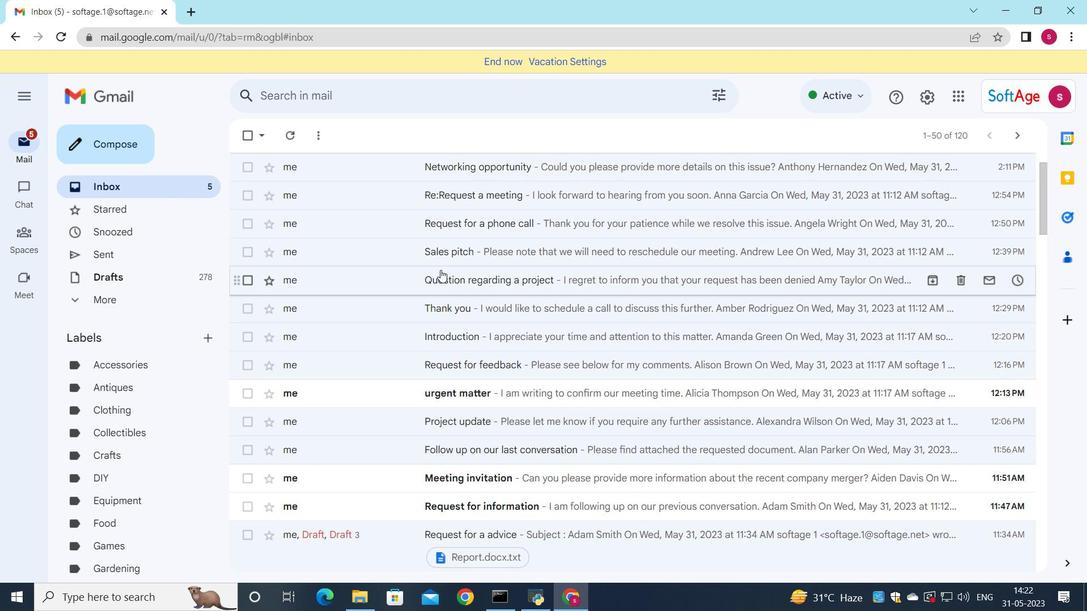 
Action: Mouse scrolled (446, 267) with delta (0, 0)
Screenshot: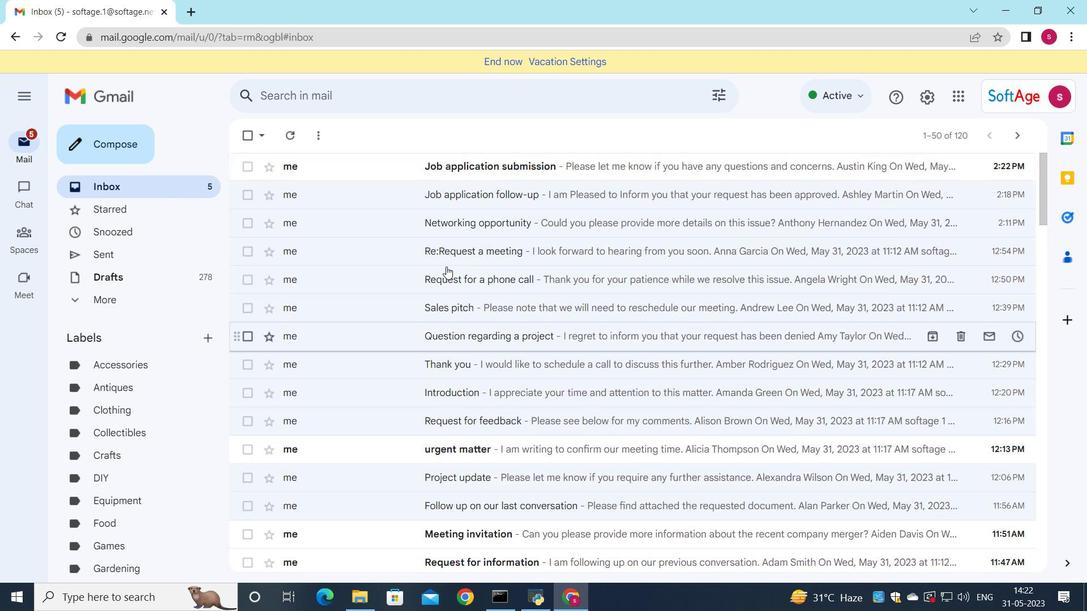 
Action: Mouse scrolled (446, 267) with delta (0, 0)
Screenshot: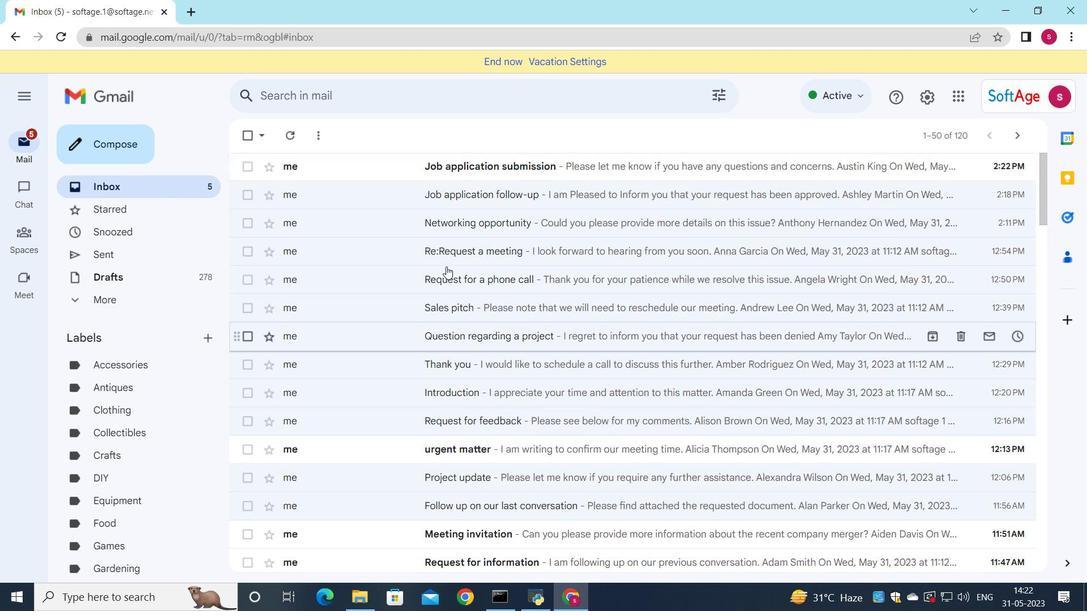 
Action: Mouse scrolled (446, 267) with delta (0, 0)
Screenshot: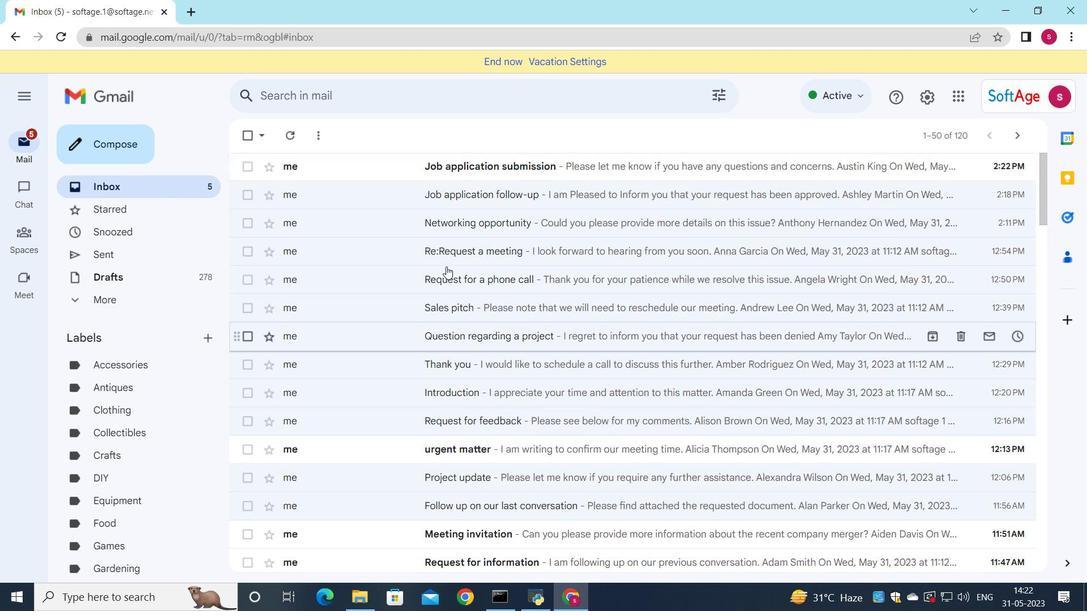 
Action: Mouse scrolled (446, 267) with delta (0, 0)
Screenshot: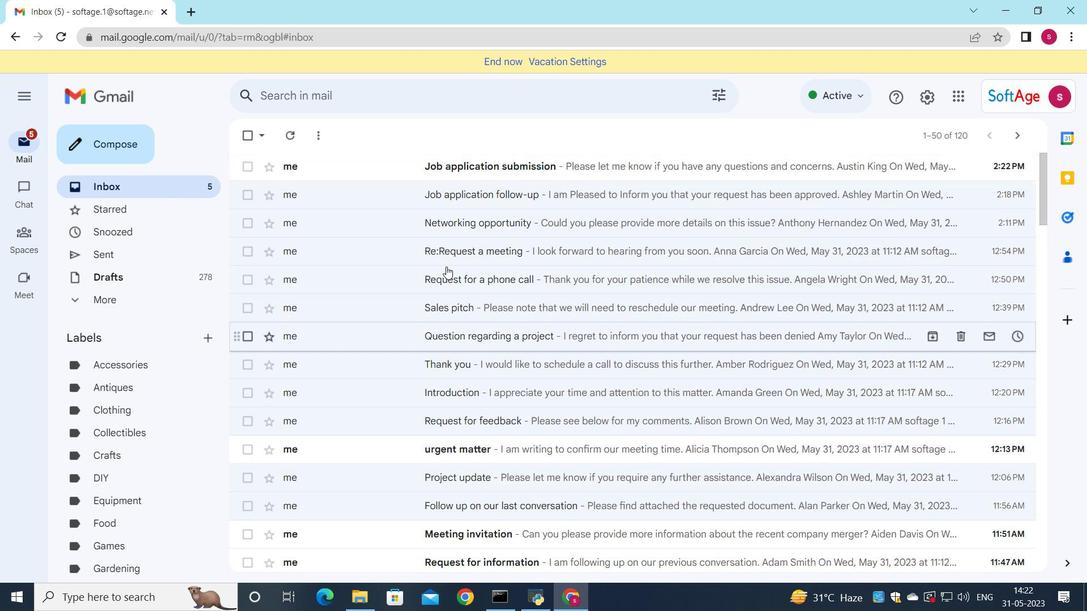 
Action: Mouse scrolled (446, 267) with delta (0, 0)
Screenshot: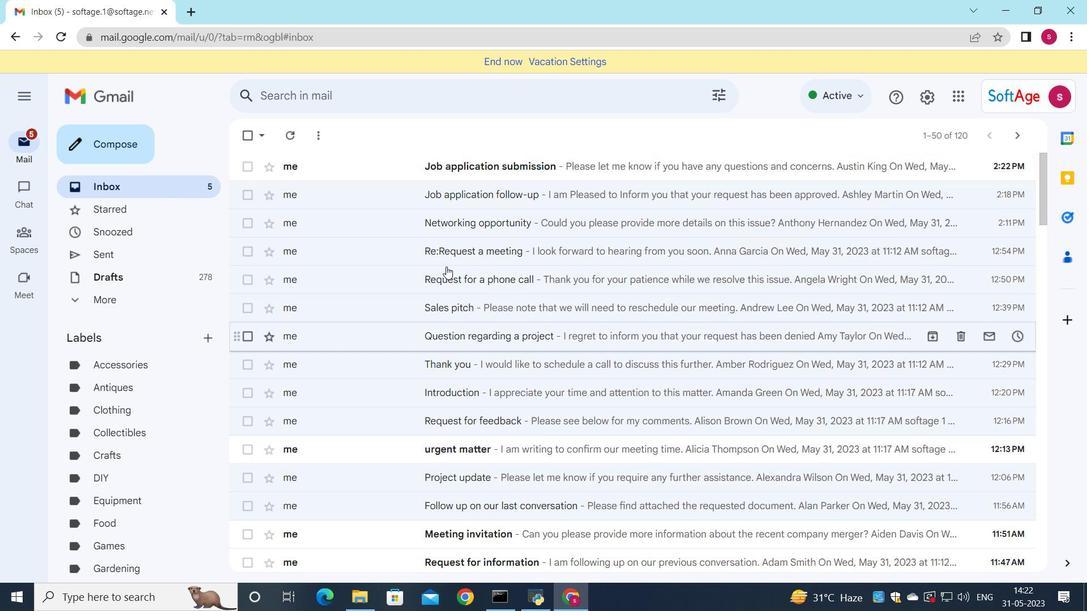 
Action: Mouse scrolled (446, 267) with delta (0, 0)
Screenshot: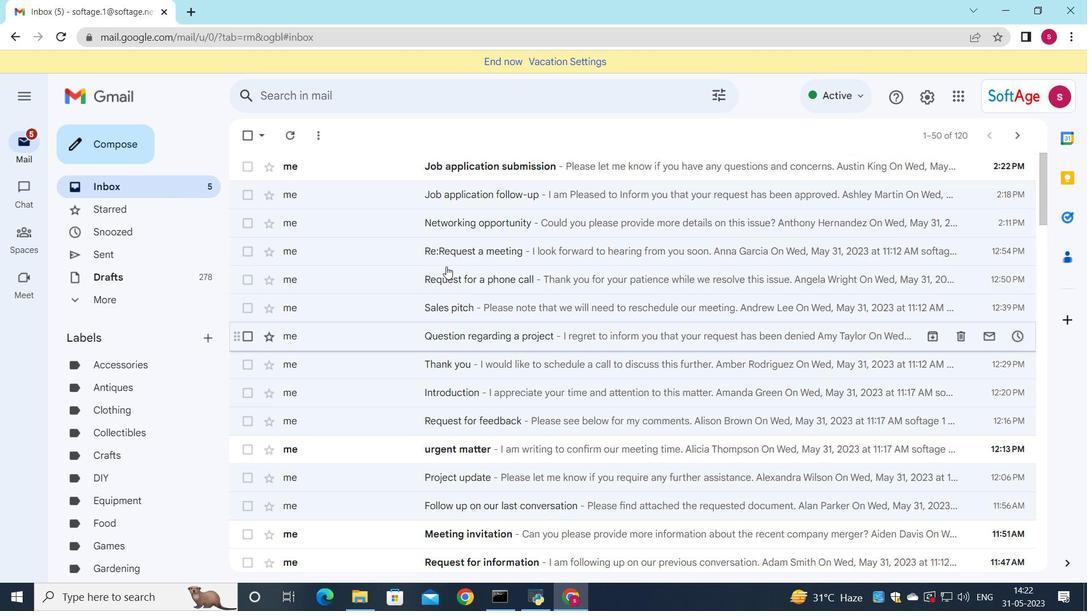 
Action: Mouse scrolled (446, 267) with delta (0, 0)
Screenshot: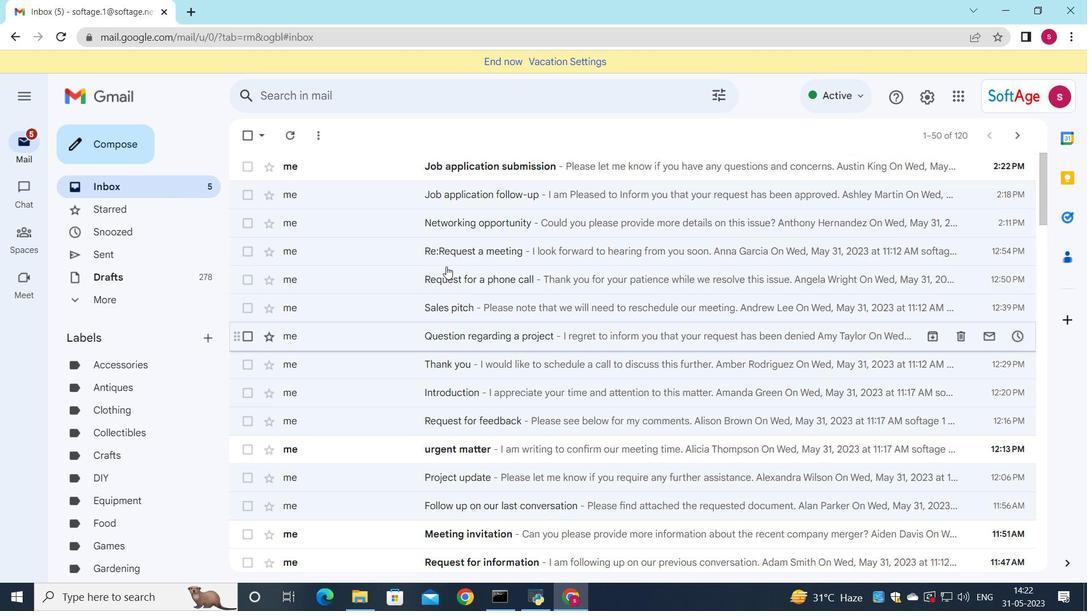 
Action: Mouse scrolled (446, 267) with delta (0, 0)
Screenshot: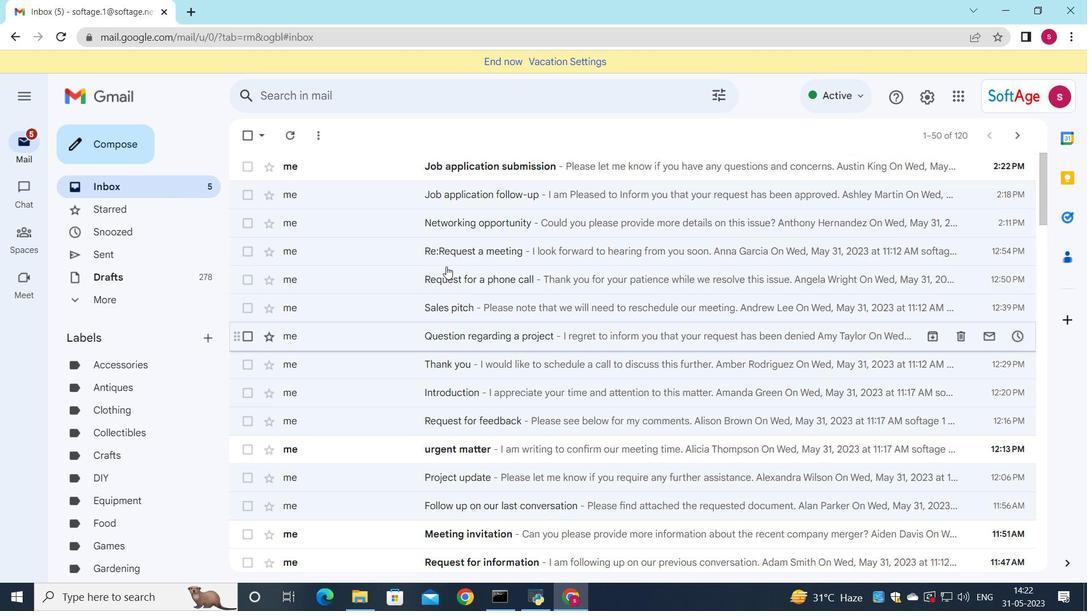 
Action: Mouse moved to (570, 171)
Screenshot: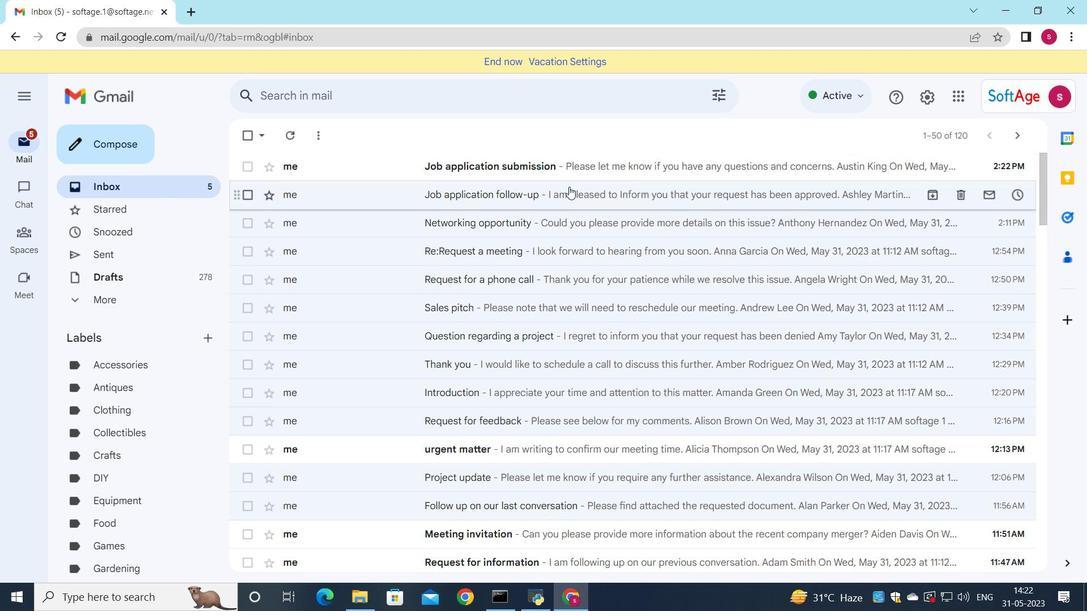
Action: Mouse pressed left at (570, 171)
Screenshot: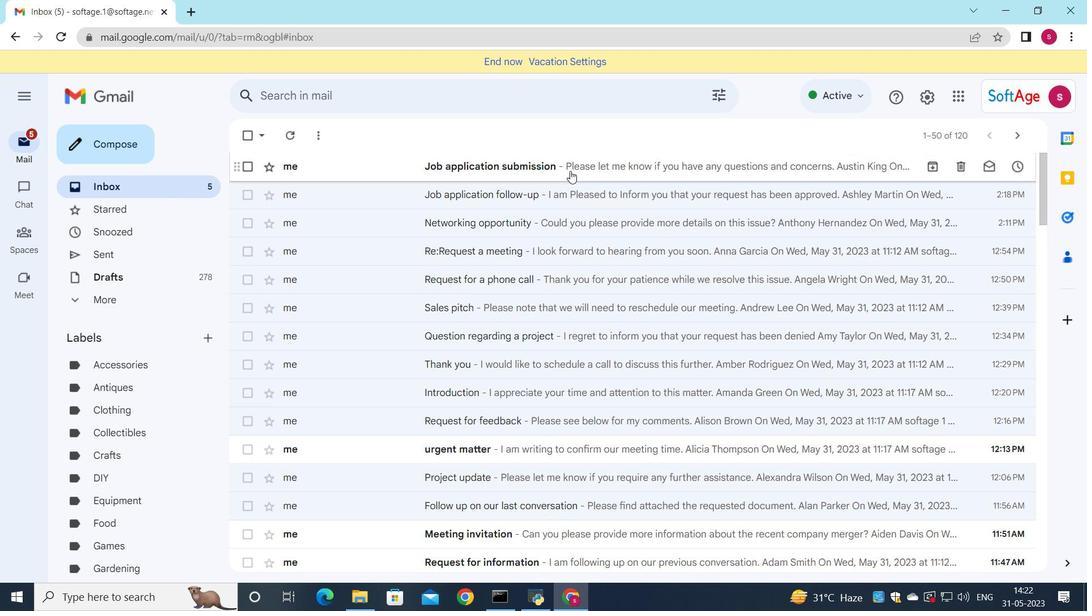 
Action: Mouse moved to (888, 178)
Screenshot: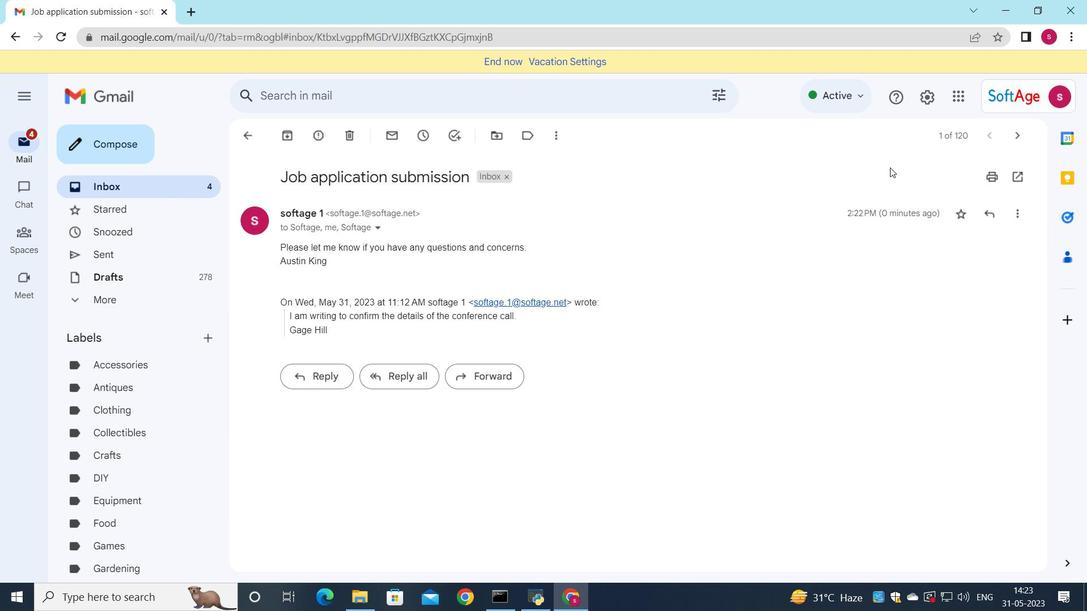 
